 Task: Select the paste option in the right-click behavior.
Action: Mouse moved to (9, 580)
Screenshot: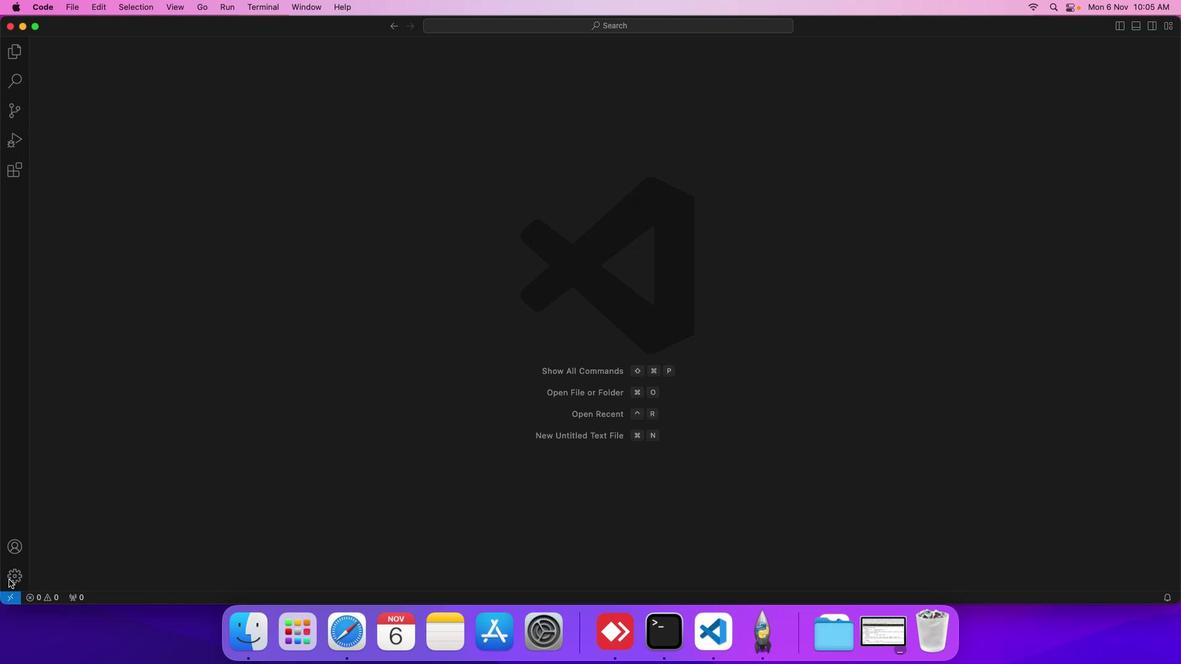 
Action: Mouse pressed left at (9, 580)
Screenshot: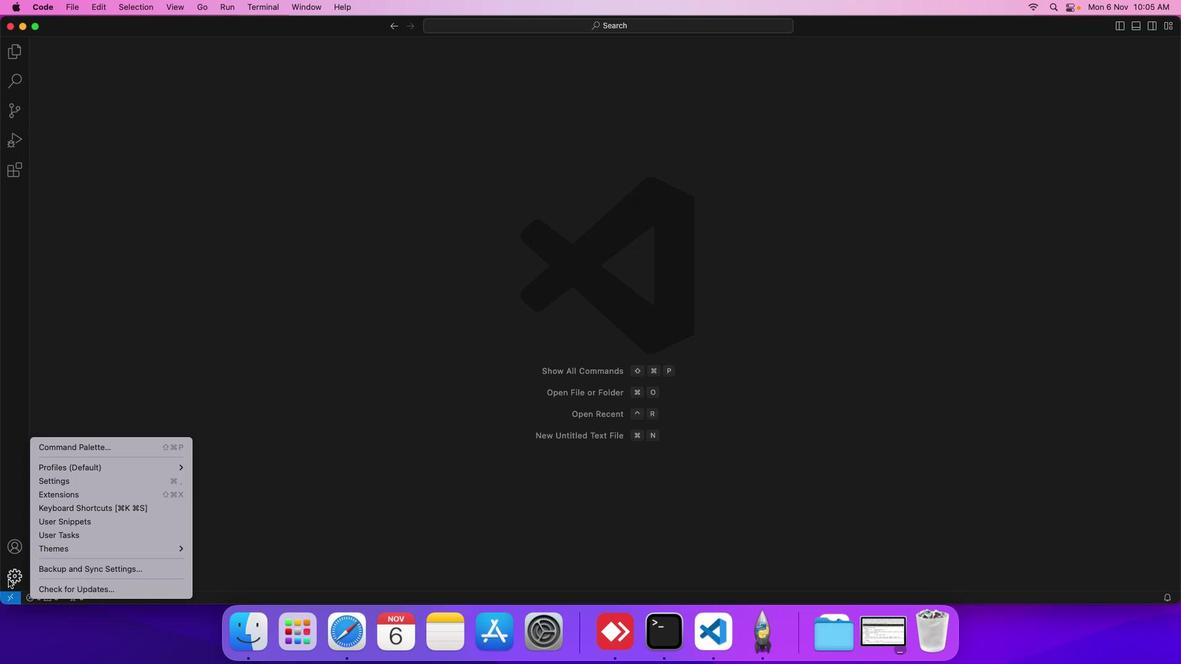 
Action: Mouse moved to (65, 485)
Screenshot: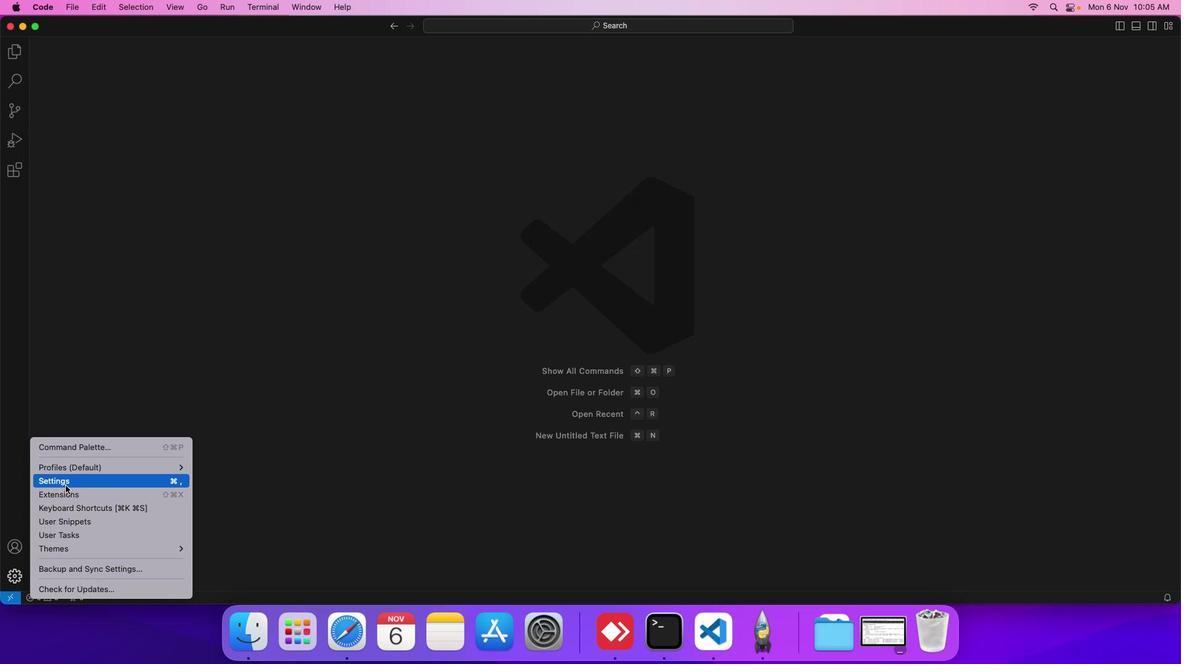 
Action: Mouse pressed left at (65, 485)
Screenshot: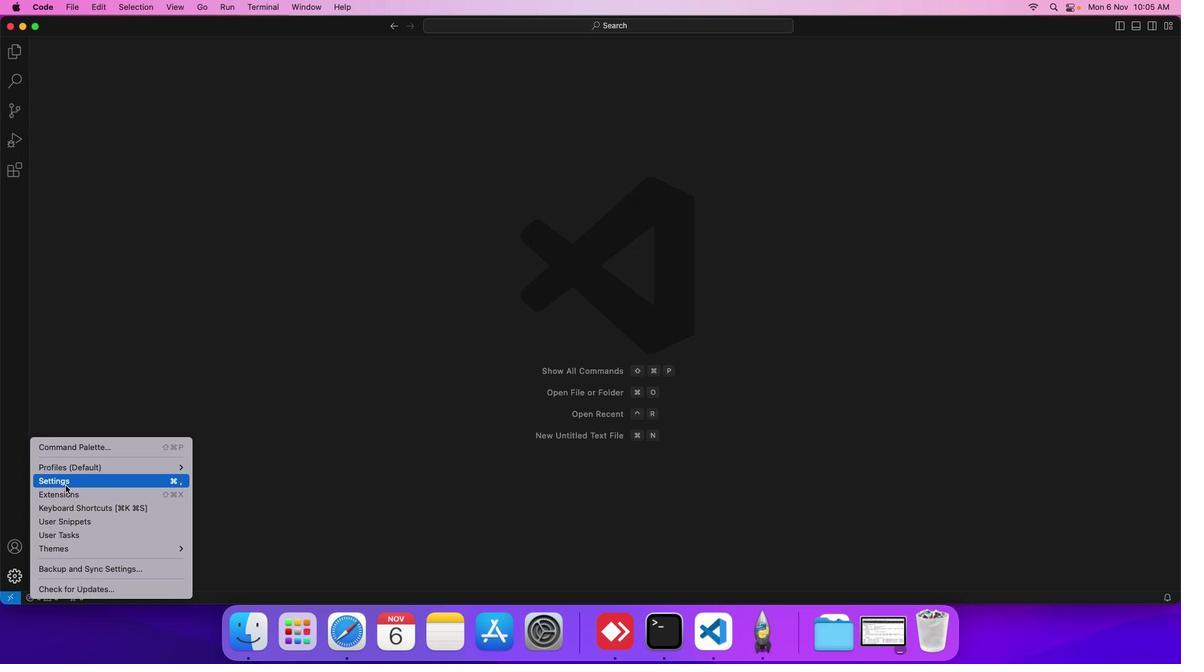 
Action: Mouse moved to (289, 180)
Screenshot: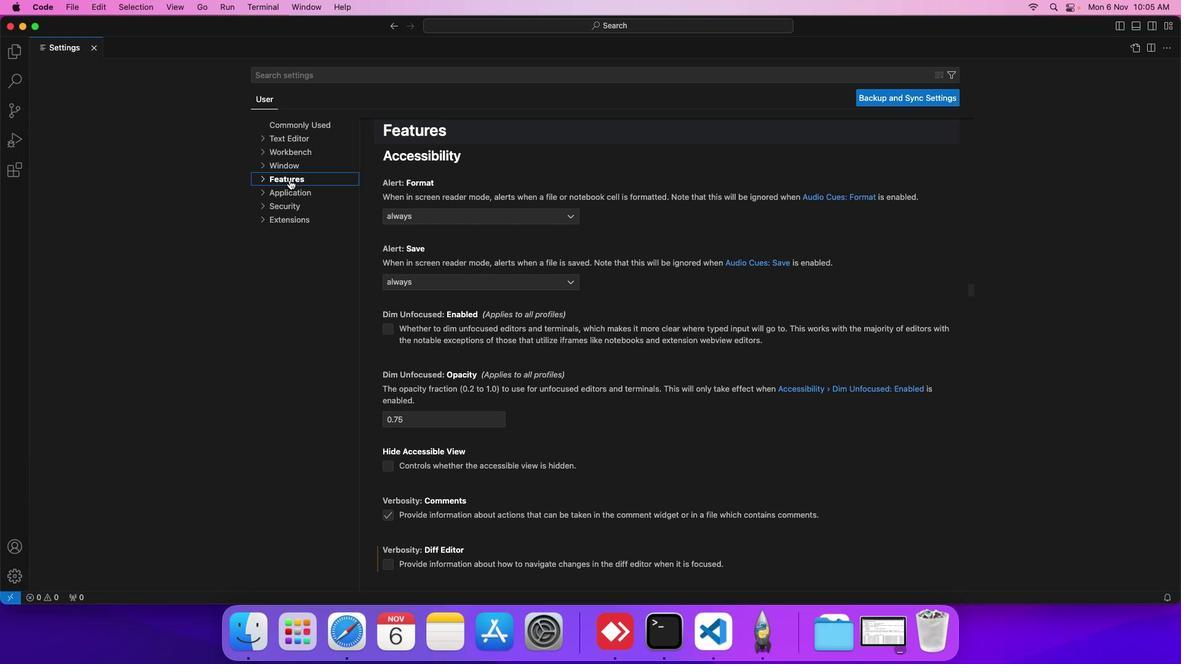 
Action: Mouse pressed left at (289, 180)
Screenshot: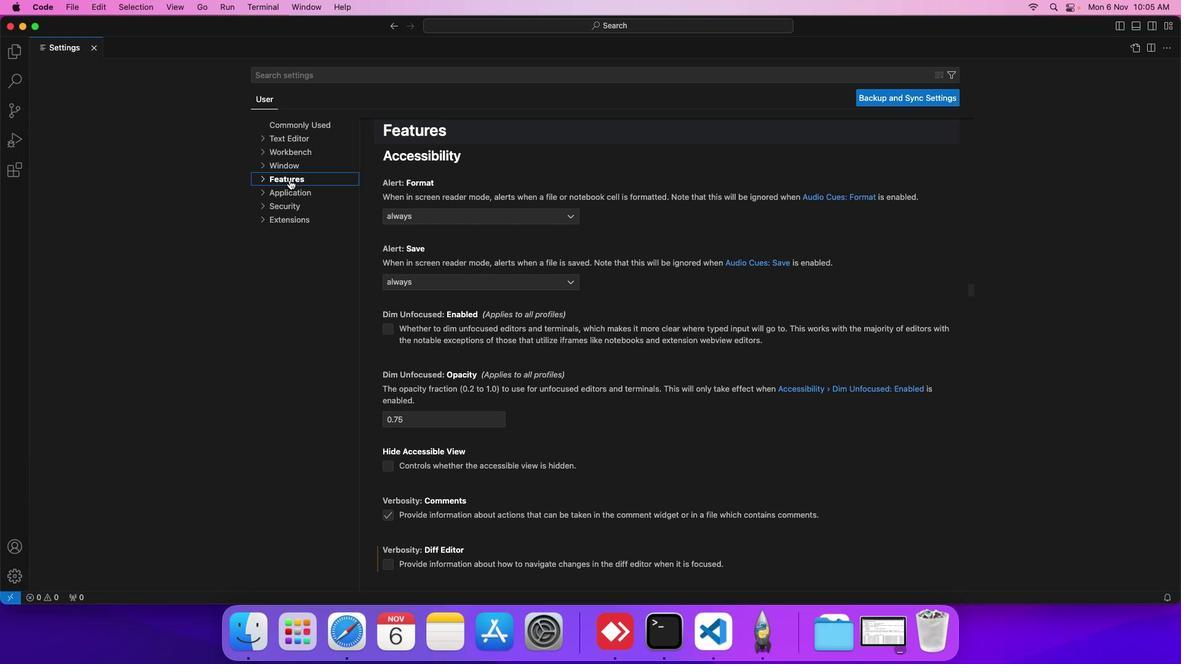 
Action: Mouse moved to (294, 282)
Screenshot: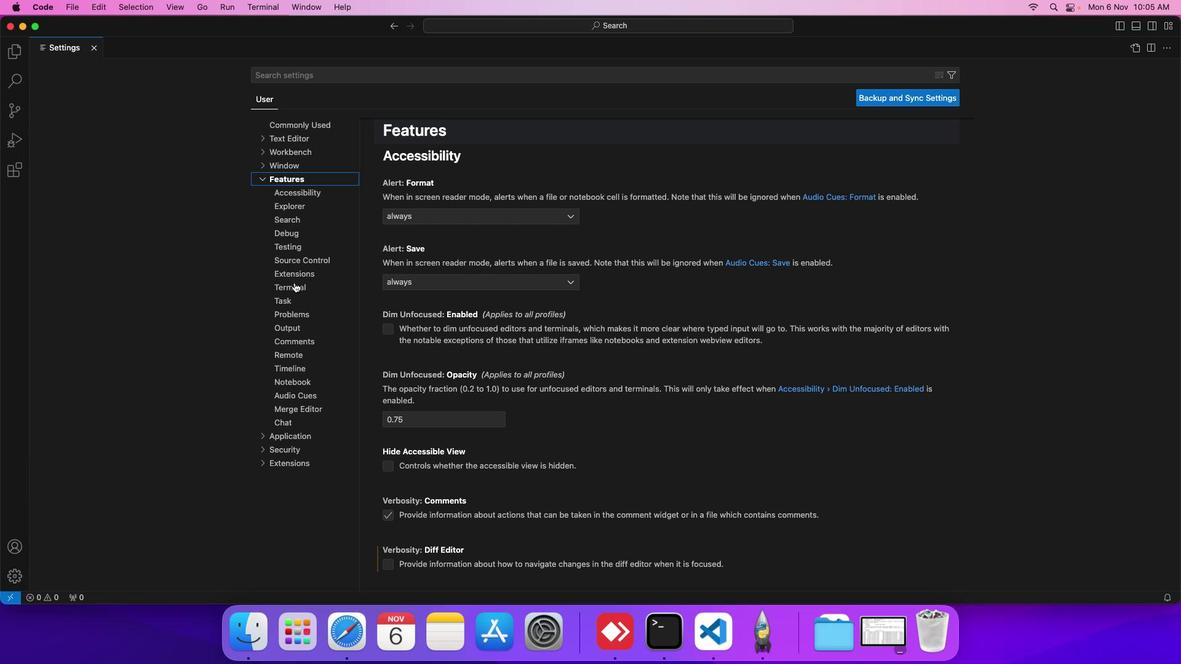 
Action: Mouse pressed left at (294, 282)
Screenshot: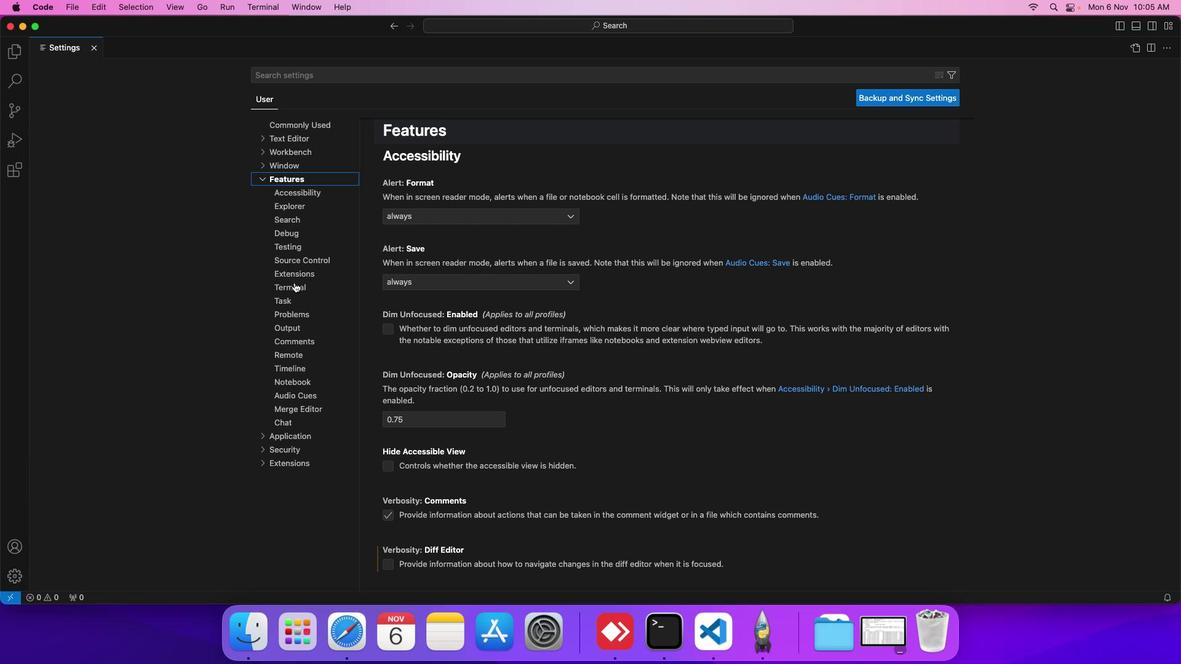 
Action: Mouse moved to (364, 395)
Screenshot: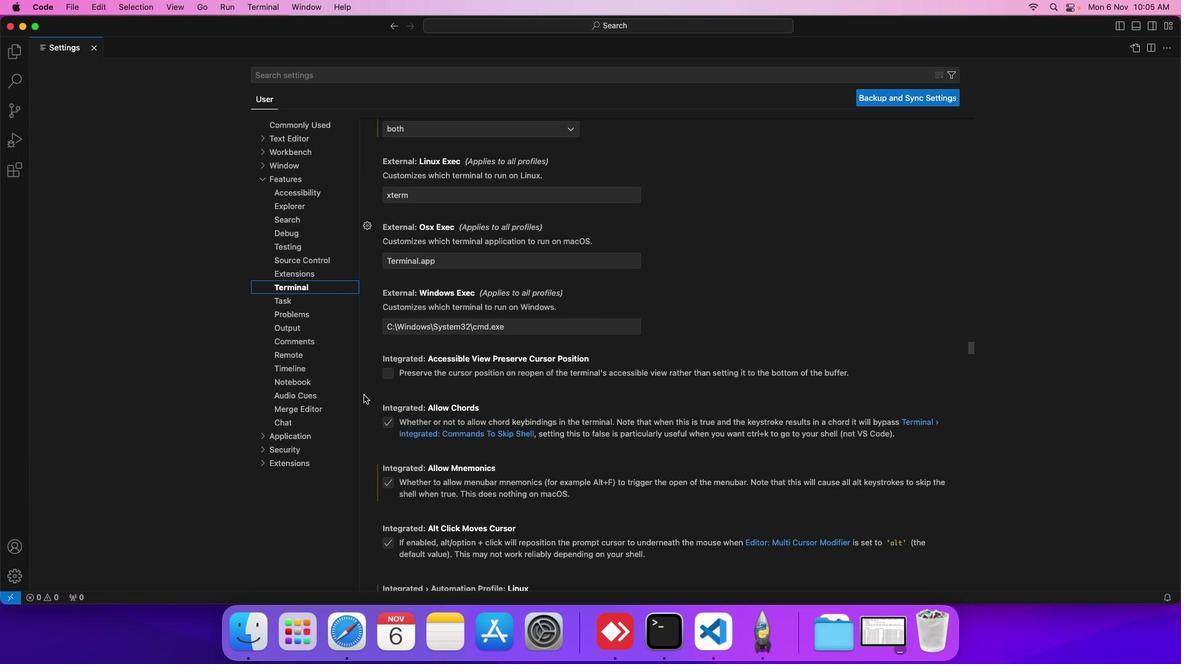 
Action: Mouse scrolled (364, 395) with delta (0, 0)
Screenshot: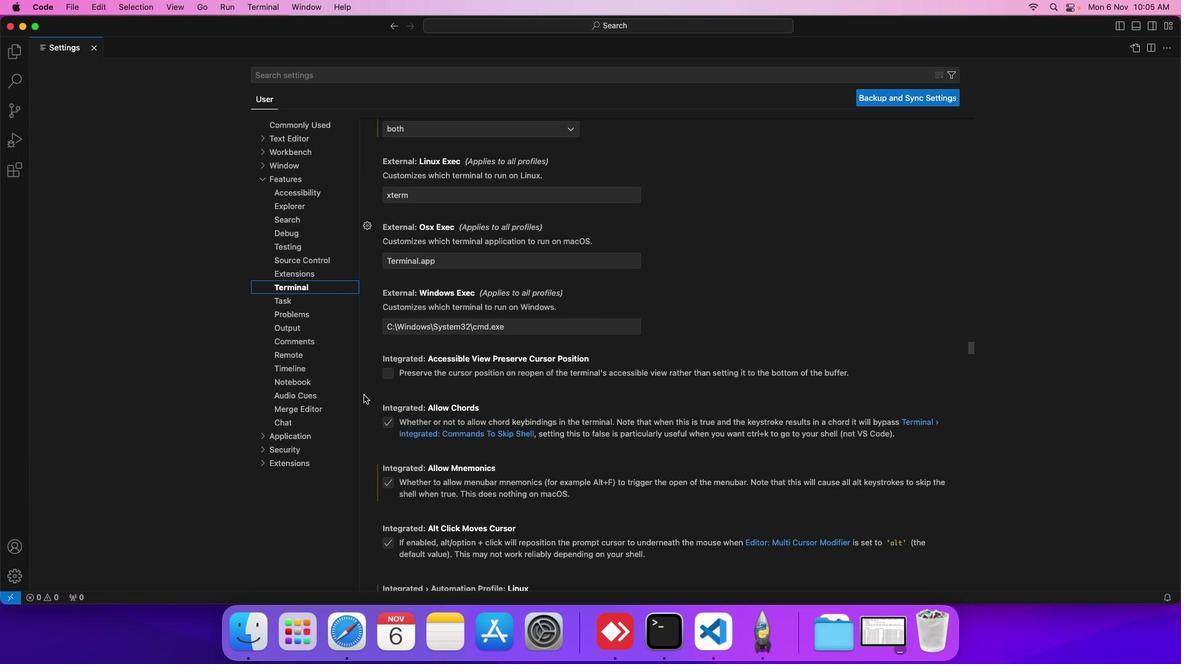 
Action: Mouse moved to (364, 395)
Screenshot: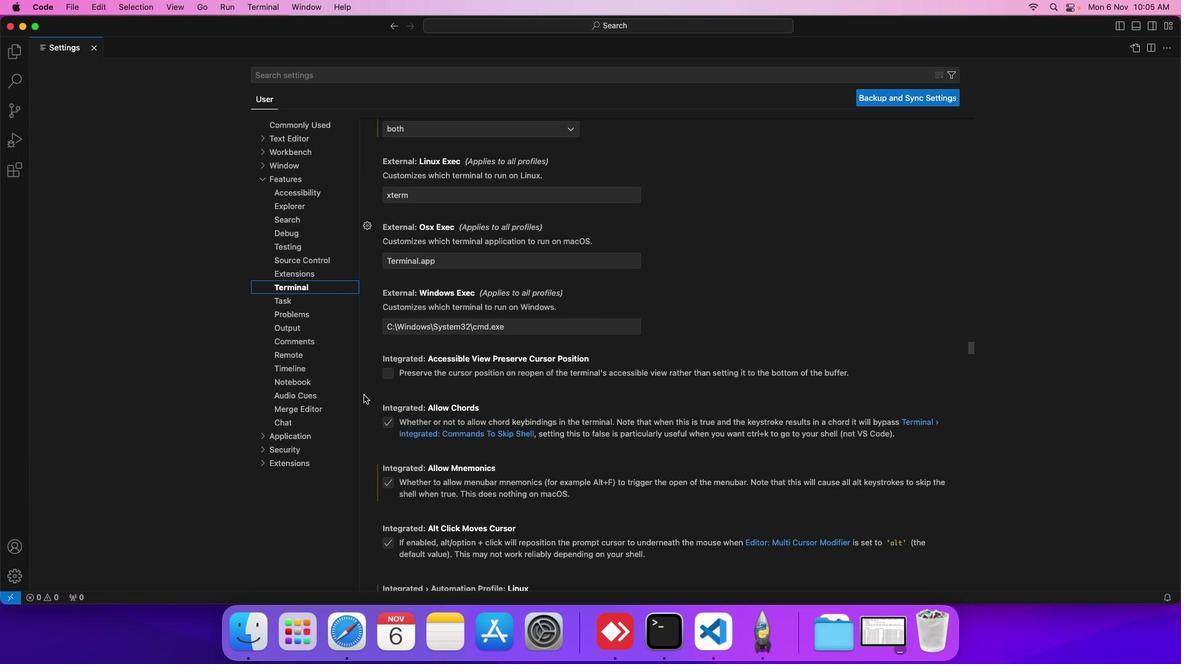 
Action: Mouse scrolled (364, 395) with delta (0, 0)
Screenshot: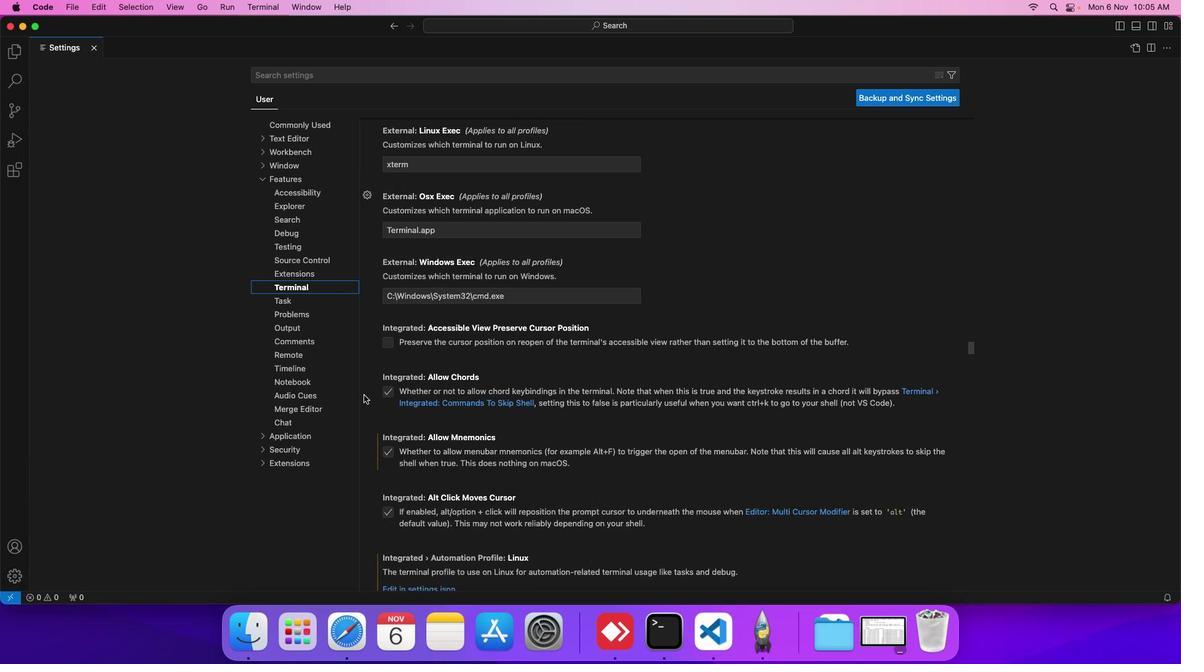 
Action: Mouse scrolled (364, 395) with delta (0, 0)
Screenshot: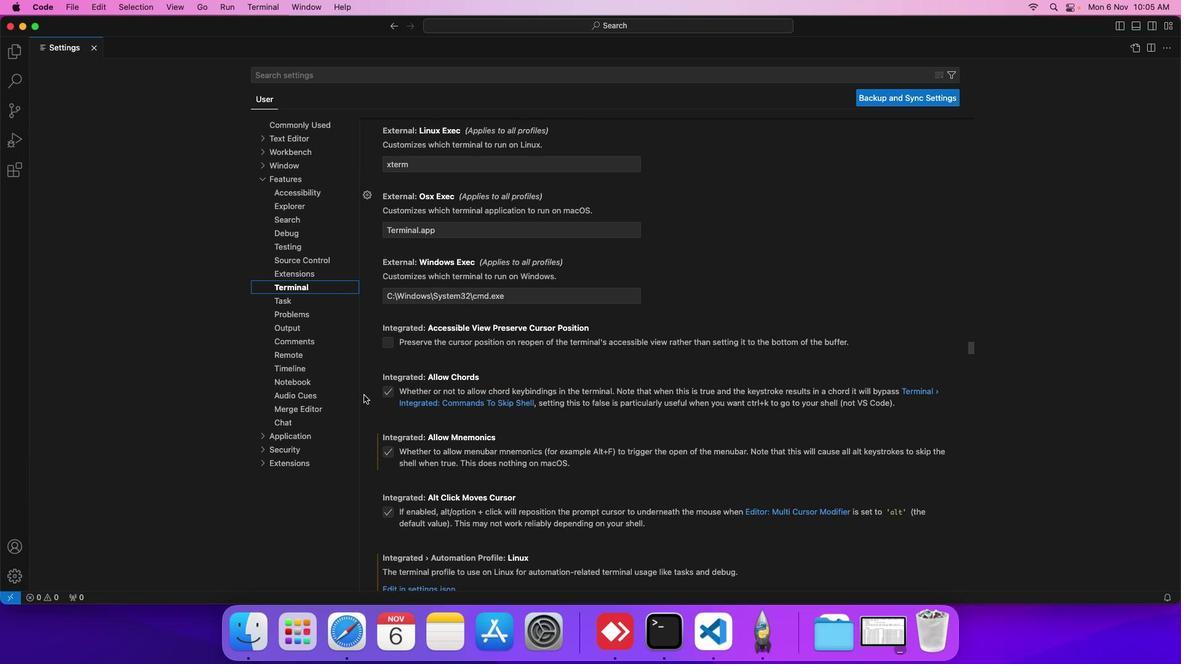 
Action: Mouse scrolled (364, 395) with delta (0, 0)
Screenshot: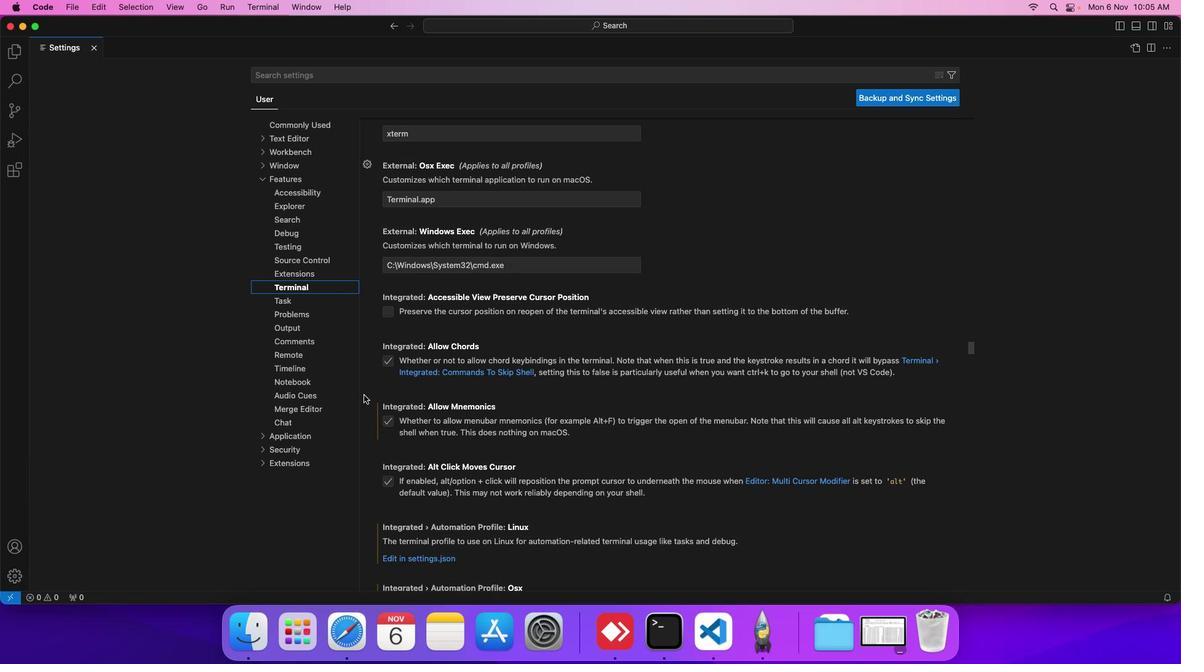 
Action: Mouse scrolled (364, 395) with delta (0, 0)
Screenshot: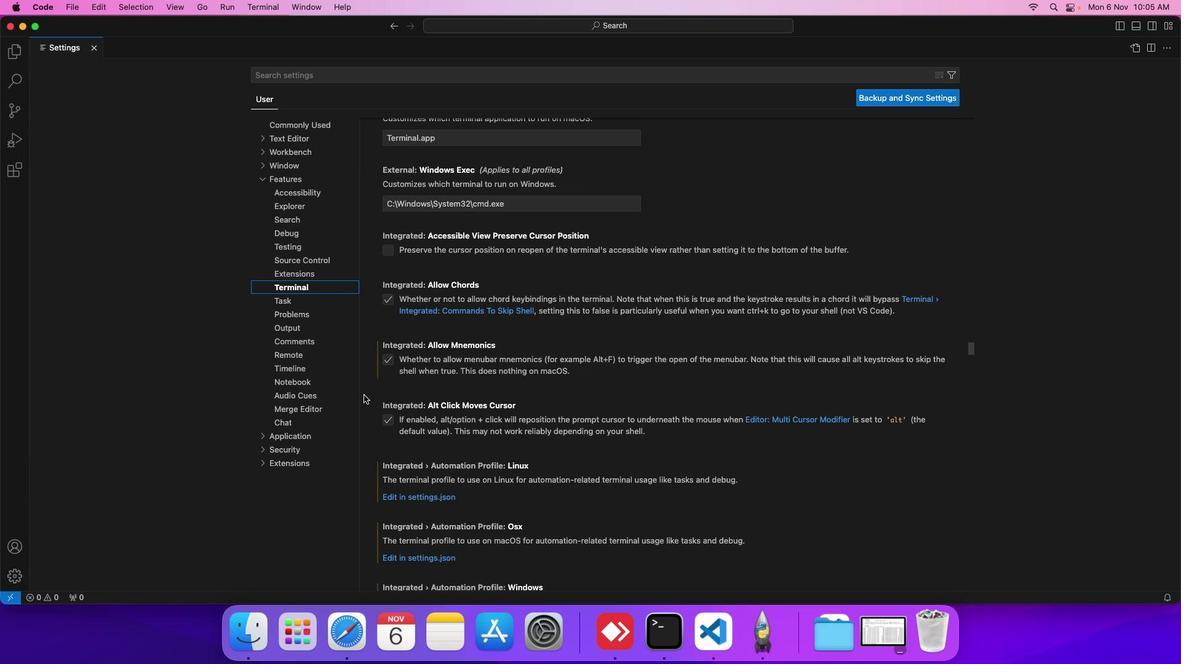 
Action: Mouse scrolled (364, 395) with delta (0, 0)
Screenshot: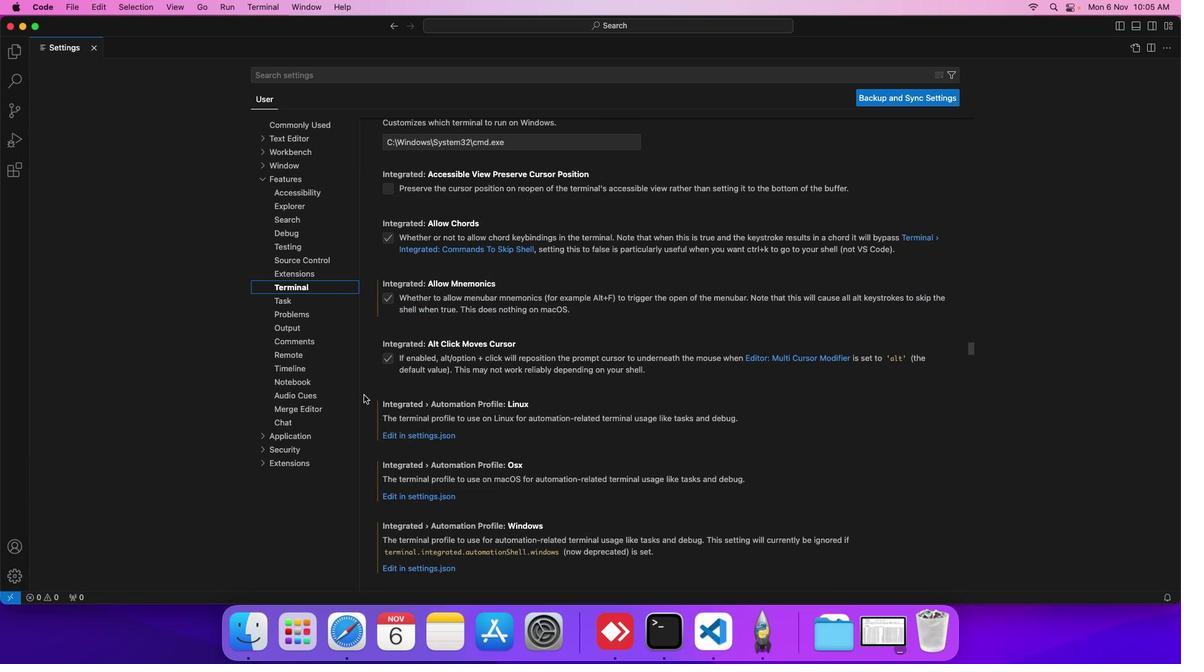 
Action: Mouse scrolled (364, 395) with delta (0, -1)
Screenshot: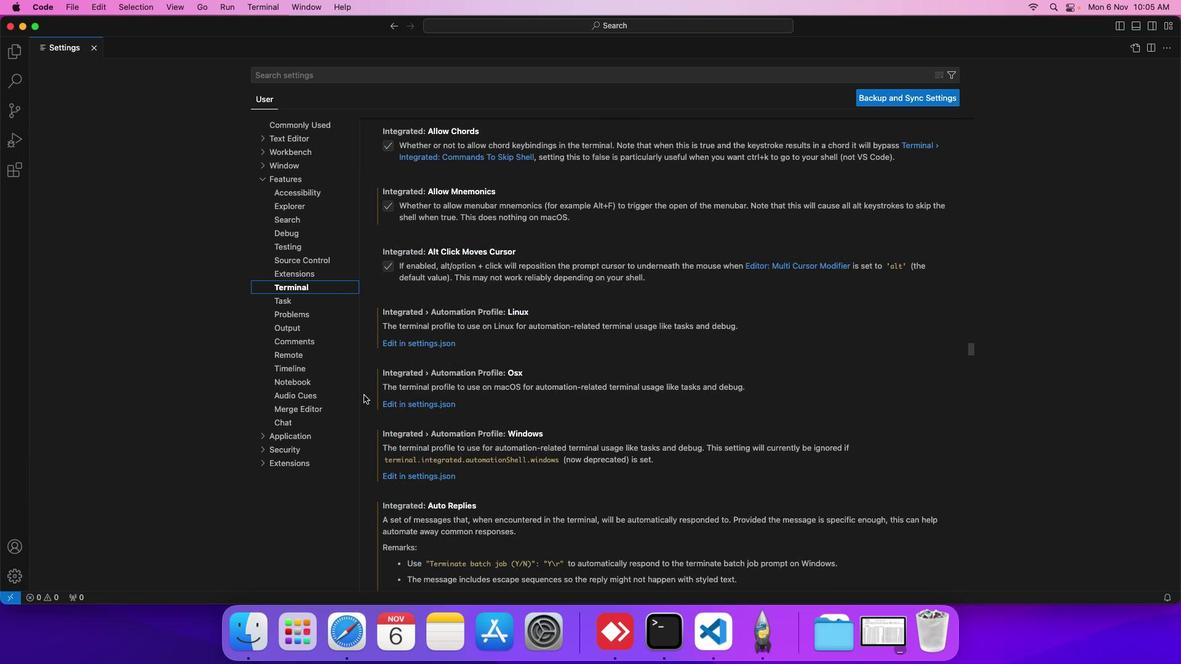 
Action: Mouse scrolled (364, 395) with delta (0, -1)
Screenshot: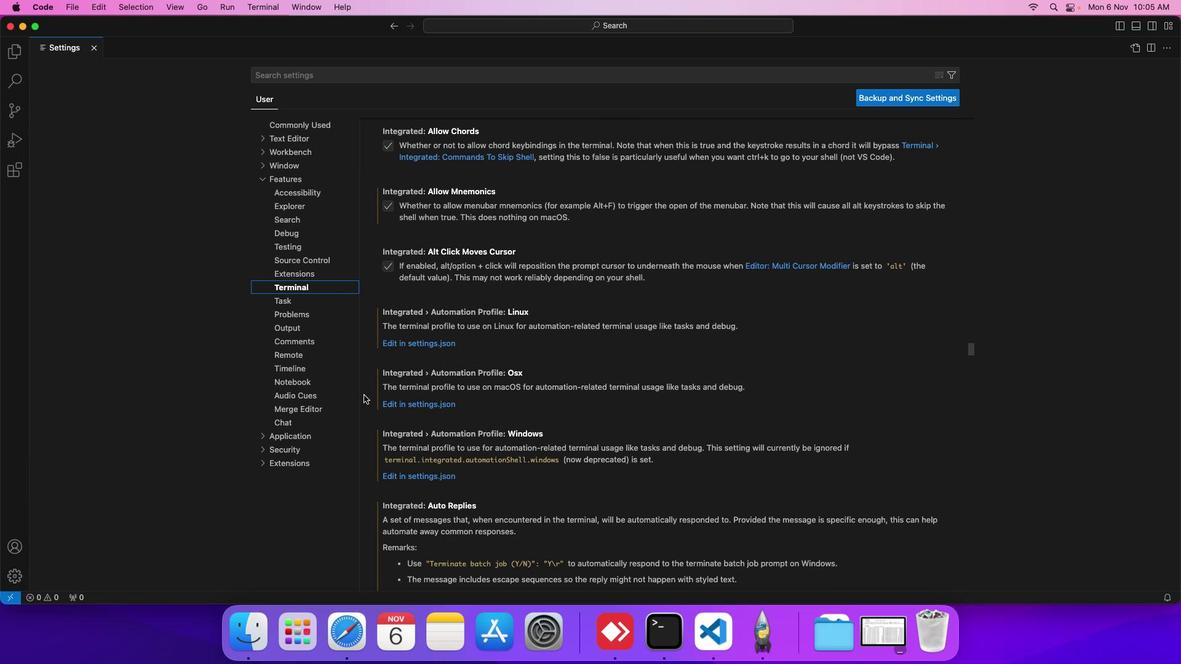 
Action: Mouse scrolled (364, 395) with delta (0, -1)
Screenshot: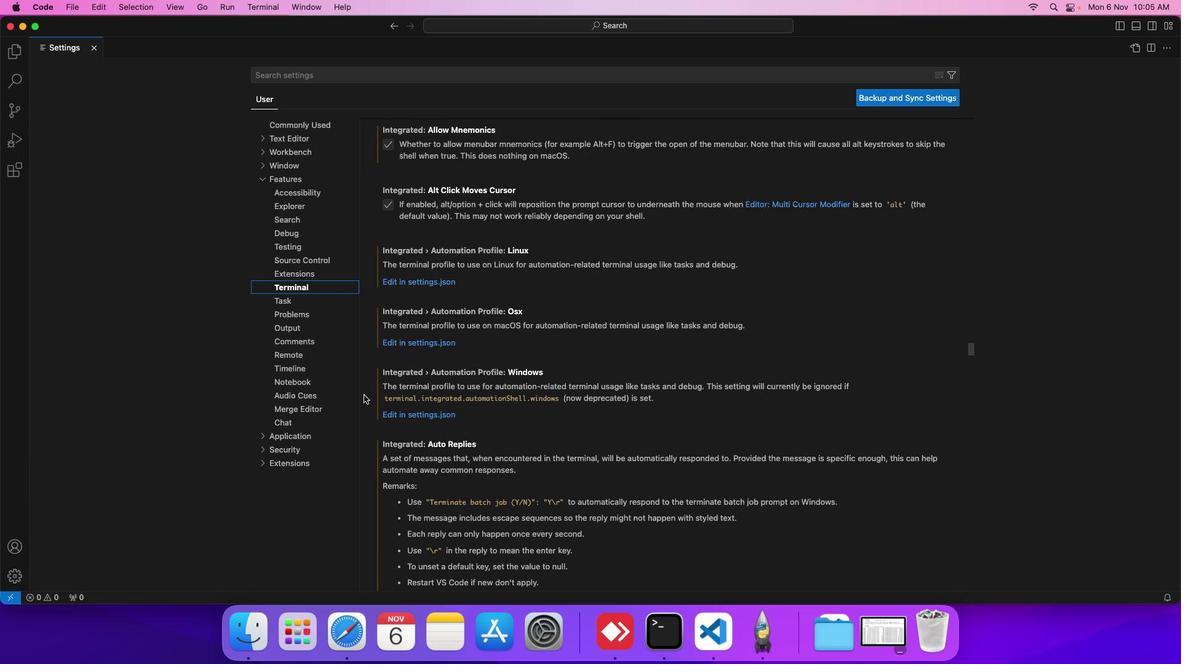 
Action: Mouse moved to (364, 396)
Screenshot: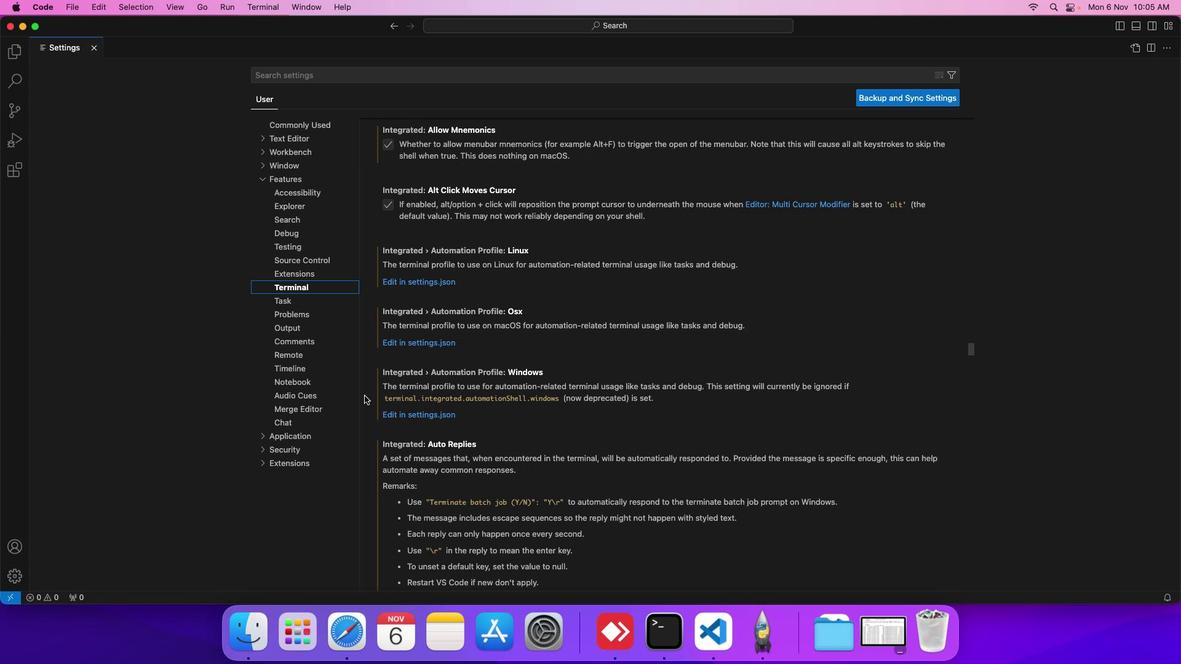 
Action: Mouse scrolled (364, 396) with delta (0, 0)
Screenshot: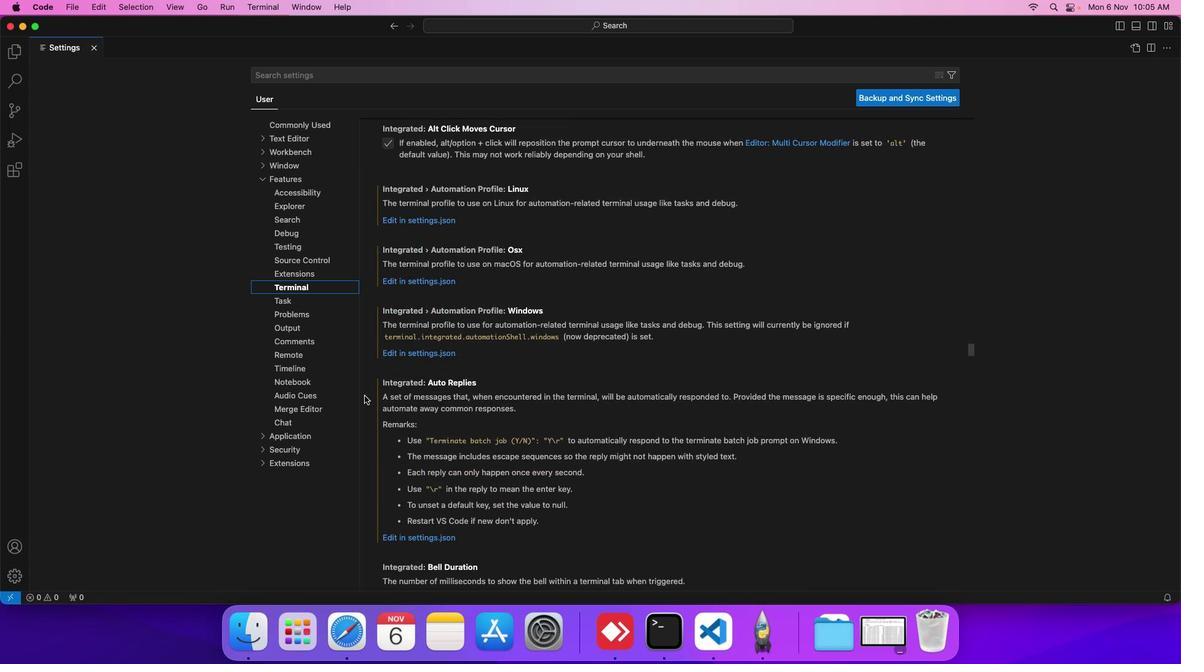 
Action: Mouse scrolled (364, 396) with delta (0, 0)
Screenshot: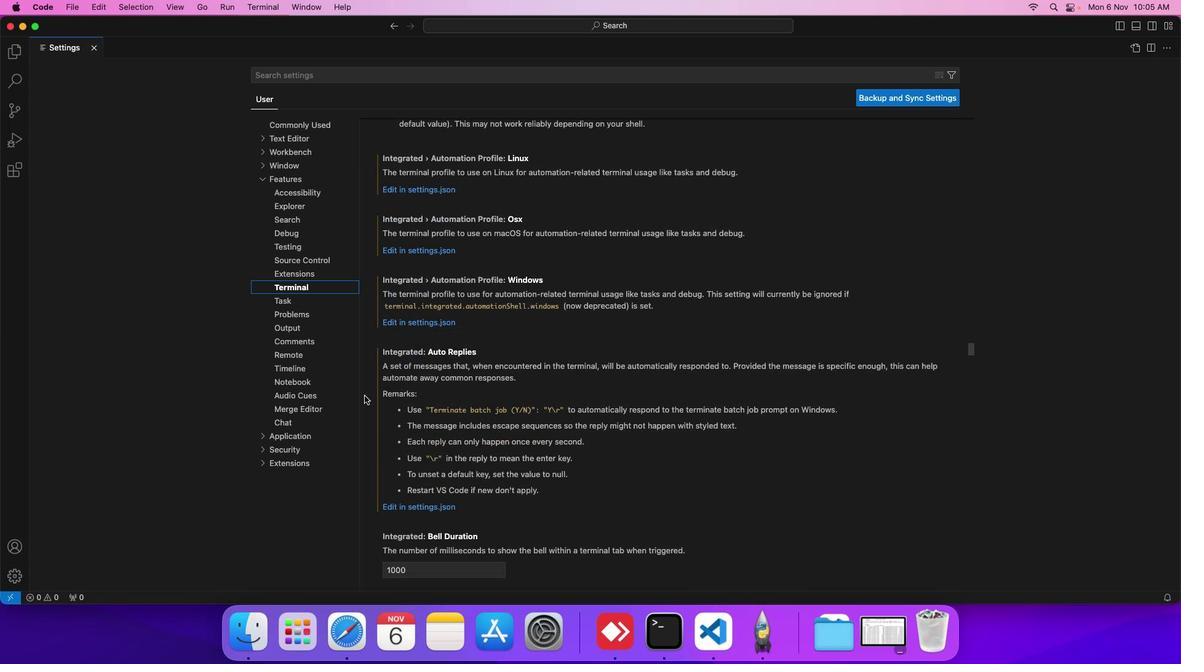 
Action: Mouse scrolled (364, 396) with delta (0, 0)
Screenshot: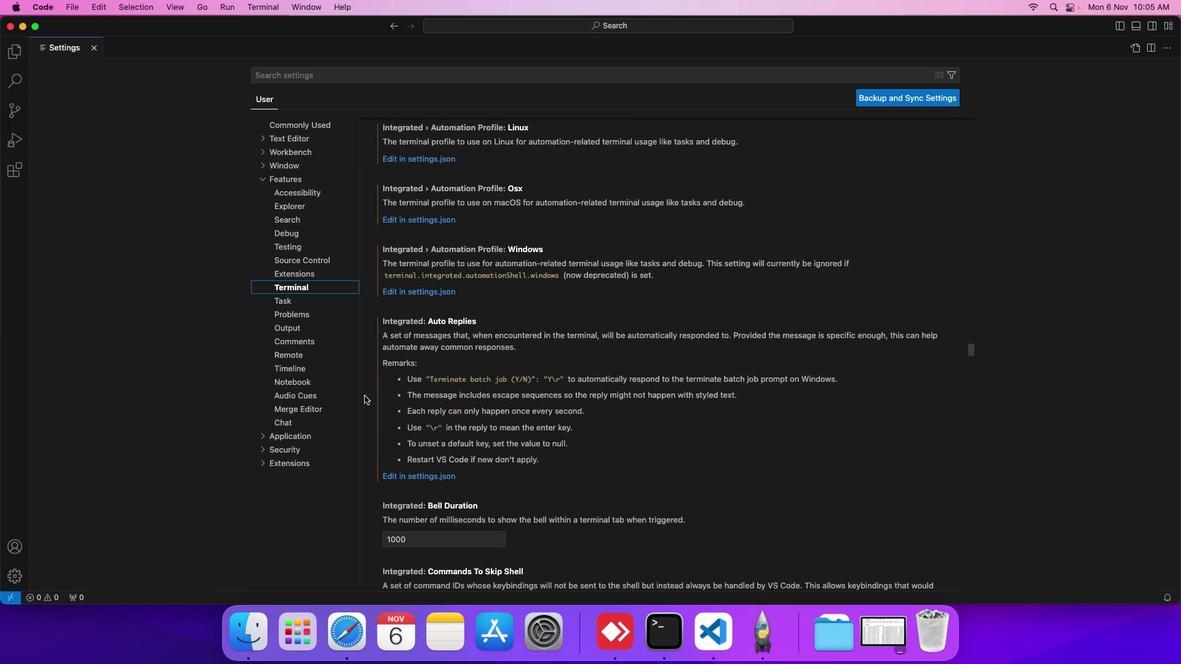 
Action: Mouse scrolled (364, 396) with delta (0, 0)
Screenshot: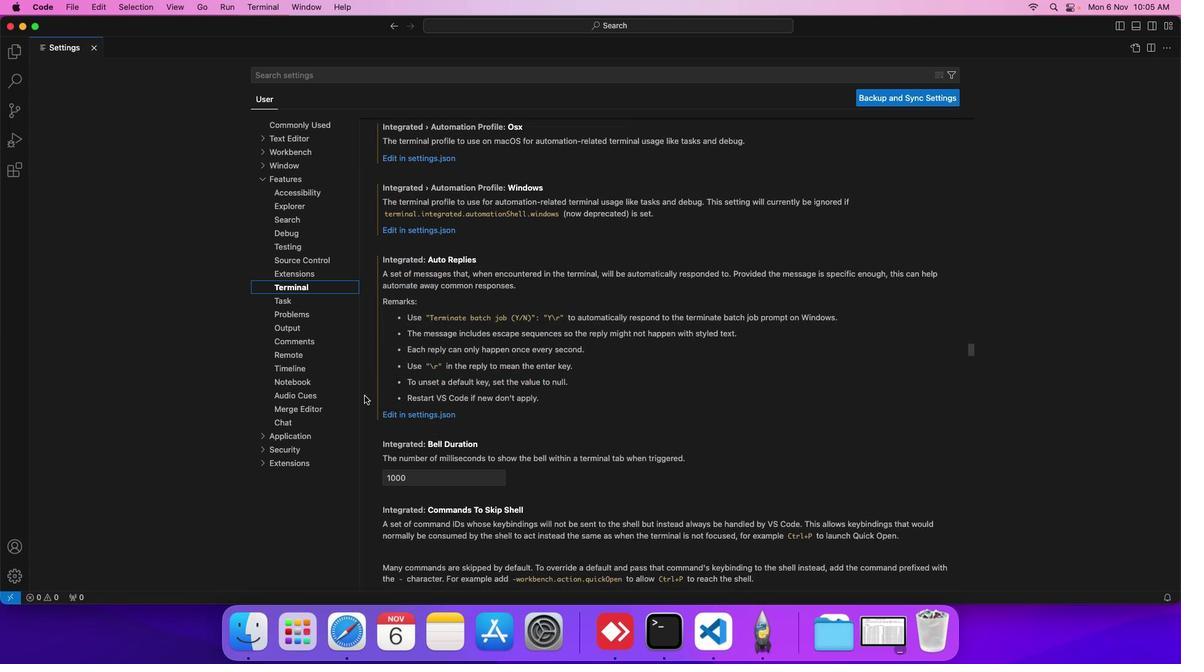 
Action: Mouse scrolled (364, 396) with delta (0, -1)
Screenshot: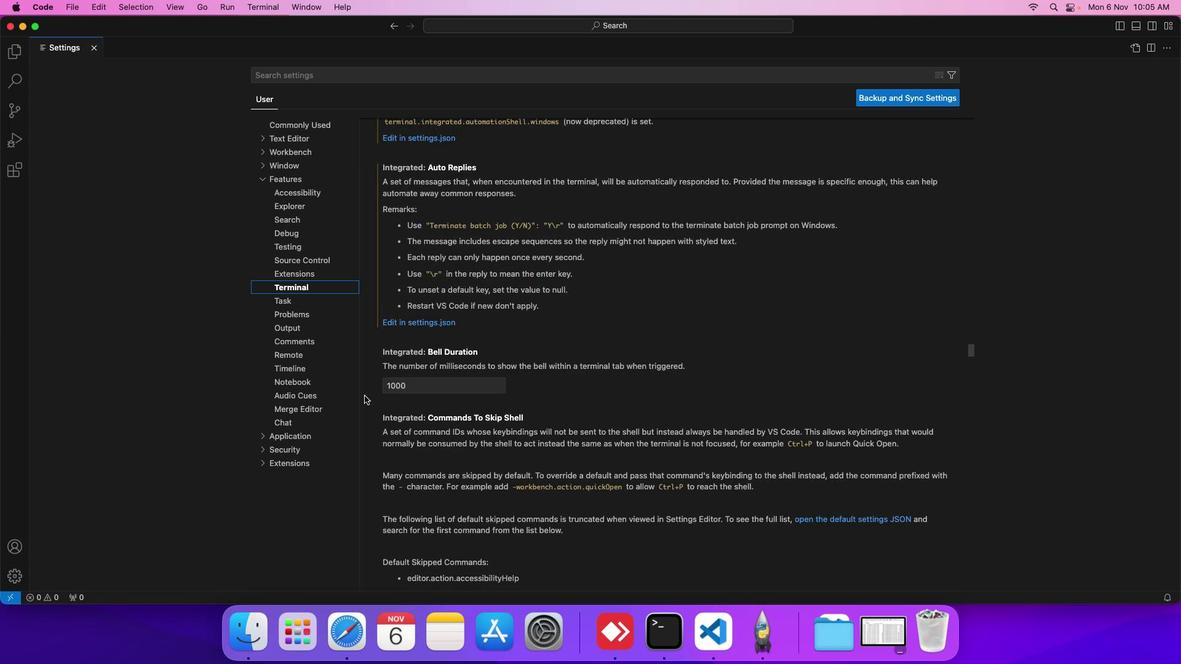 
Action: Mouse scrolled (364, 396) with delta (0, -1)
Screenshot: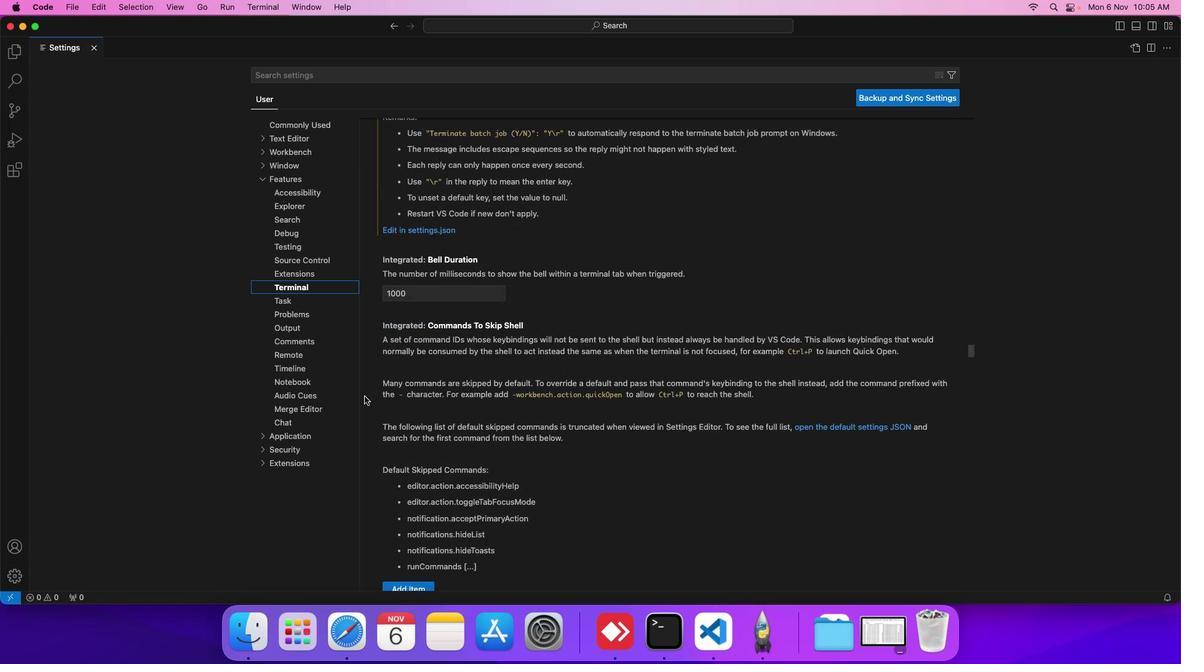 
Action: Mouse scrolled (364, 396) with delta (0, -1)
Screenshot: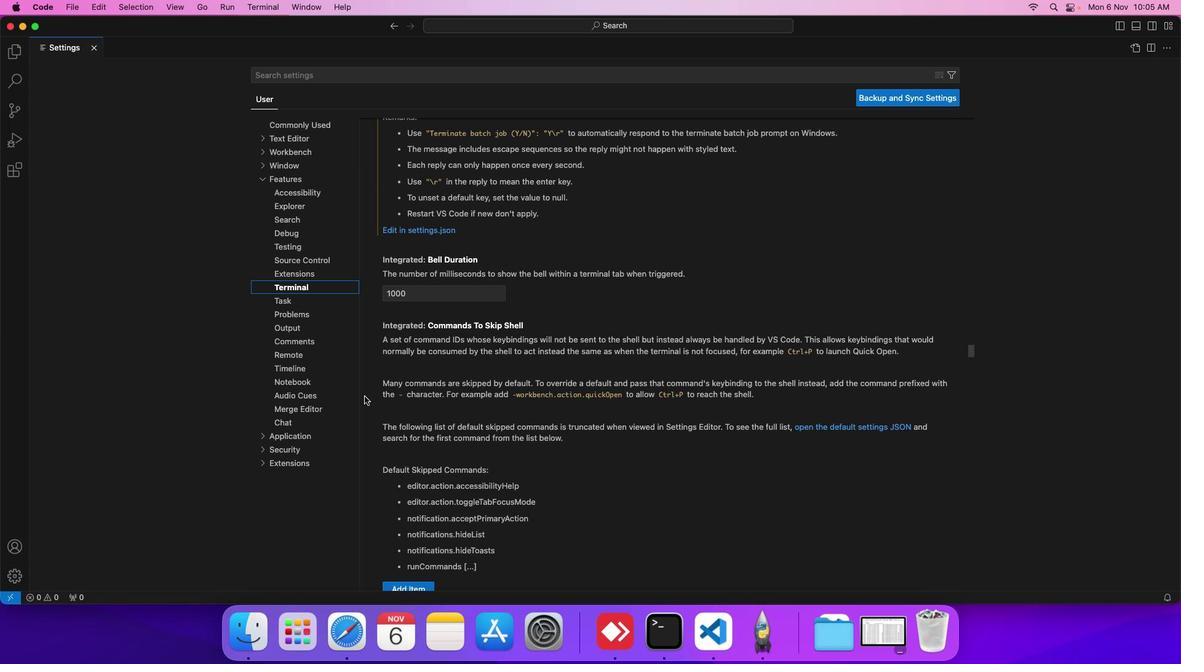 
Action: Mouse moved to (364, 396)
Screenshot: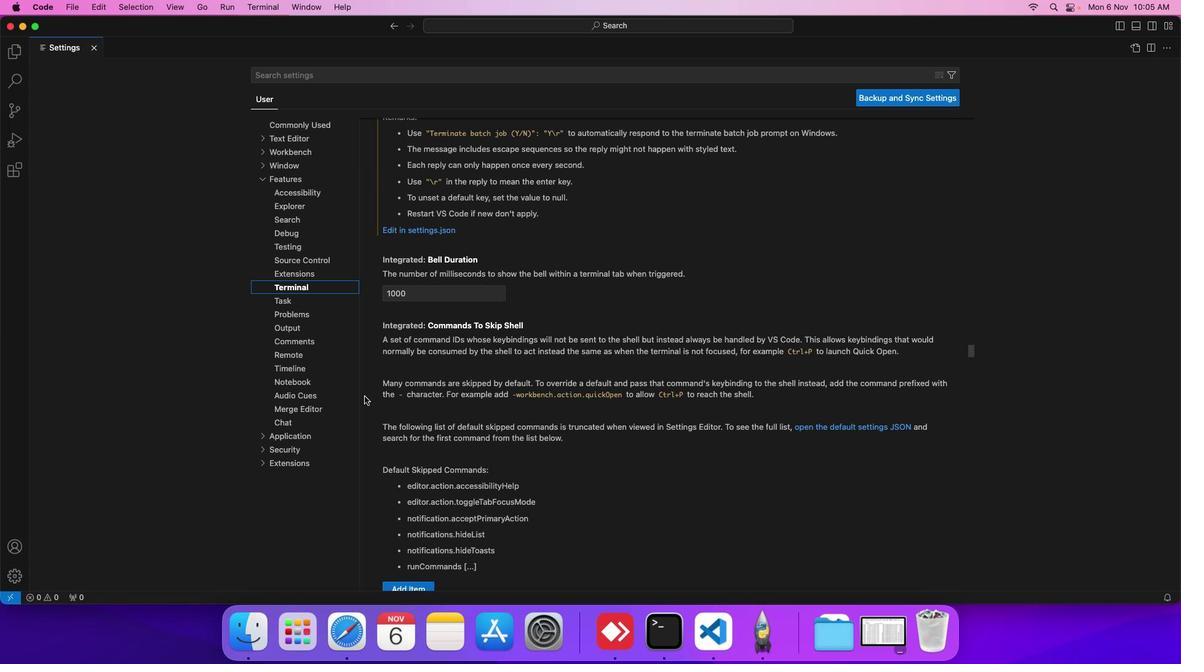 
Action: Mouse scrolled (364, 396) with delta (0, 0)
Screenshot: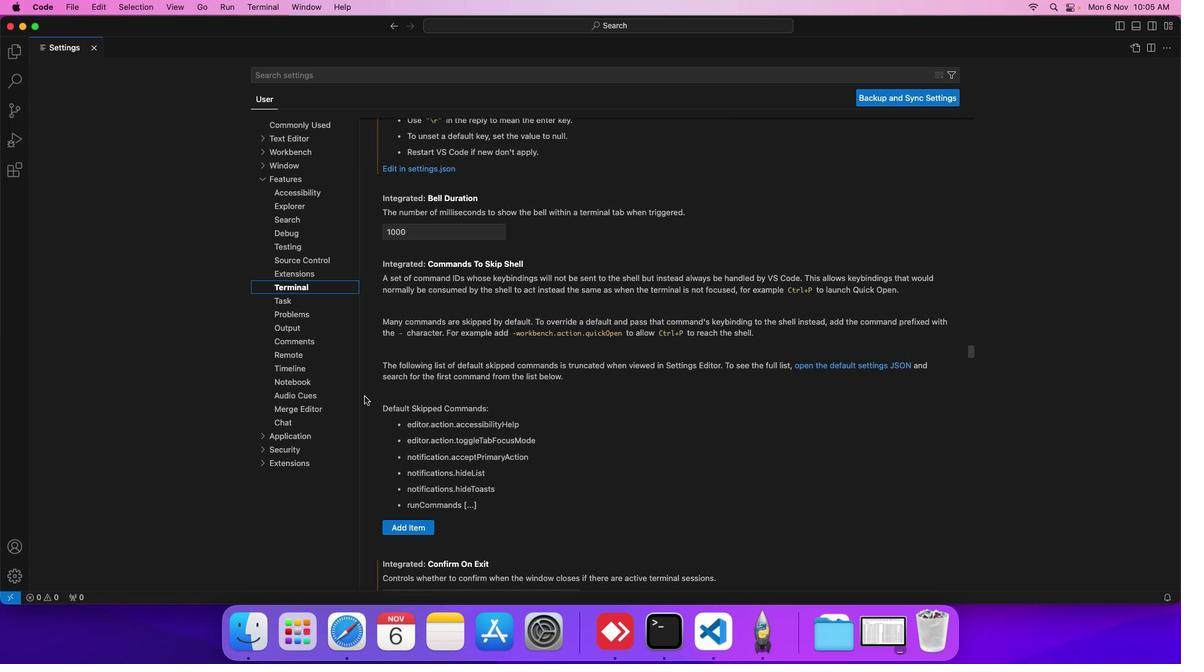 
Action: Mouse scrolled (364, 396) with delta (0, 0)
Screenshot: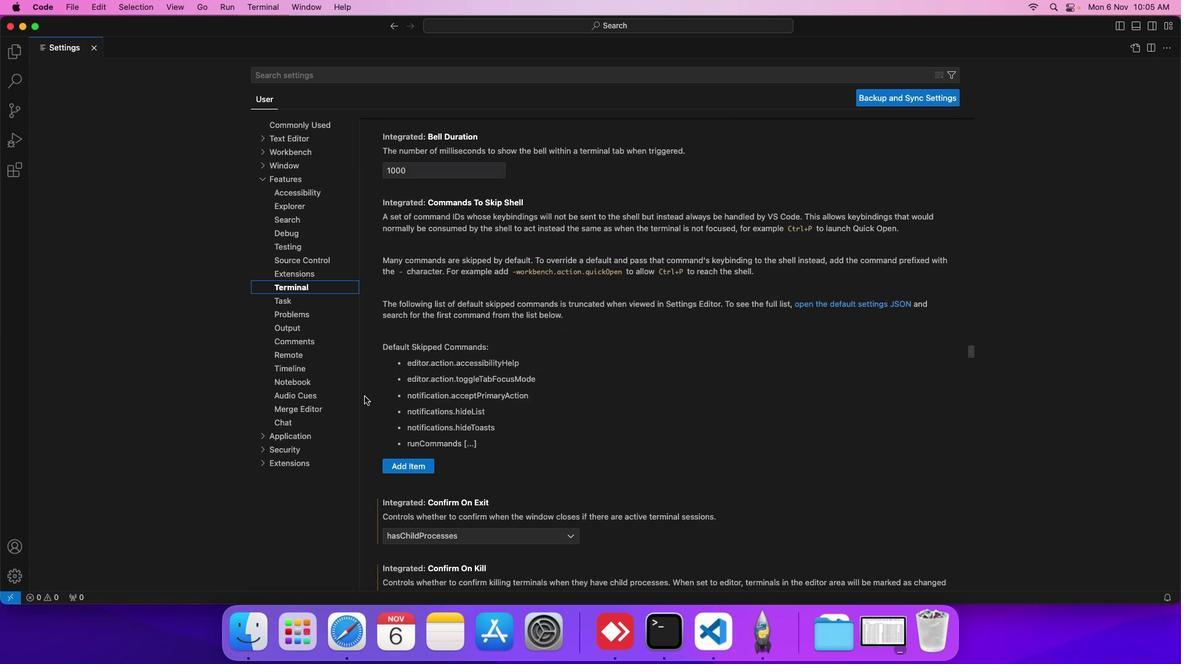 
Action: Mouse scrolled (364, 396) with delta (0, -1)
Screenshot: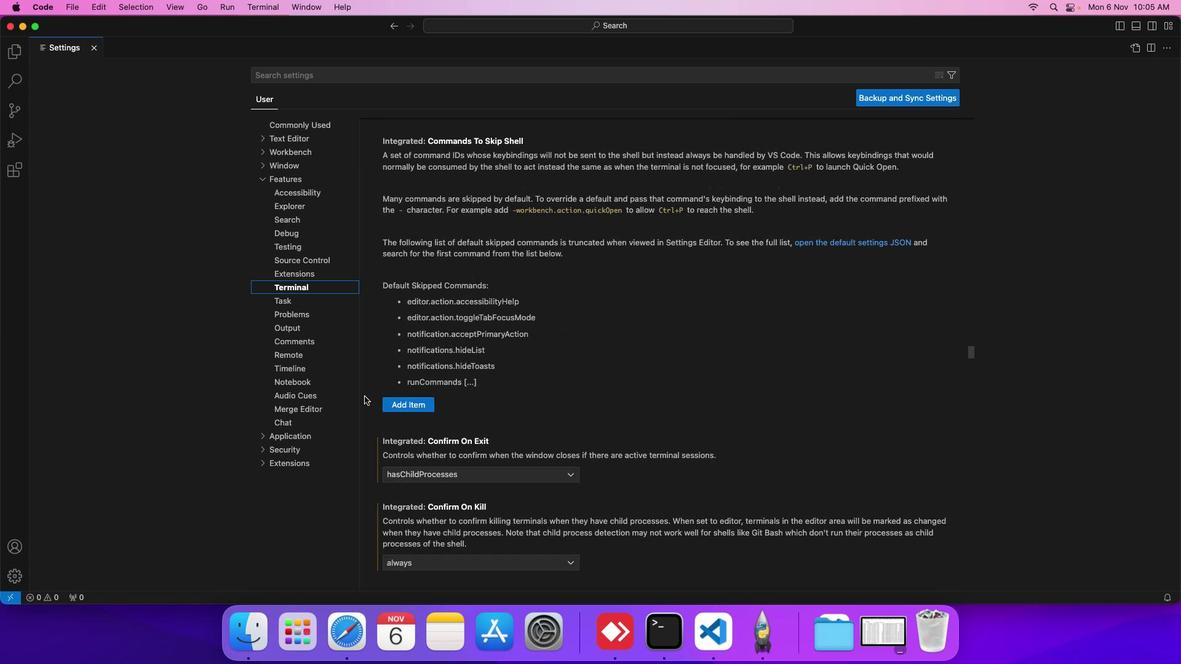 
Action: Mouse scrolled (364, 396) with delta (0, -1)
Screenshot: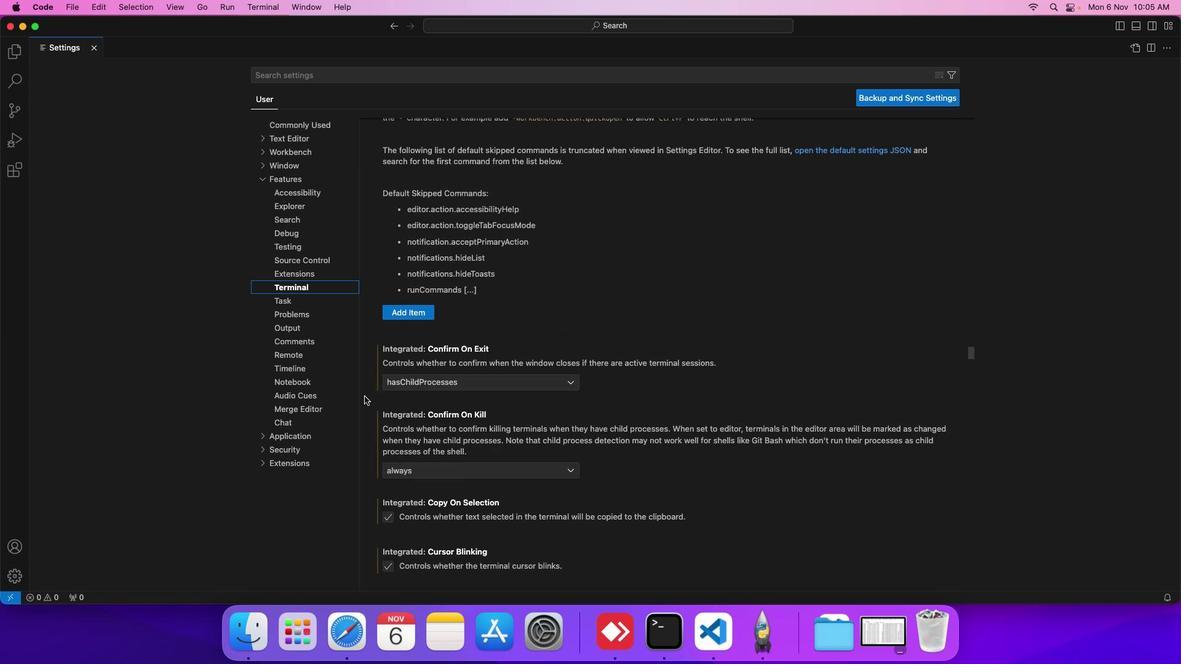 
Action: Mouse scrolled (364, 396) with delta (0, -1)
Screenshot: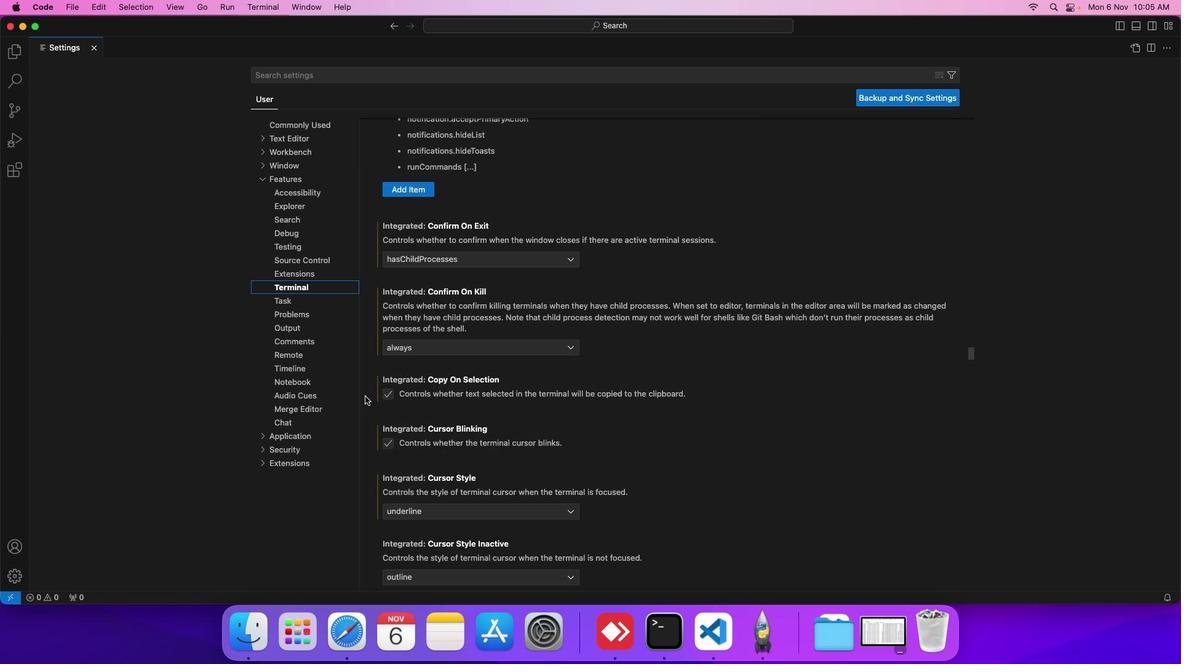 
Action: Mouse scrolled (364, 396) with delta (0, -2)
Screenshot: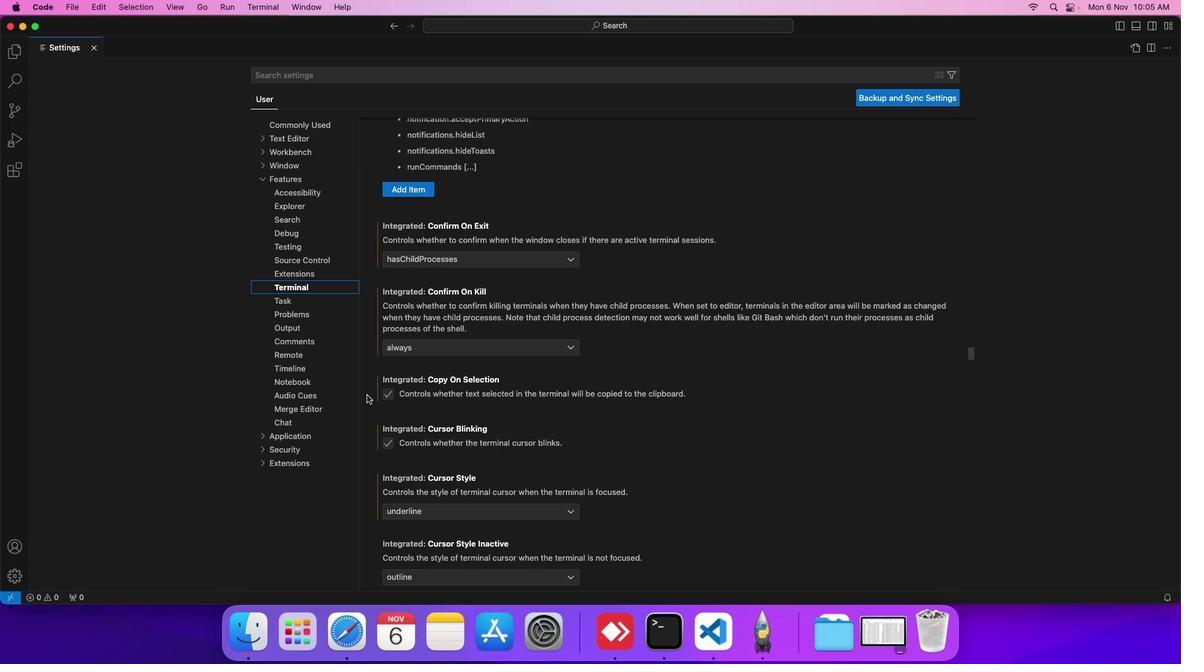 
Action: Mouse moved to (367, 394)
Screenshot: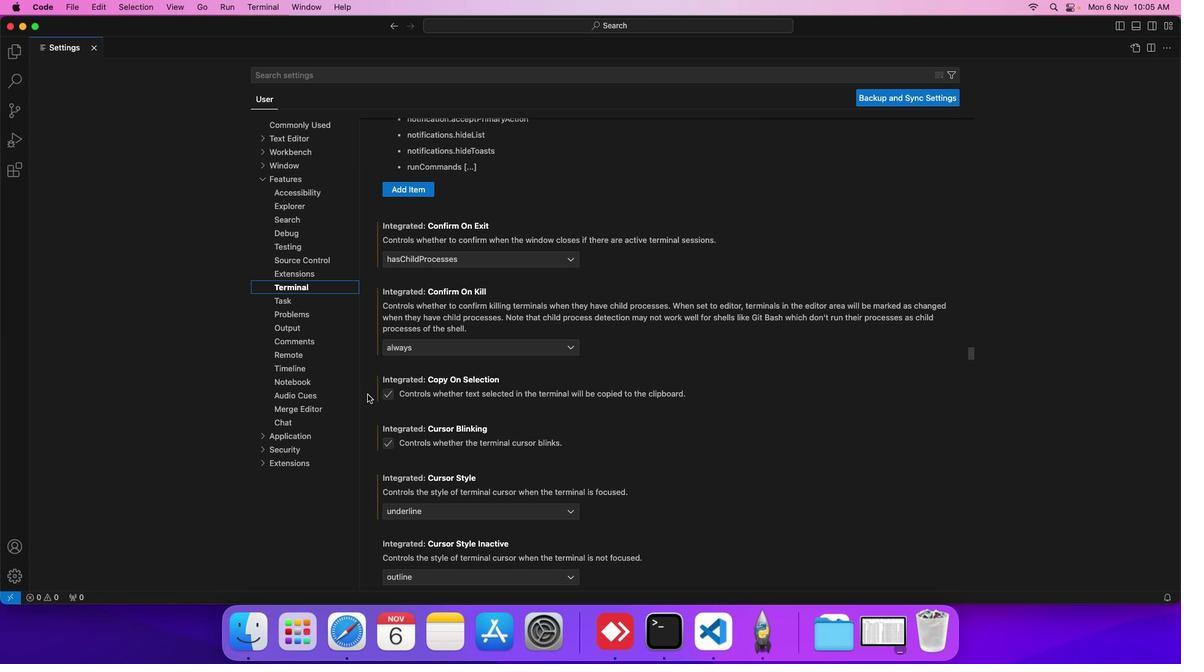 
Action: Mouse scrolled (367, 394) with delta (0, 0)
Screenshot: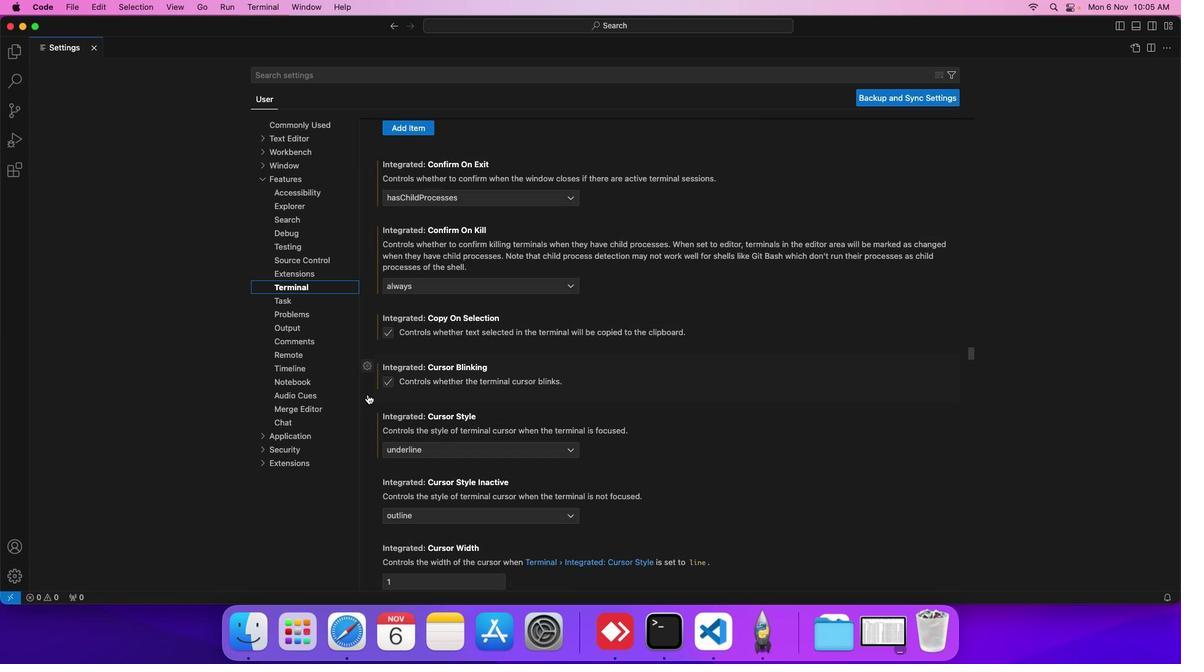 
Action: Mouse scrolled (367, 394) with delta (0, 0)
Screenshot: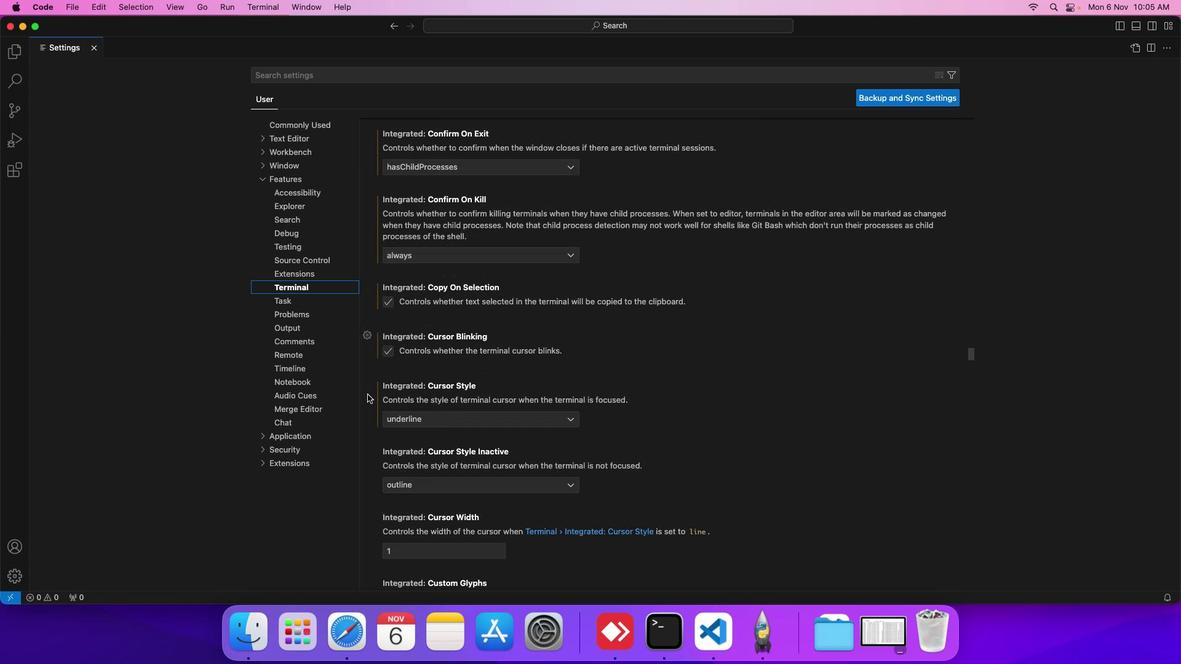
Action: Mouse scrolled (367, 394) with delta (0, 0)
Screenshot: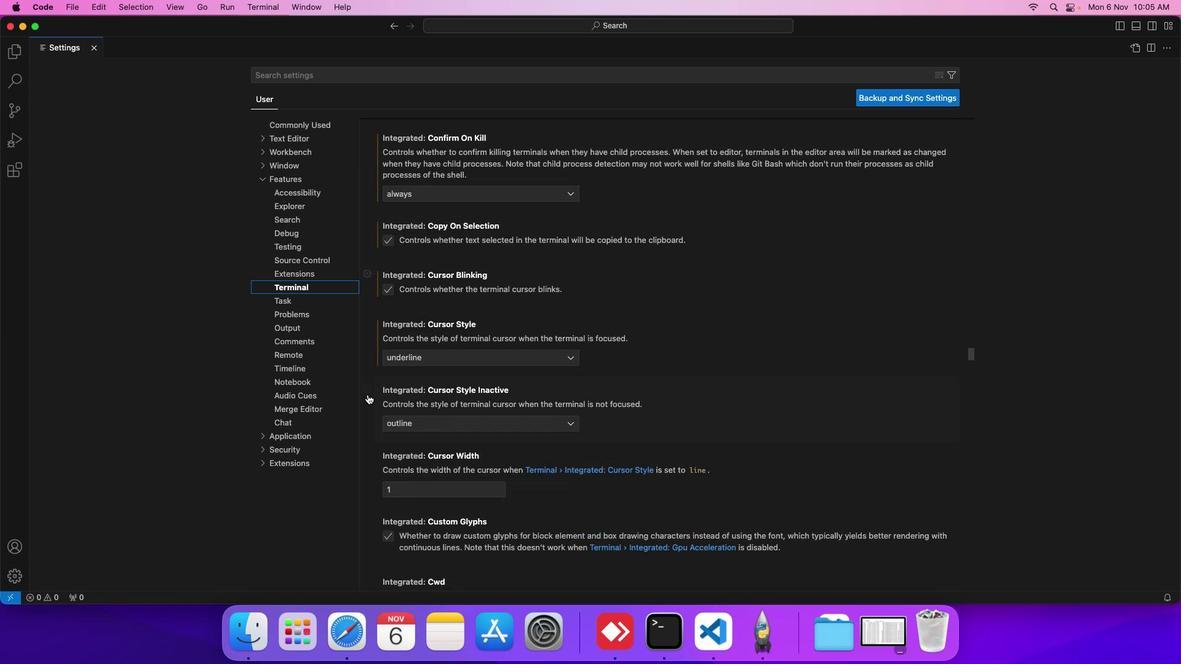 
Action: Mouse scrolled (367, 394) with delta (0, -1)
Screenshot: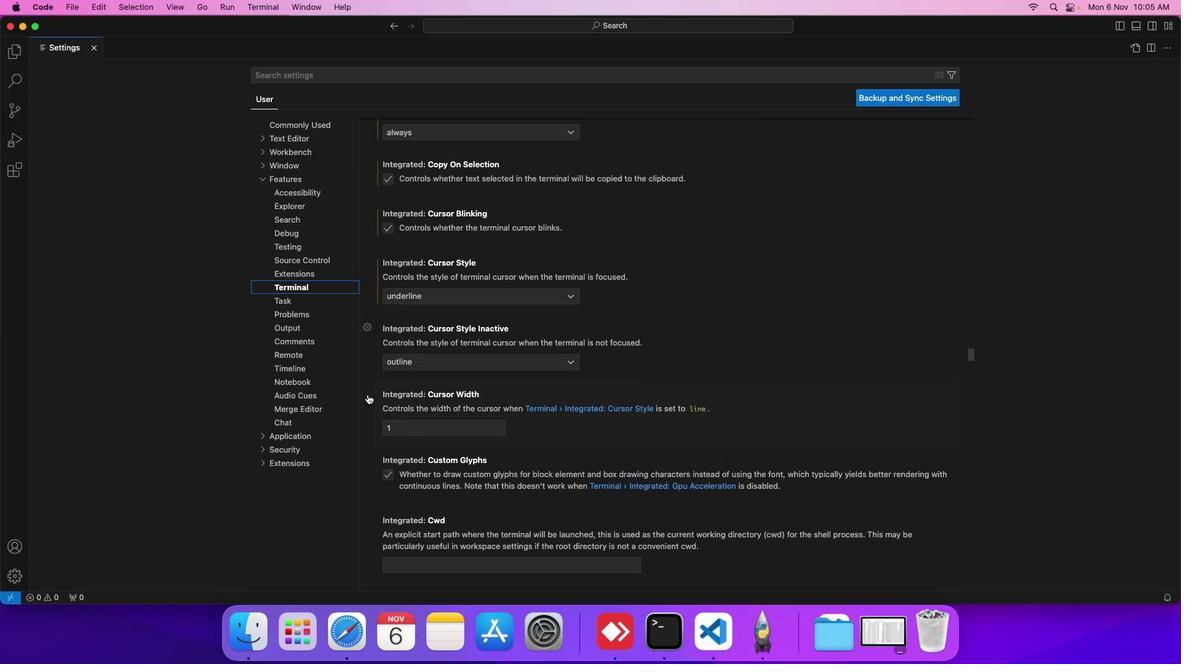 
Action: Mouse scrolled (367, 394) with delta (0, -1)
Screenshot: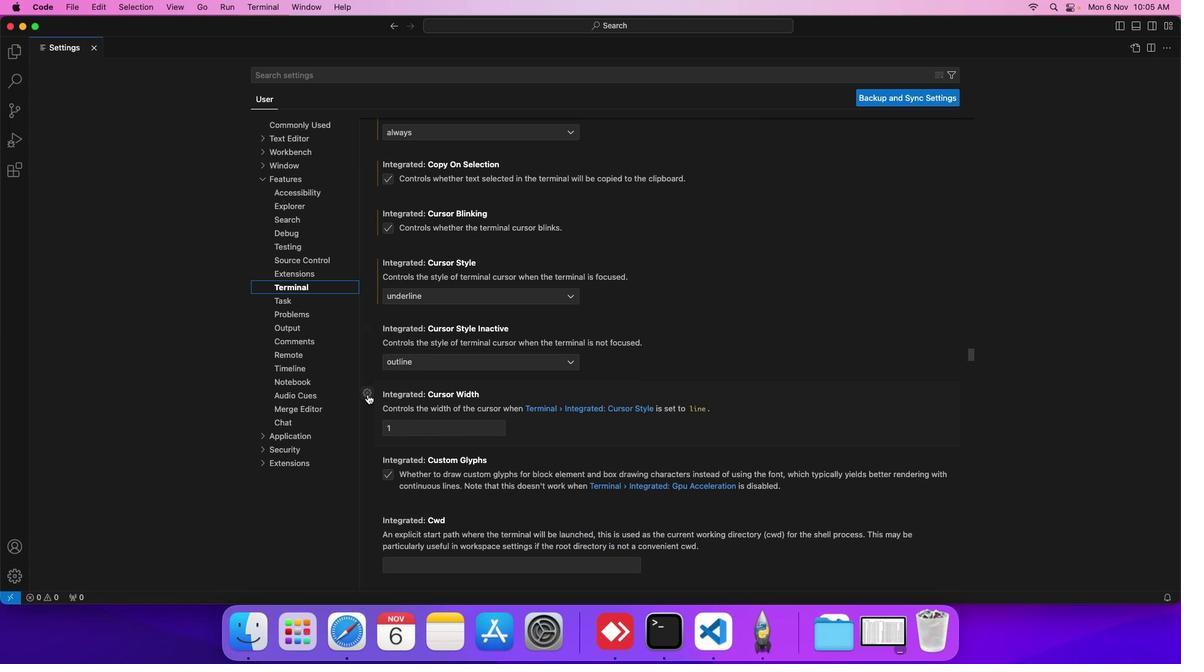 
Action: Mouse scrolled (367, 394) with delta (0, 0)
Screenshot: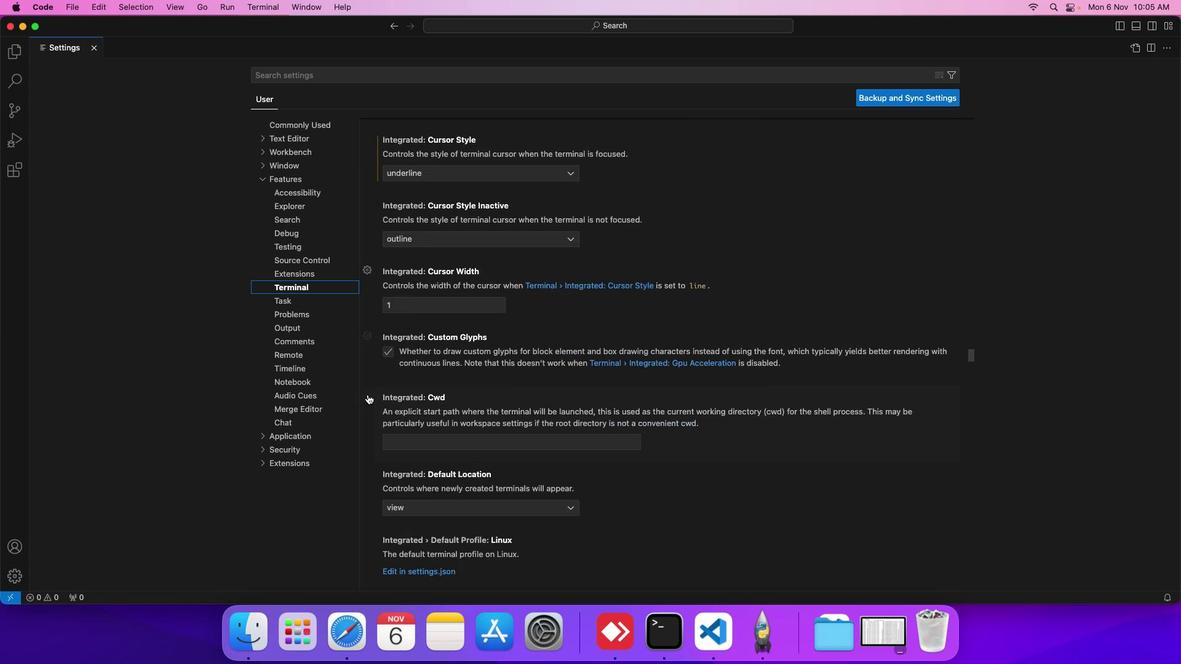 
Action: Mouse scrolled (367, 394) with delta (0, 0)
Screenshot: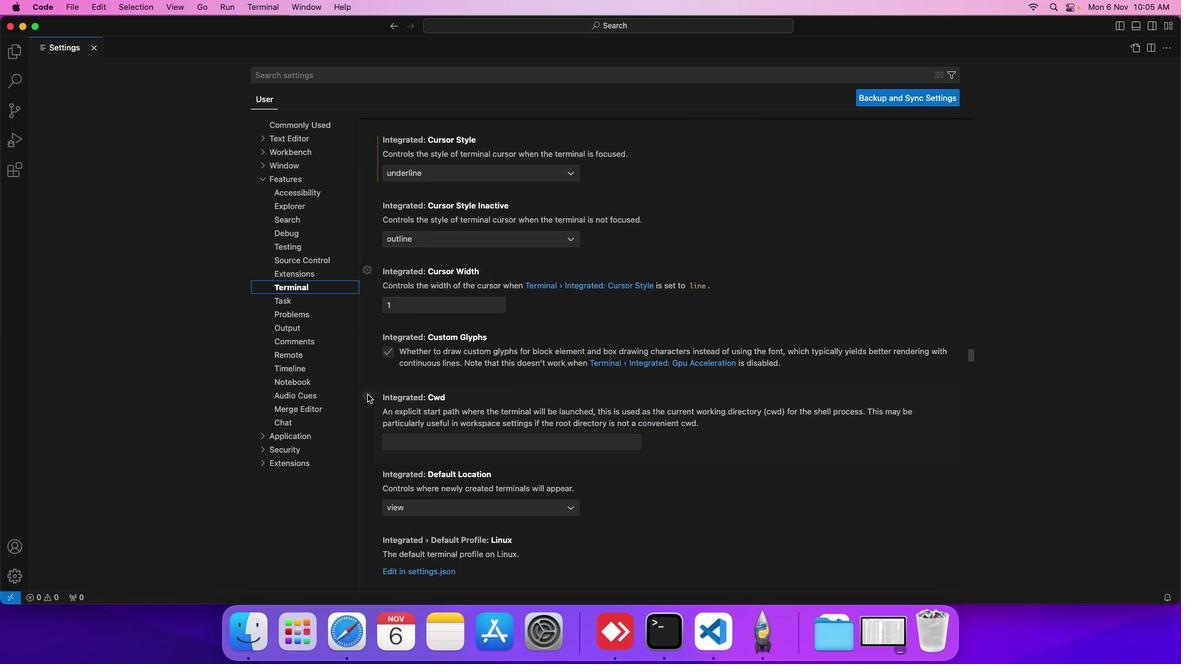 
Action: Mouse scrolled (367, 394) with delta (0, -1)
Screenshot: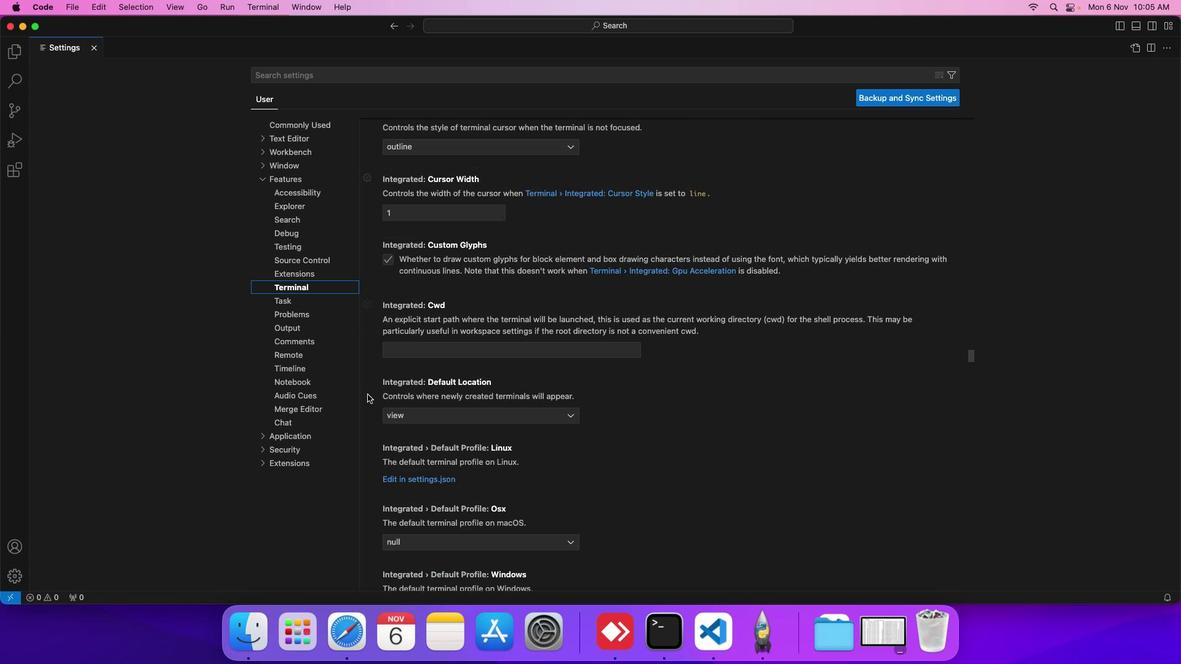 
Action: Mouse scrolled (367, 394) with delta (0, -1)
Screenshot: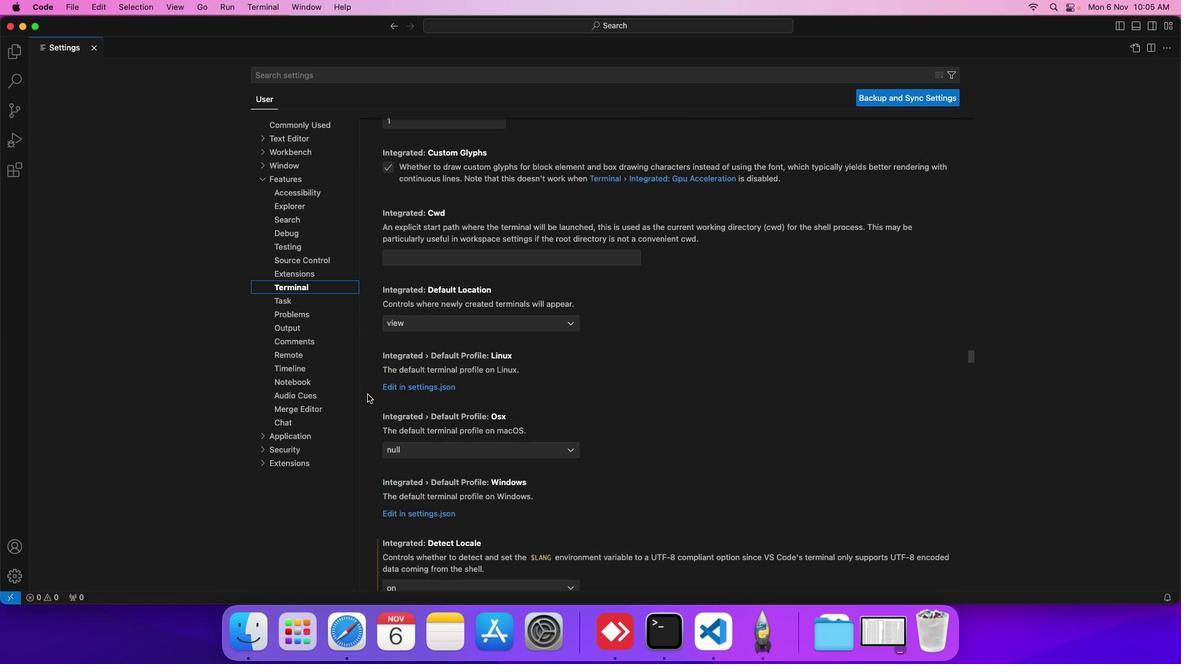 
Action: Mouse scrolled (367, 394) with delta (0, -1)
Screenshot: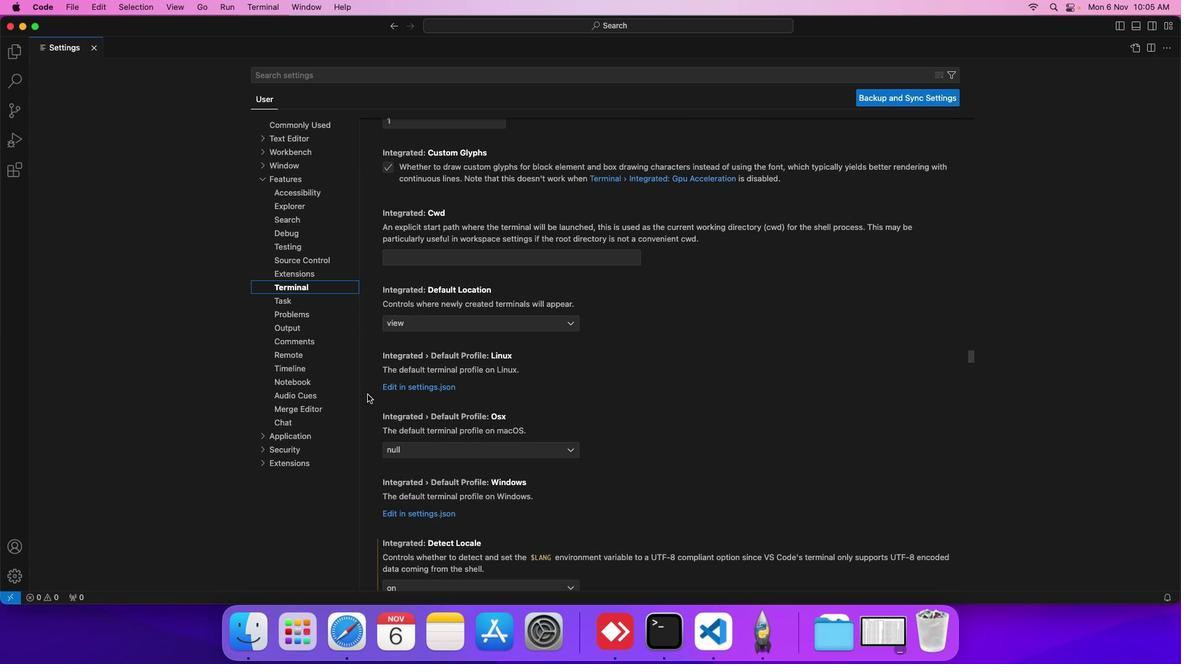 
Action: Mouse scrolled (367, 394) with delta (0, 0)
Screenshot: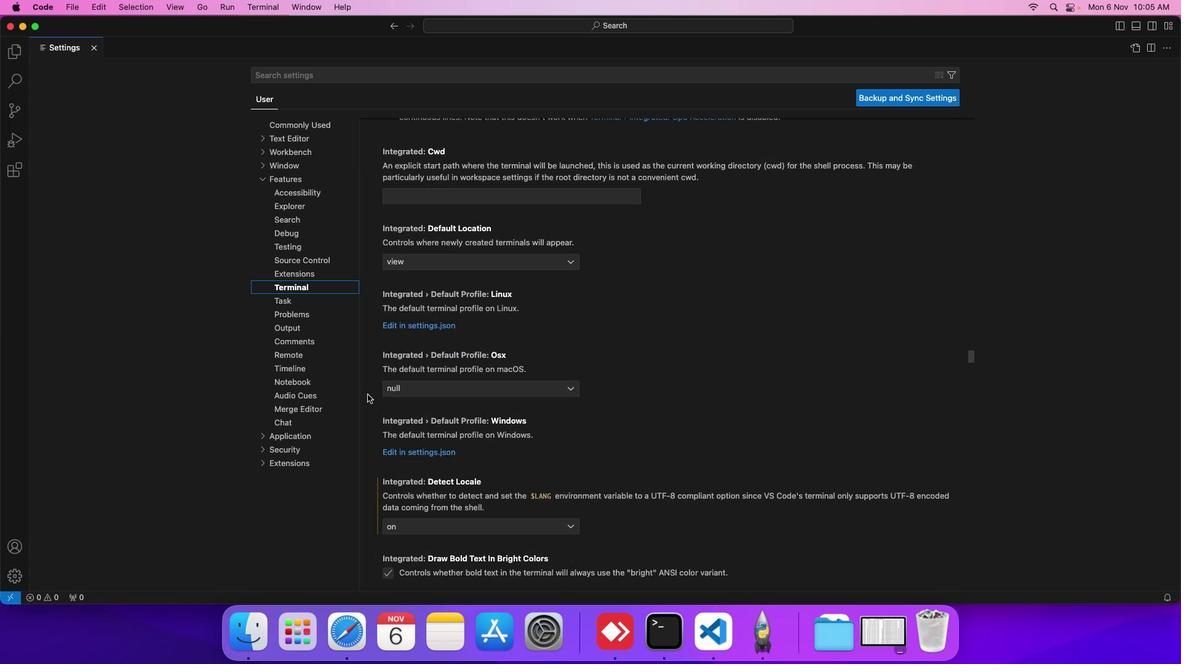 
Action: Mouse scrolled (367, 394) with delta (0, 0)
Screenshot: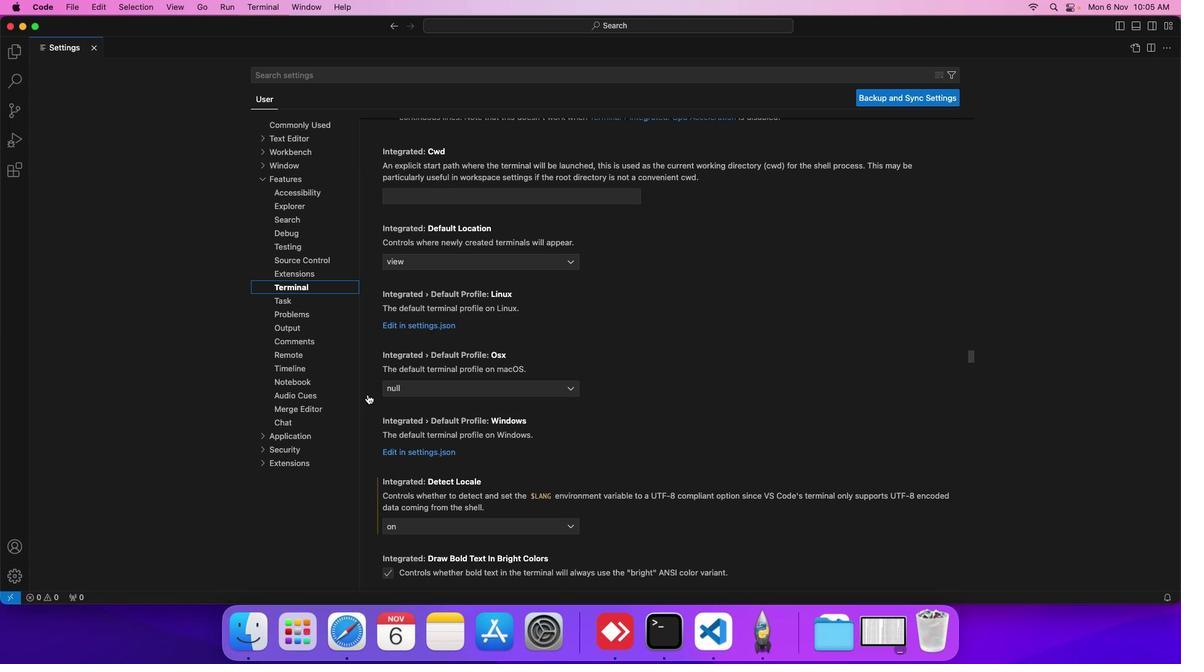 
Action: Mouse scrolled (367, 394) with delta (0, 0)
Screenshot: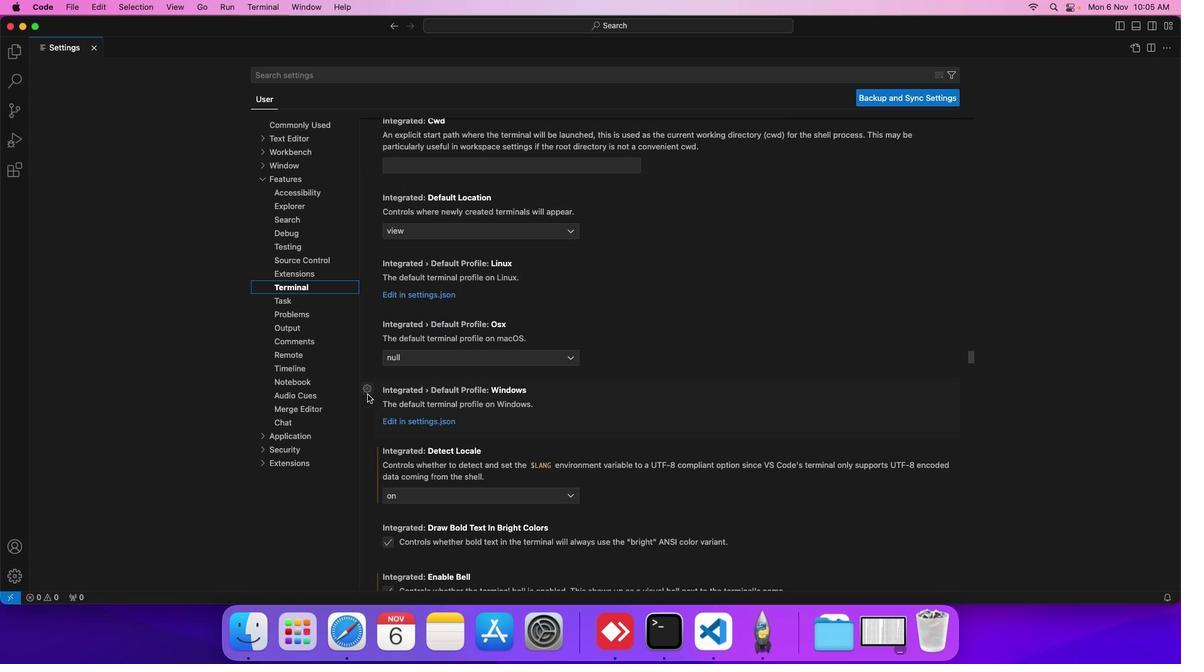 
Action: Mouse scrolled (367, 394) with delta (0, 0)
Screenshot: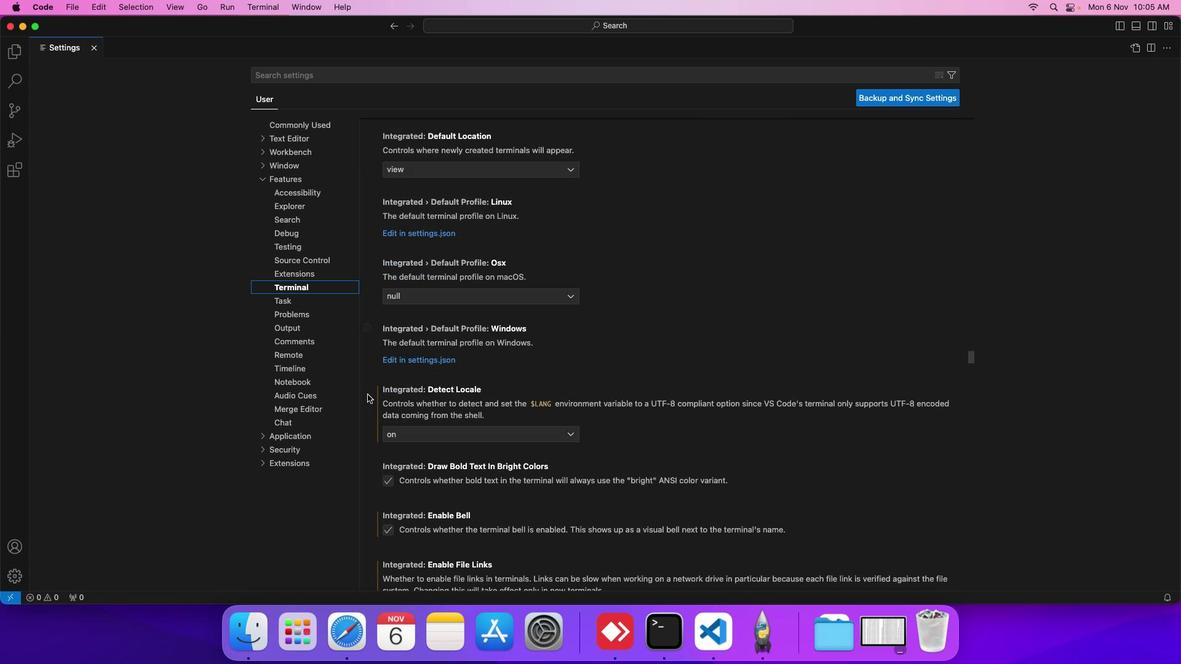 
Action: Mouse scrolled (367, 394) with delta (0, 0)
Screenshot: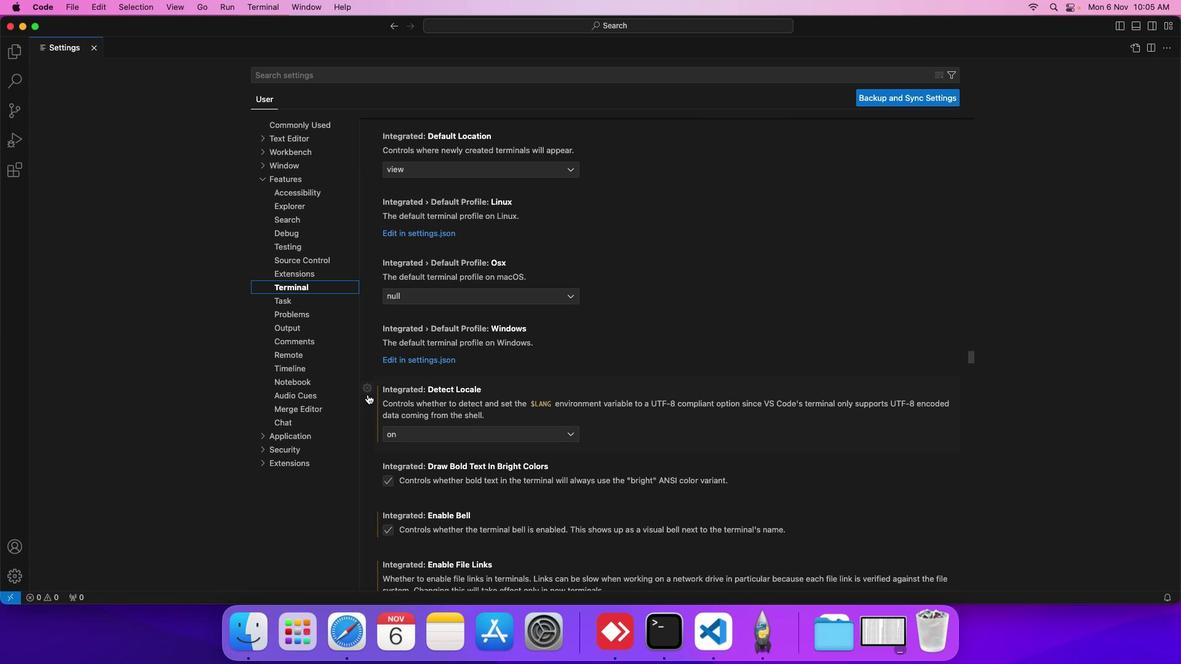 
Action: Mouse scrolled (367, 394) with delta (0, 0)
Screenshot: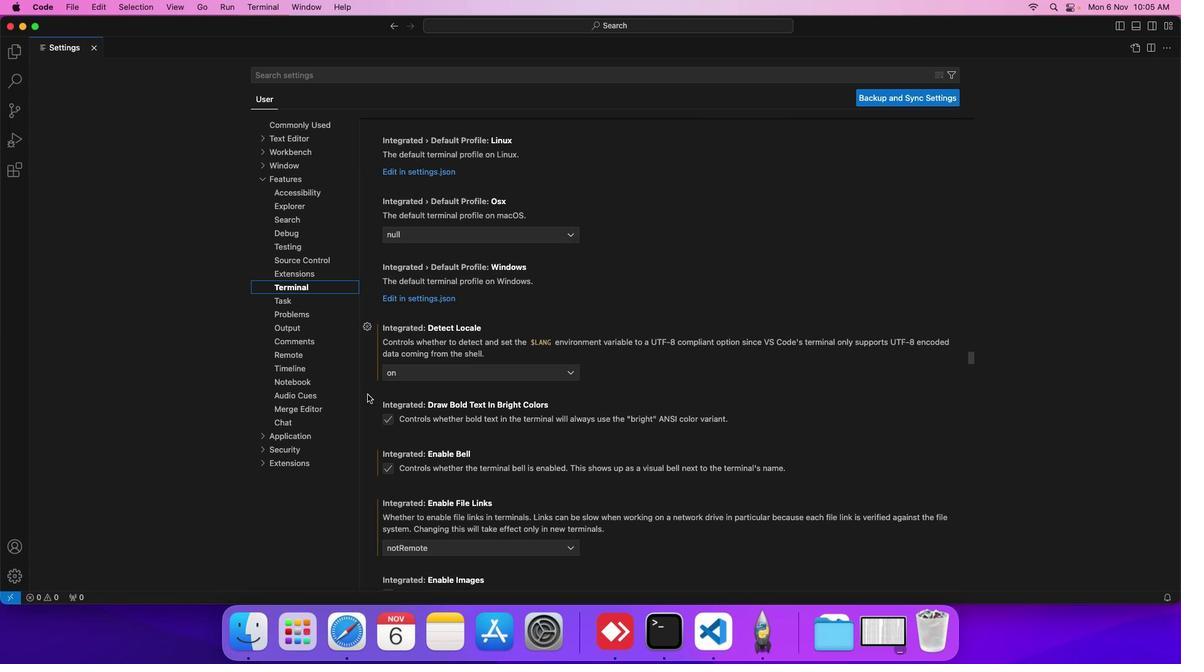 
Action: Mouse scrolled (367, 394) with delta (0, 0)
Screenshot: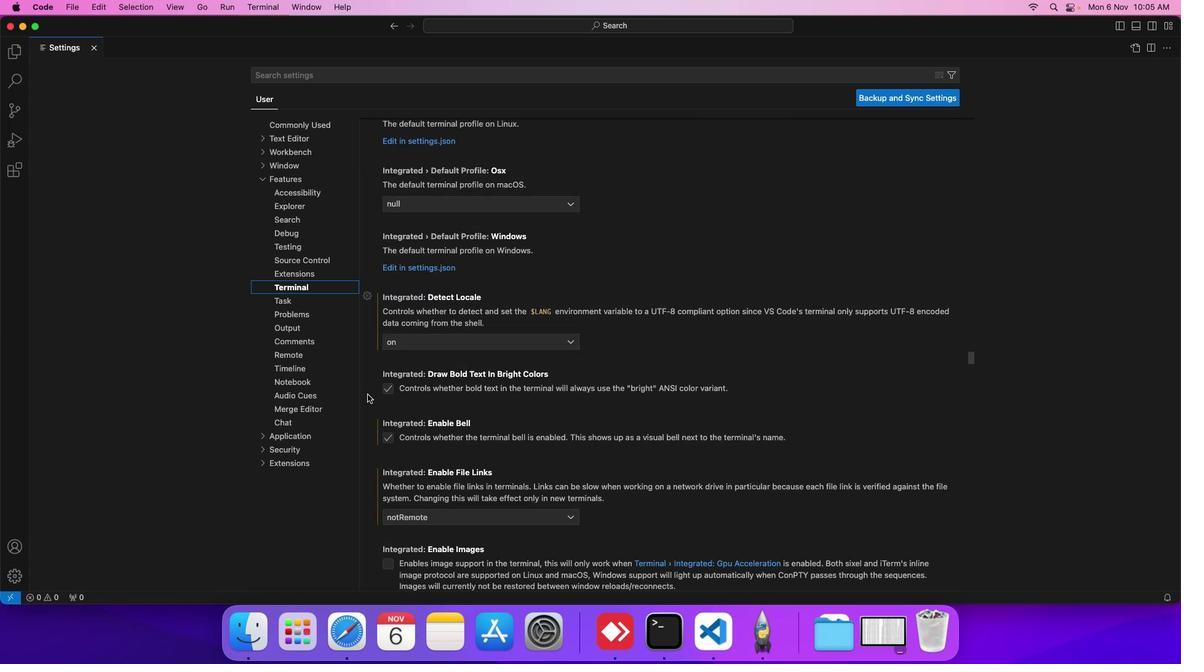 
Action: Mouse scrolled (367, 394) with delta (0, 0)
Screenshot: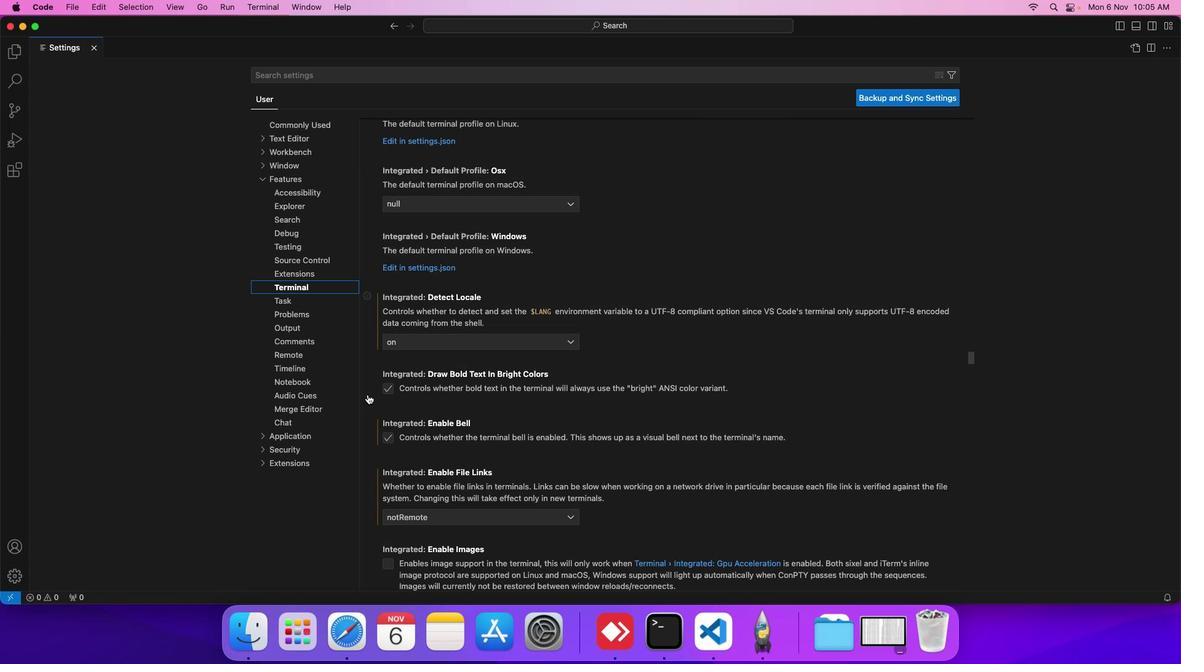 
Action: Mouse scrolled (367, 394) with delta (0, 0)
Screenshot: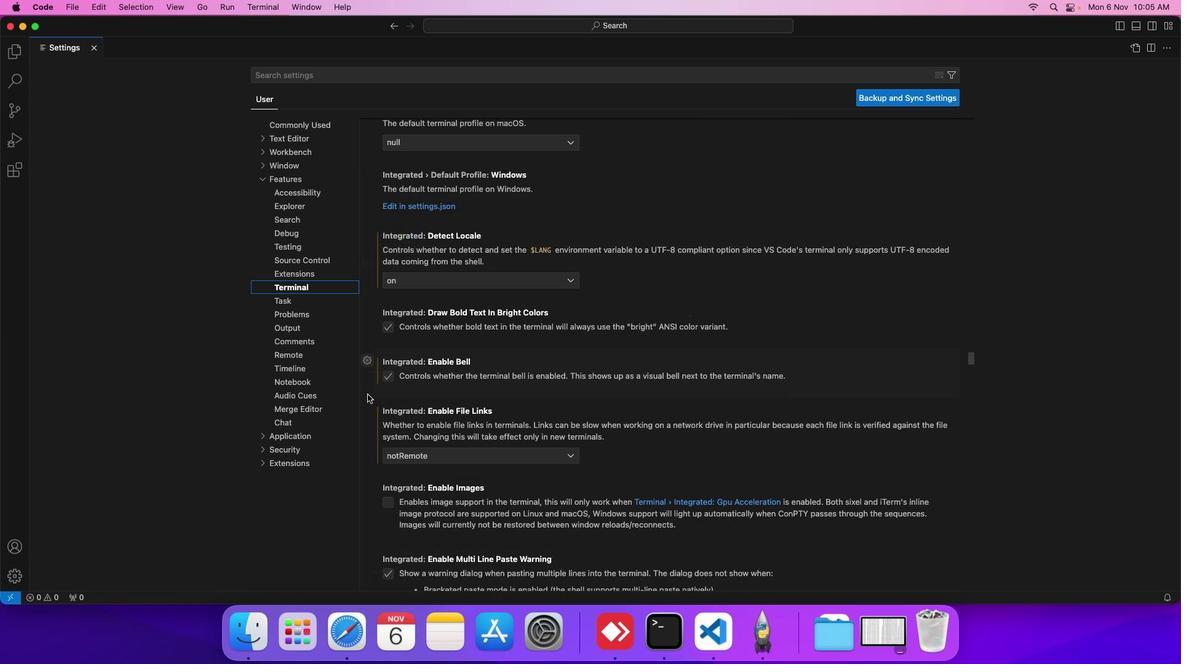 
Action: Mouse scrolled (367, 394) with delta (0, 0)
Screenshot: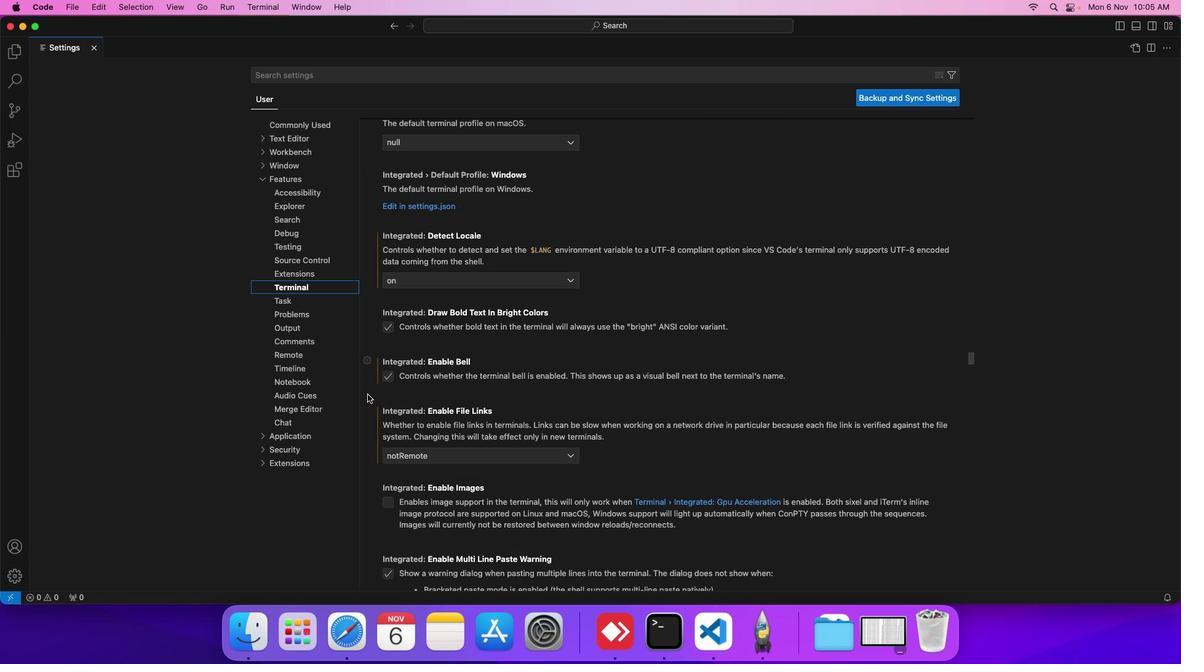 
Action: Mouse scrolled (367, 394) with delta (0, 0)
Screenshot: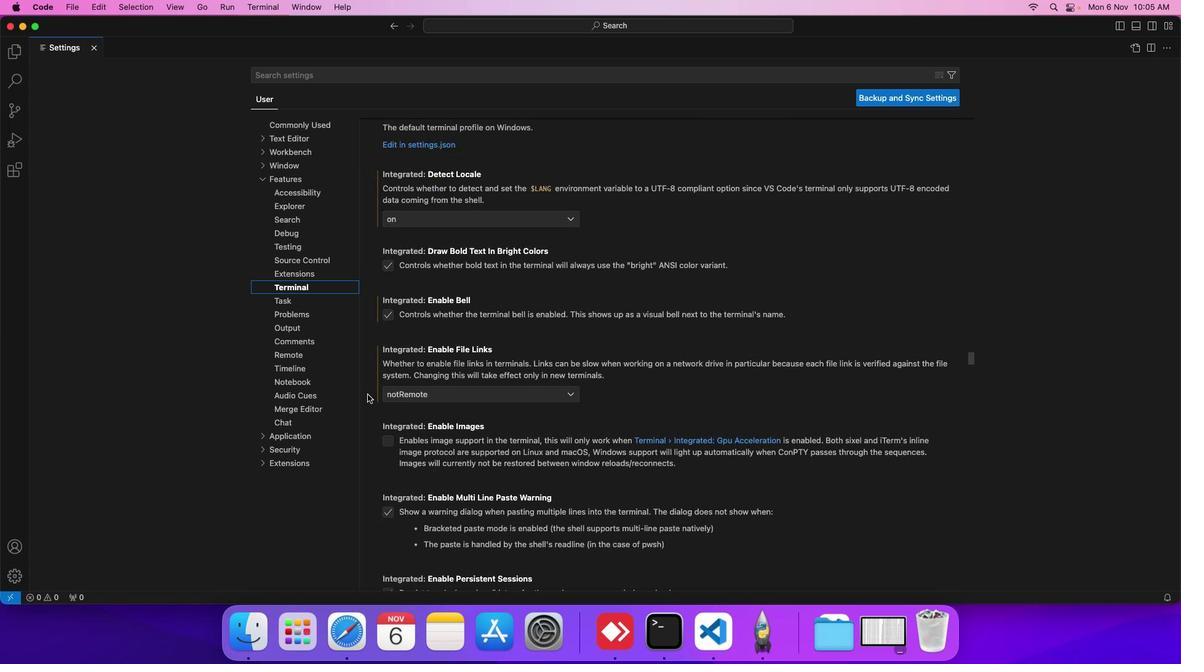 
Action: Mouse scrolled (367, 394) with delta (0, 0)
Screenshot: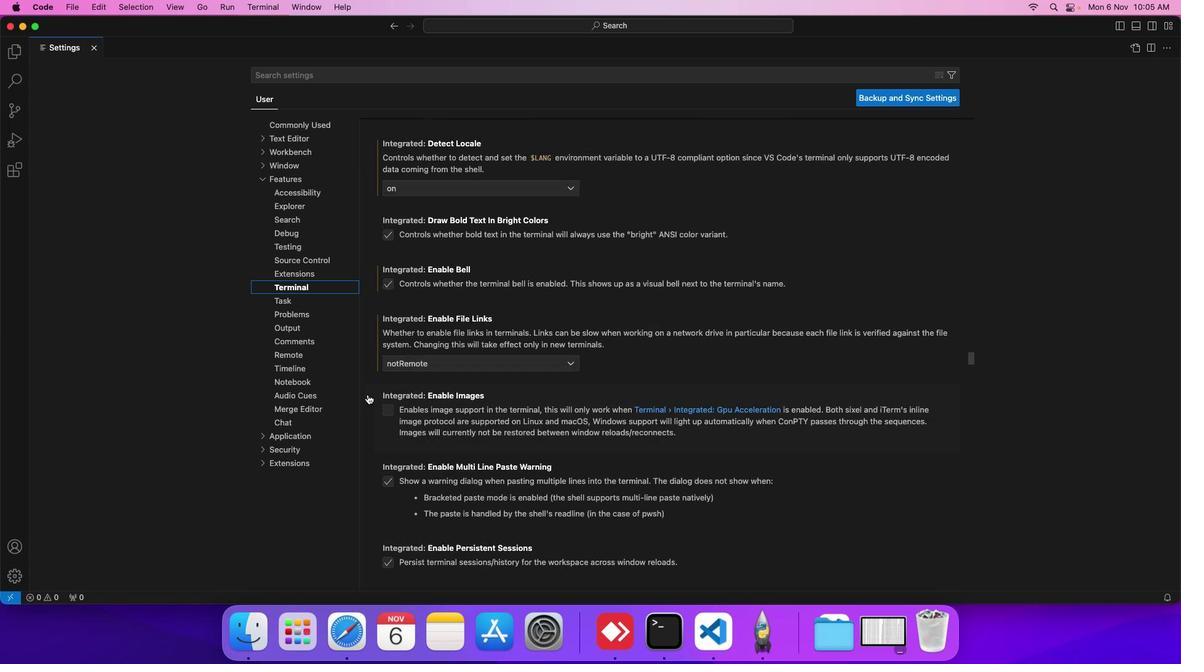 
Action: Mouse scrolled (367, 394) with delta (0, 0)
Screenshot: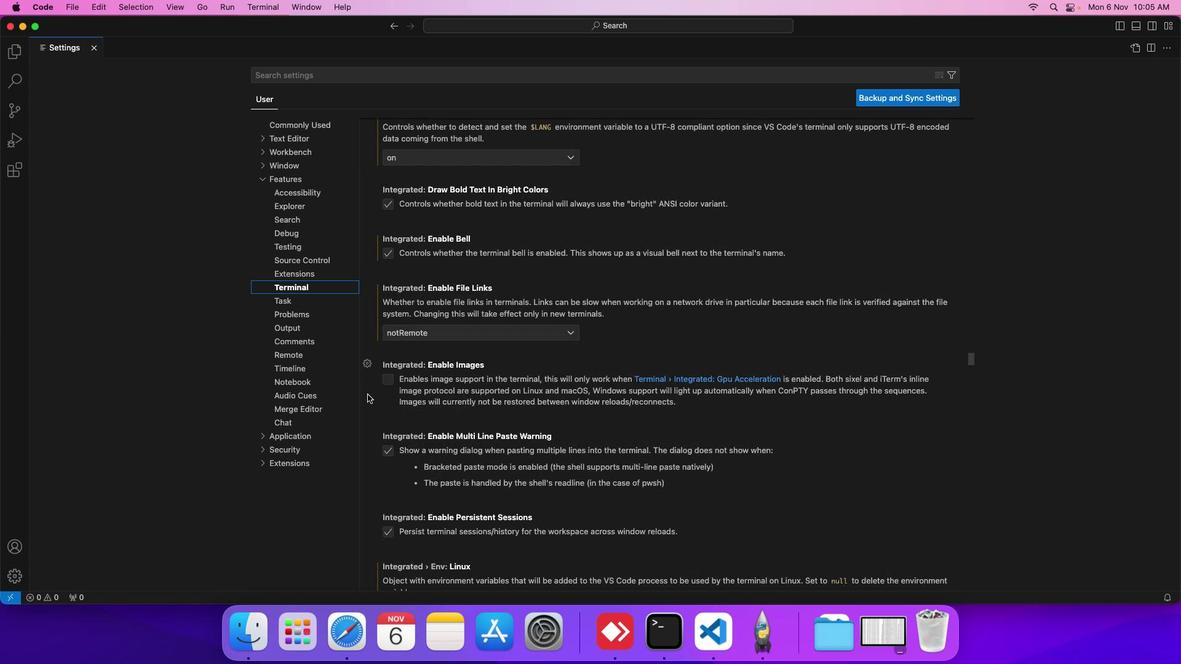
Action: Mouse scrolled (367, 394) with delta (0, 0)
Screenshot: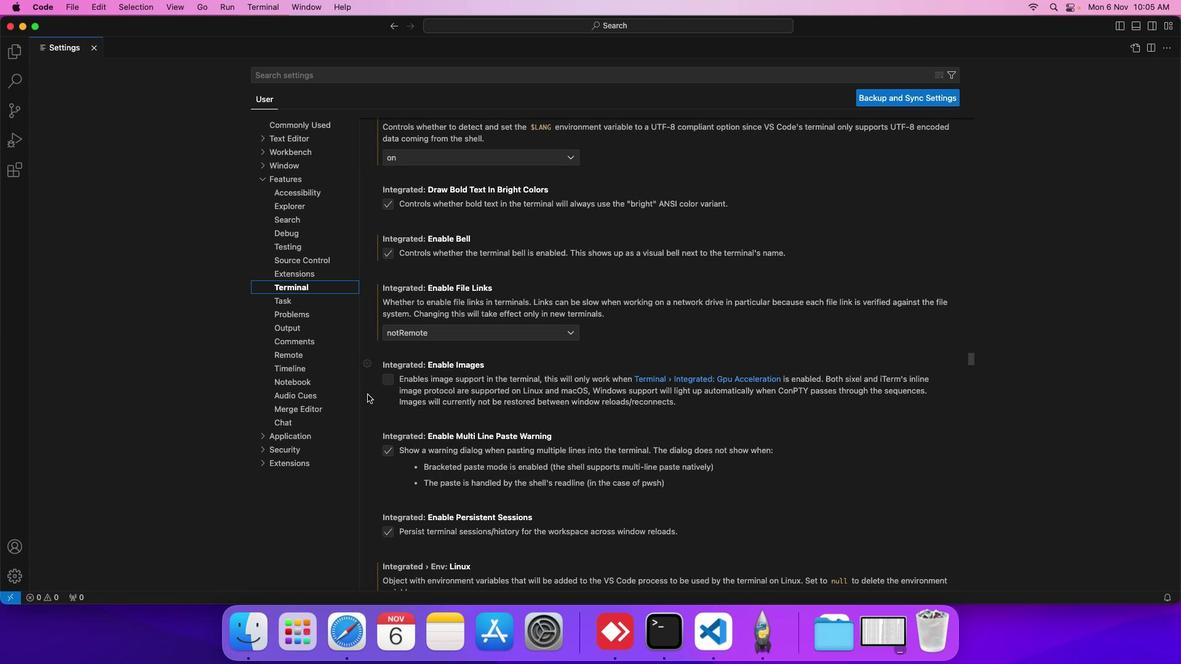 
Action: Mouse scrolled (367, 394) with delta (0, 0)
Screenshot: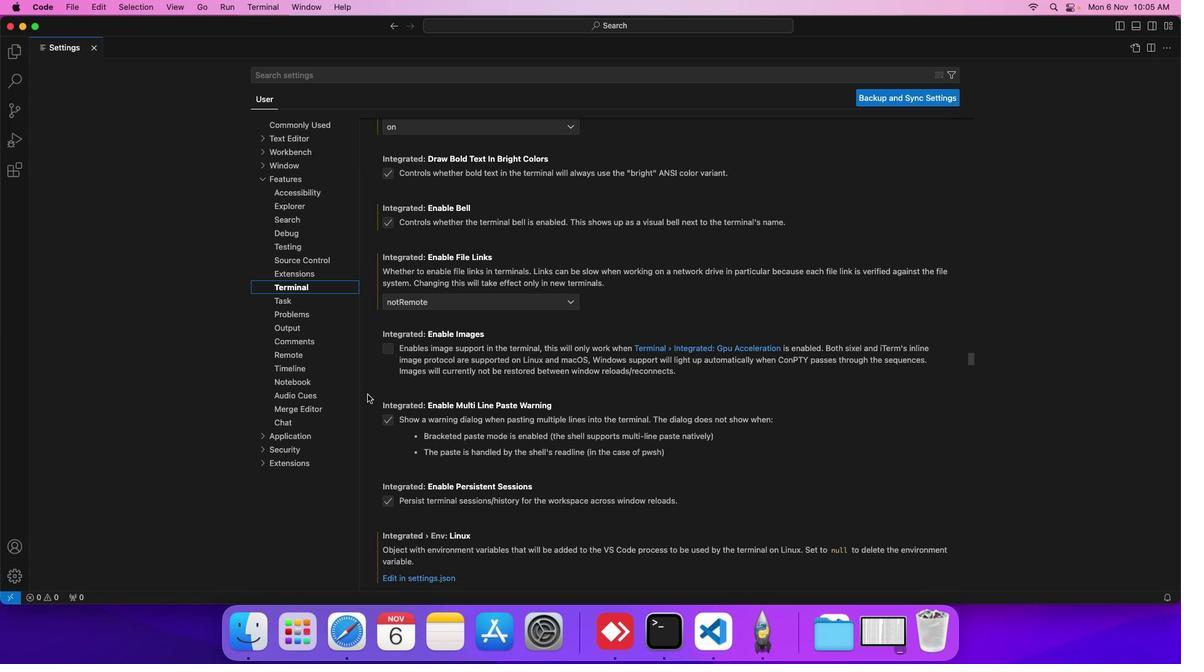 
Action: Mouse scrolled (367, 394) with delta (0, 0)
Screenshot: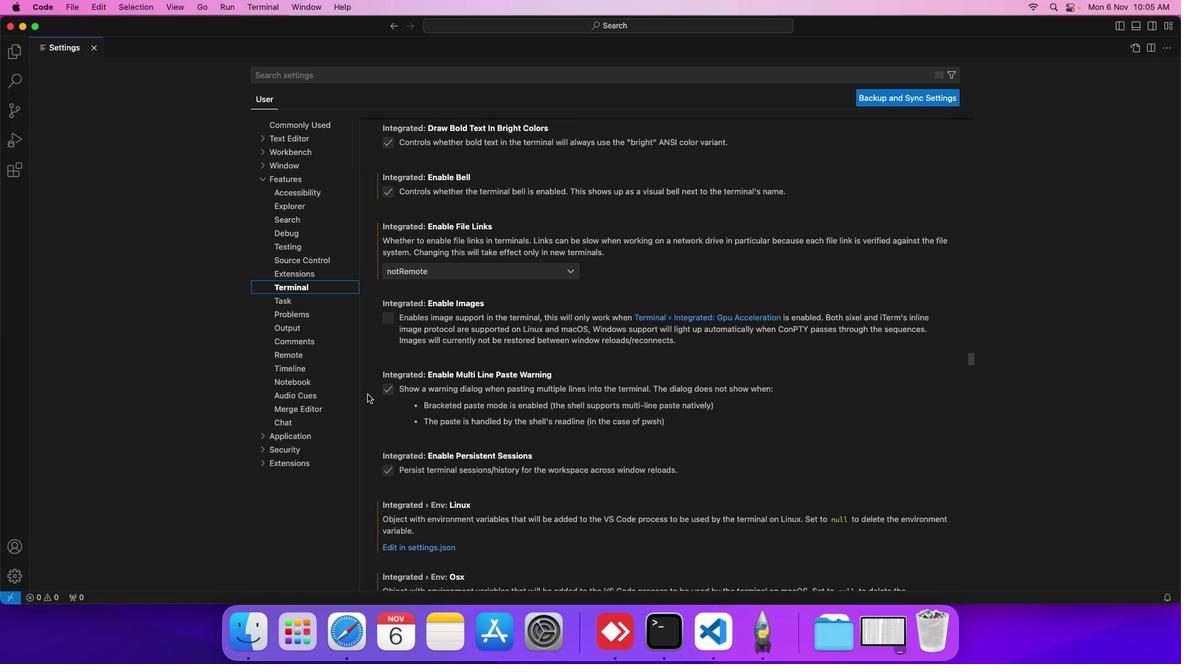 
Action: Mouse scrolled (367, 394) with delta (0, 0)
Screenshot: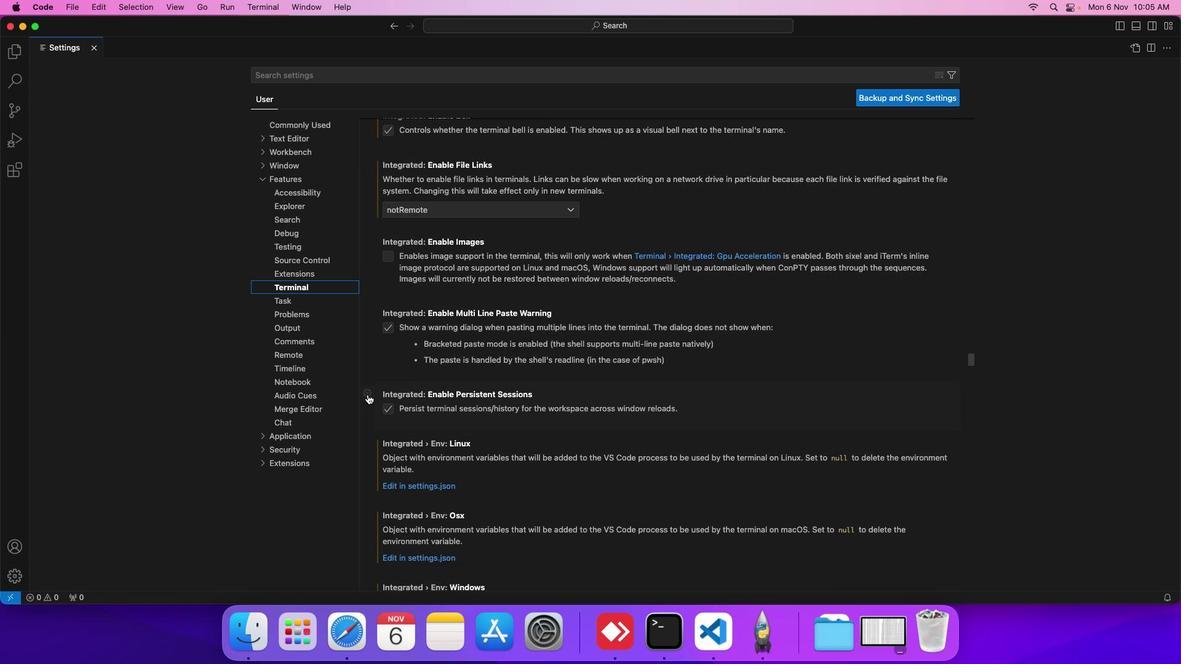 
Action: Mouse scrolled (367, 394) with delta (0, 0)
Screenshot: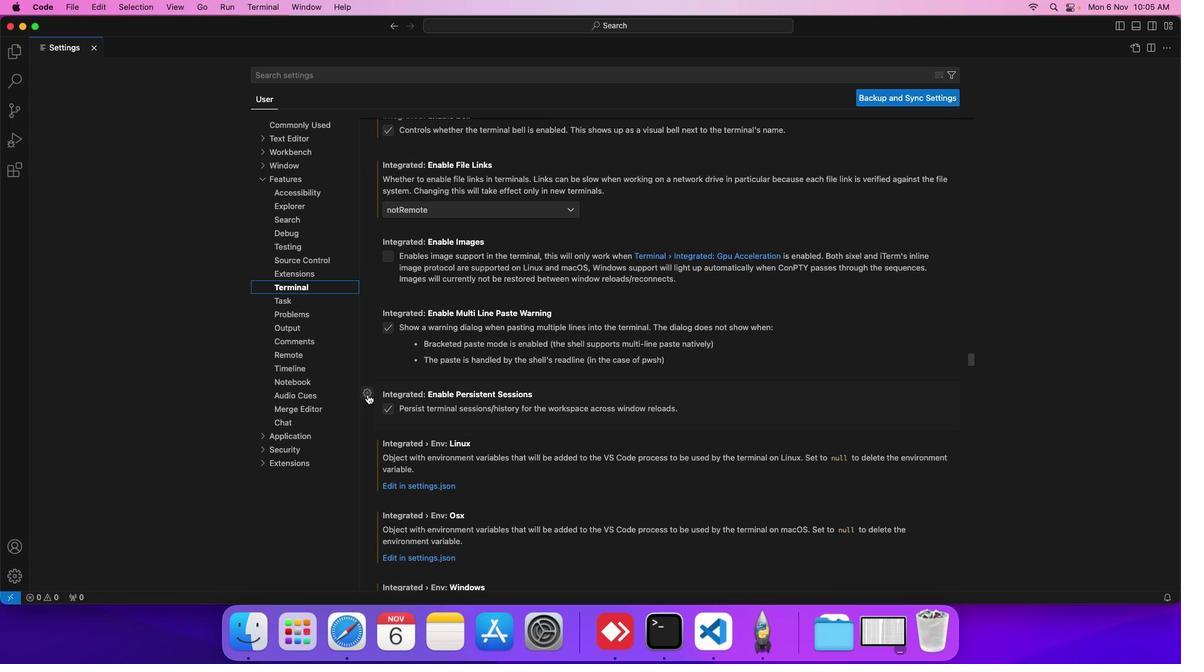 
Action: Mouse scrolled (367, 394) with delta (0, 0)
Screenshot: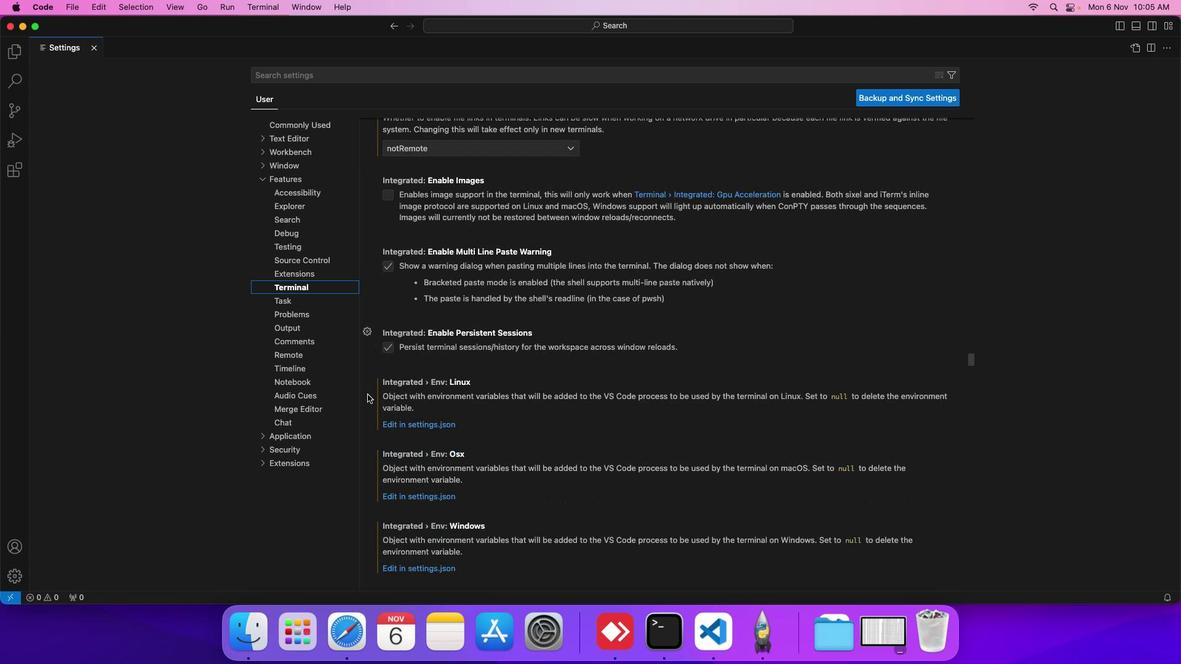 
Action: Mouse scrolled (367, 394) with delta (0, 0)
Screenshot: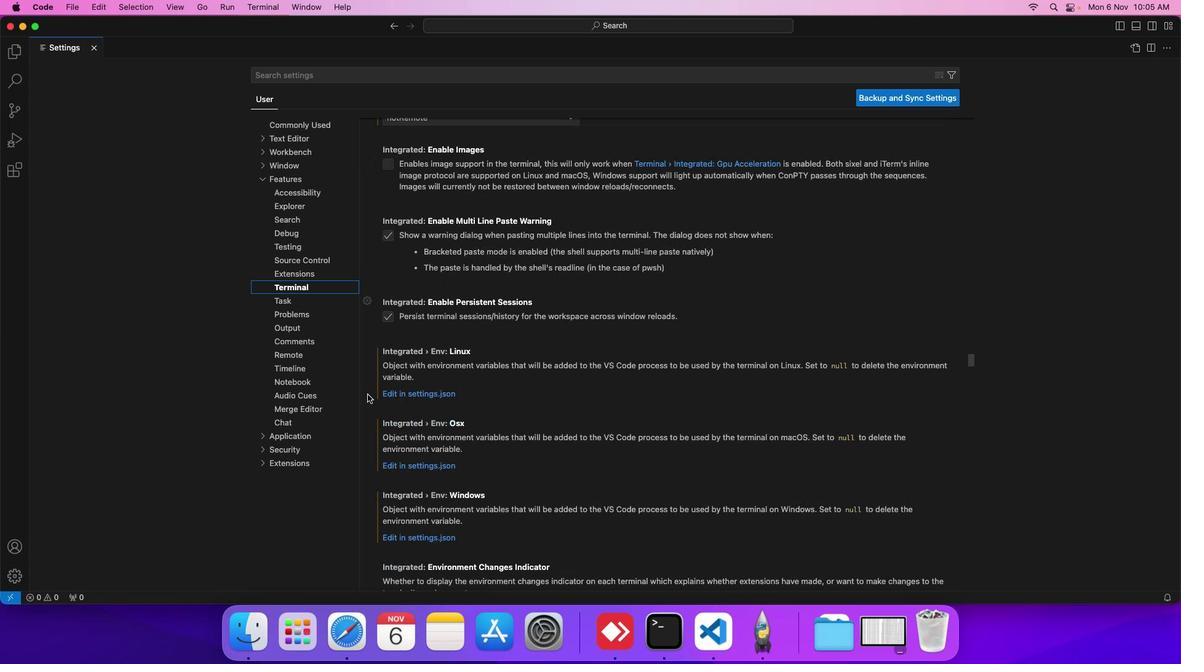 
Action: Mouse scrolled (367, 394) with delta (0, 0)
Screenshot: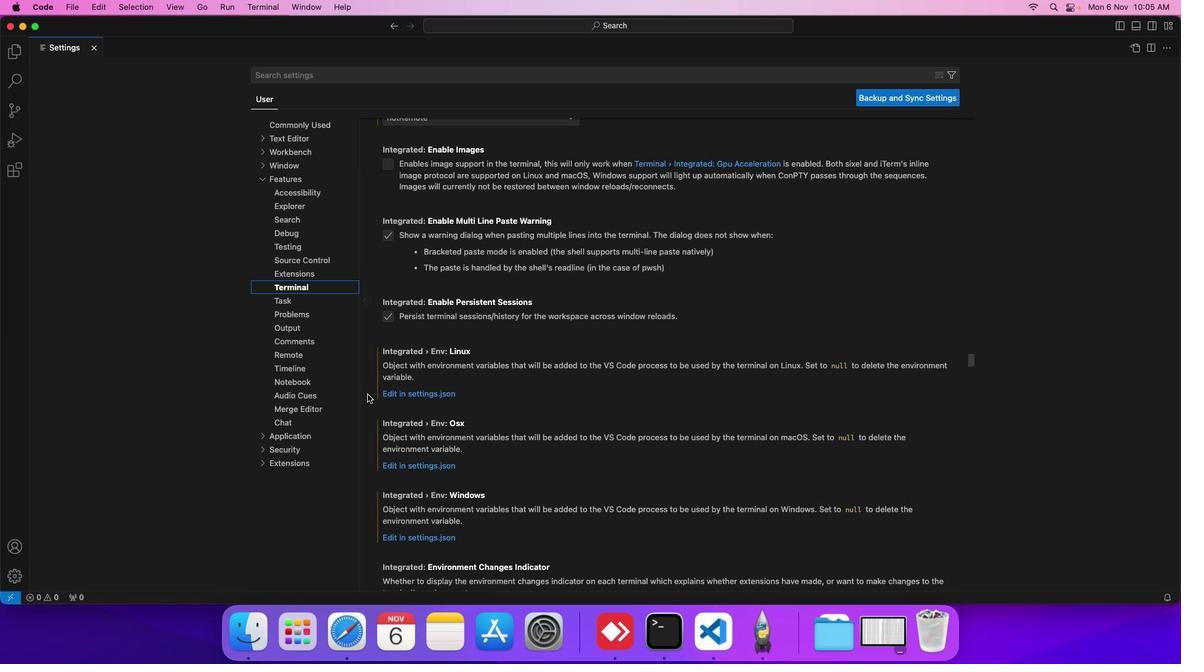 
Action: Mouse scrolled (367, 394) with delta (0, 0)
Screenshot: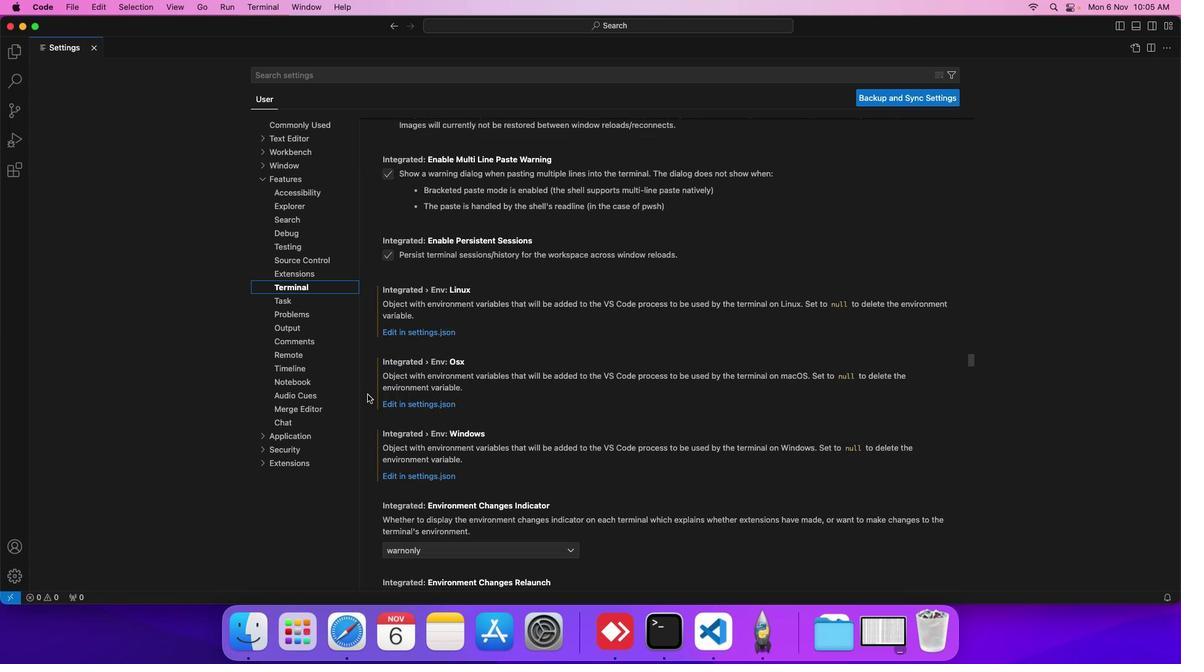 
Action: Mouse scrolled (367, 394) with delta (0, 0)
Screenshot: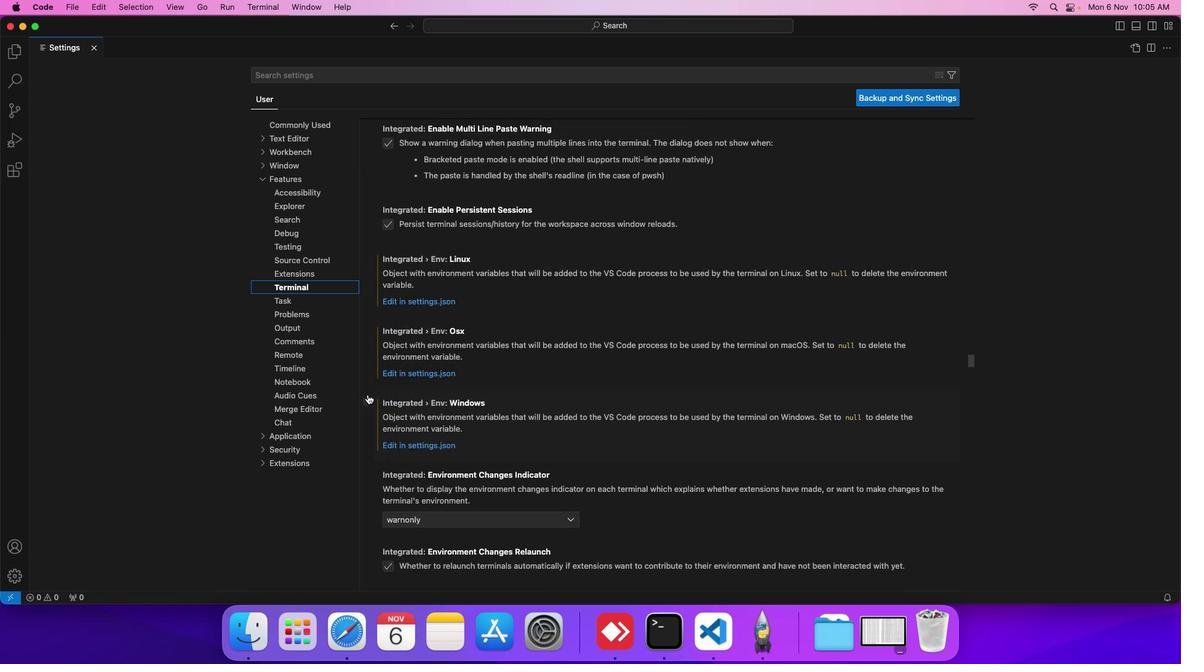 
Action: Mouse scrolled (367, 394) with delta (0, 0)
Screenshot: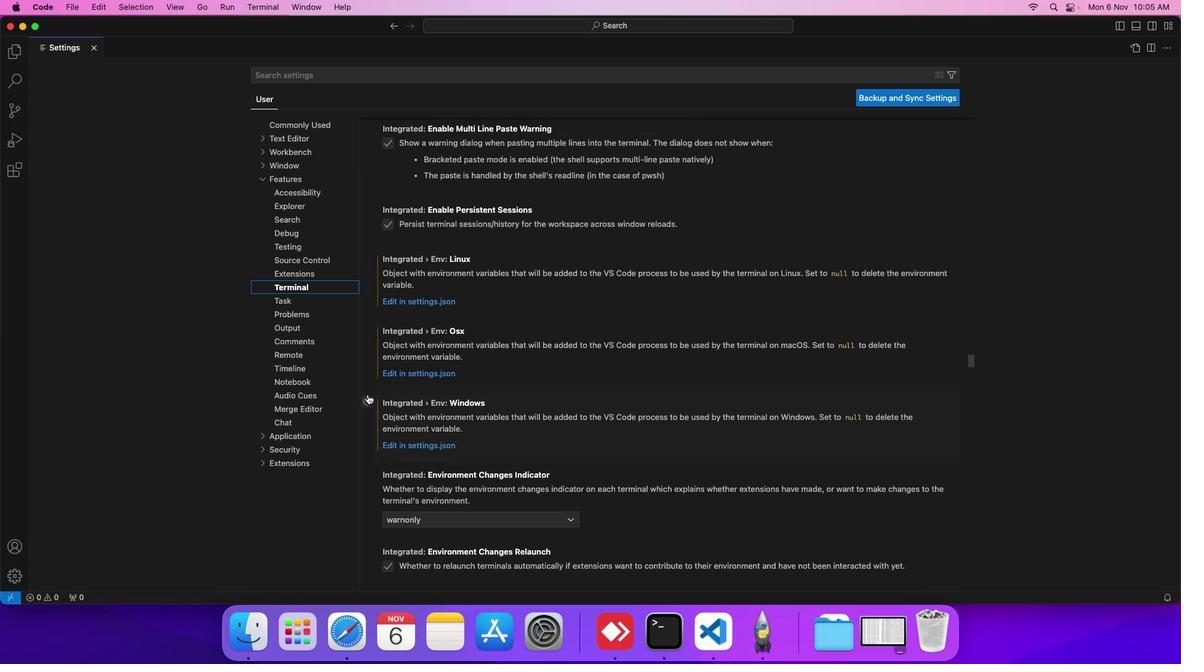 
Action: Mouse scrolled (367, 394) with delta (0, 0)
Screenshot: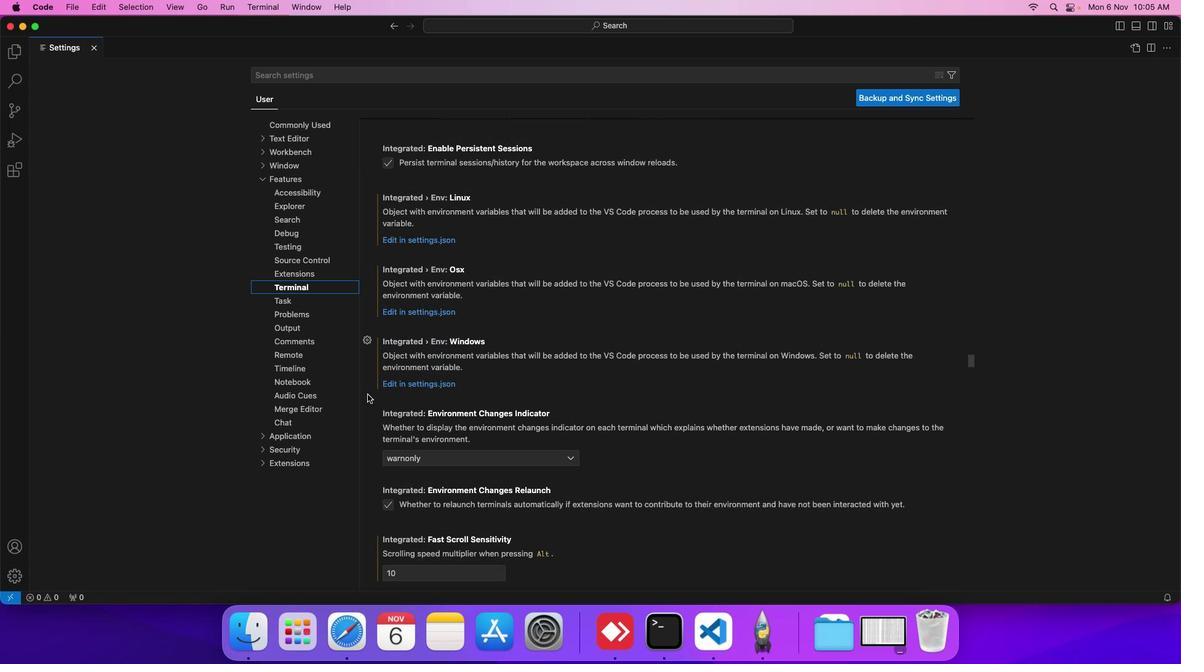 
Action: Mouse scrolled (367, 394) with delta (0, 0)
Screenshot: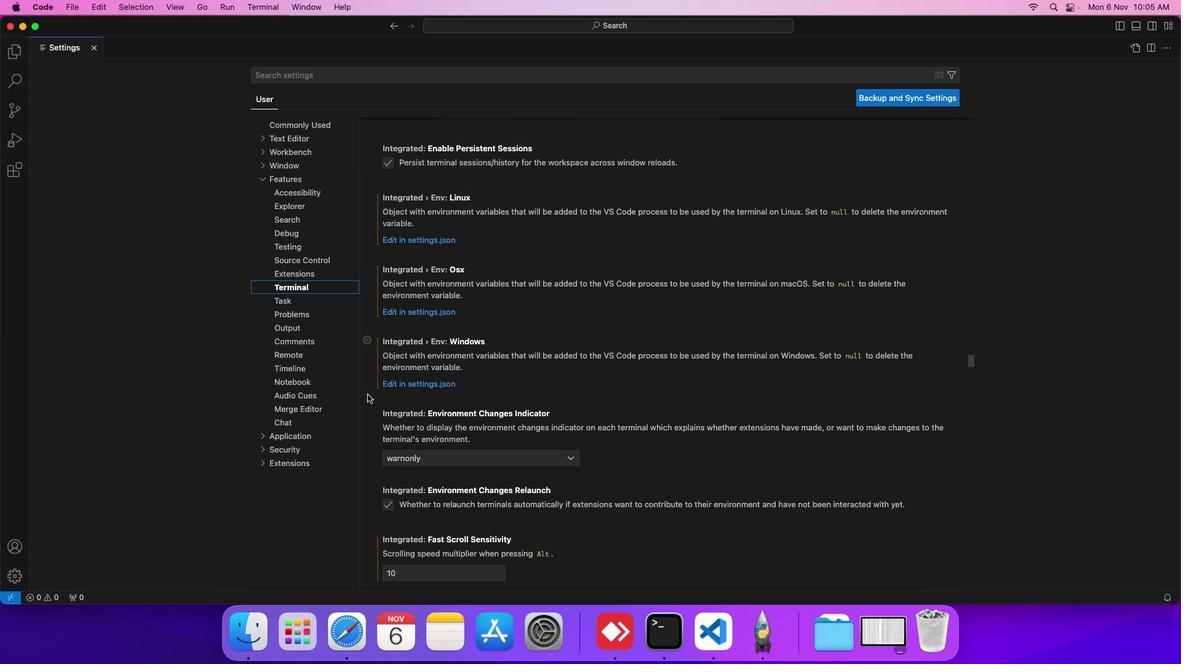
Action: Mouse scrolled (367, 394) with delta (0, 0)
Screenshot: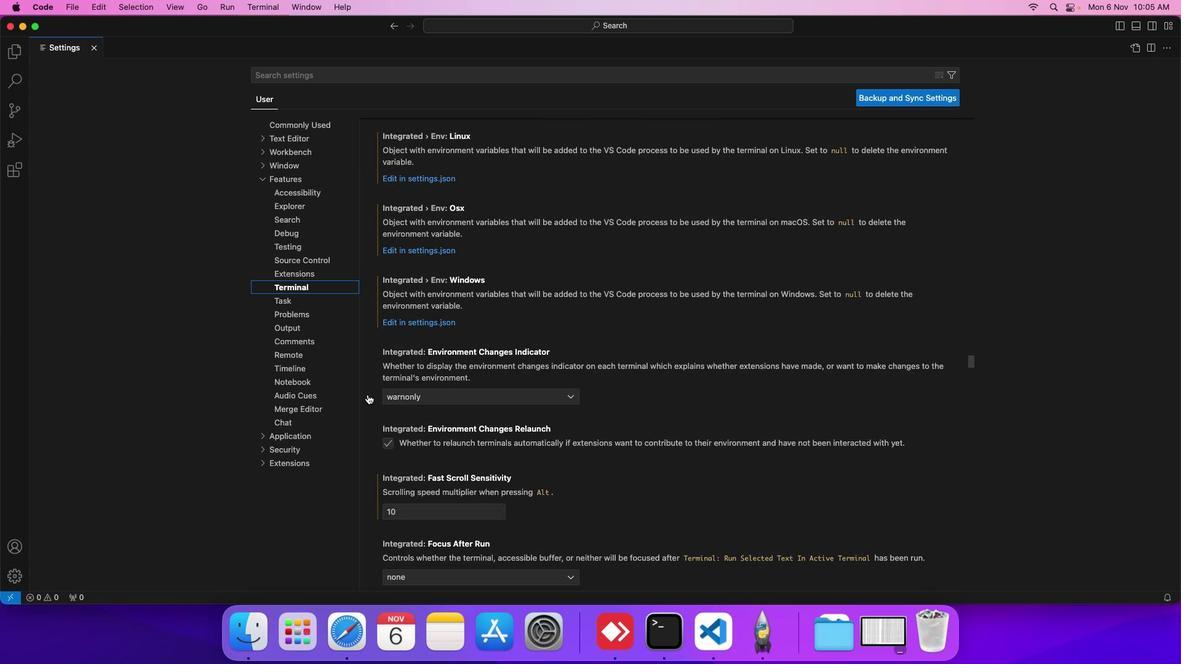 
Action: Mouse scrolled (367, 394) with delta (0, 0)
Screenshot: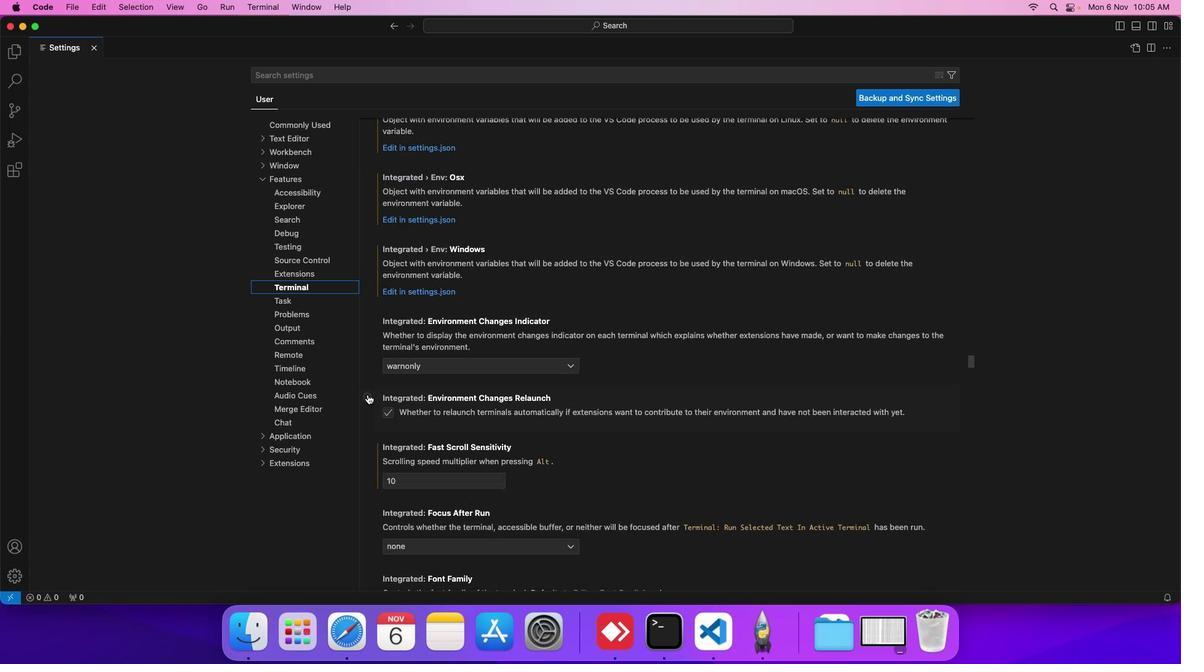 
Action: Mouse scrolled (367, 394) with delta (0, 0)
Screenshot: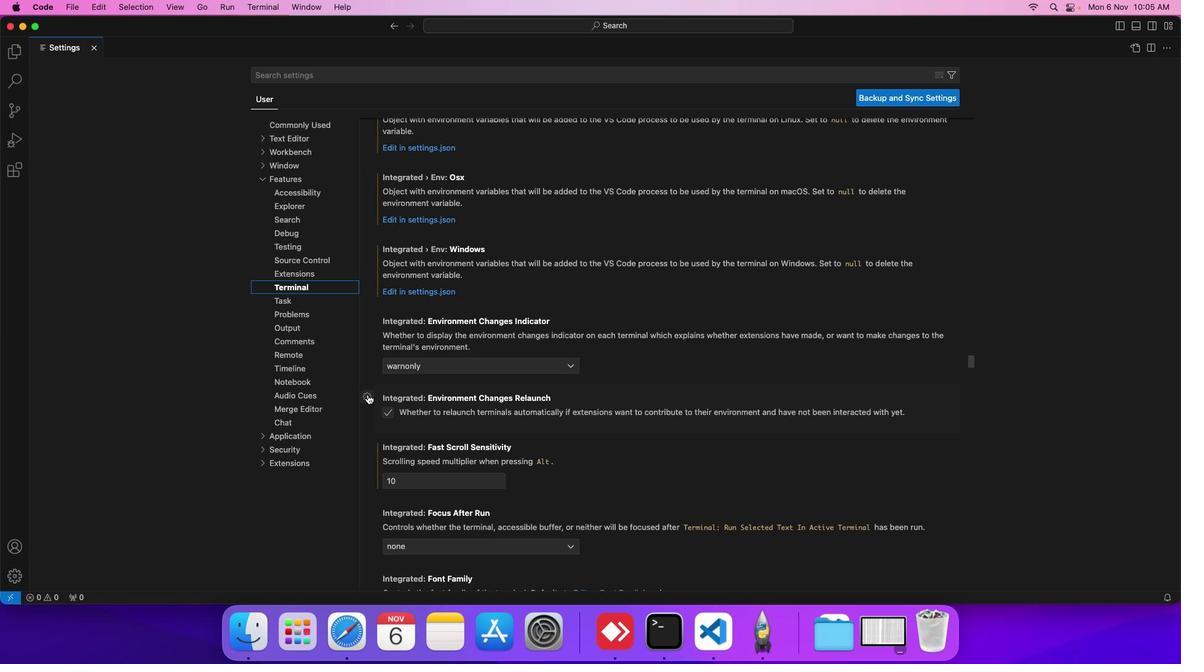 
Action: Mouse scrolled (367, 394) with delta (0, 0)
Screenshot: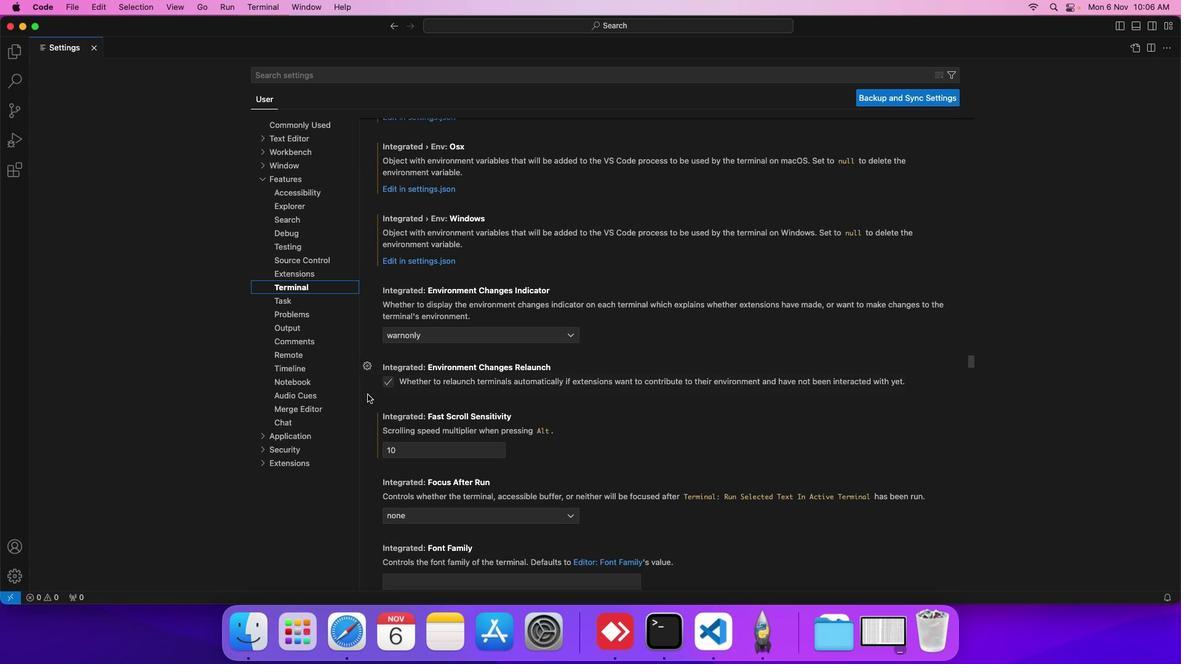 
Action: Mouse scrolled (367, 394) with delta (0, 0)
Screenshot: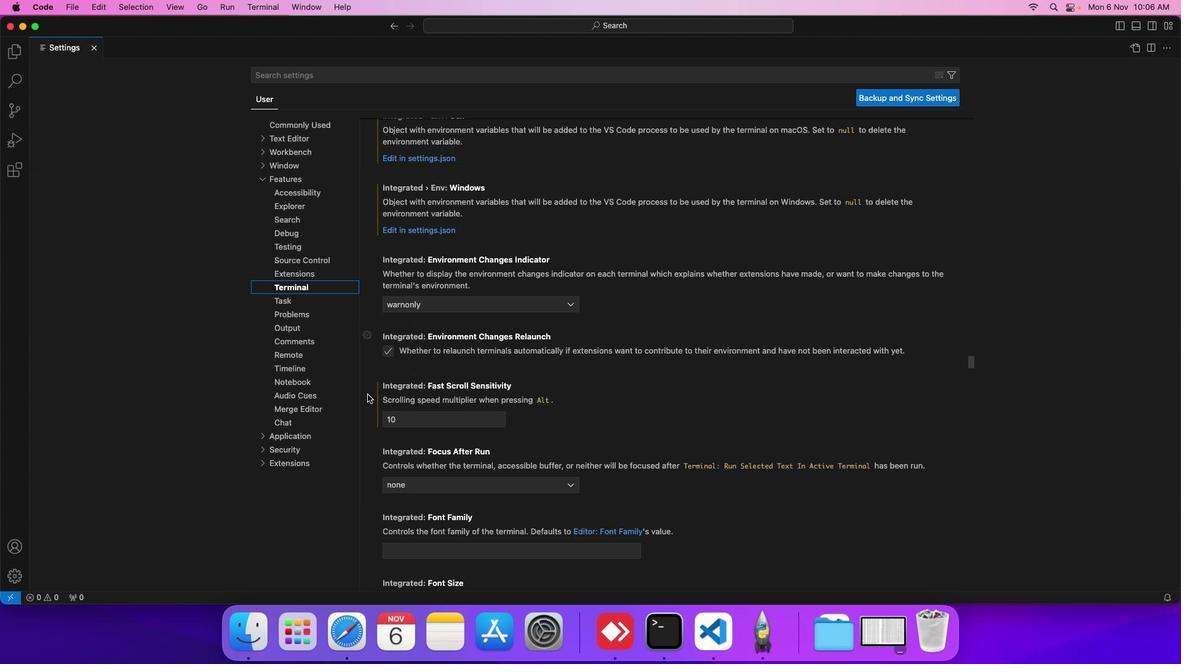
Action: Mouse scrolled (367, 394) with delta (0, 0)
Screenshot: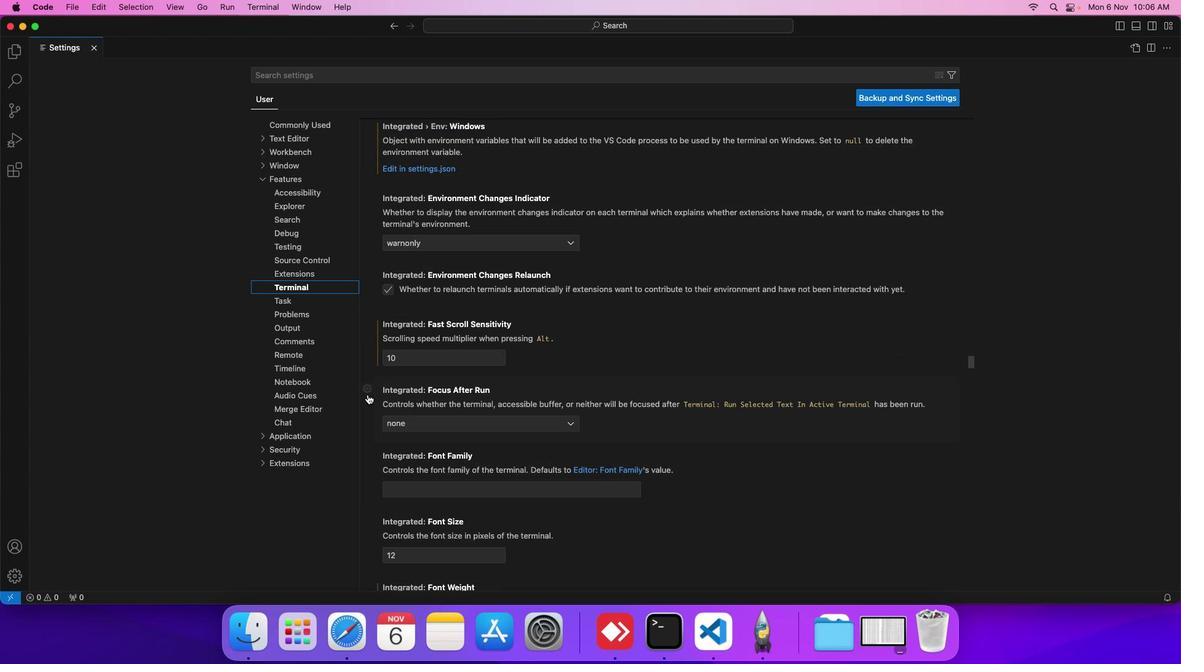 
Action: Mouse scrolled (367, 394) with delta (0, 0)
Screenshot: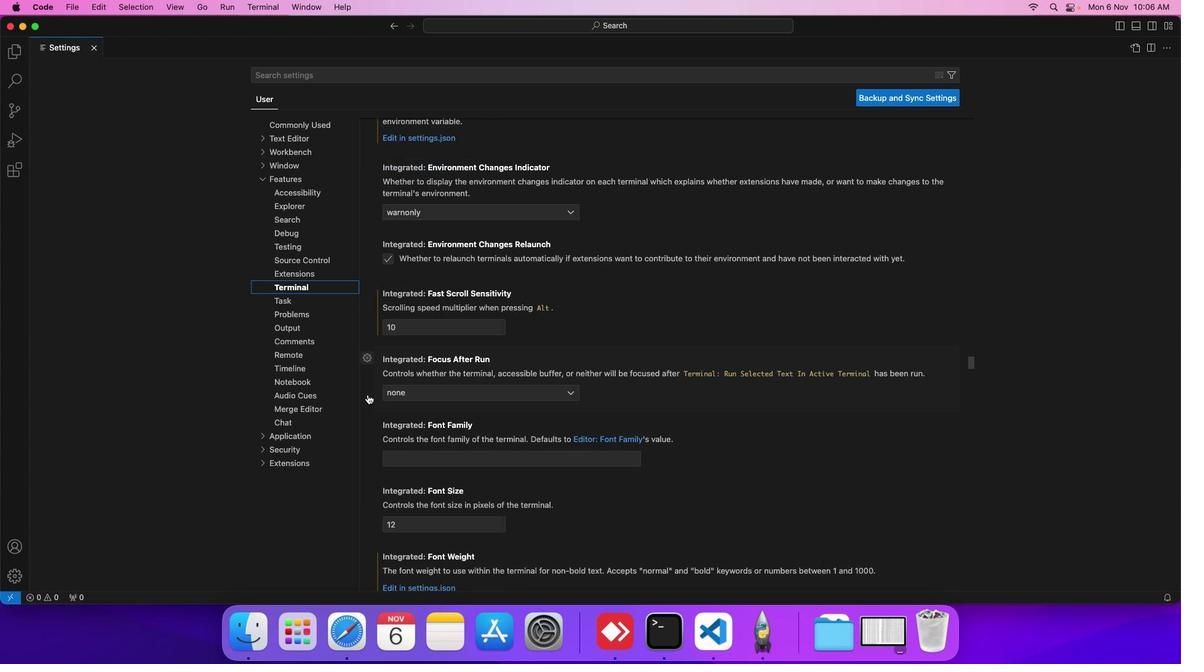 
Action: Mouse scrolled (367, 394) with delta (0, 0)
Screenshot: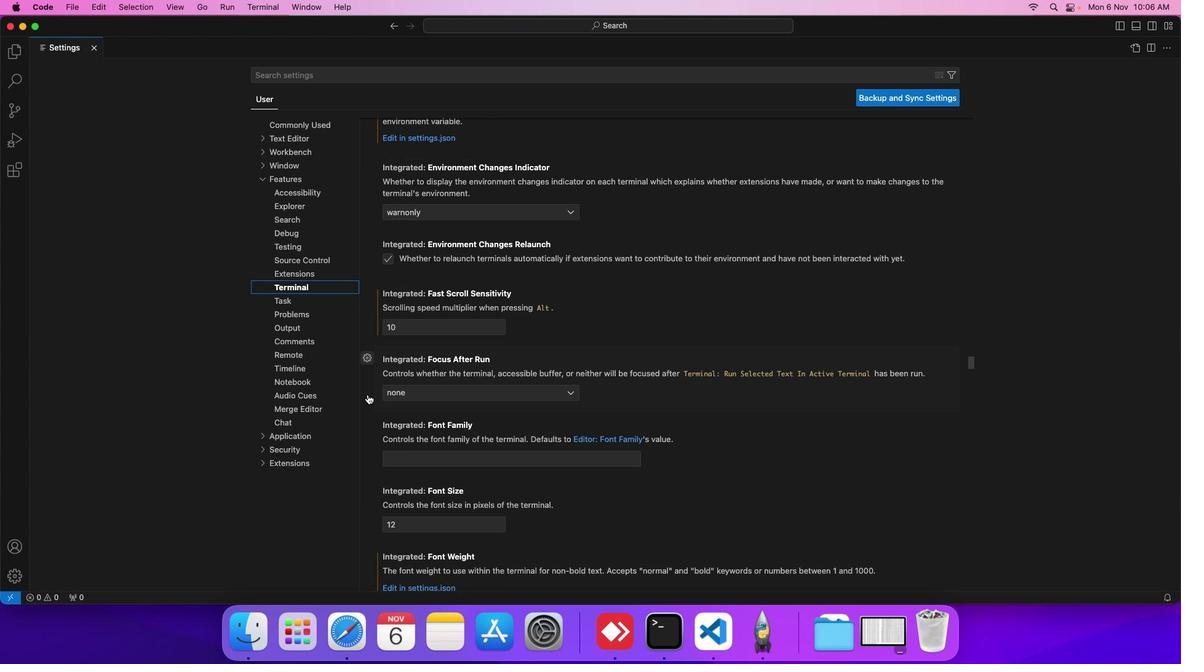 
Action: Mouse scrolled (367, 394) with delta (0, 0)
Screenshot: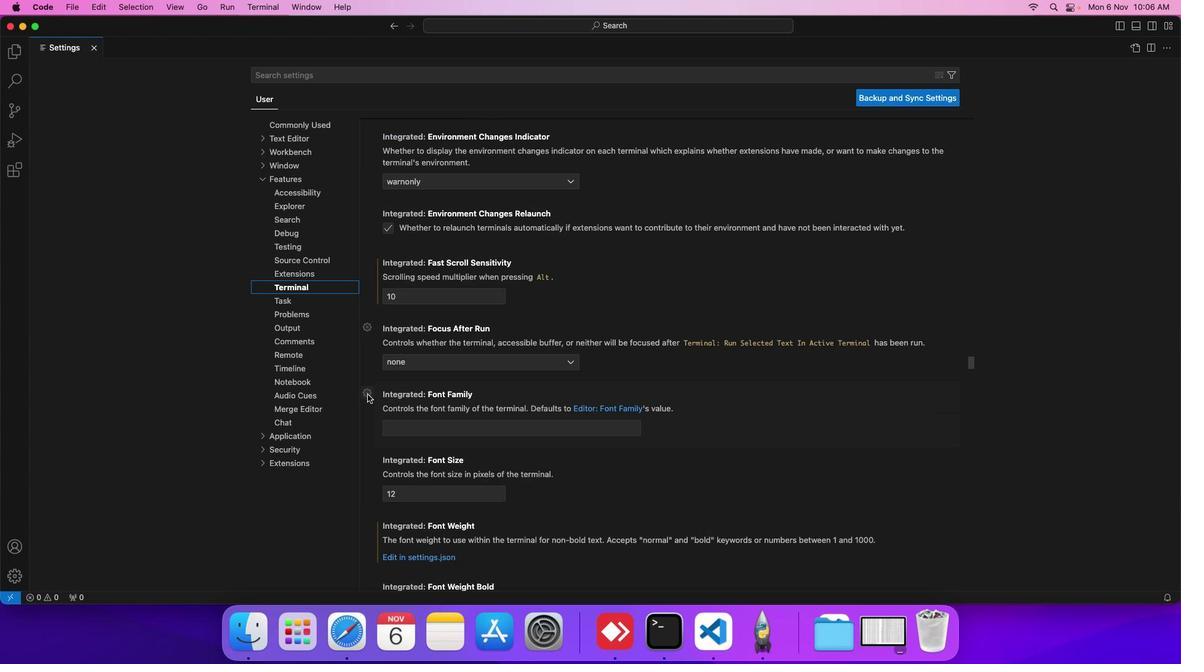 
Action: Mouse scrolled (367, 394) with delta (0, 0)
Screenshot: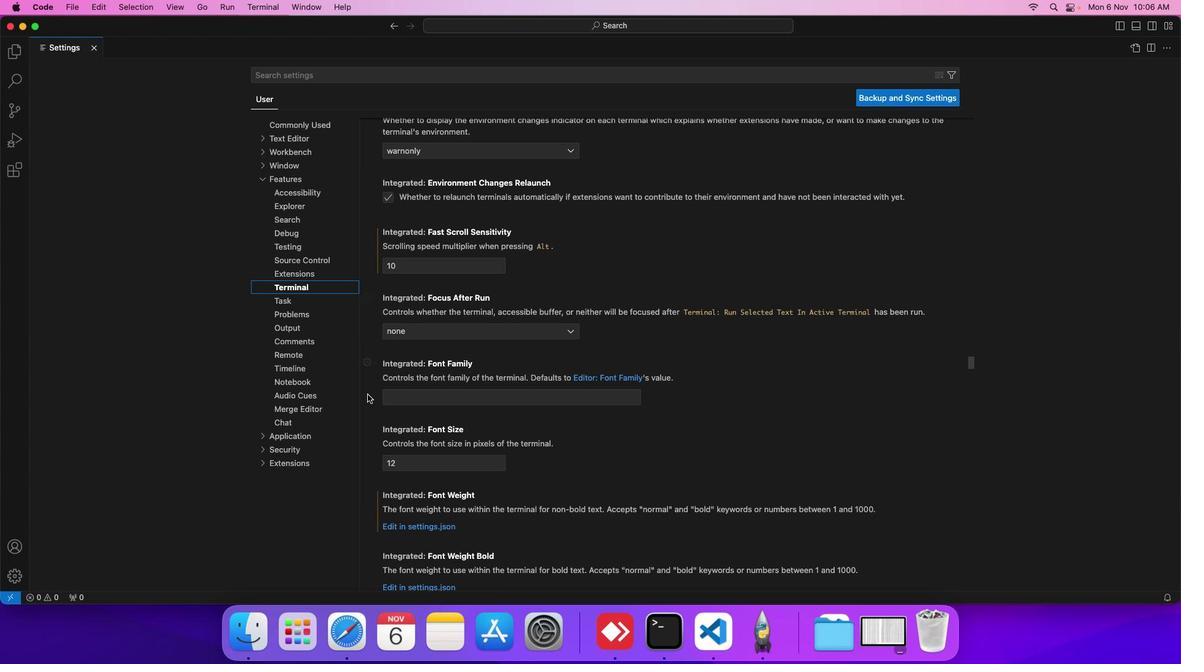 
Action: Mouse scrolled (367, 394) with delta (0, 0)
Screenshot: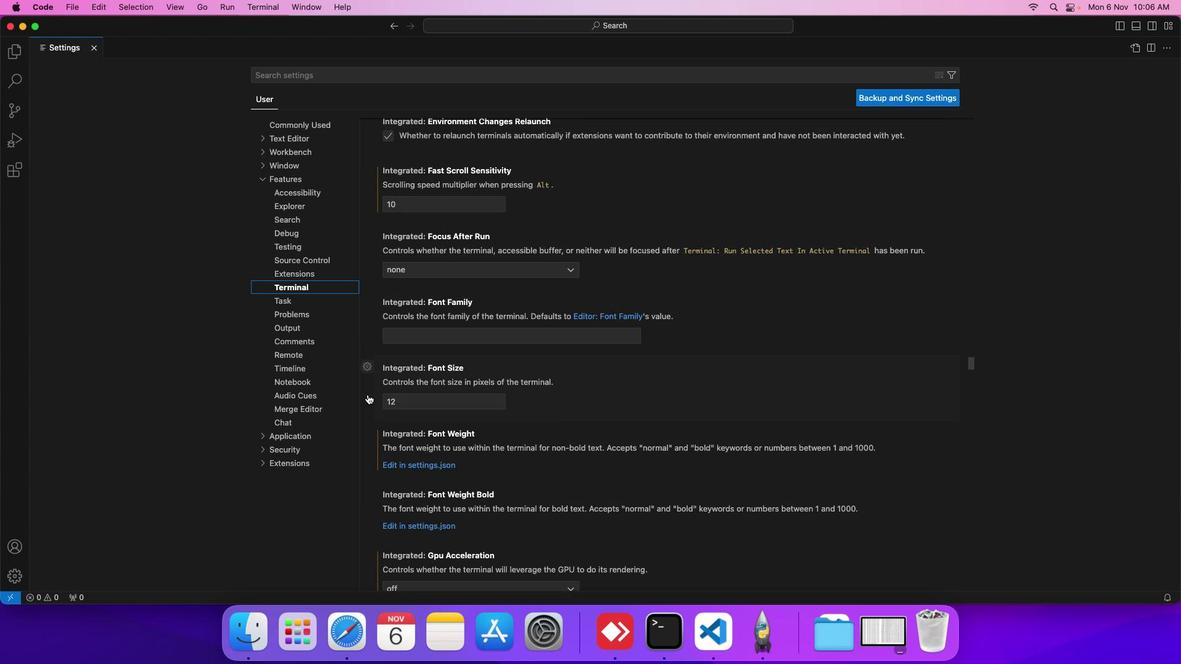 
Action: Mouse scrolled (367, 394) with delta (0, 0)
Screenshot: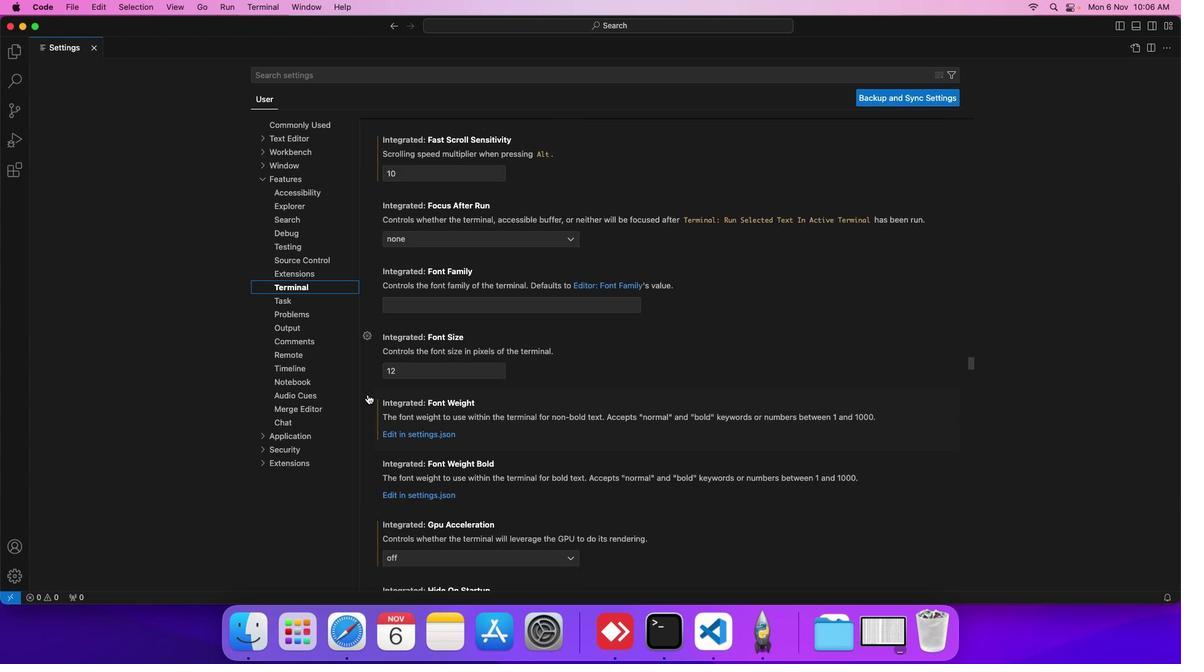 
Action: Mouse scrolled (367, 394) with delta (0, 0)
Screenshot: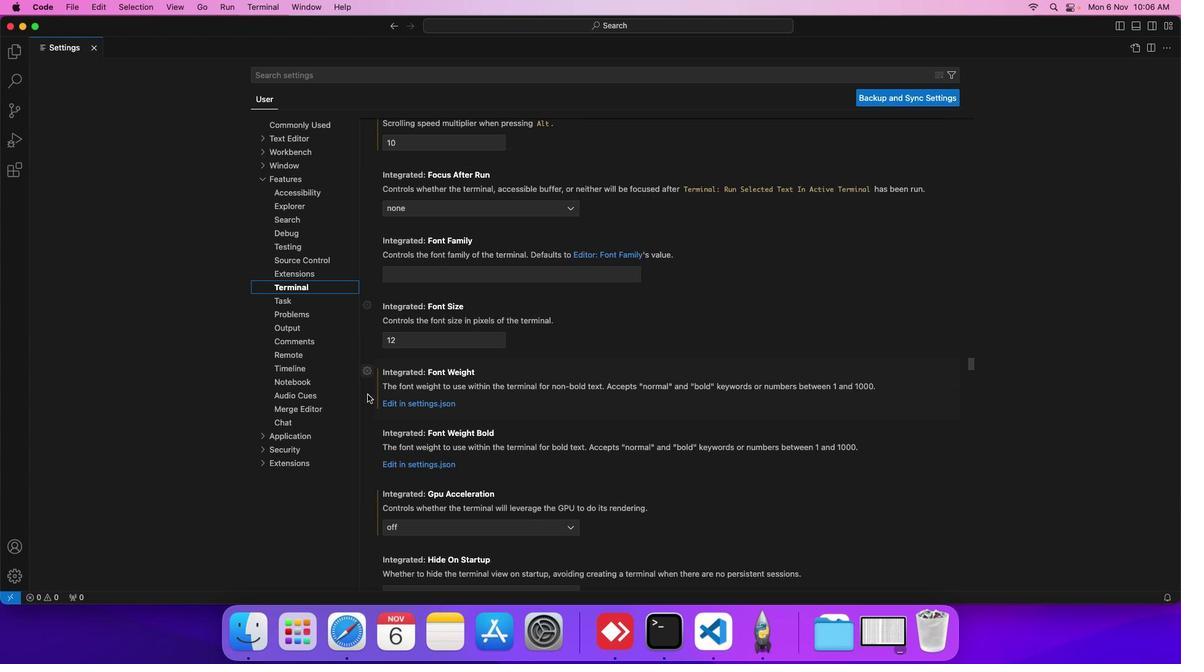 
Action: Mouse scrolled (367, 394) with delta (0, 0)
Screenshot: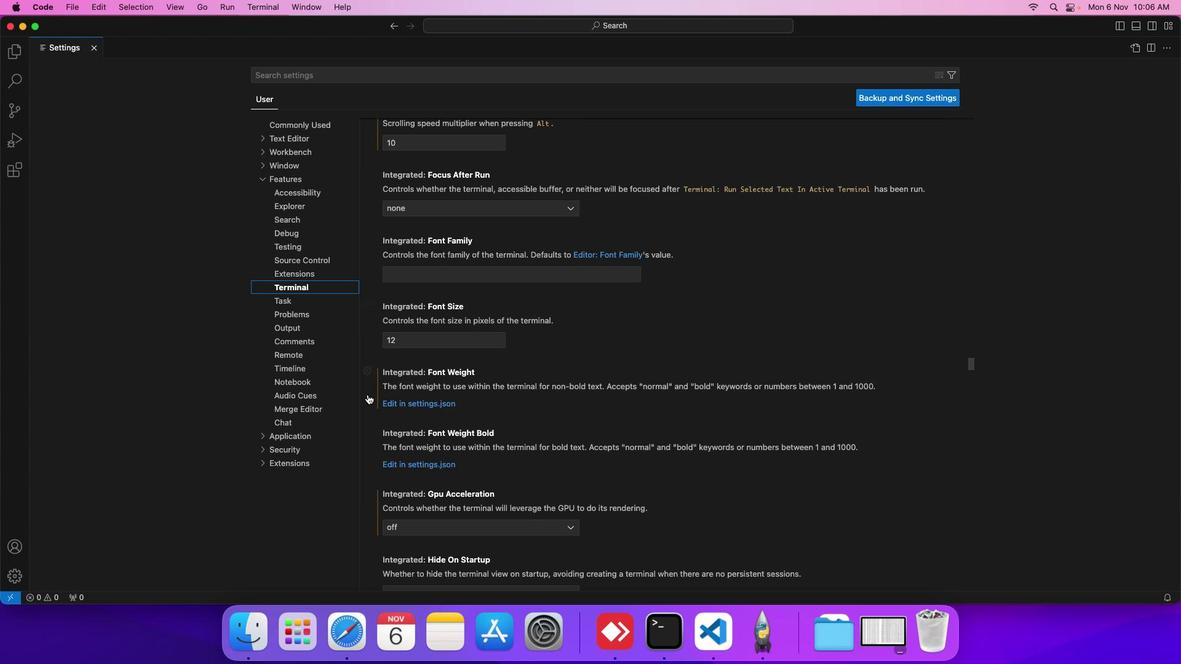 
Action: Mouse scrolled (367, 394) with delta (0, 0)
Screenshot: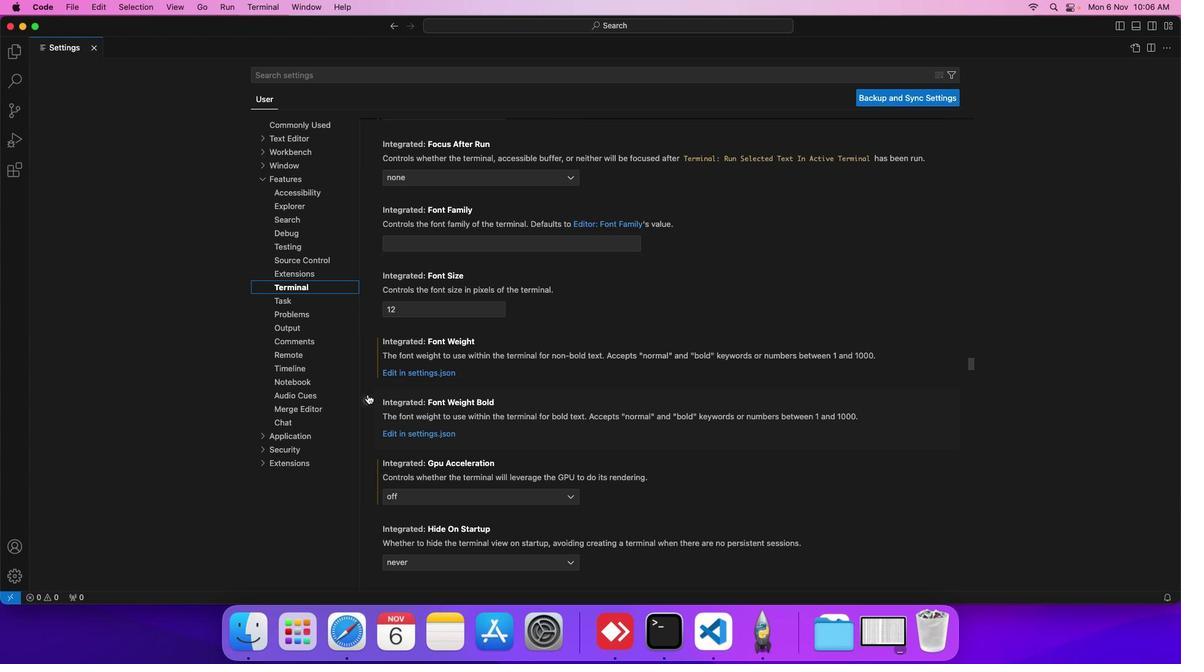 
Action: Mouse scrolled (367, 394) with delta (0, 0)
Screenshot: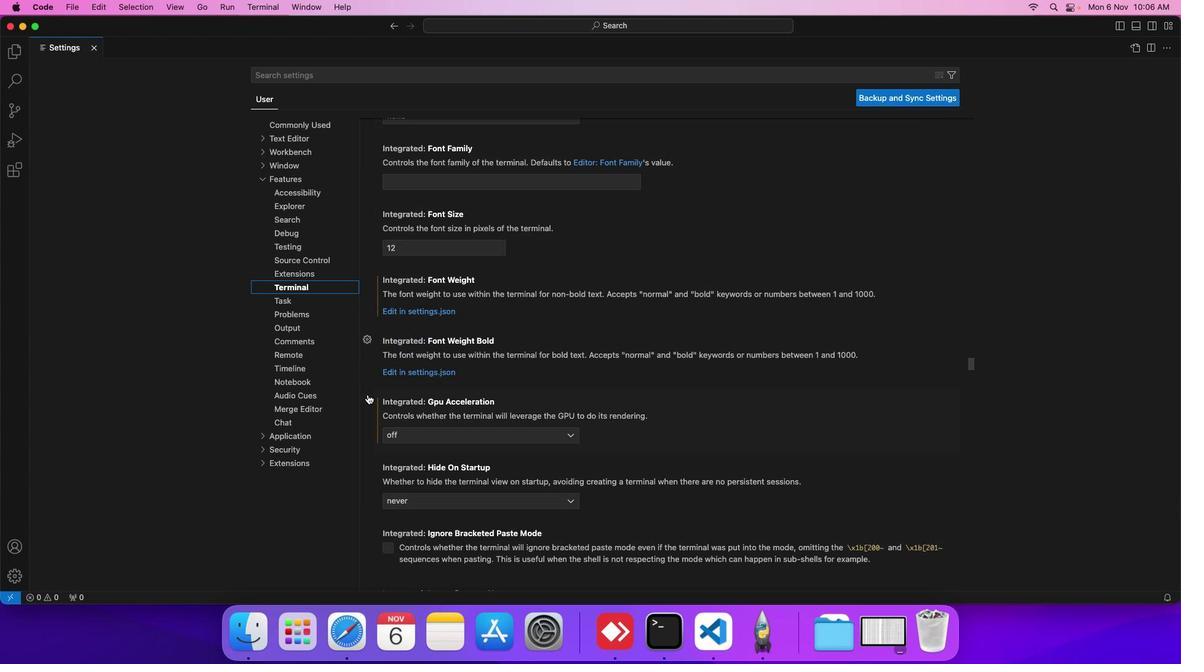 
Action: Mouse scrolled (367, 394) with delta (0, 0)
Screenshot: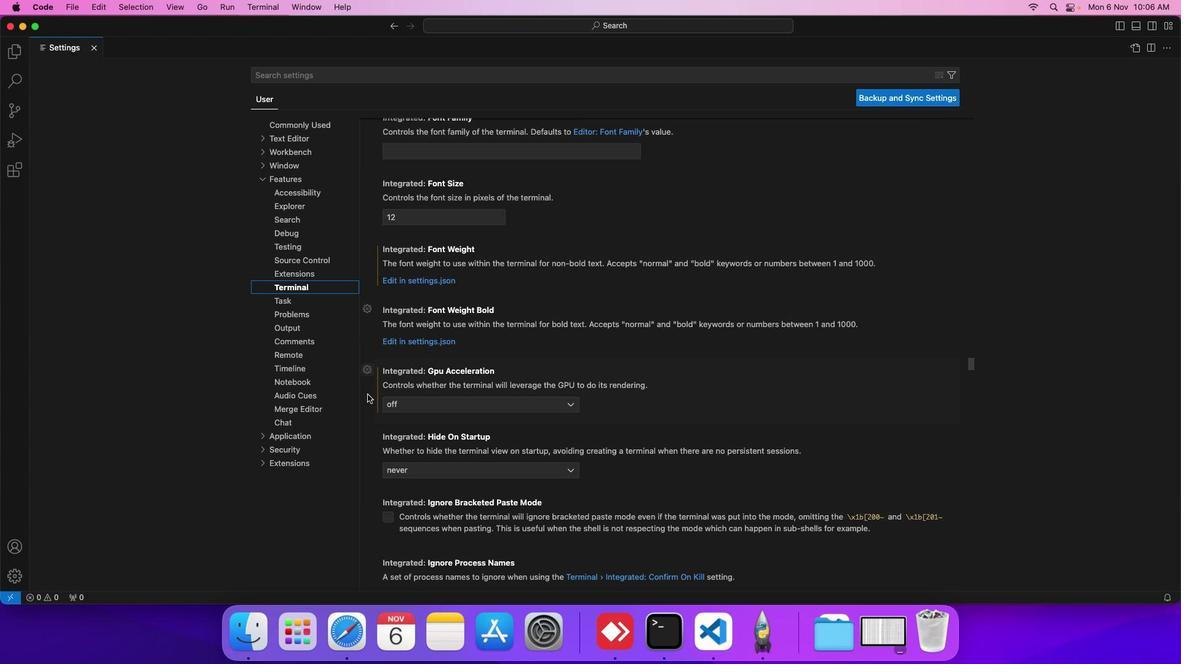
Action: Mouse scrolled (367, 394) with delta (0, 0)
Screenshot: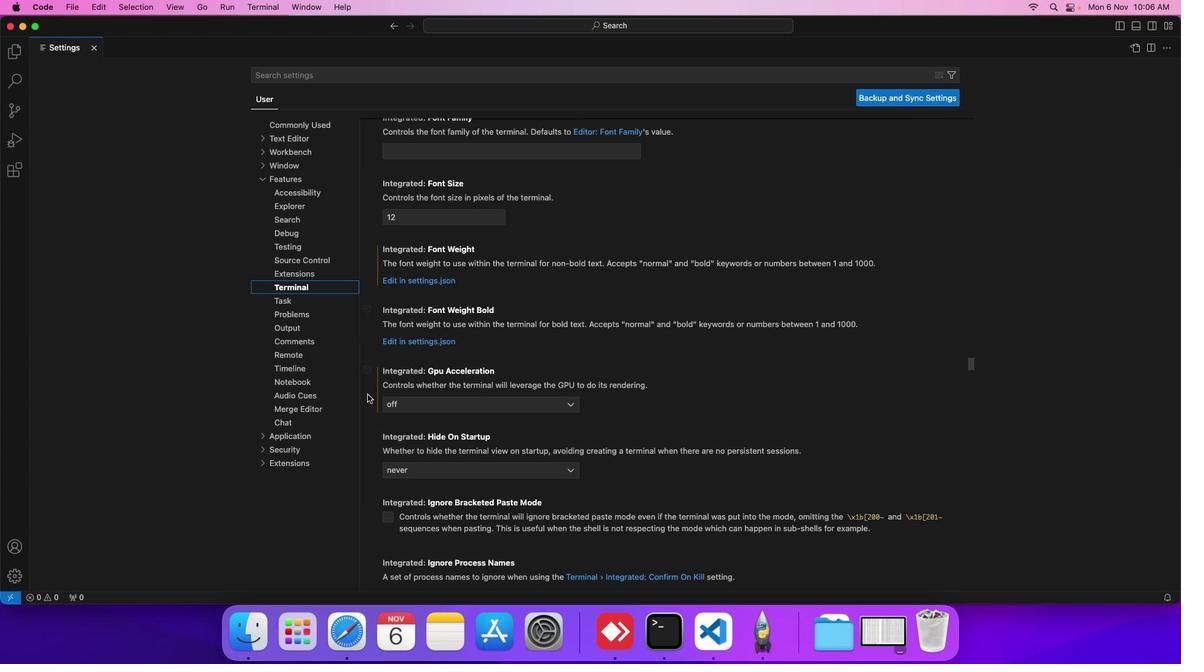 
Action: Mouse scrolled (367, 394) with delta (0, 0)
Screenshot: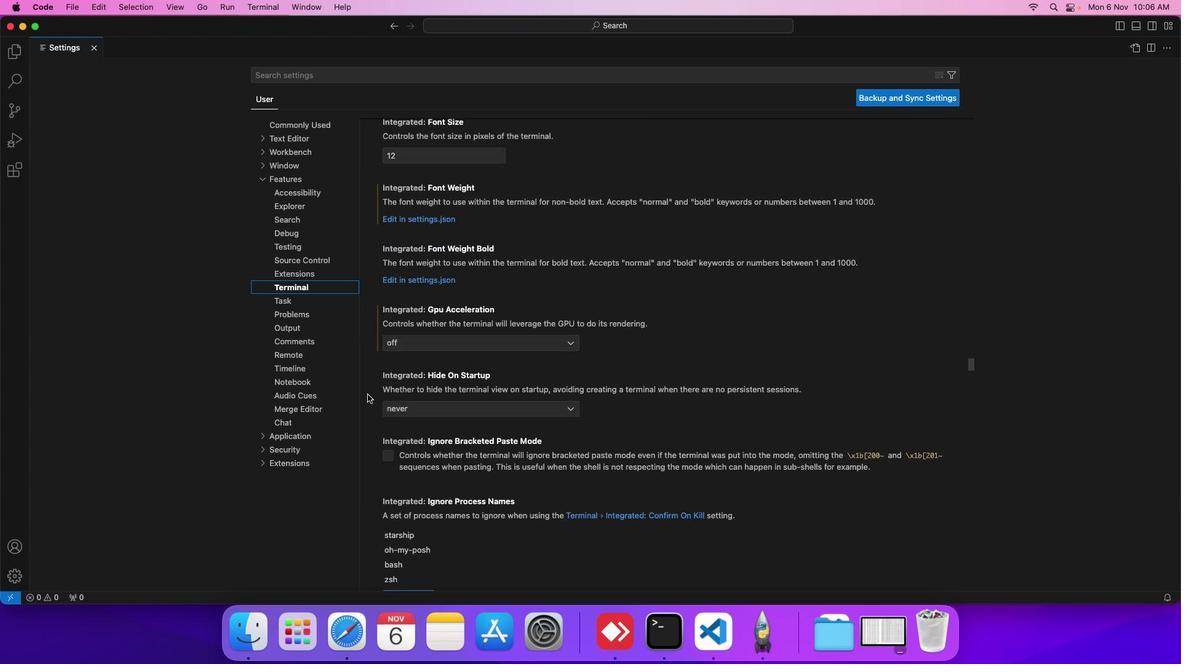
Action: Mouse scrolled (367, 394) with delta (0, 0)
Screenshot: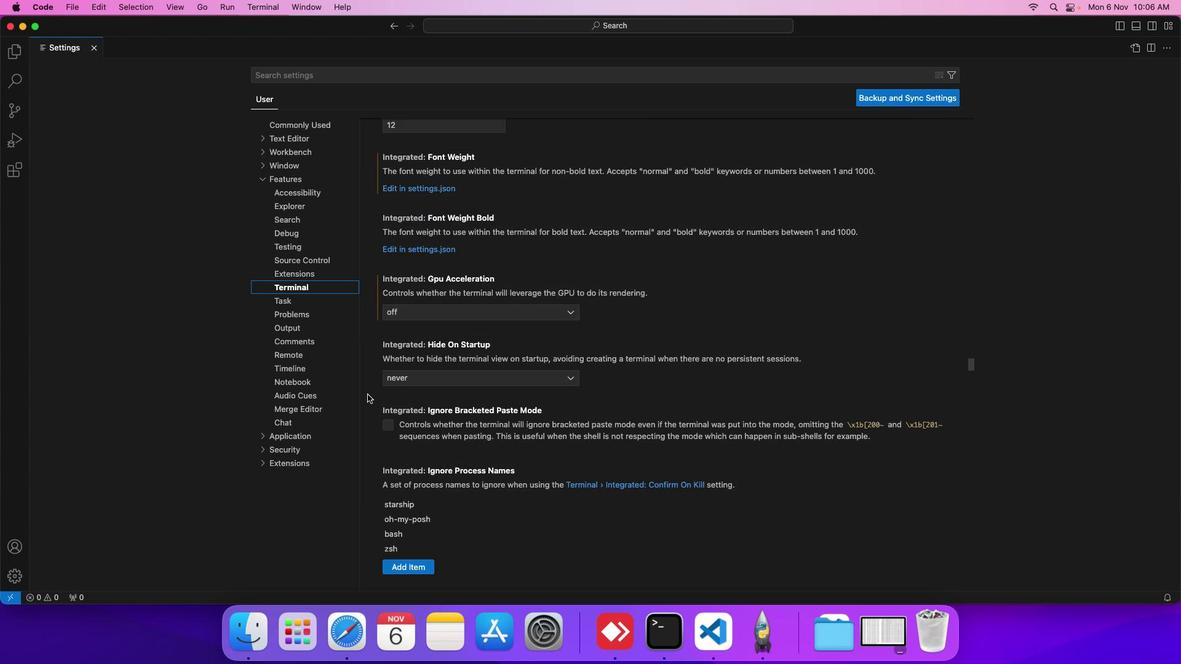 
Action: Mouse scrolled (367, 394) with delta (0, 0)
Screenshot: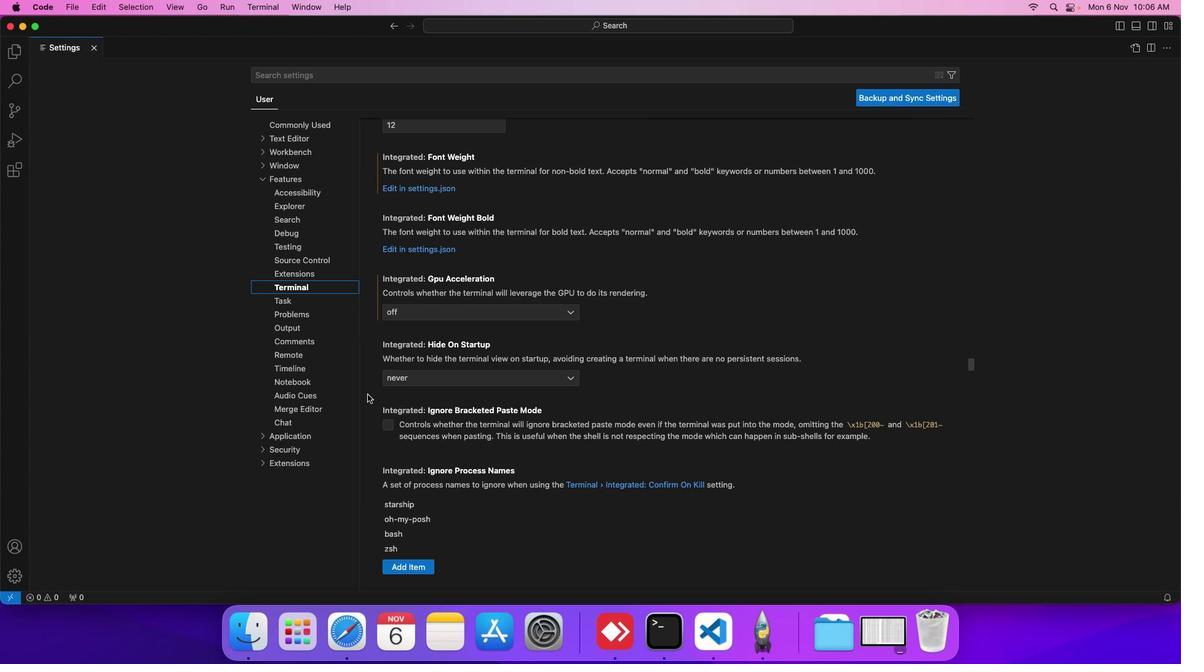 
Action: Mouse scrolled (367, 394) with delta (0, 0)
Screenshot: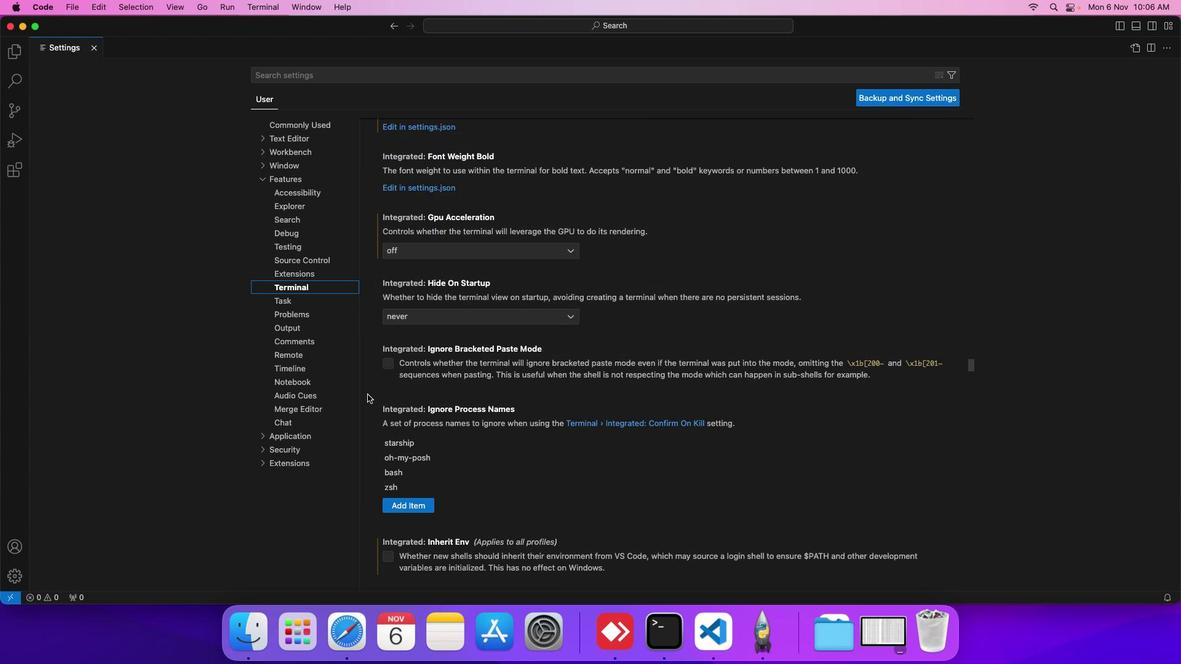 
Action: Mouse scrolled (367, 394) with delta (0, 0)
Screenshot: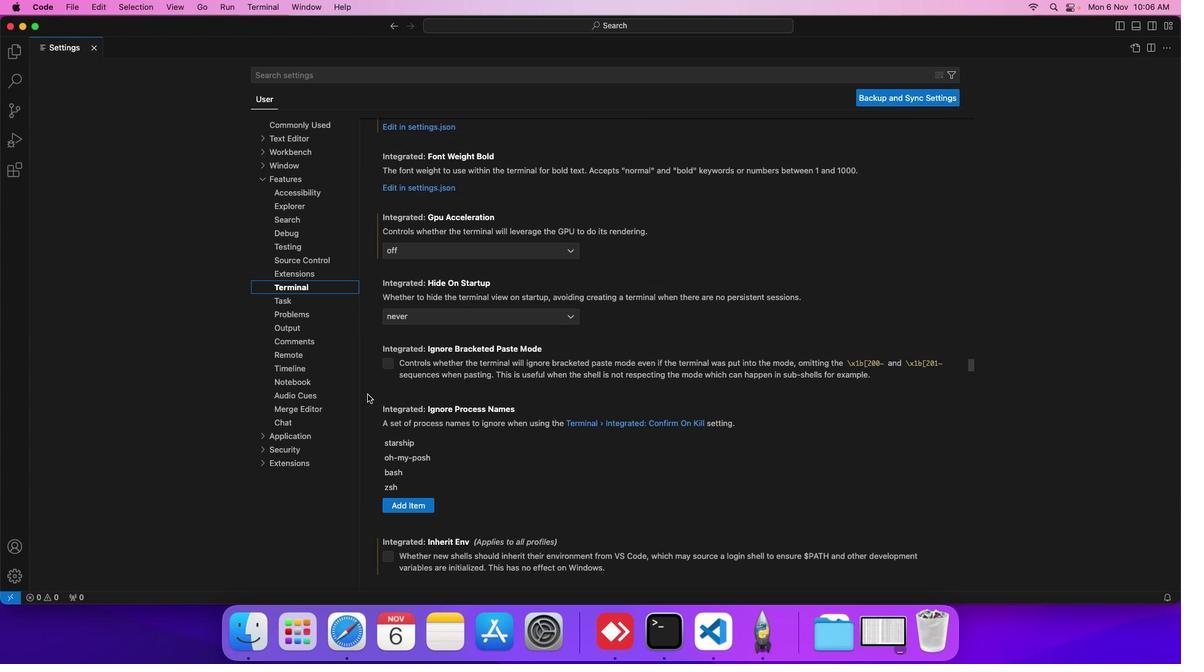 
Action: Mouse scrolled (367, 394) with delta (0, 0)
Screenshot: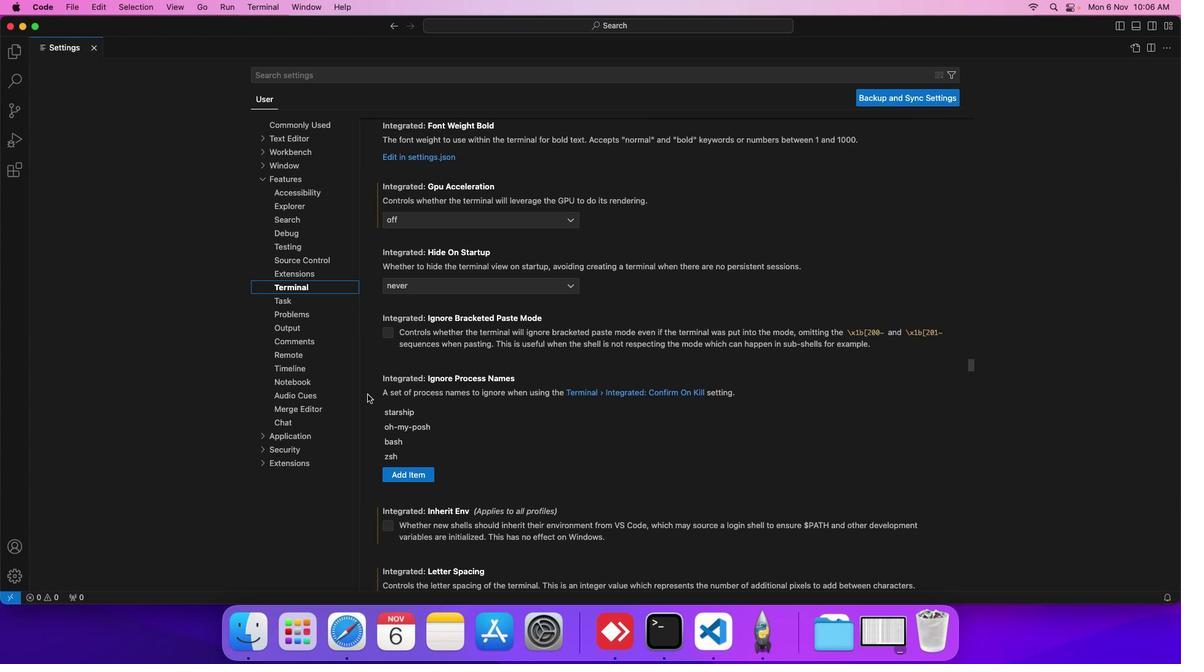 
Action: Mouse scrolled (367, 394) with delta (0, 0)
Screenshot: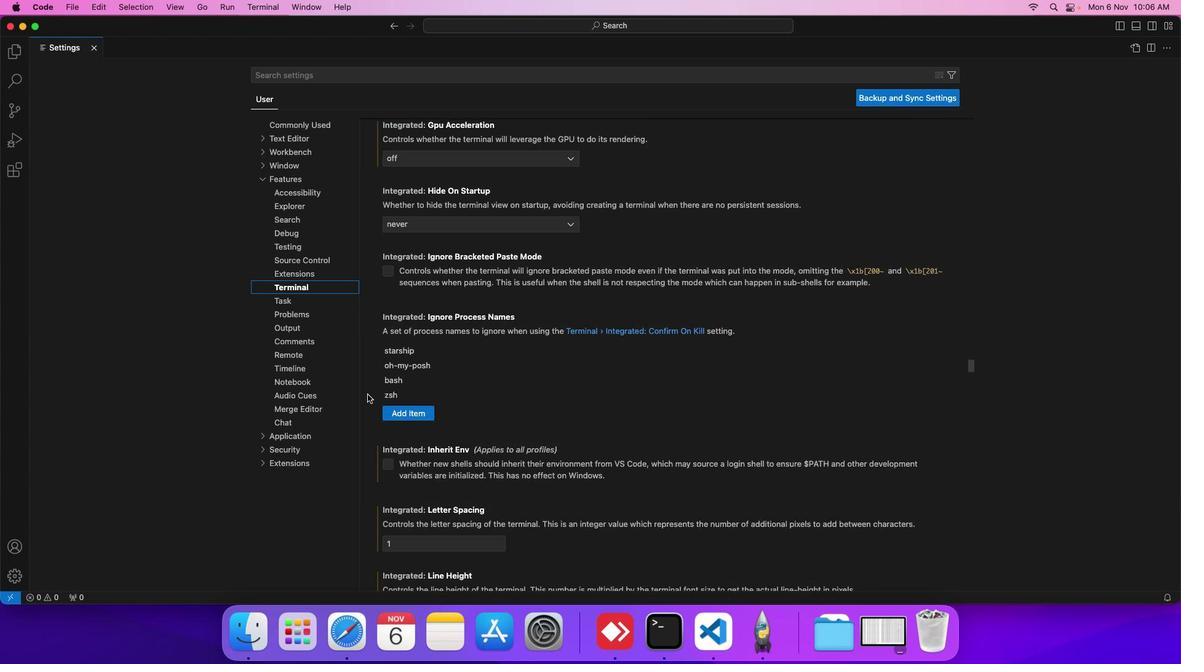 
Action: Mouse scrolled (367, 394) with delta (0, 0)
Screenshot: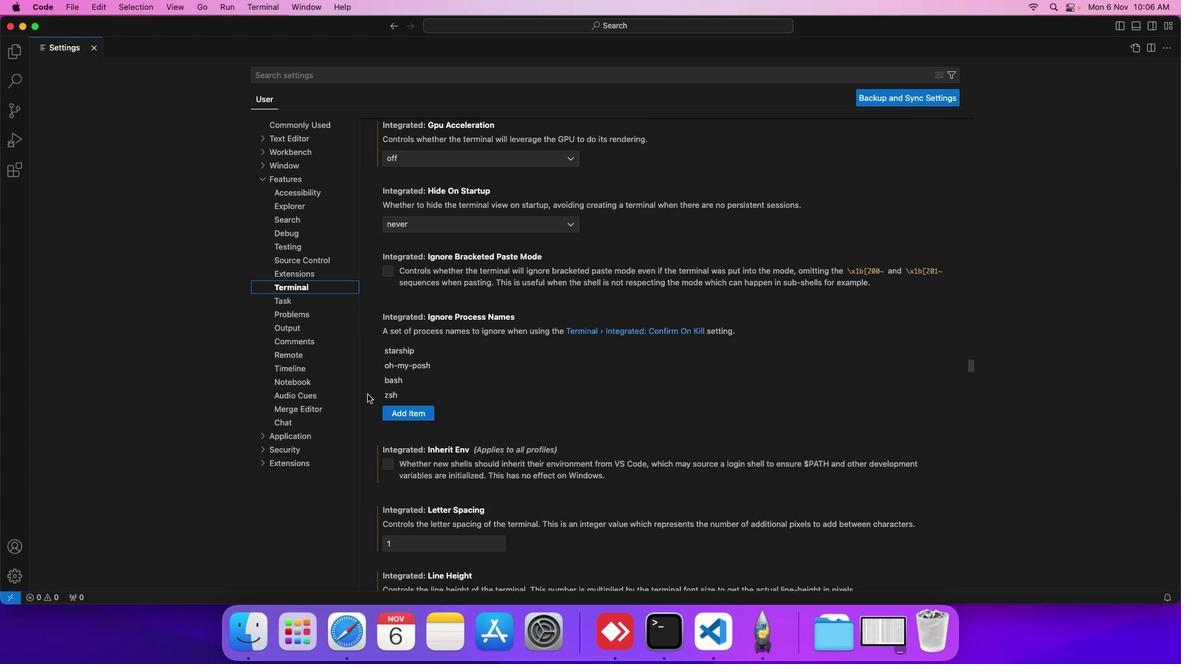 
Action: Mouse scrolled (367, 394) with delta (0, 0)
Screenshot: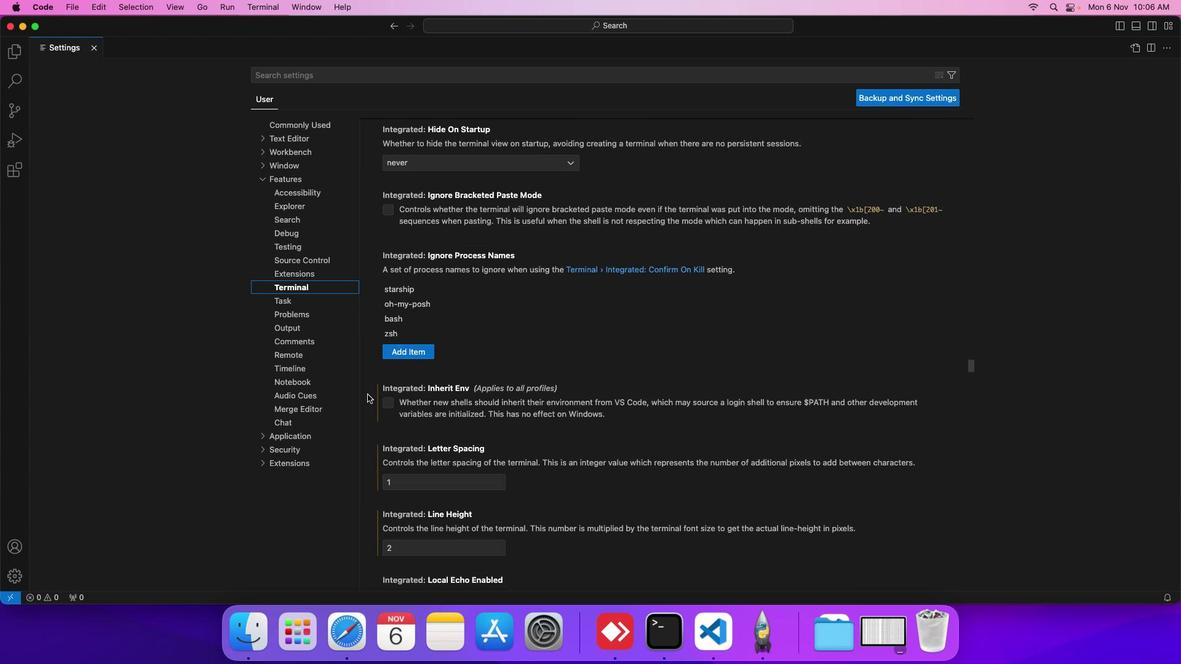 
Action: Mouse scrolled (367, 394) with delta (0, 0)
Screenshot: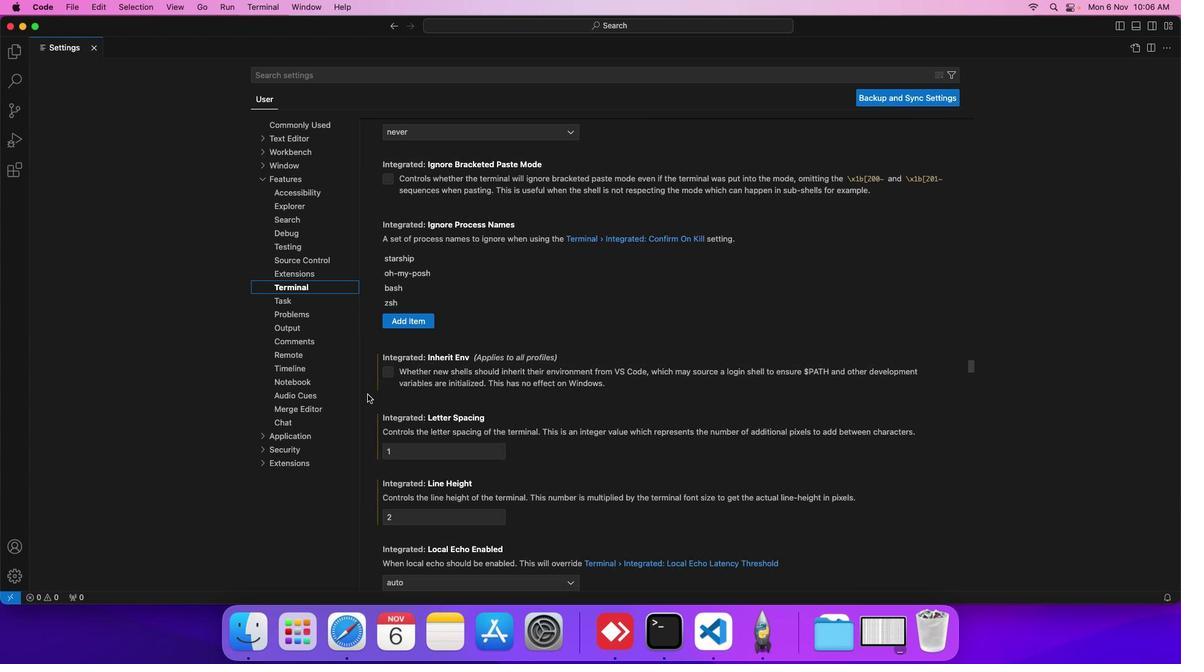 
Action: Mouse scrolled (367, 394) with delta (0, 0)
Screenshot: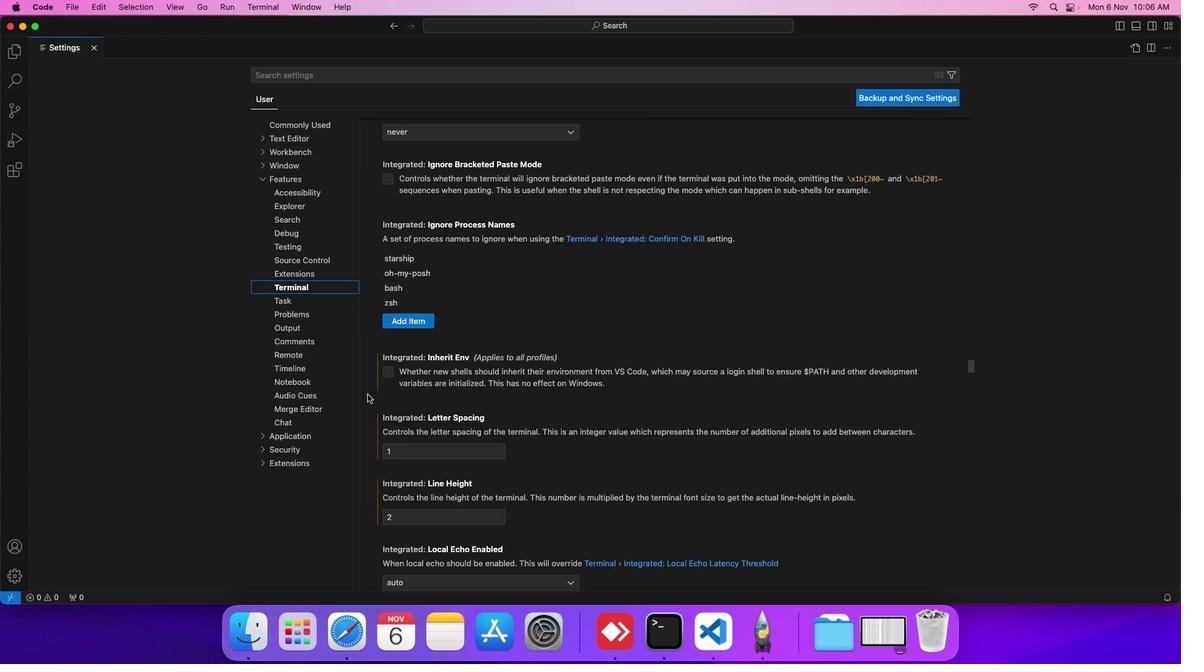 
Action: Mouse scrolled (367, 394) with delta (0, 0)
Screenshot: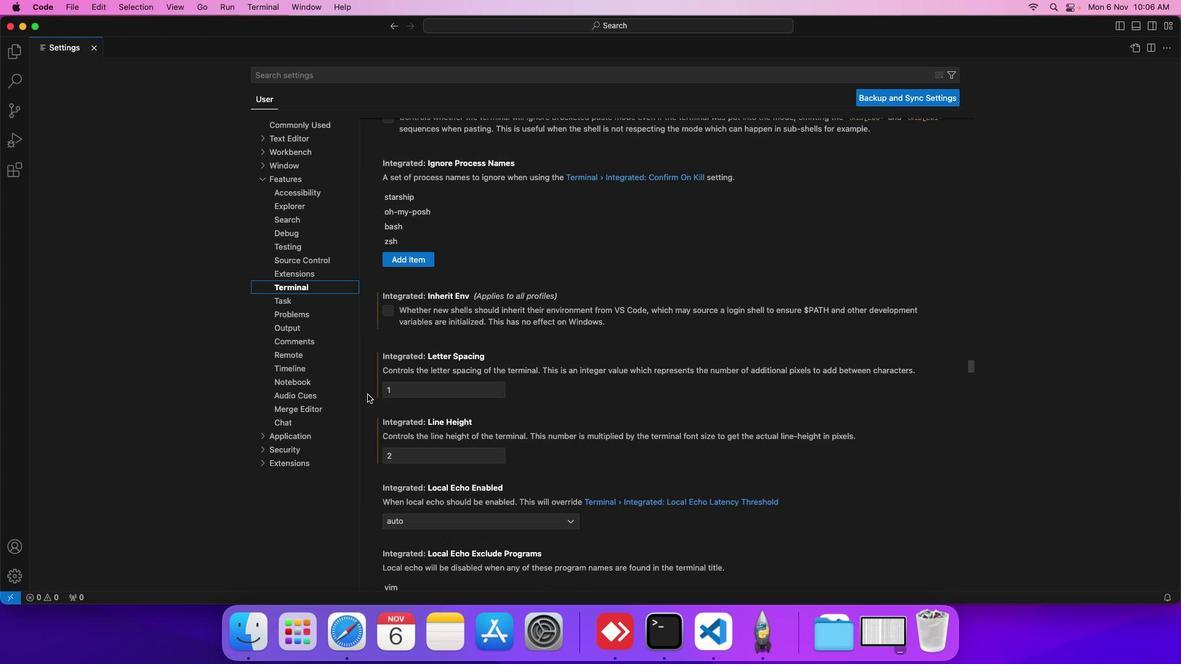 
Action: Mouse scrolled (367, 394) with delta (0, 0)
Screenshot: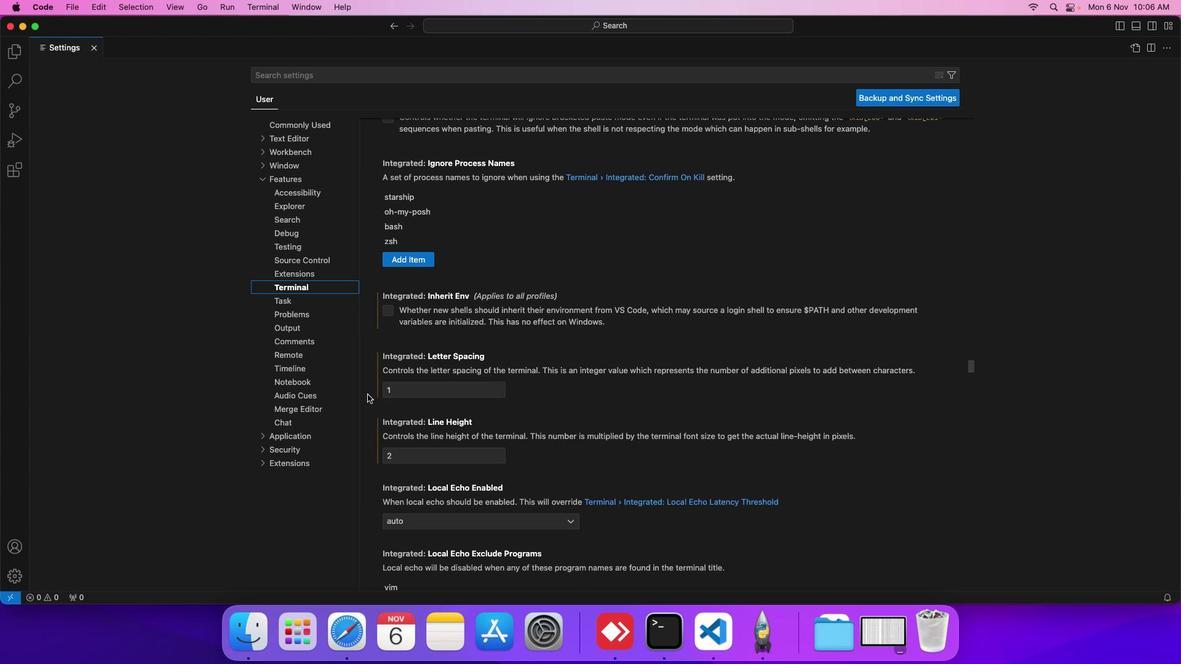 
Action: Mouse scrolled (367, 394) with delta (0, 0)
Screenshot: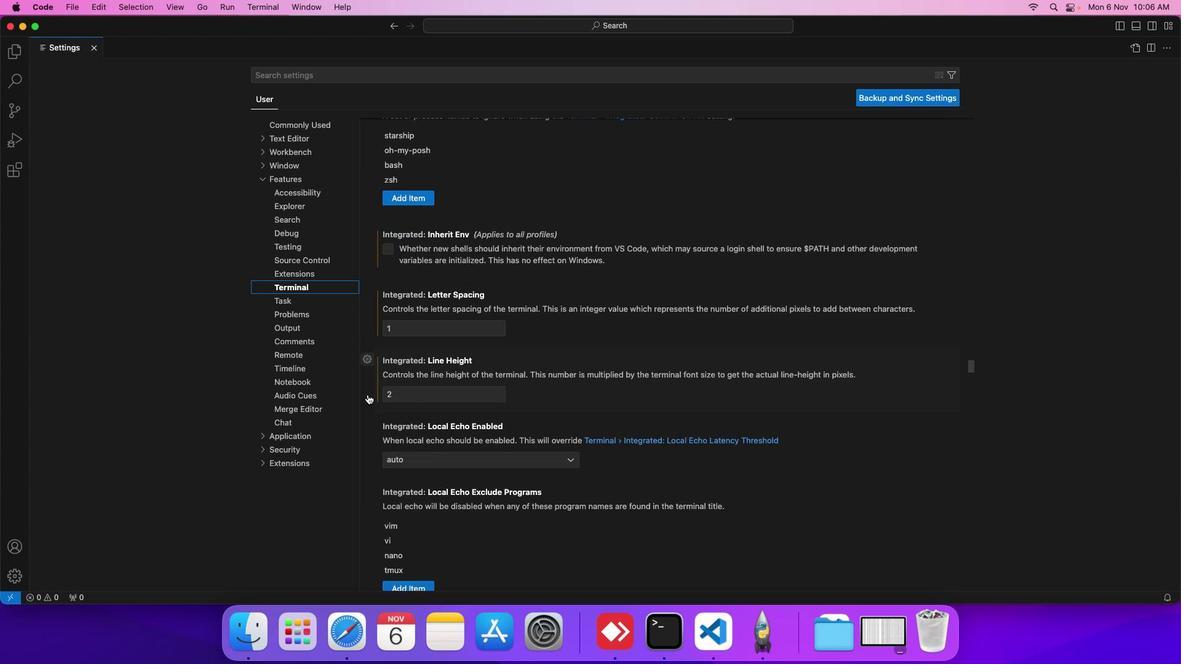 
Action: Mouse scrolled (367, 394) with delta (0, 0)
Screenshot: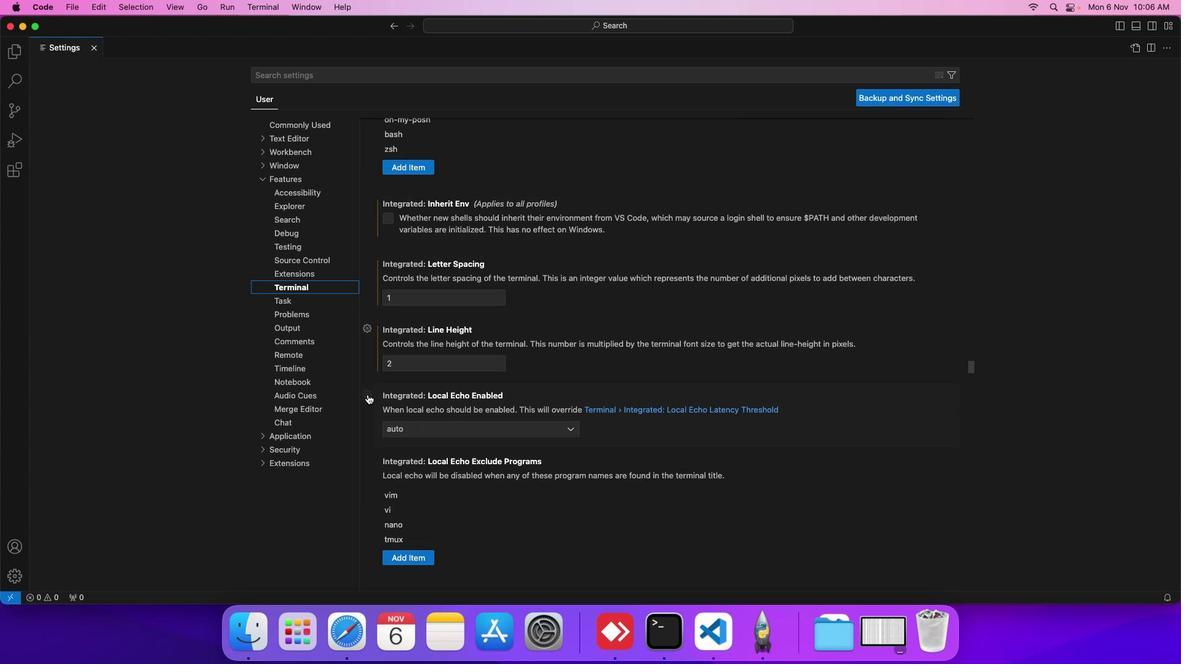 
Action: Mouse scrolled (367, 394) with delta (0, 0)
Screenshot: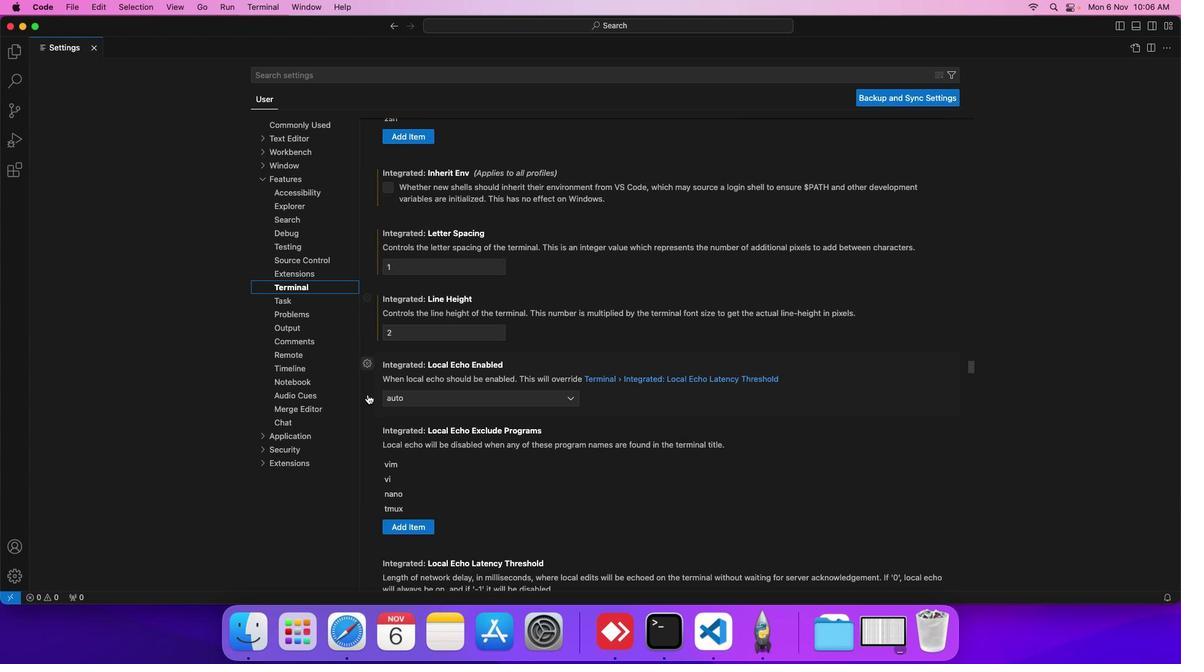 
Action: Mouse scrolled (367, 394) with delta (0, 0)
Screenshot: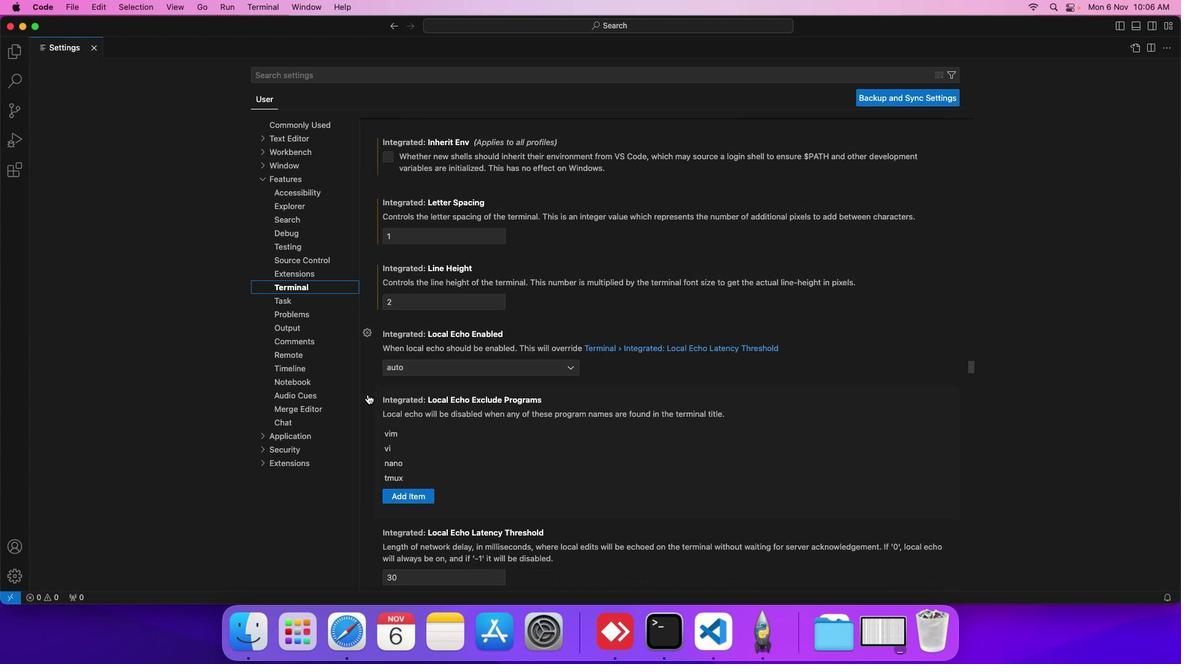 
Action: Mouse scrolled (367, 394) with delta (0, 0)
Screenshot: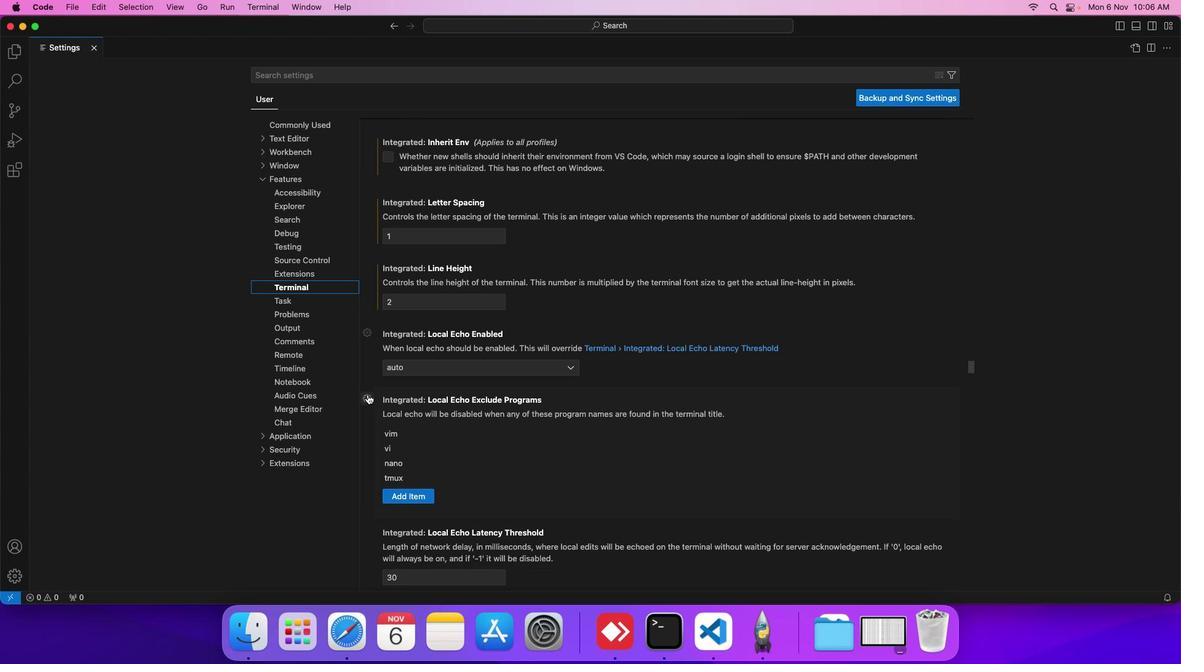 
Action: Mouse scrolled (367, 394) with delta (0, 0)
Screenshot: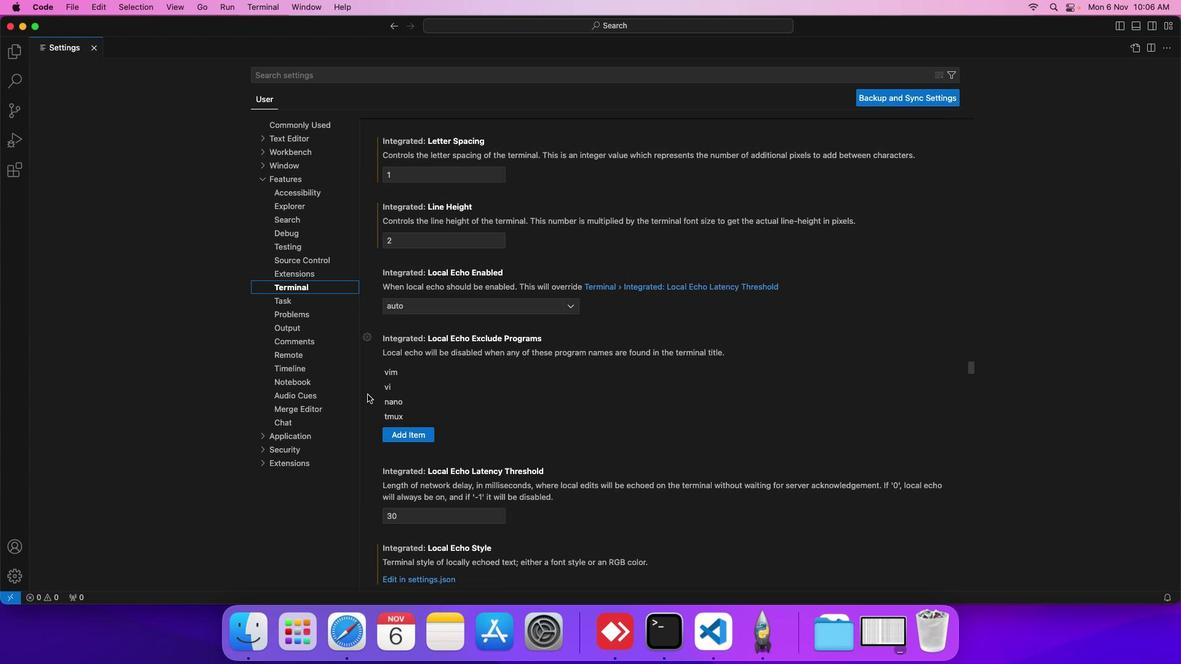 
Action: Mouse scrolled (367, 394) with delta (0, 0)
Screenshot: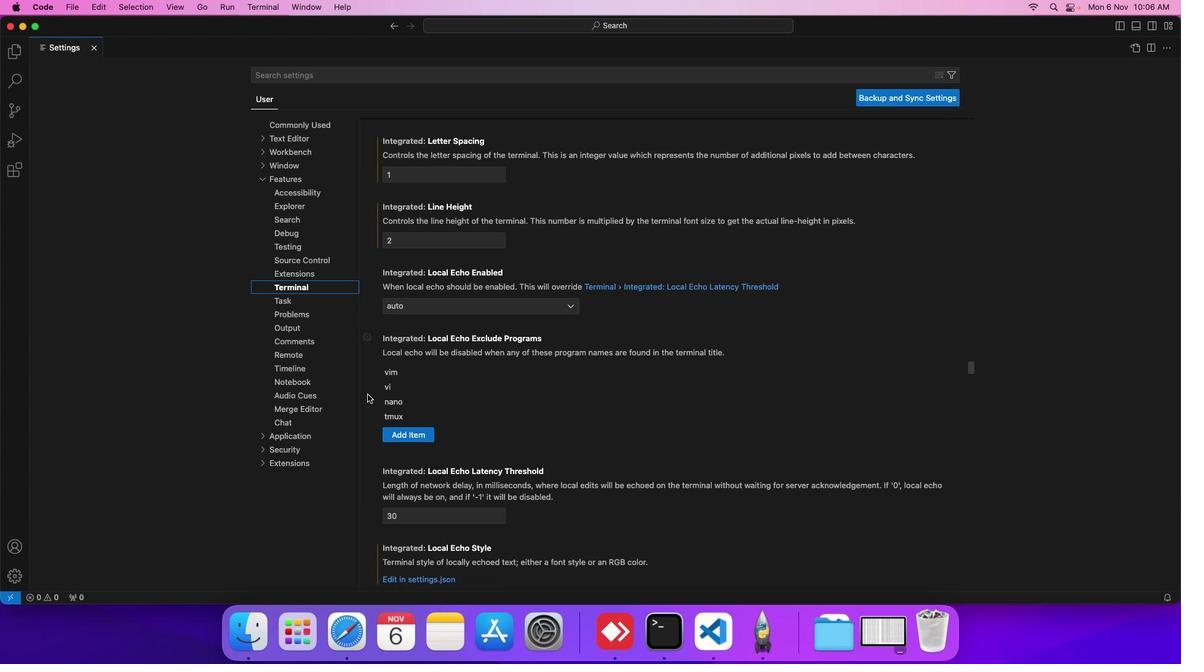 
Action: Mouse scrolled (367, 394) with delta (0, 0)
Screenshot: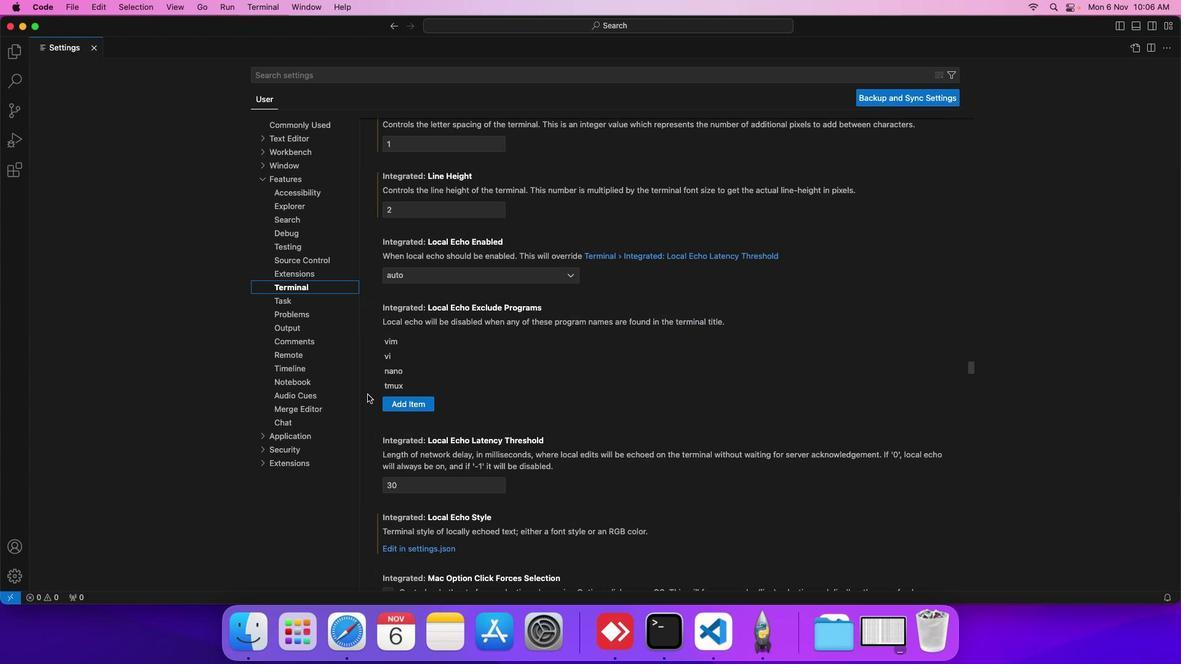 
Action: Mouse scrolled (367, 394) with delta (0, 0)
Screenshot: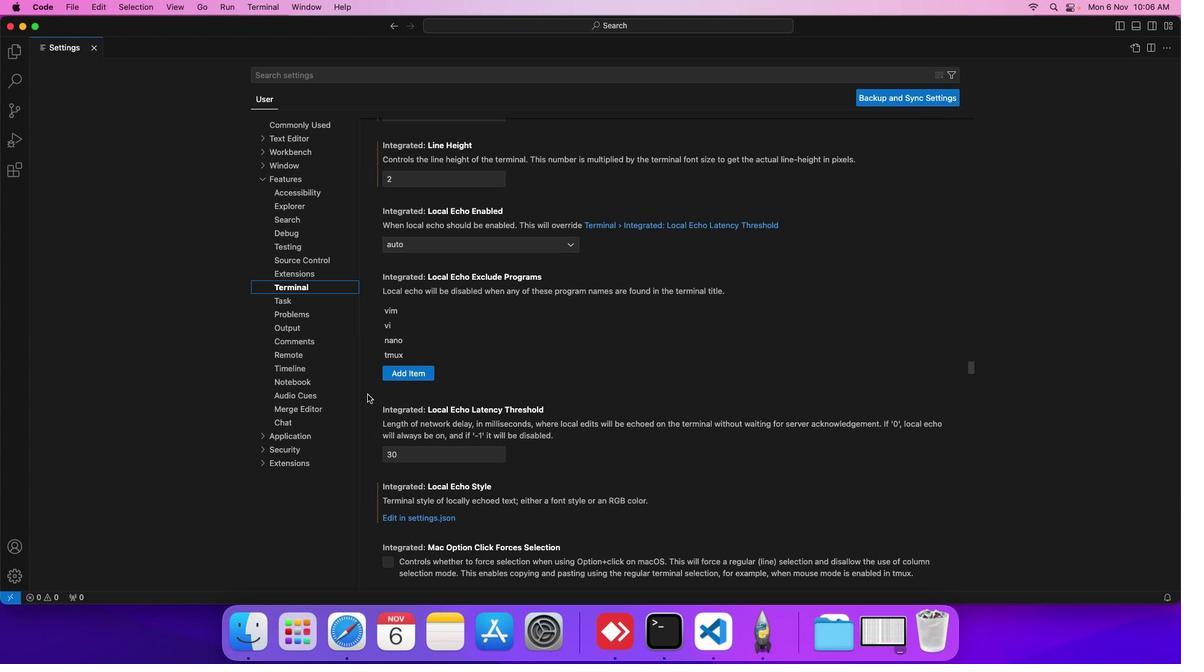 
Action: Mouse scrolled (367, 394) with delta (0, 0)
Screenshot: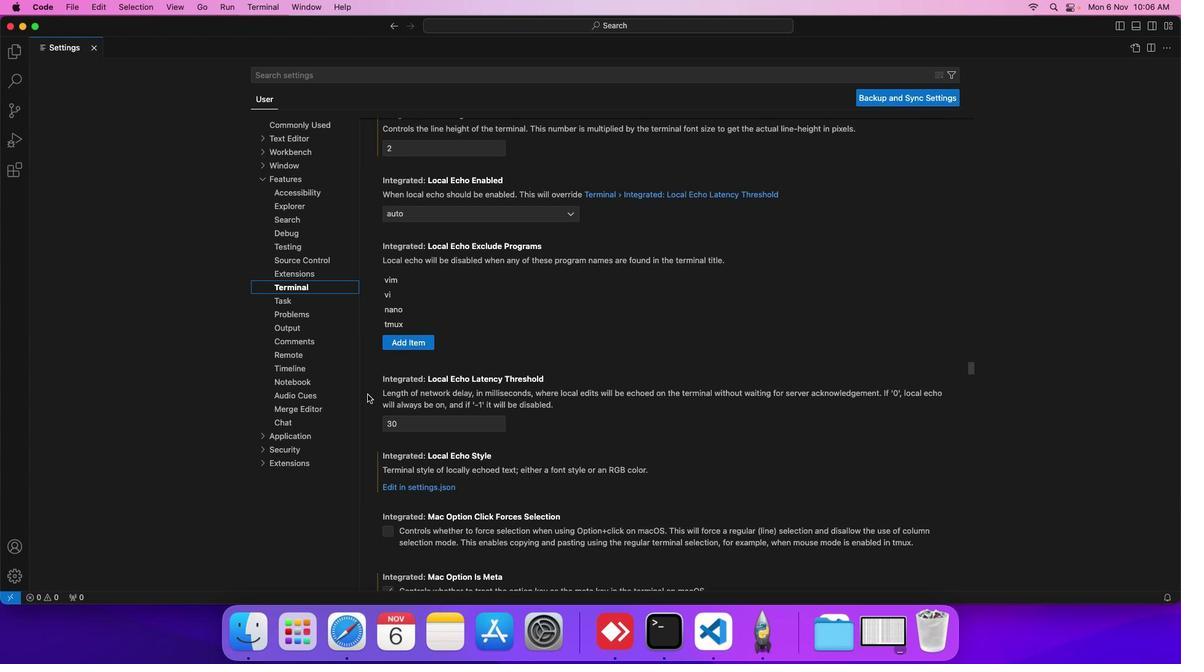 
Action: Mouse scrolled (367, 394) with delta (0, 0)
Screenshot: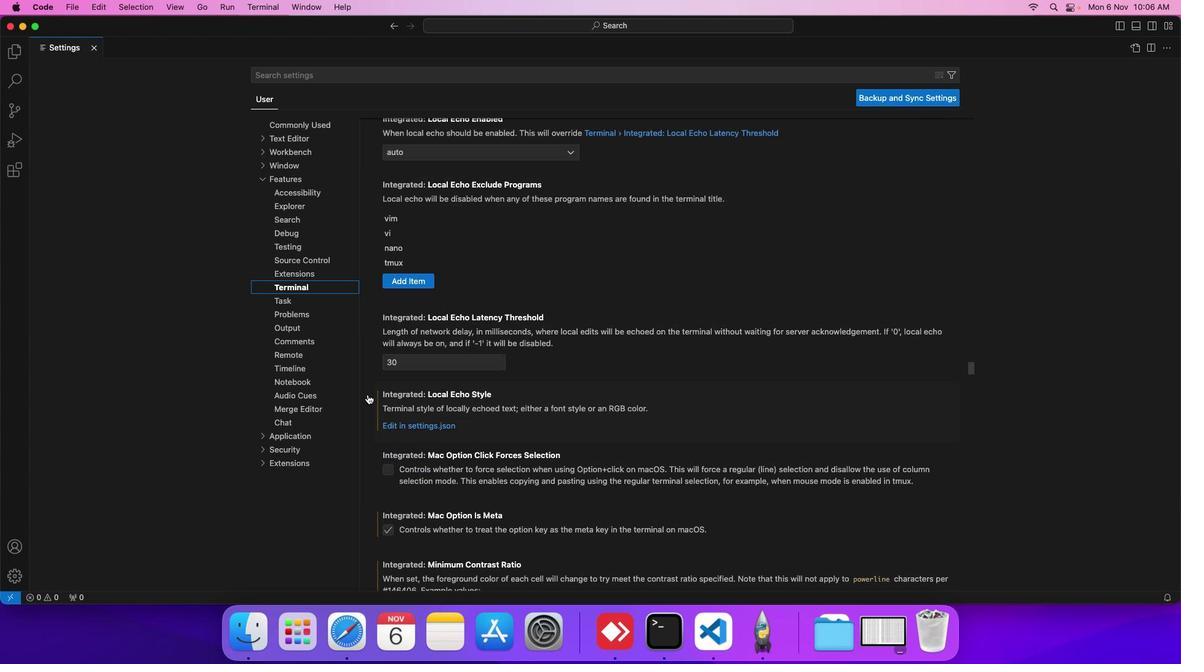 
Action: Mouse scrolled (367, 394) with delta (0, 0)
Screenshot: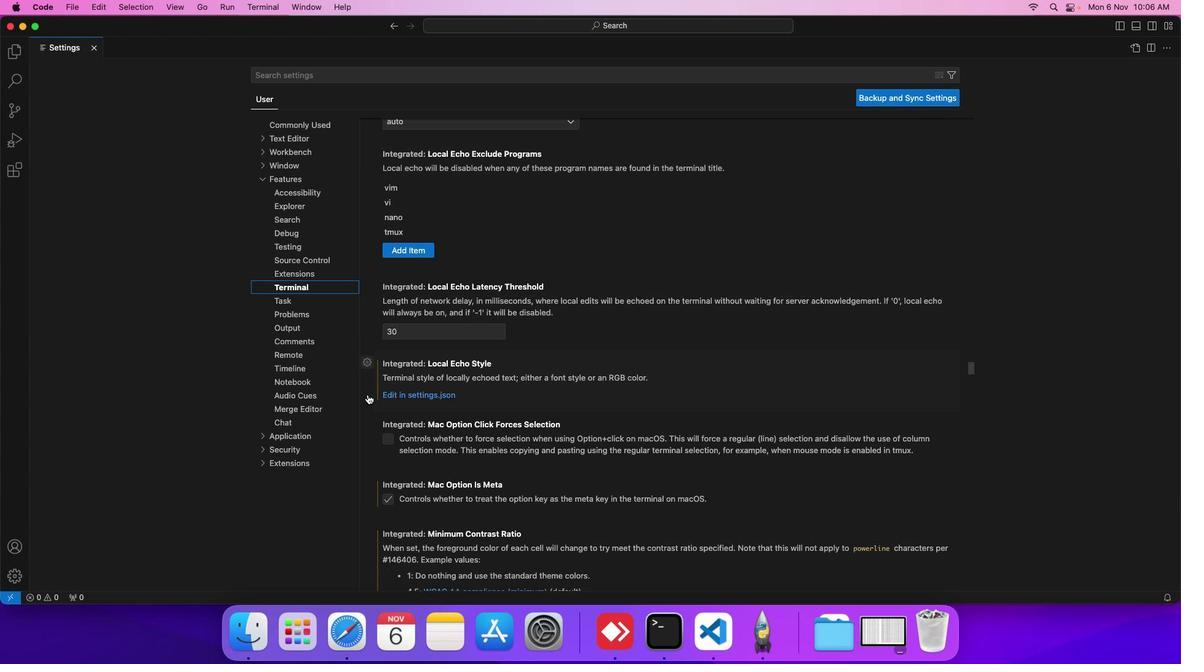 
Action: Mouse scrolled (367, 394) with delta (0, 0)
Screenshot: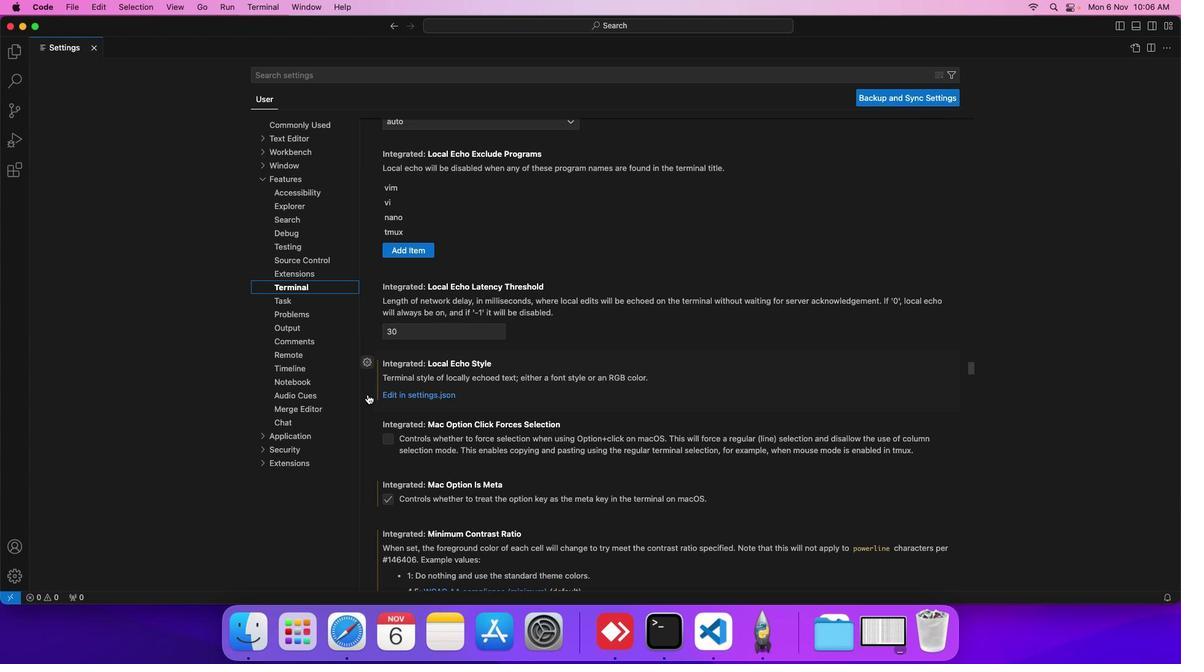 
Action: Mouse scrolled (367, 394) with delta (0, 0)
Screenshot: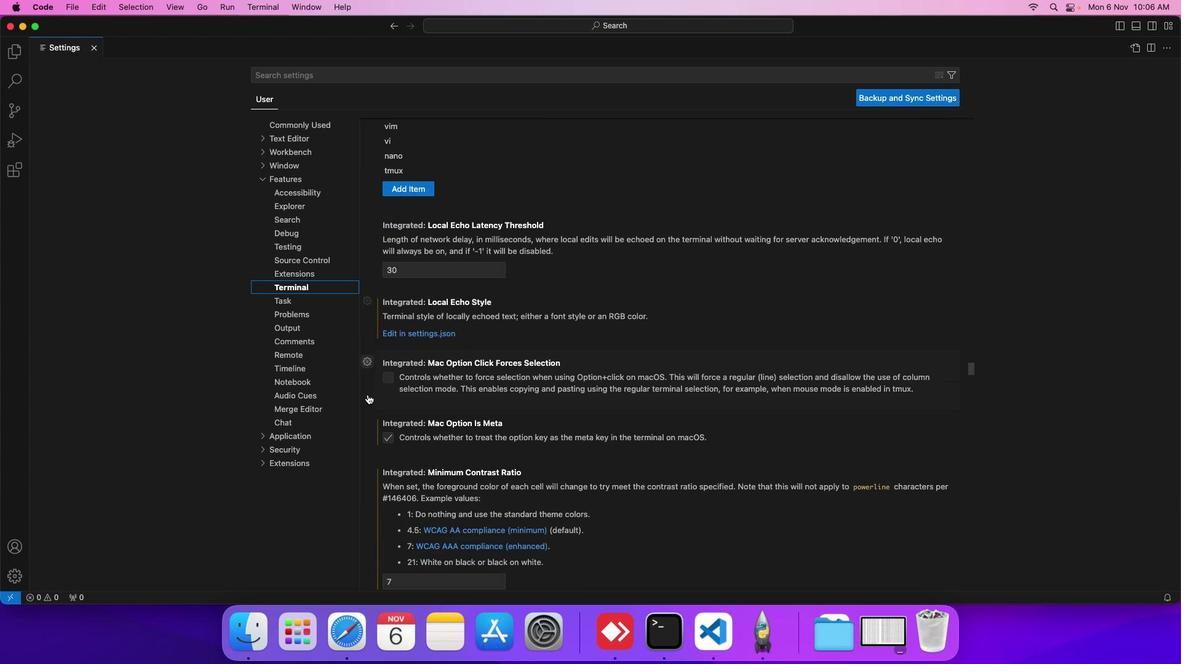 
Action: Mouse scrolled (367, 394) with delta (0, 0)
Screenshot: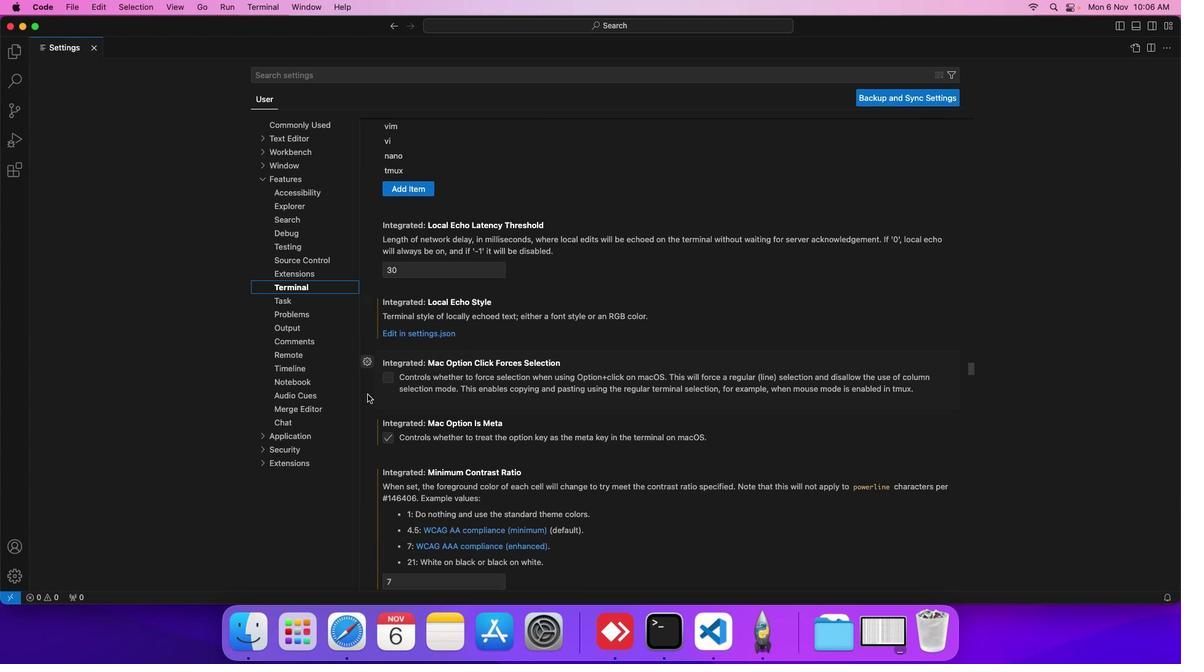
Action: Mouse scrolled (367, 394) with delta (0, 0)
Screenshot: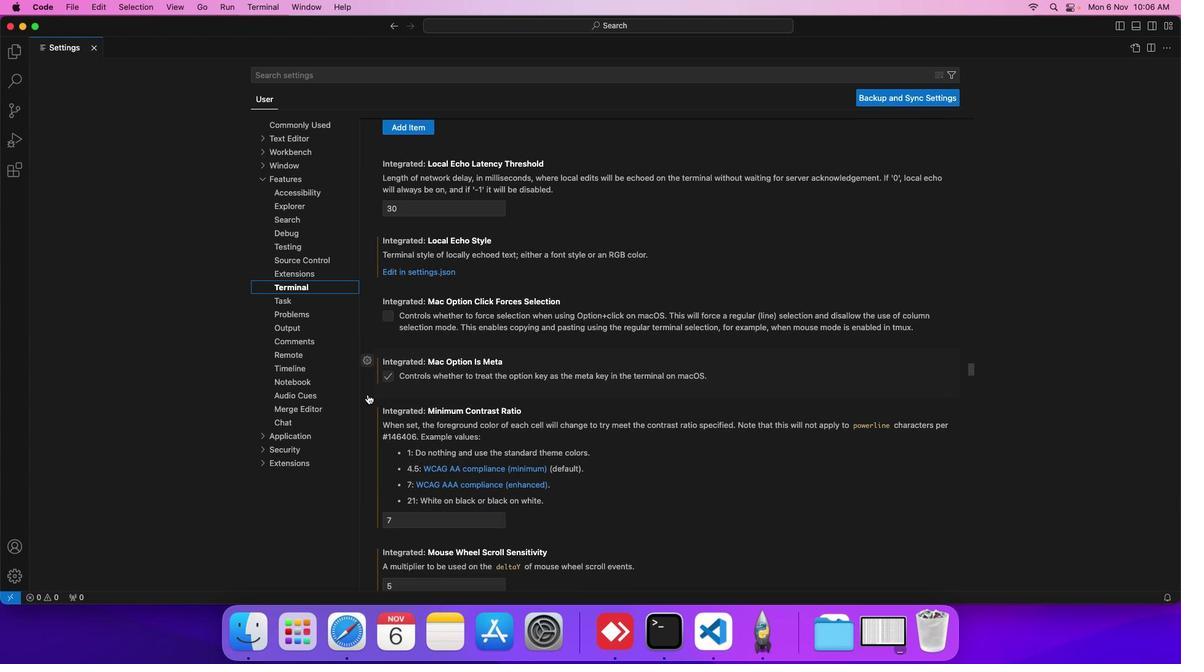 
Action: Mouse scrolled (367, 394) with delta (0, 0)
Screenshot: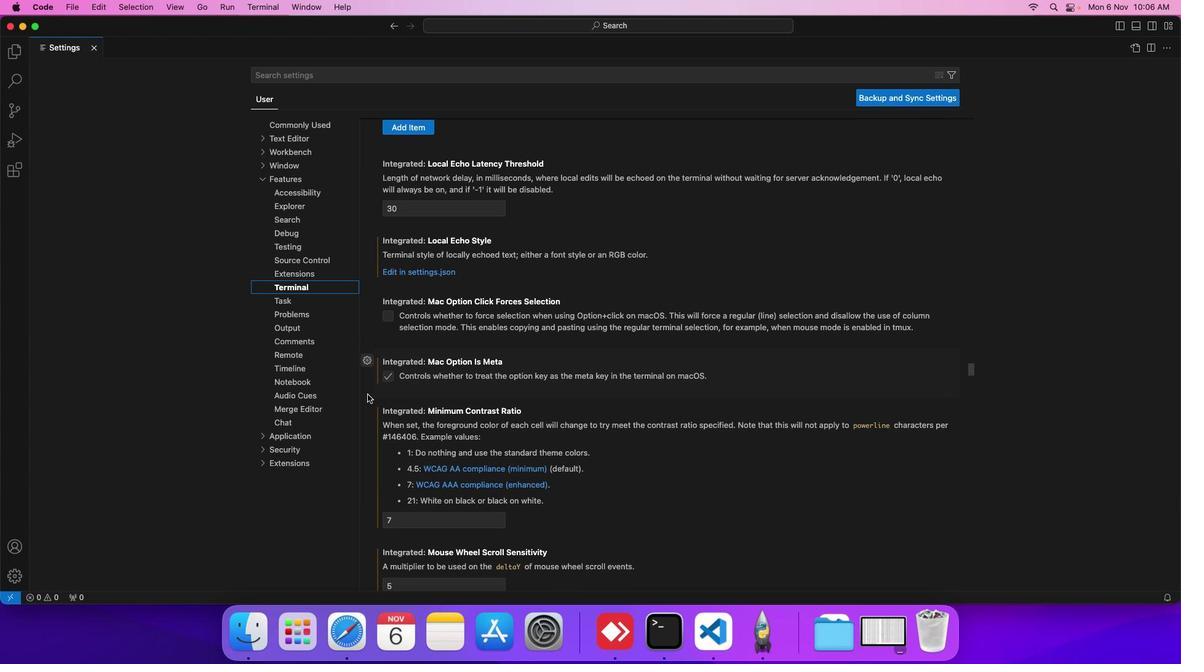 
Action: Mouse scrolled (367, 394) with delta (0, 0)
Screenshot: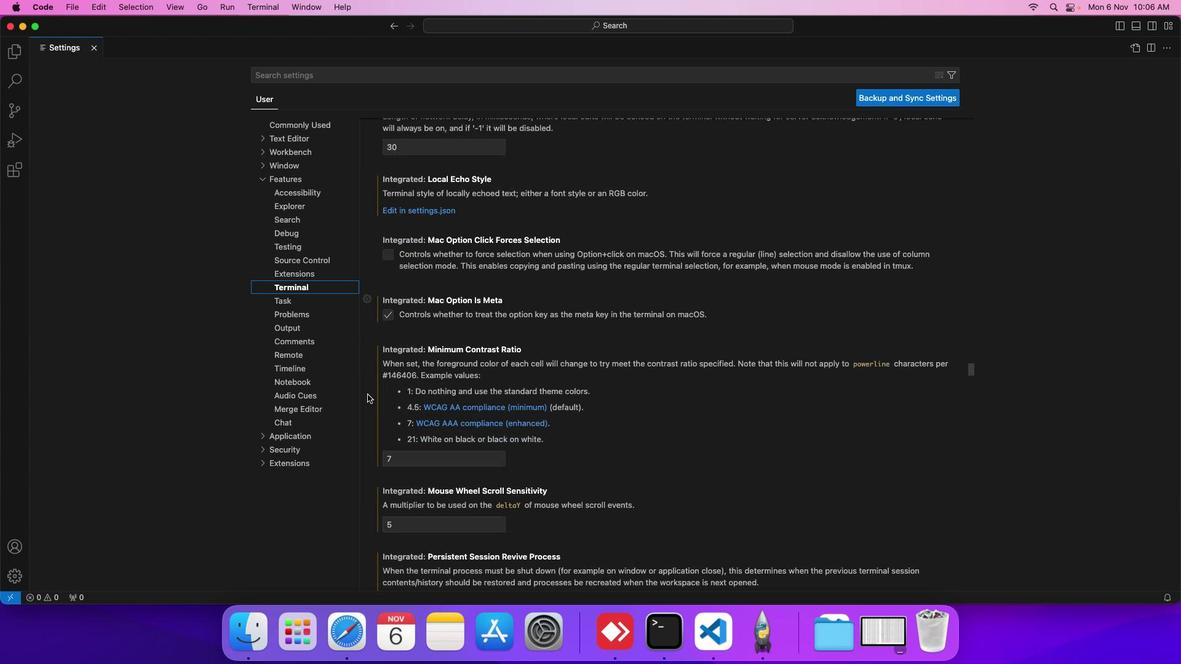 
Action: Mouse scrolled (367, 394) with delta (0, 0)
Screenshot: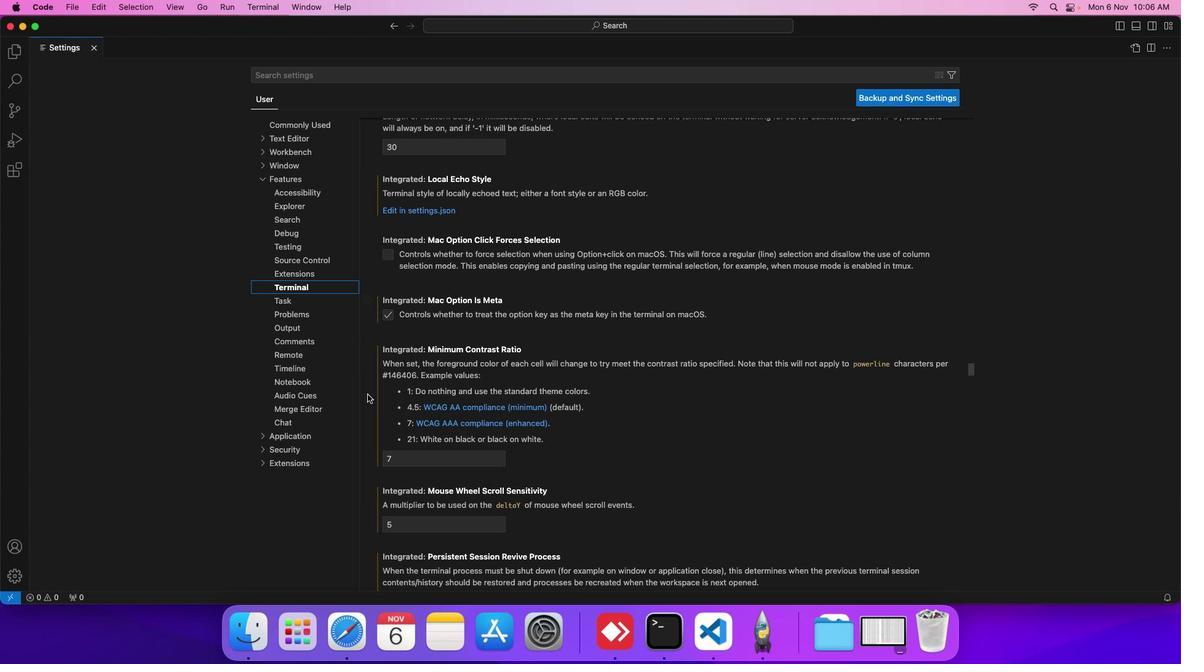 
Action: Mouse scrolled (367, 394) with delta (0, 0)
Screenshot: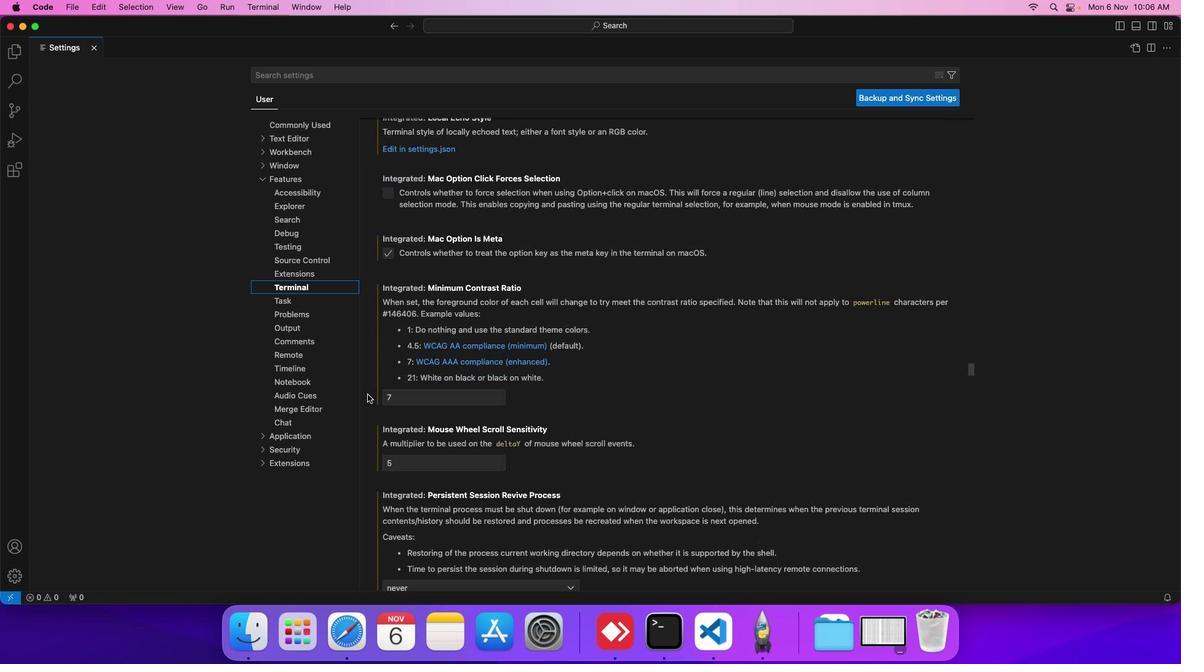 
Action: Mouse scrolled (367, 394) with delta (0, 0)
Screenshot: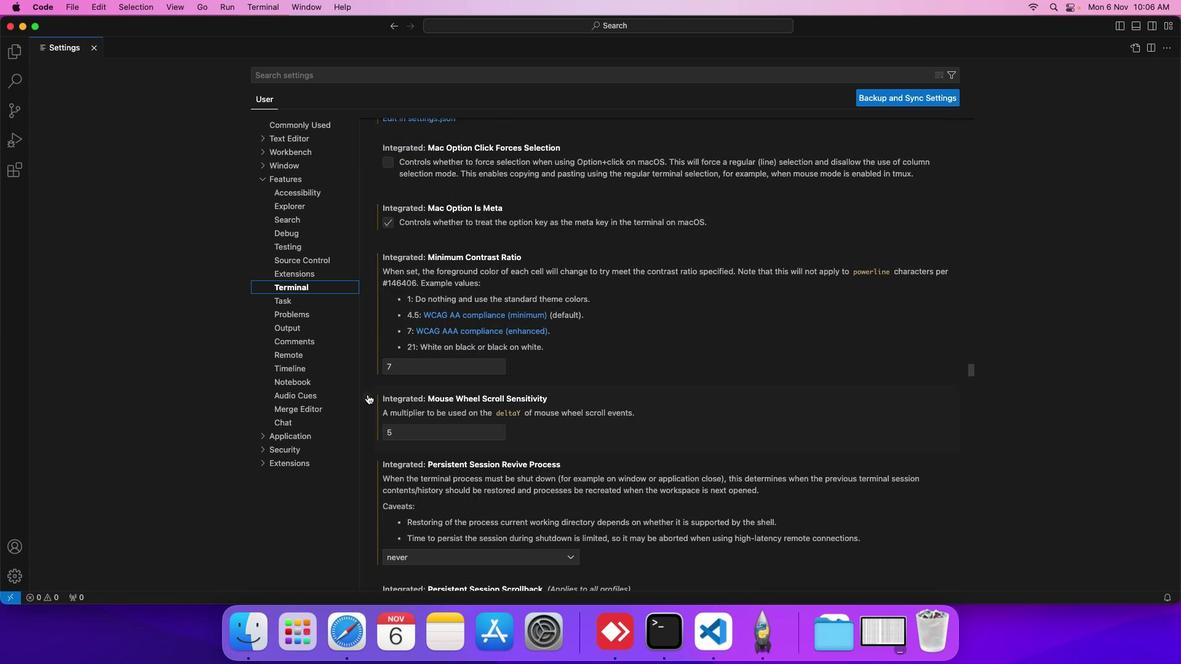 
Action: Mouse scrolled (367, 394) with delta (0, 0)
Screenshot: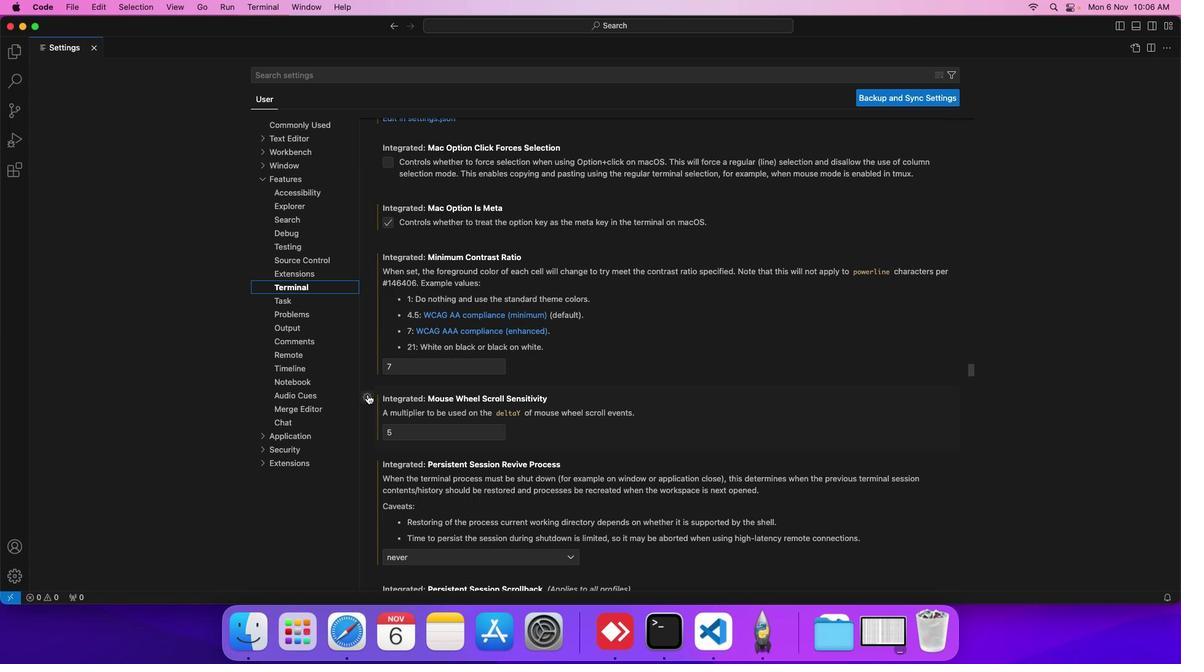 
Action: Mouse scrolled (367, 394) with delta (0, 0)
Screenshot: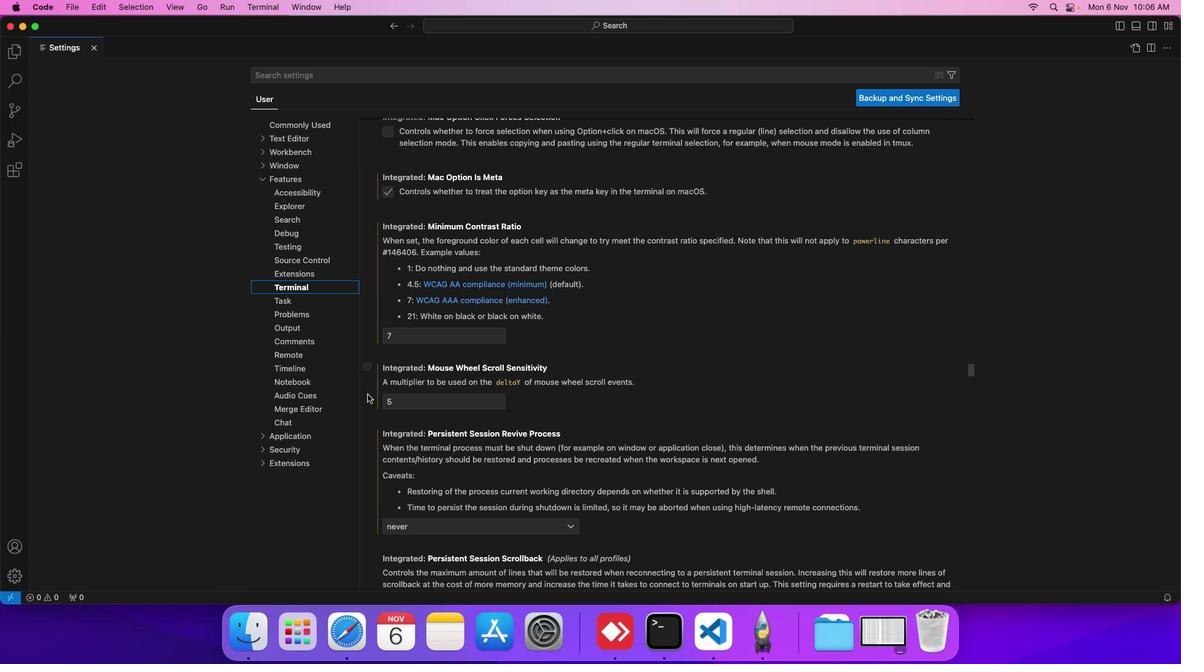 
Action: Mouse scrolled (367, 394) with delta (0, 0)
Screenshot: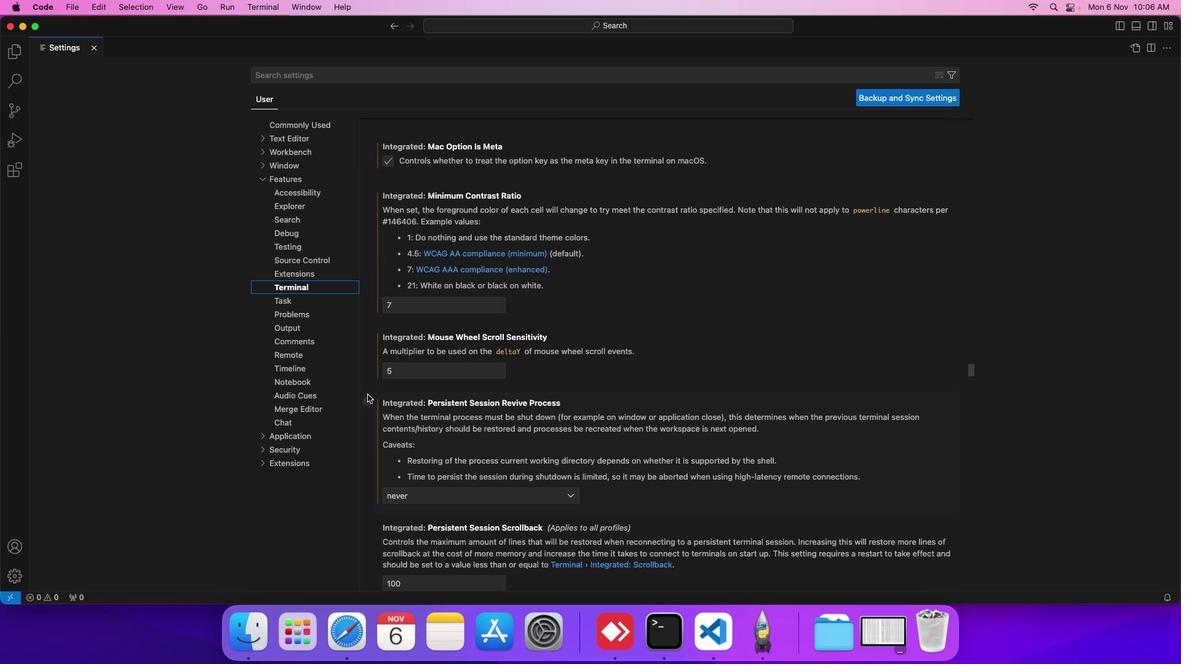 
Action: Mouse scrolled (367, 394) with delta (0, 0)
Screenshot: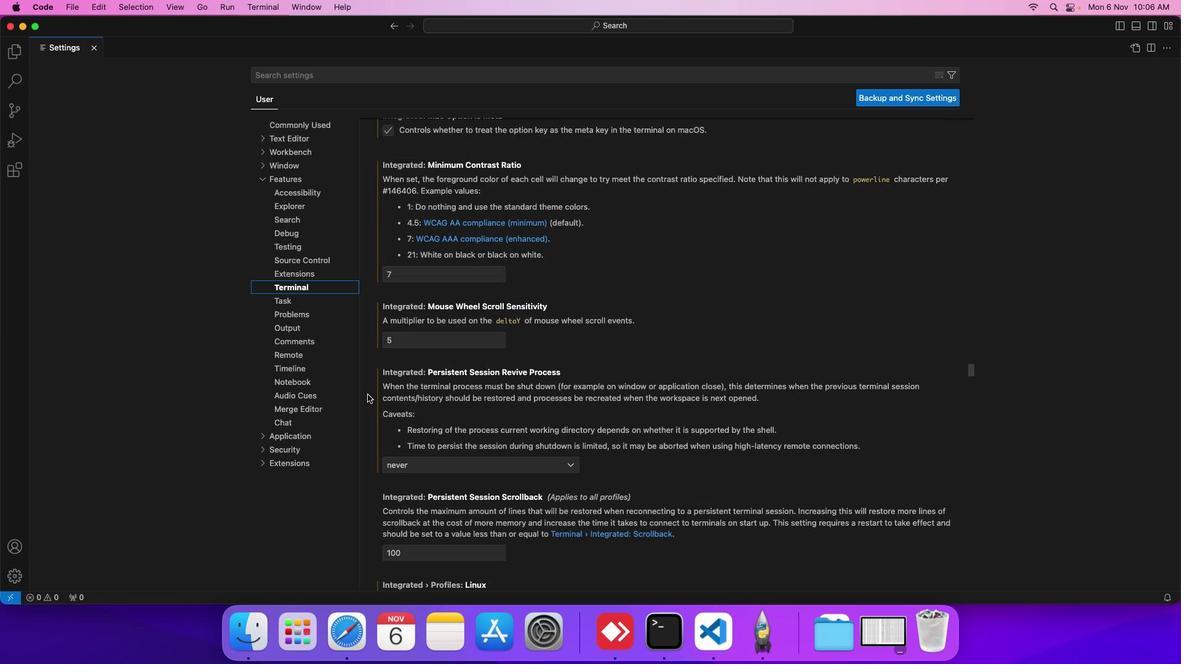 
Action: Mouse scrolled (367, 394) with delta (0, 0)
Screenshot: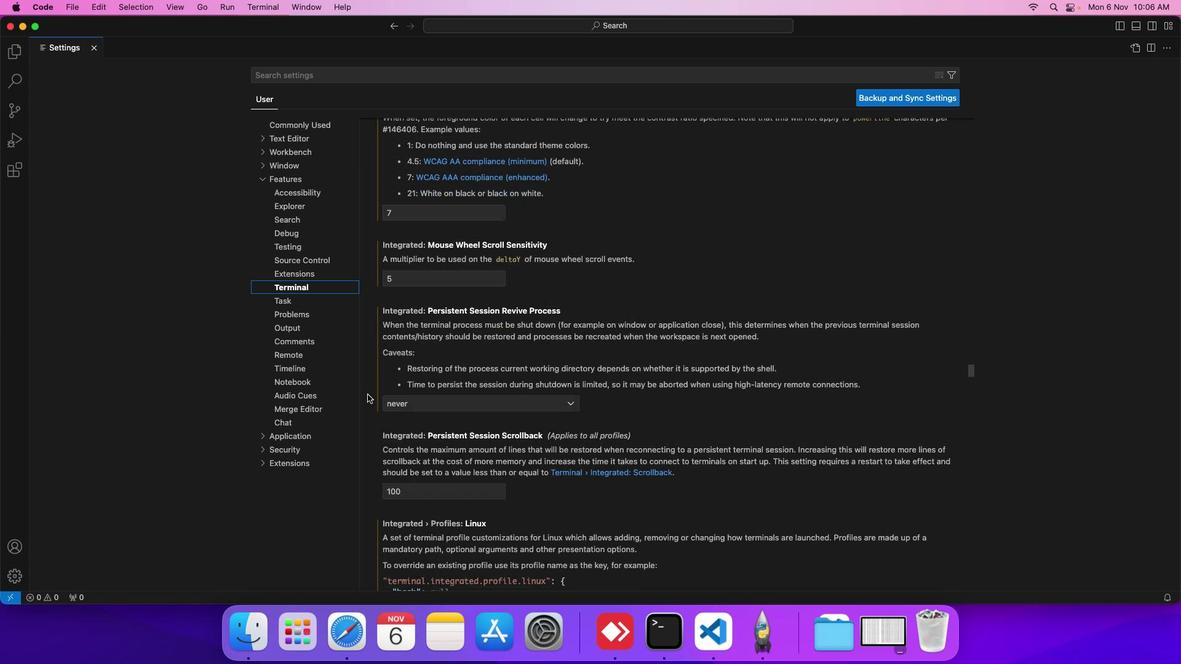 
Action: Mouse scrolled (367, 394) with delta (0, 0)
Screenshot: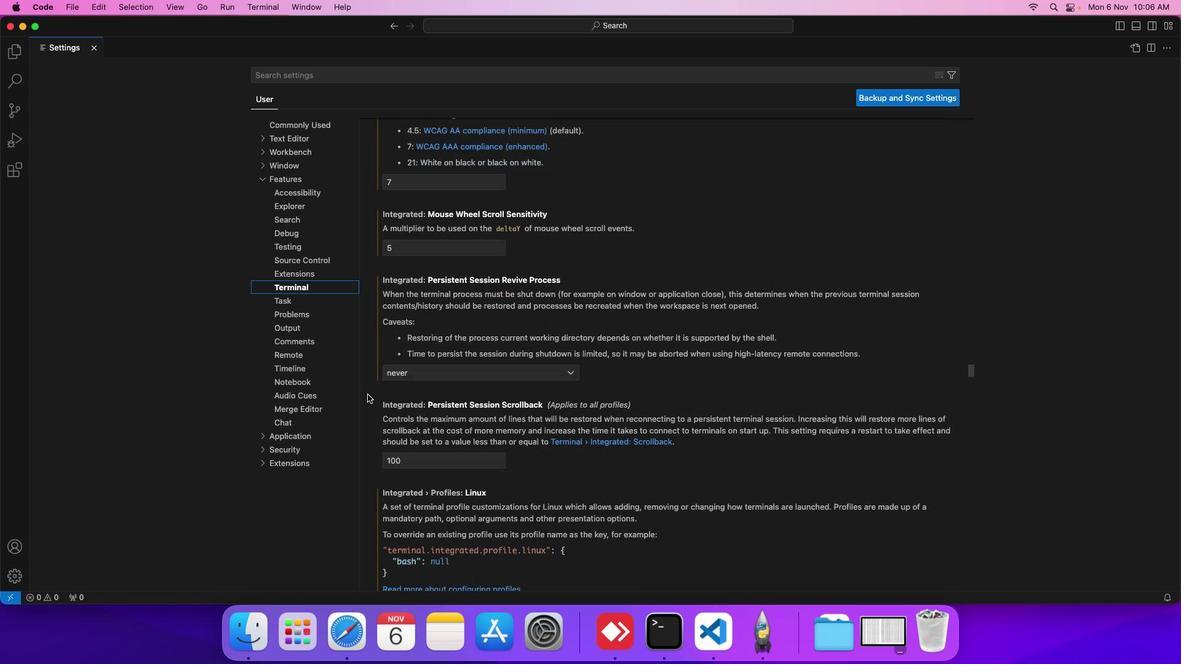 
Action: Mouse scrolled (367, 394) with delta (0, 0)
Screenshot: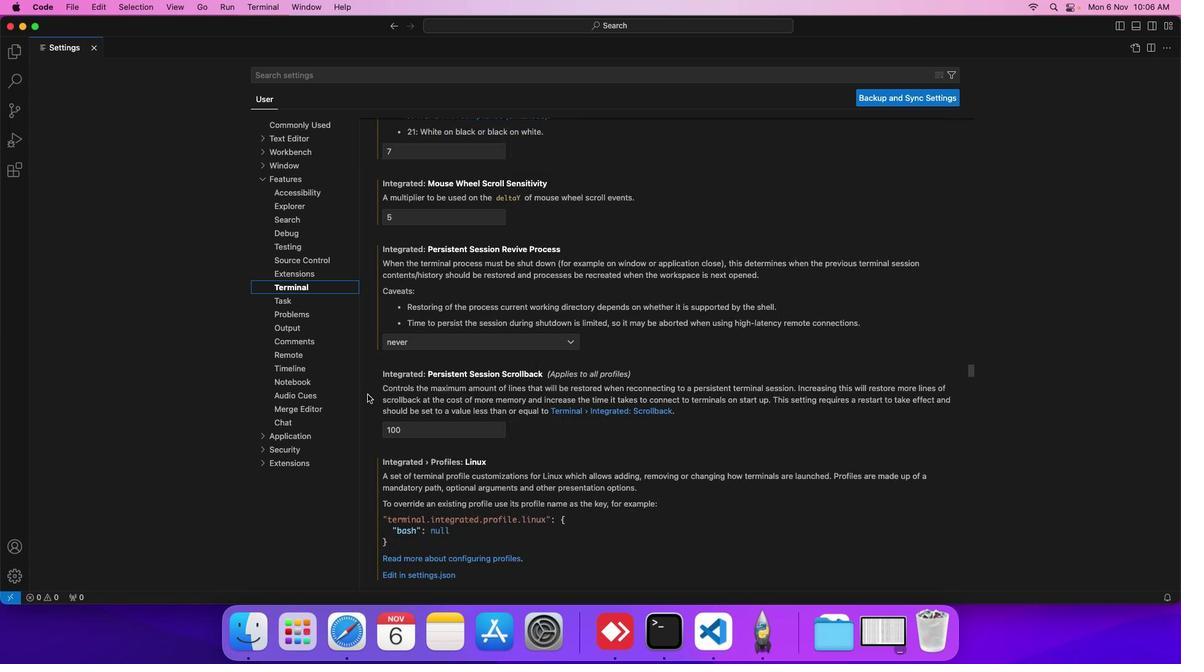 
Action: Mouse scrolled (367, 394) with delta (0, 0)
Screenshot: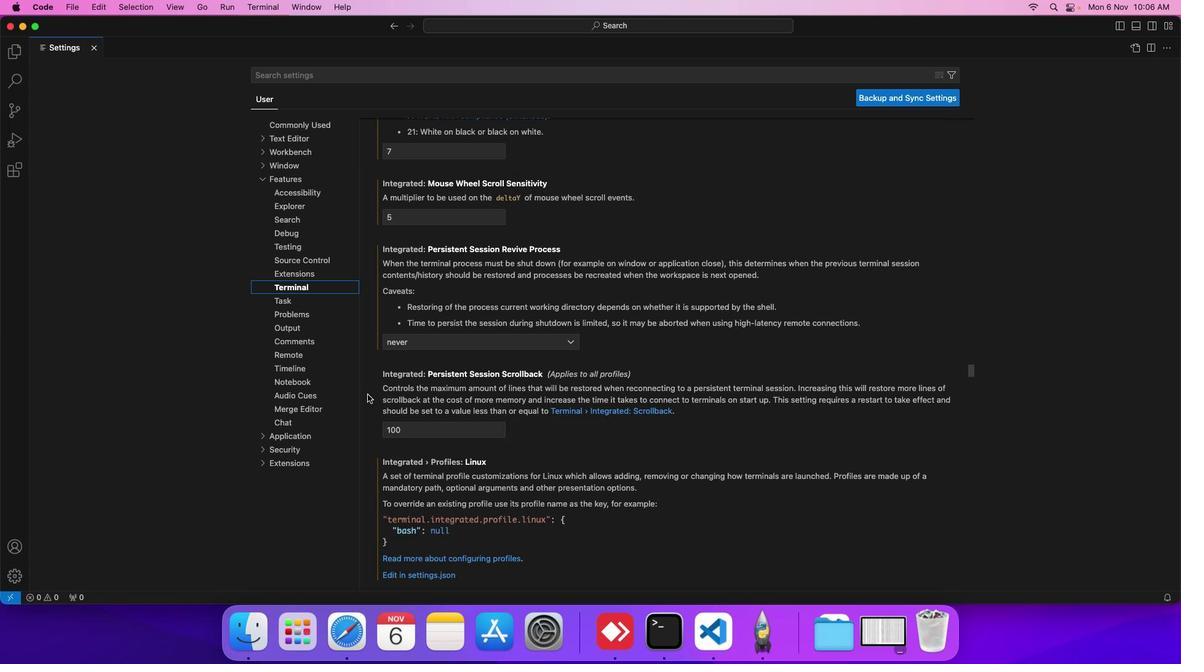 
Action: Mouse scrolled (367, 394) with delta (0, 0)
Screenshot: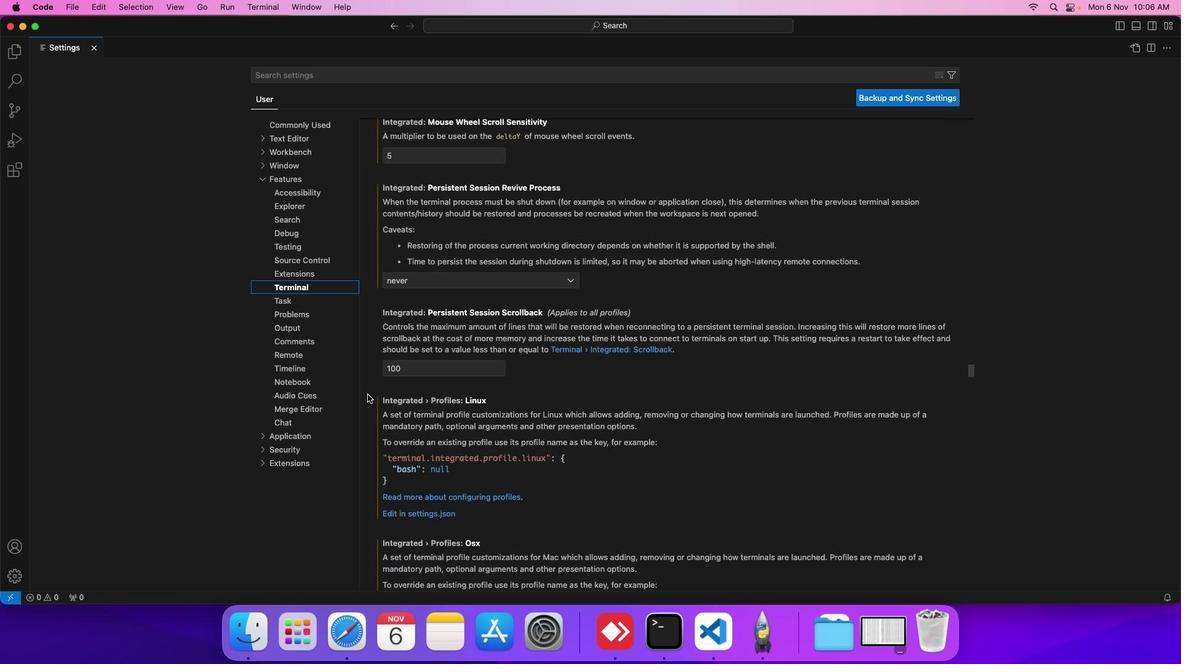 
Action: Mouse scrolled (367, 394) with delta (0, 0)
Screenshot: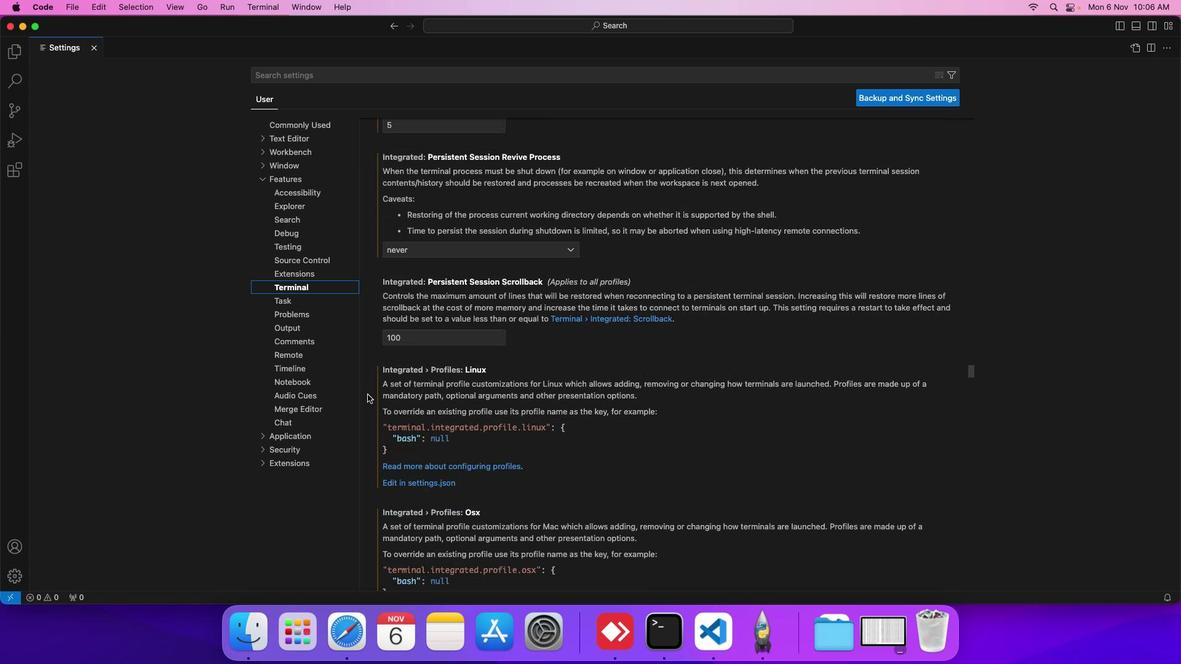 
Action: Mouse scrolled (367, 394) with delta (0, 0)
Screenshot: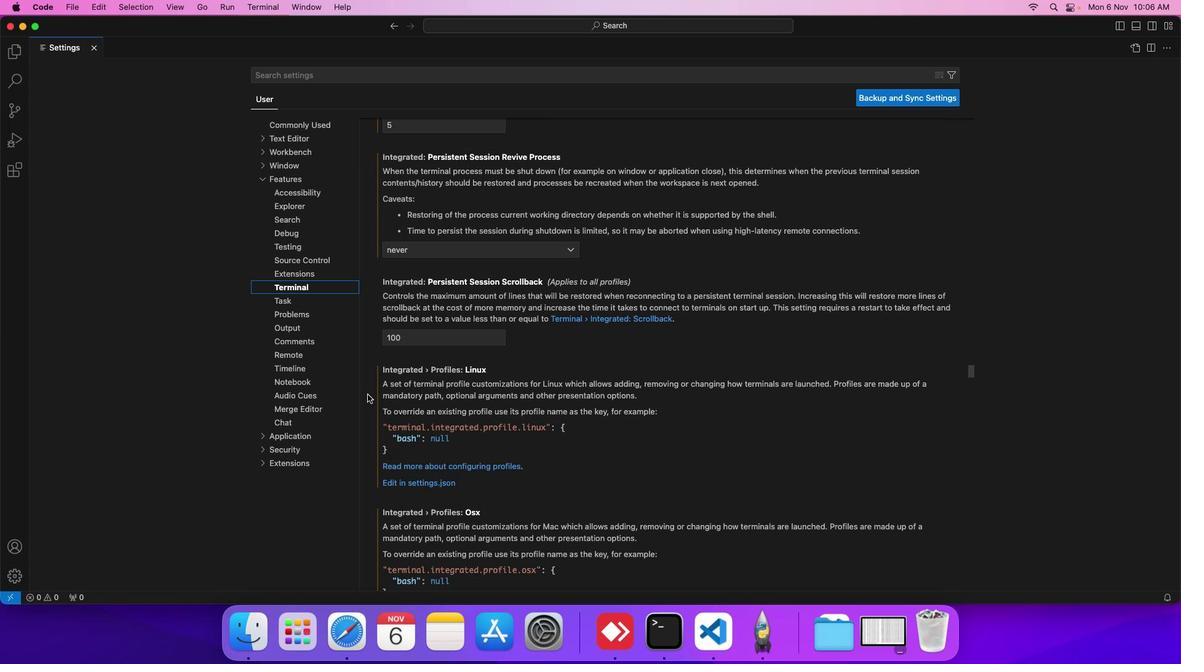 
Action: Mouse scrolled (367, 394) with delta (0, 0)
Screenshot: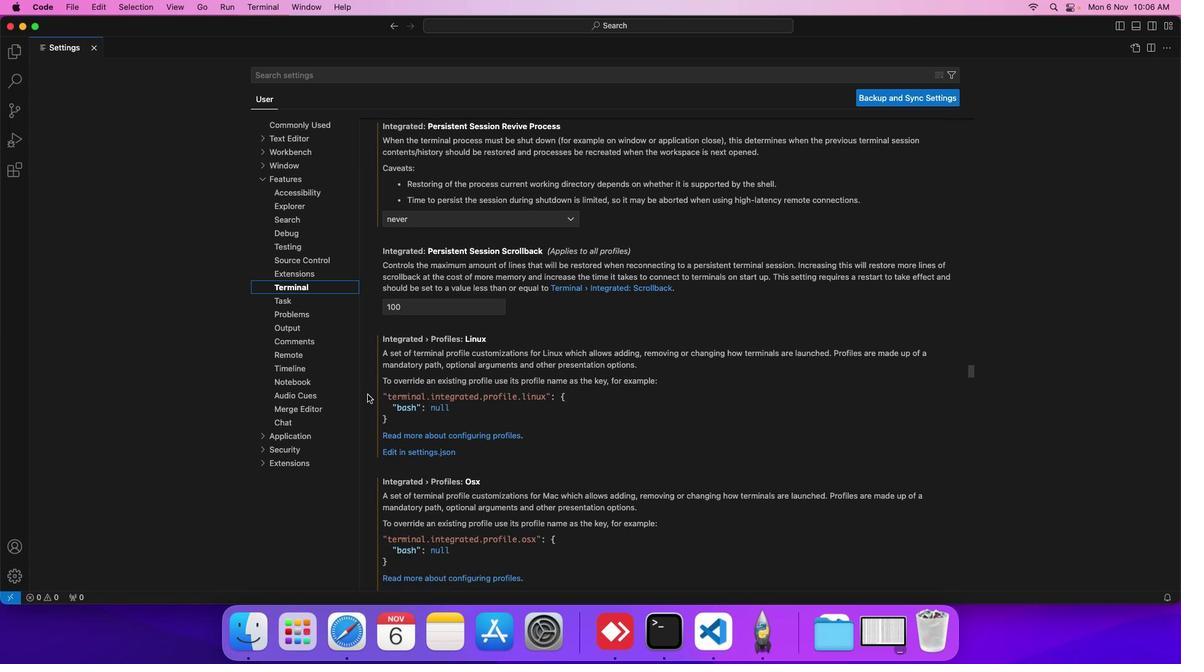 
Action: Mouse scrolled (367, 394) with delta (0, 0)
Screenshot: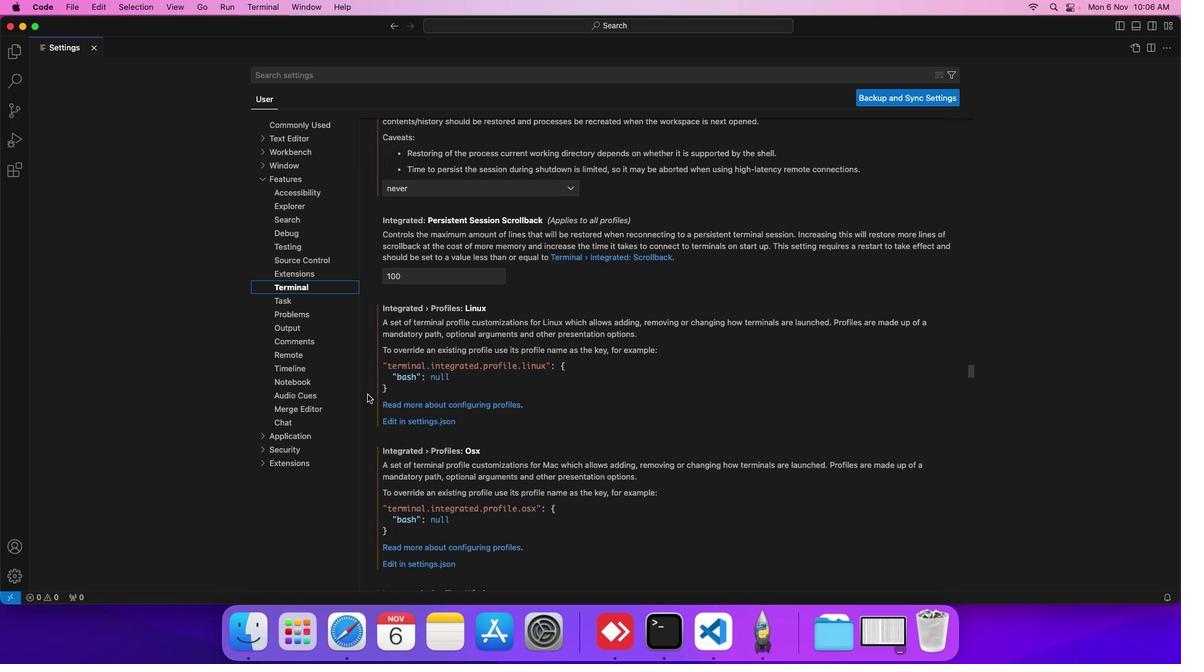 
Action: Mouse scrolled (367, 394) with delta (0, 0)
Screenshot: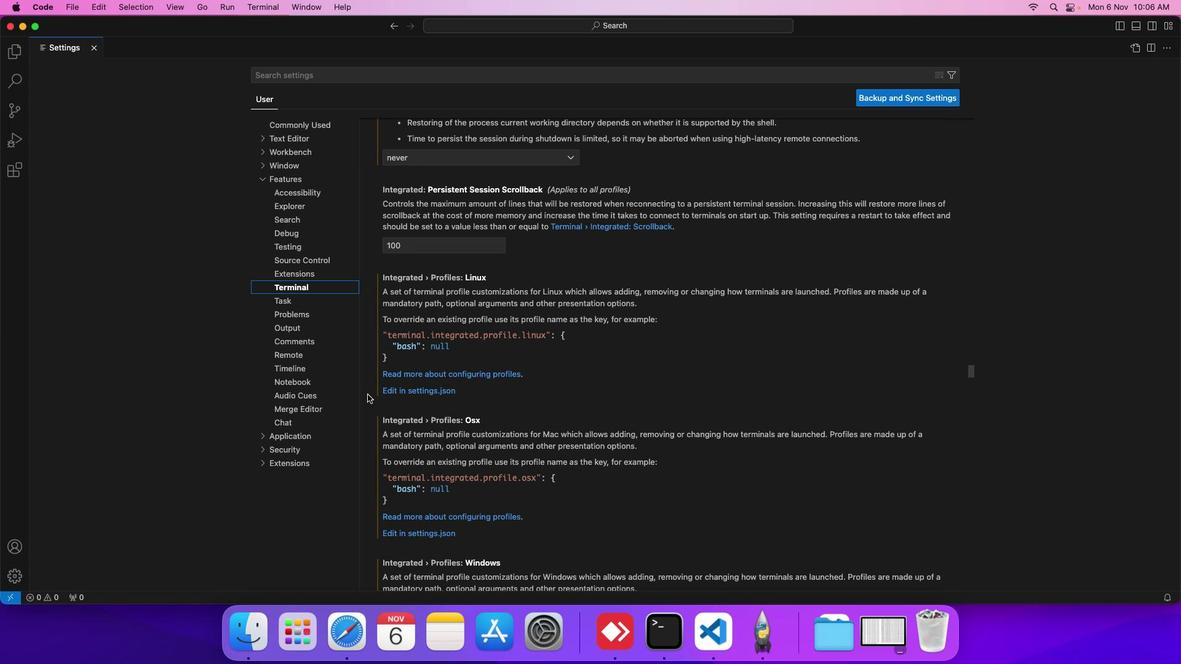 
Action: Mouse scrolled (367, 394) with delta (0, 0)
Screenshot: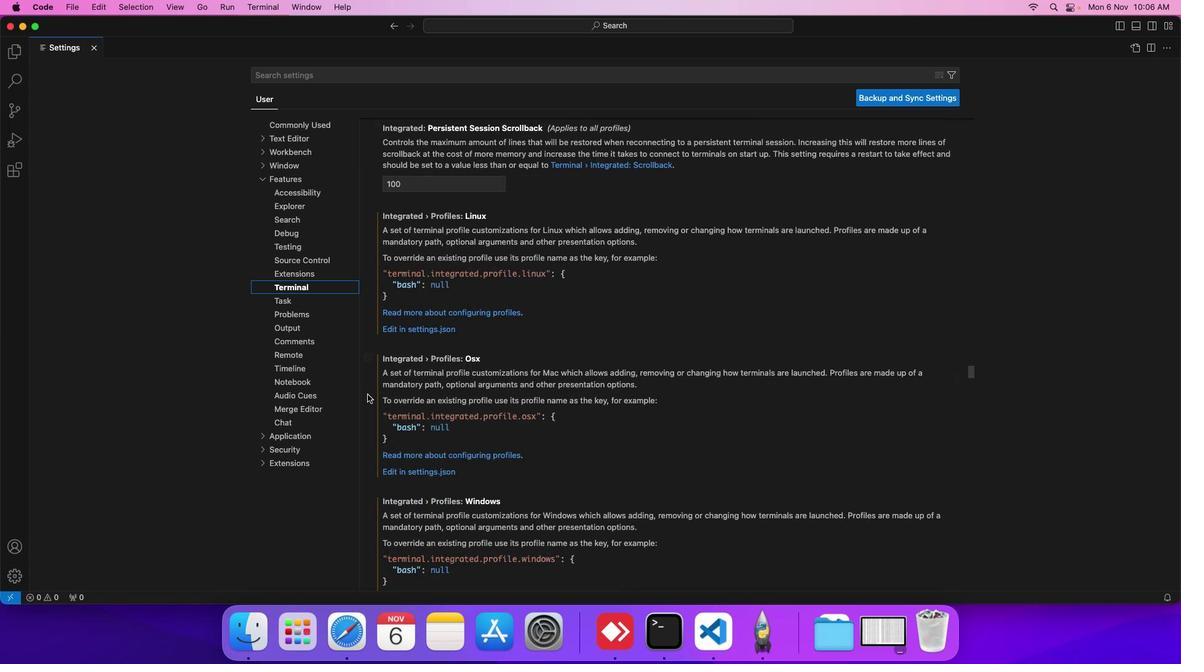 
Action: Mouse scrolled (367, 394) with delta (0, 0)
Screenshot: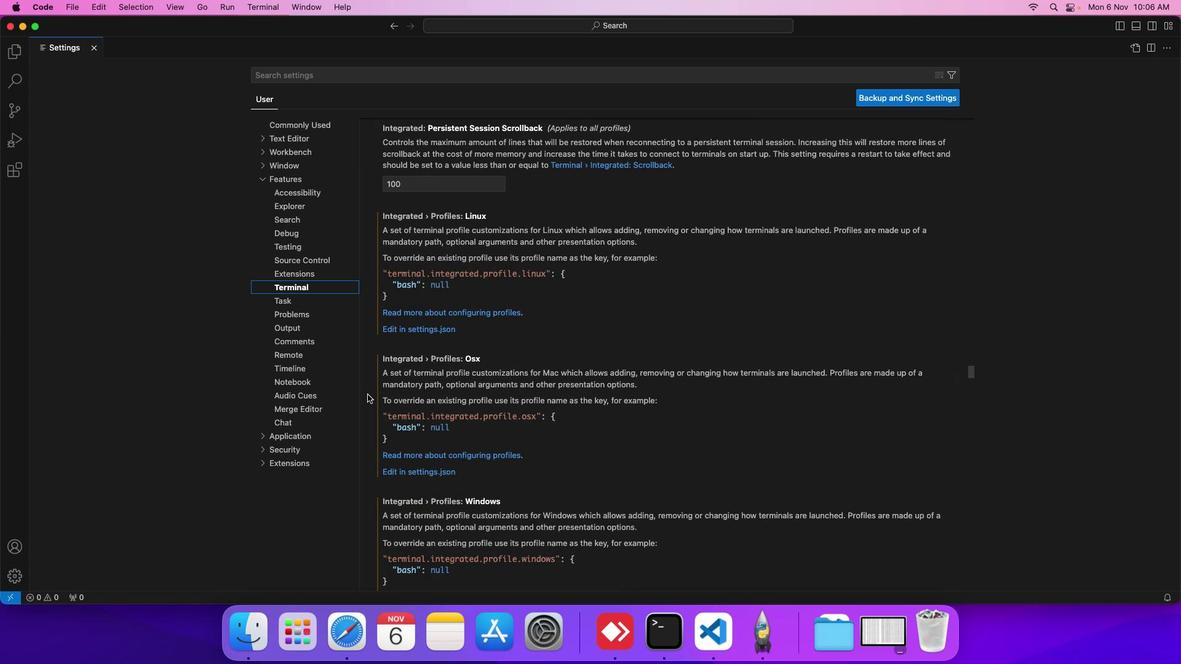 
Action: Mouse scrolled (367, 394) with delta (0, 0)
Screenshot: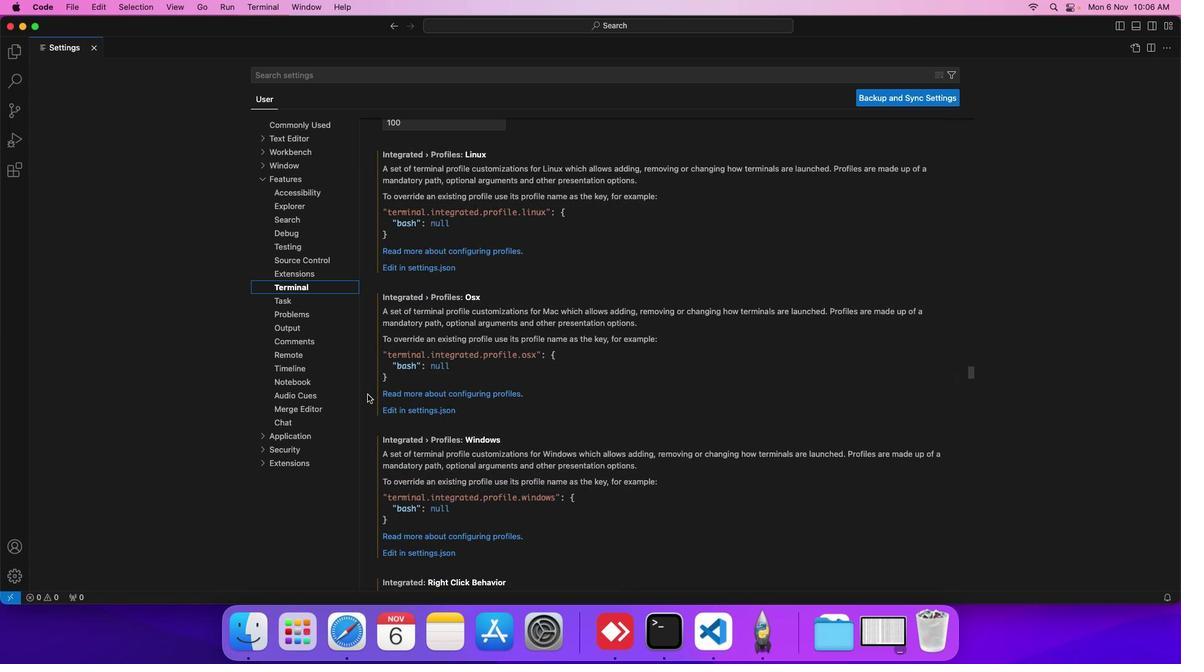 
Action: Mouse scrolled (367, 394) with delta (0, 0)
Screenshot: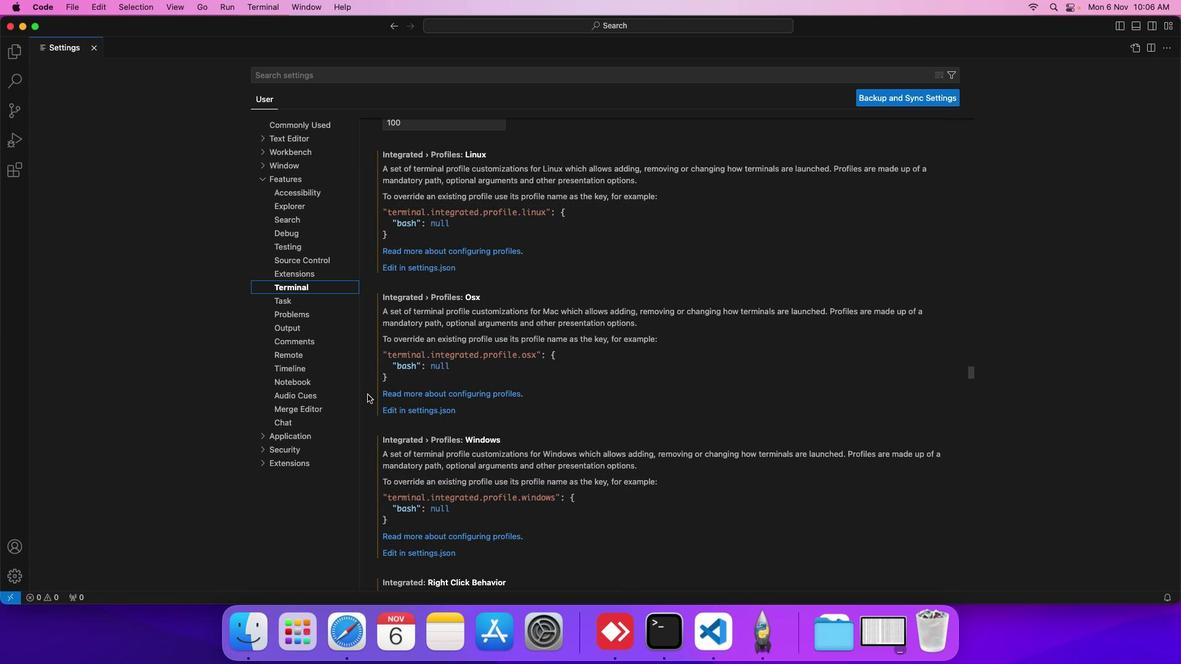 
Action: Mouse scrolled (367, 394) with delta (0, 0)
Screenshot: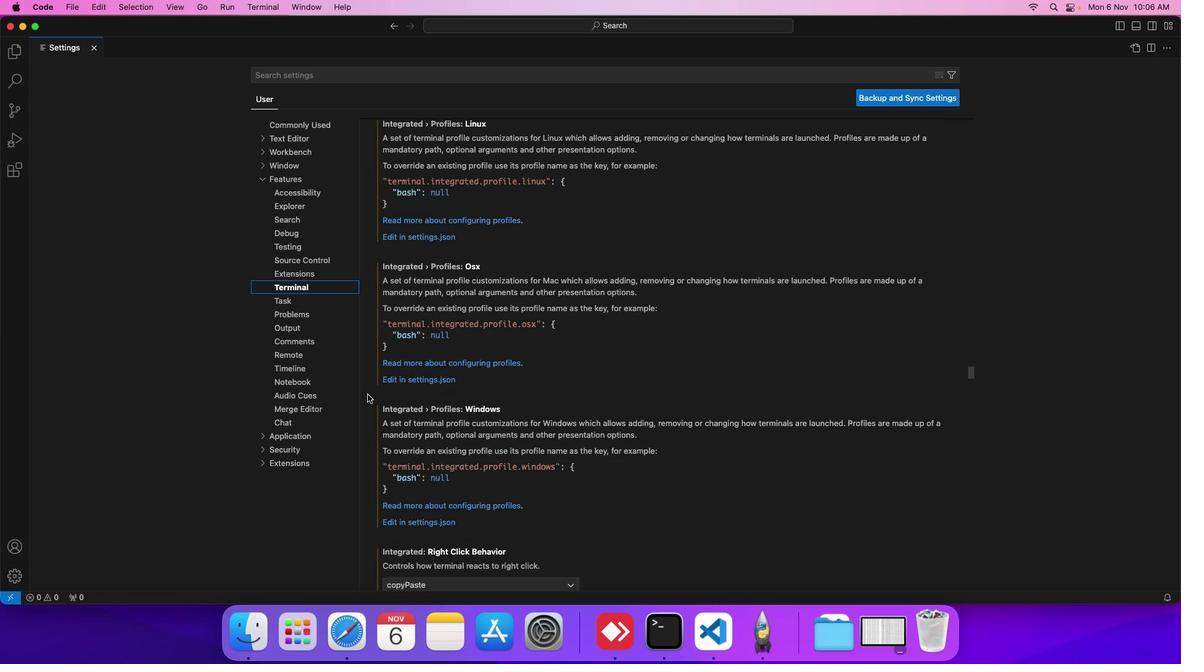 
Action: Mouse scrolled (367, 394) with delta (0, 0)
Screenshot: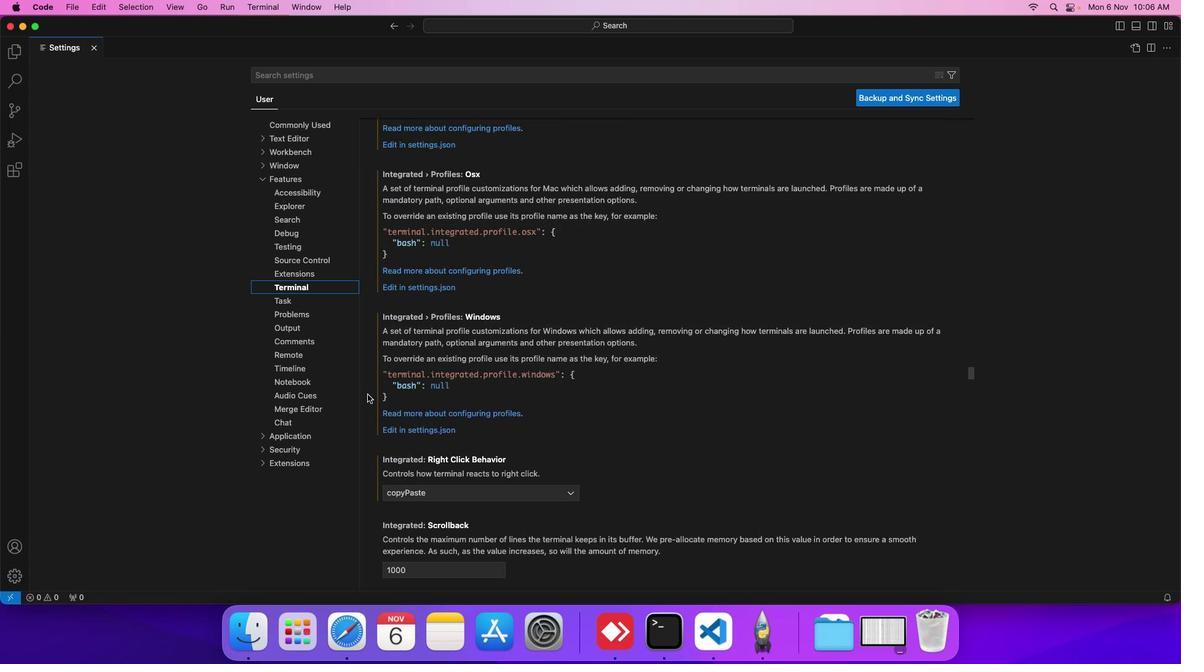 
Action: Mouse scrolled (367, 394) with delta (0, 0)
Screenshot: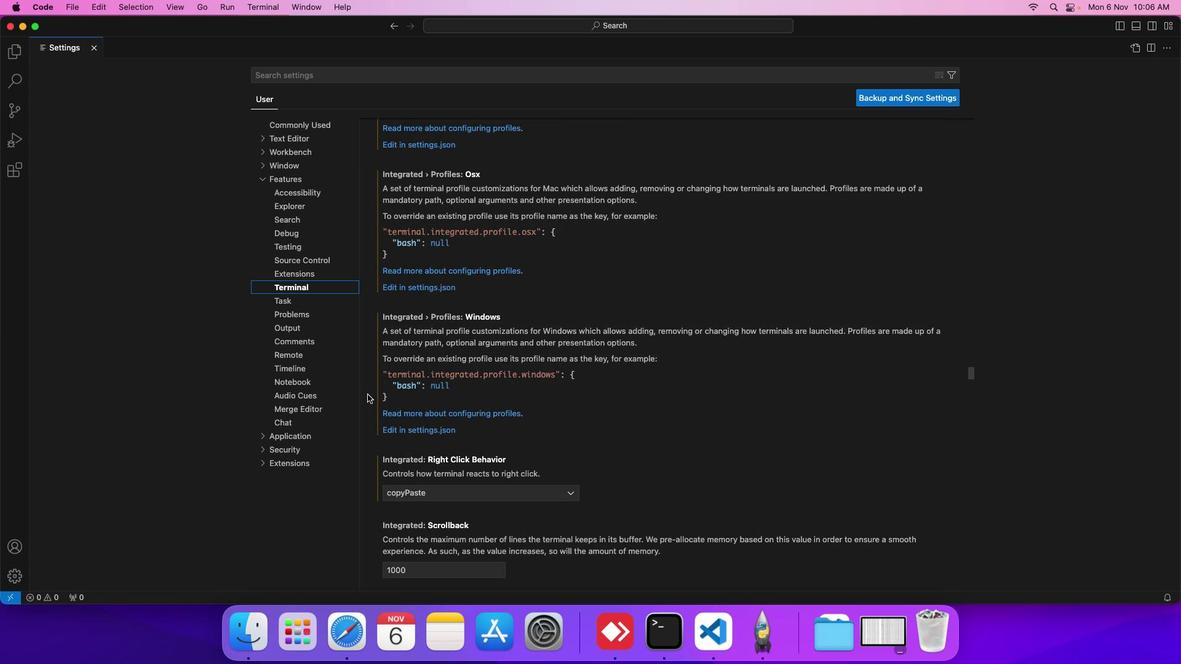 
Action: Mouse scrolled (367, 394) with delta (0, 0)
Screenshot: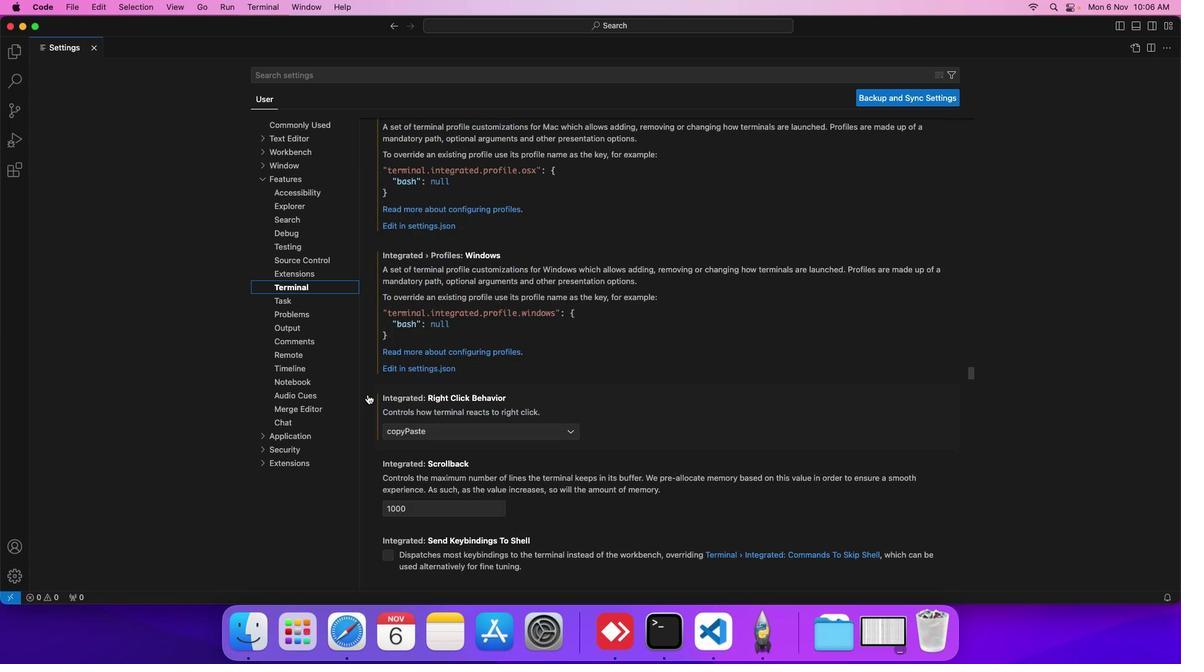 
Action: Mouse scrolled (367, 394) with delta (0, -1)
Screenshot: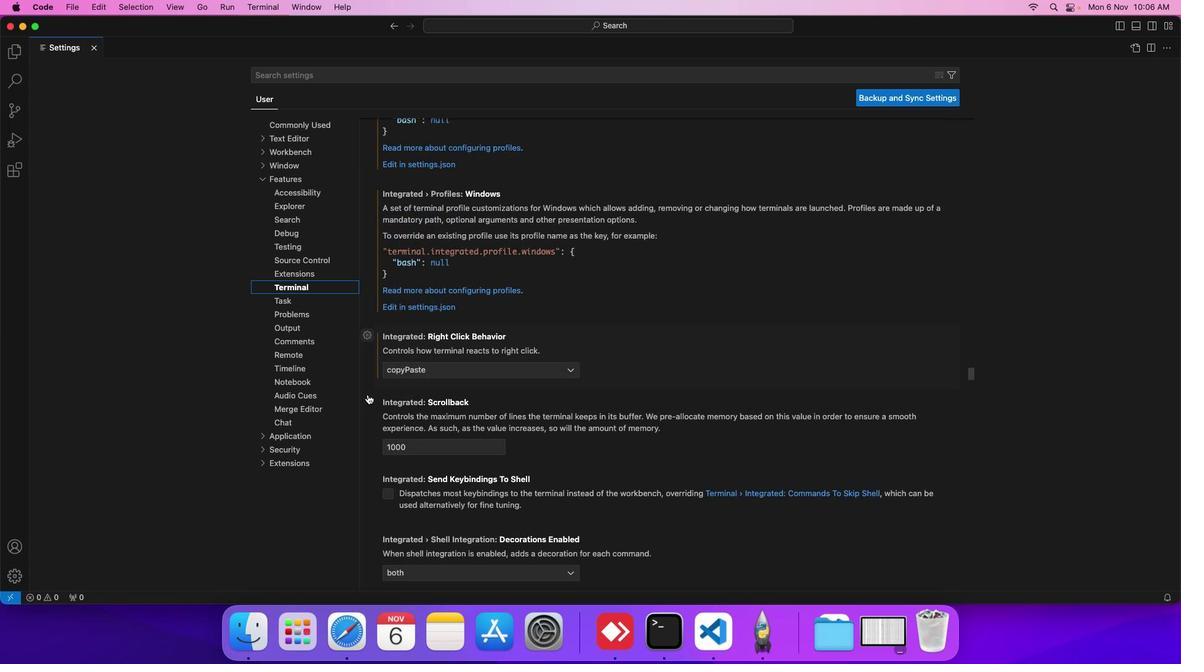 
Action: Mouse scrolled (367, 394) with delta (0, -1)
Screenshot: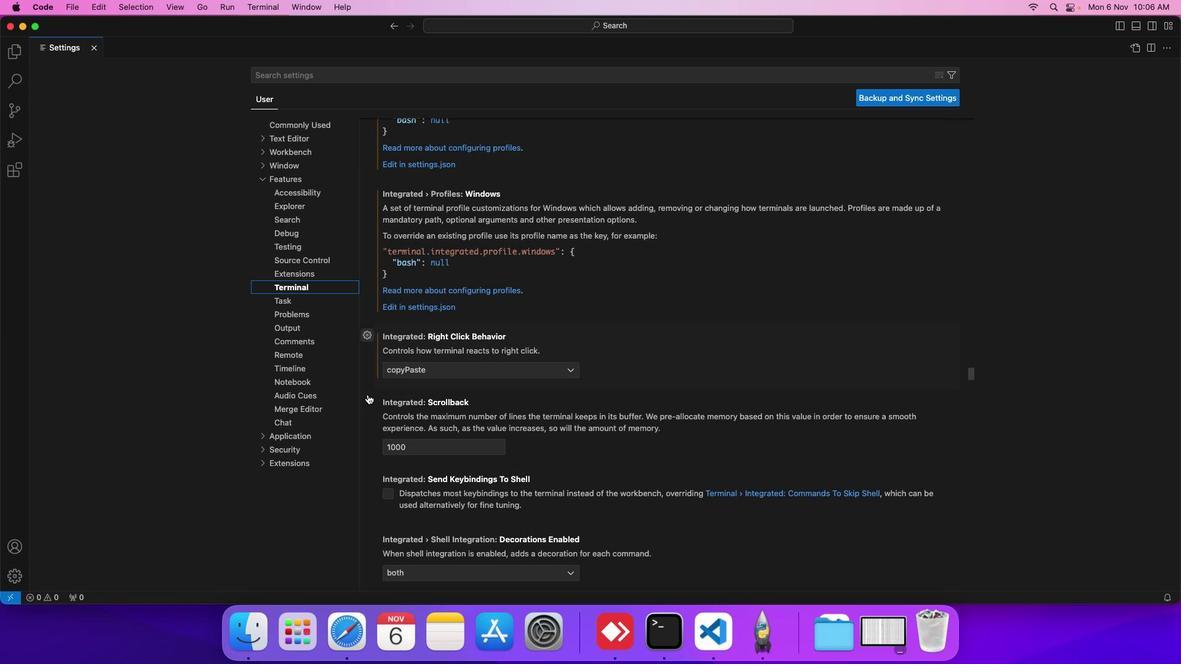 
Action: Mouse scrolled (367, 394) with delta (0, 0)
Screenshot: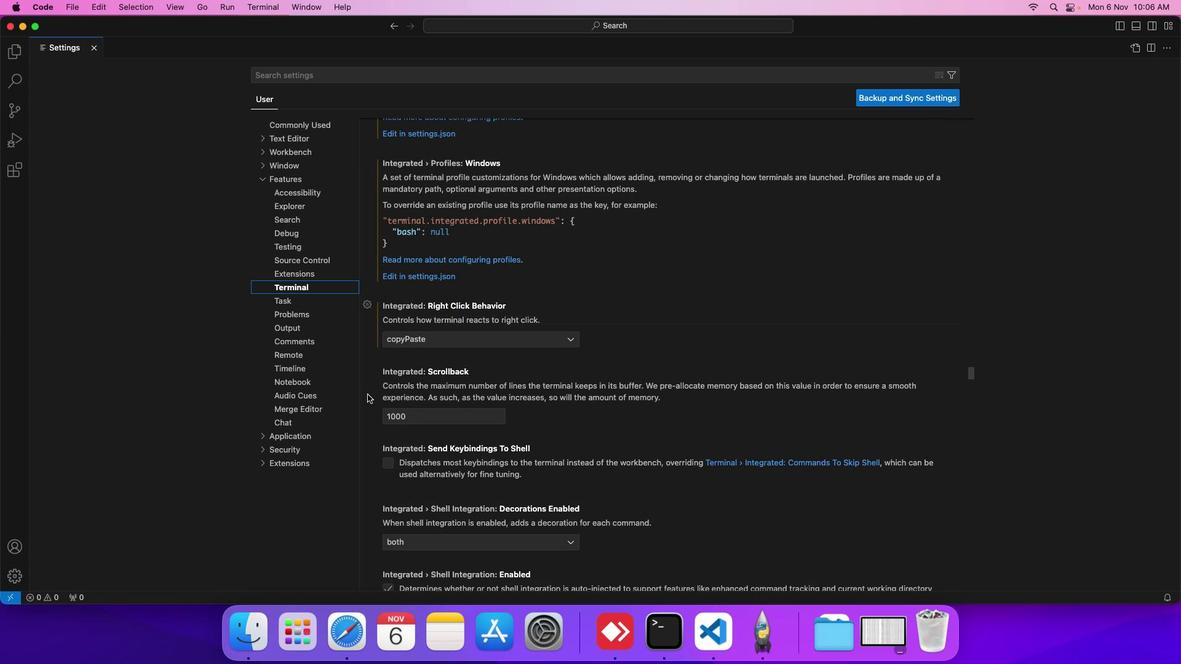 
Action: Mouse scrolled (367, 394) with delta (0, 0)
Screenshot: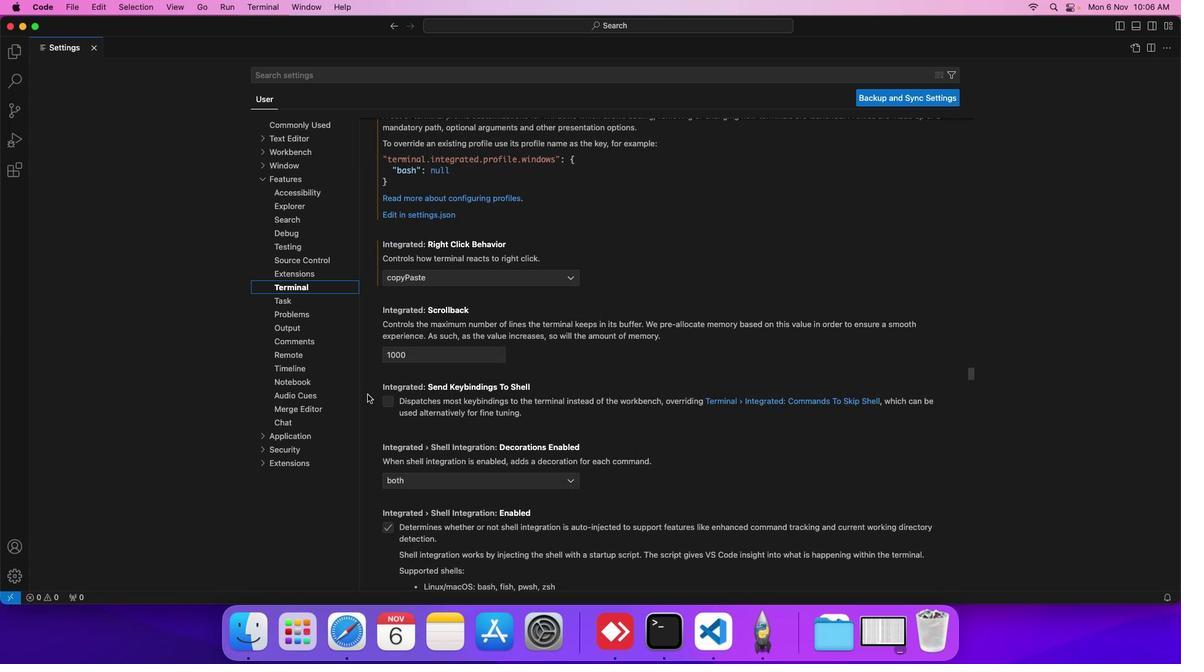 
Action: Mouse scrolled (367, 394) with delta (0, 0)
Screenshot: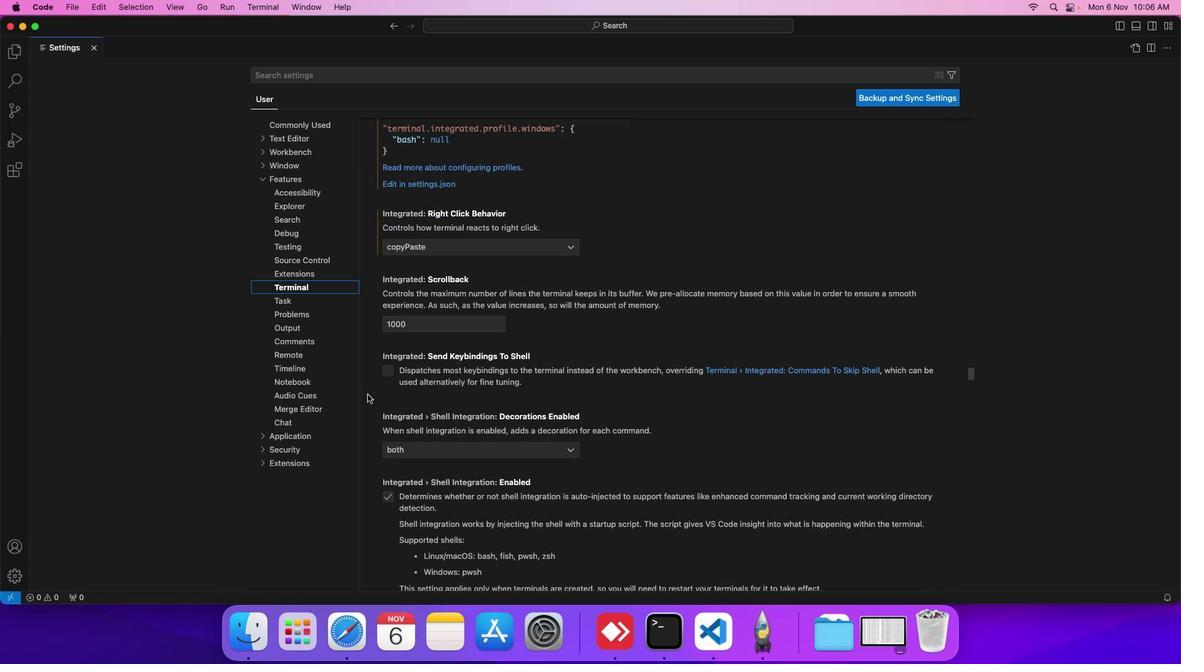 
Action: Mouse scrolled (367, 394) with delta (0, 0)
Screenshot: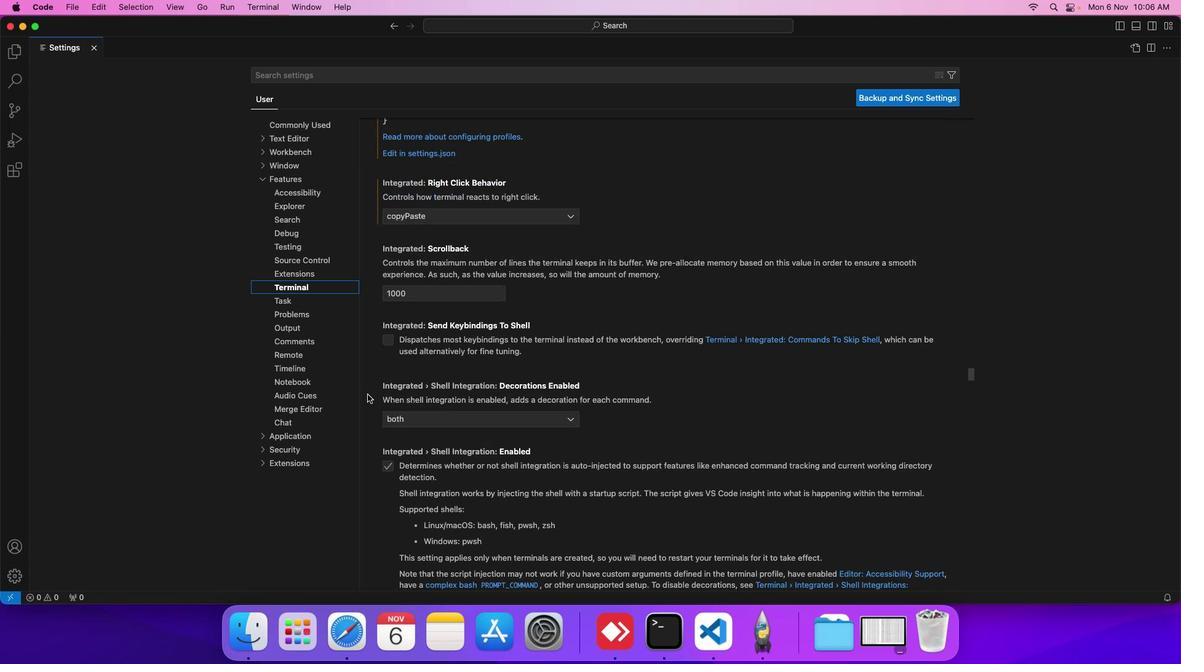
Action: Mouse scrolled (367, 394) with delta (0, 0)
Screenshot: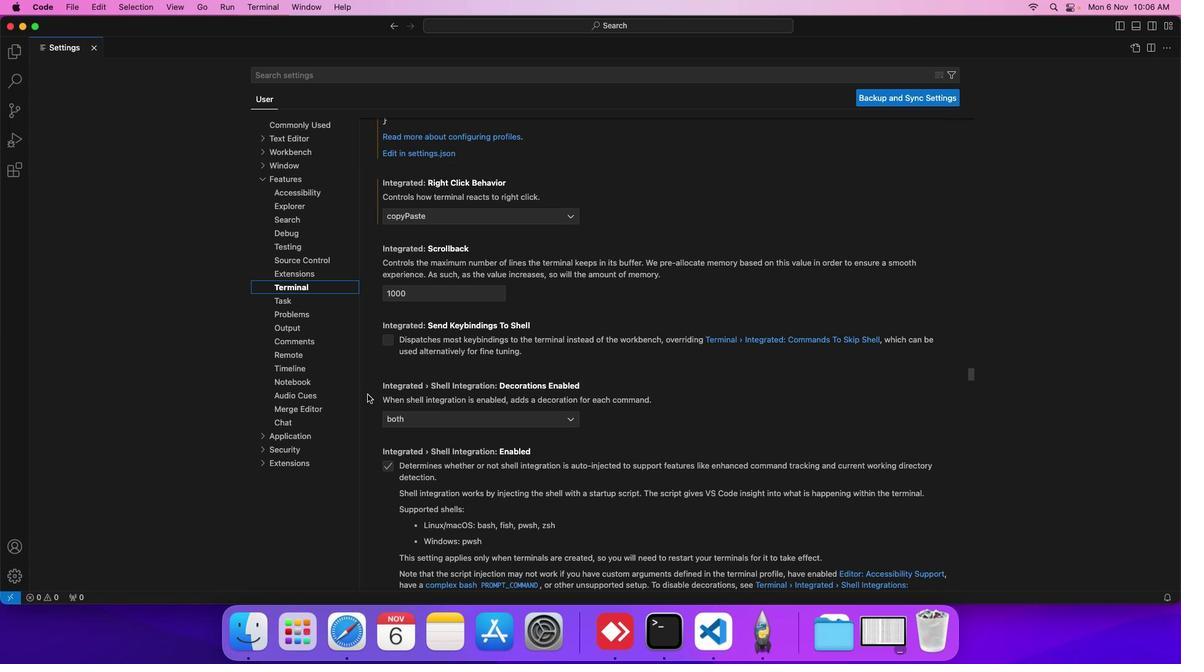 
Action: Mouse scrolled (367, 394) with delta (0, 0)
Screenshot: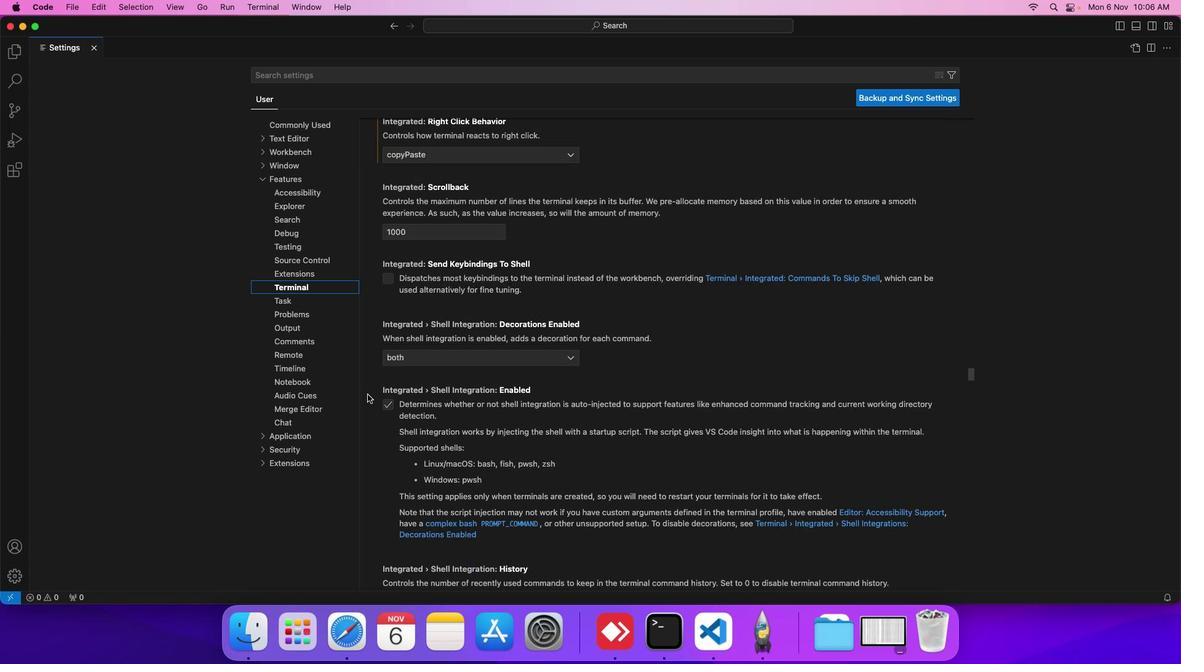 
Action: Mouse scrolled (367, 394) with delta (0, 0)
Screenshot: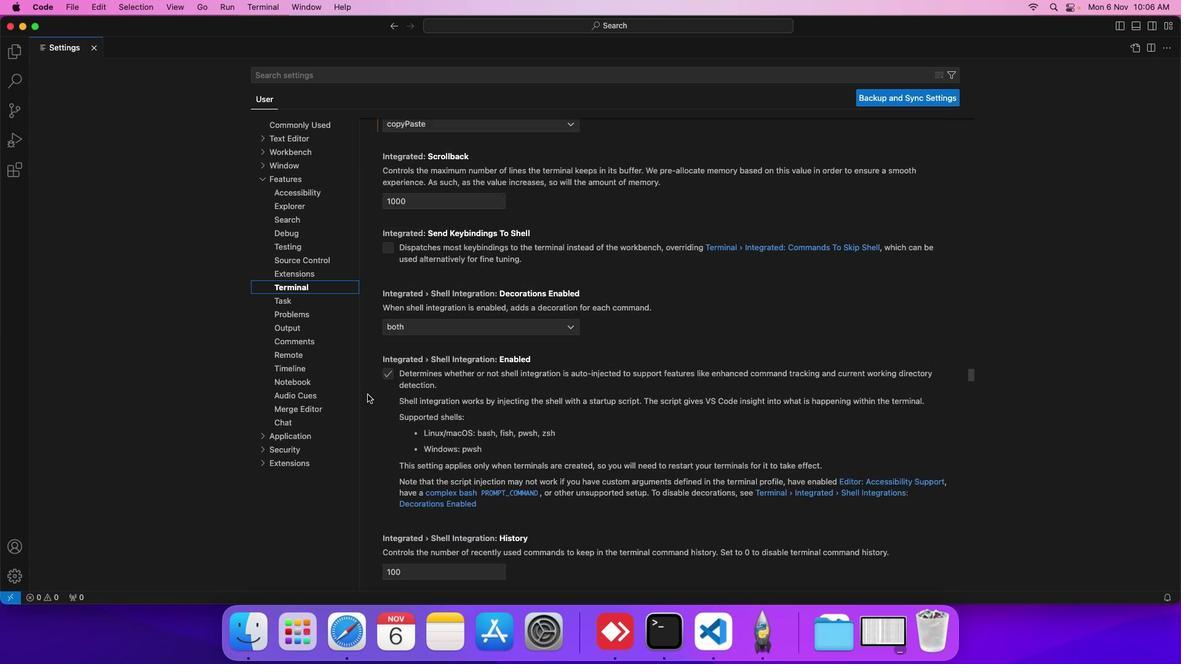 
Action: Mouse scrolled (367, 394) with delta (0, 0)
Screenshot: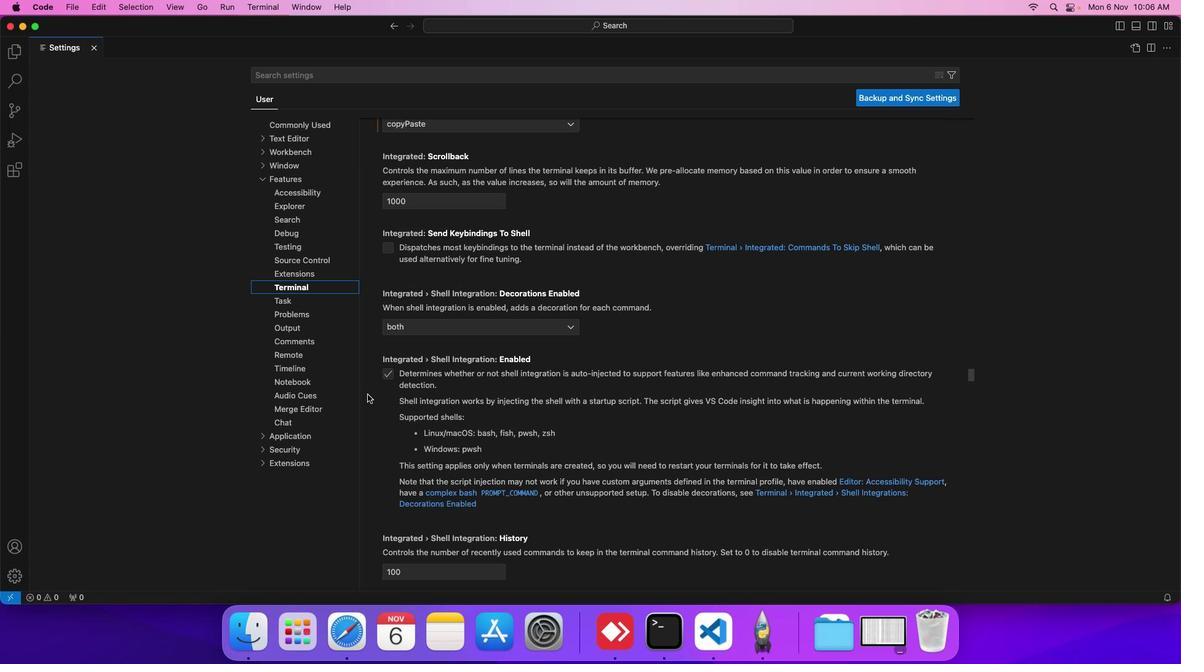 
Action: Mouse scrolled (367, 394) with delta (0, 0)
Screenshot: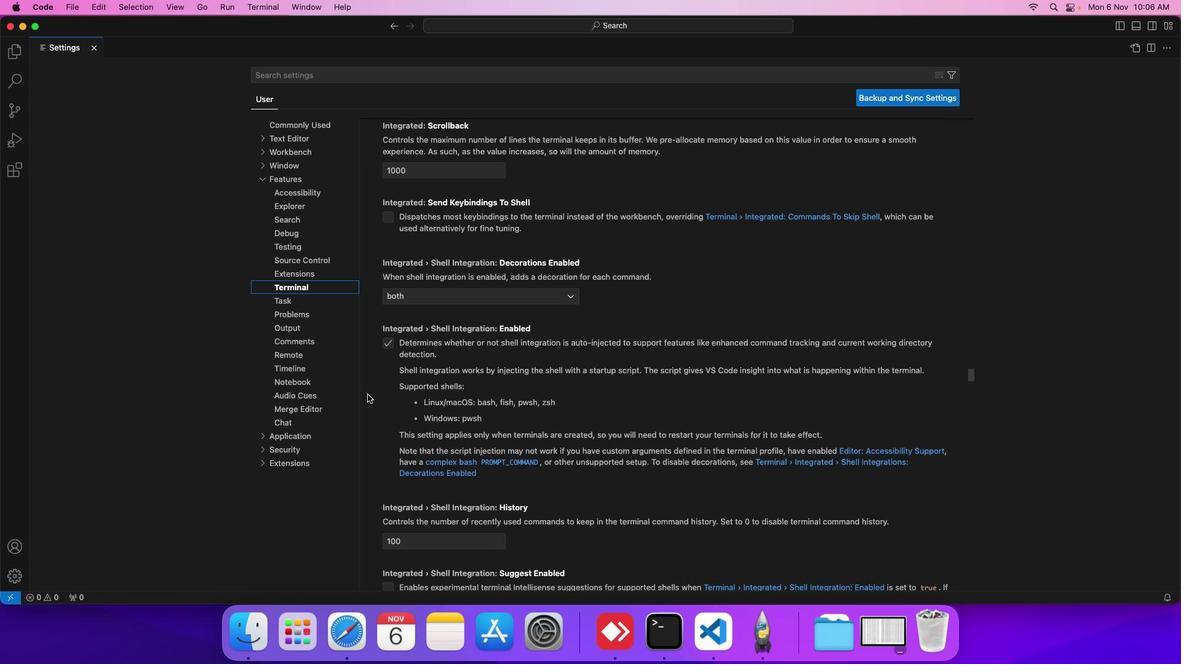 
Action: Mouse scrolled (367, 394) with delta (0, 0)
Screenshot: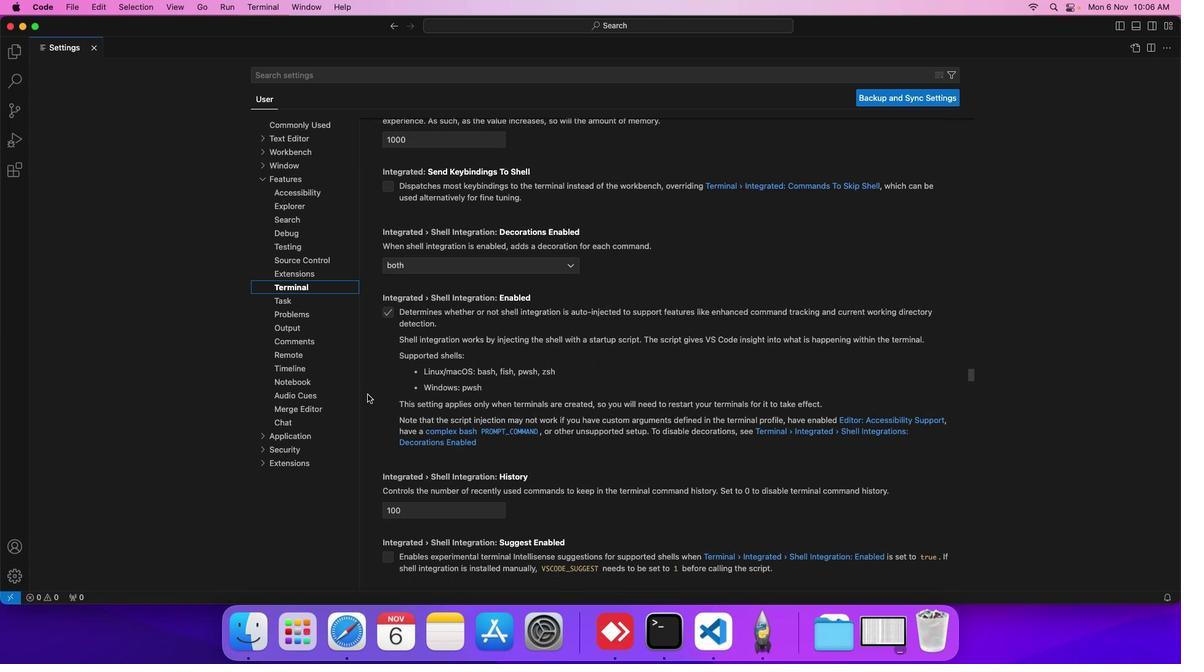 
Action: Mouse scrolled (367, 394) with delta (0, 0)
Screenshot: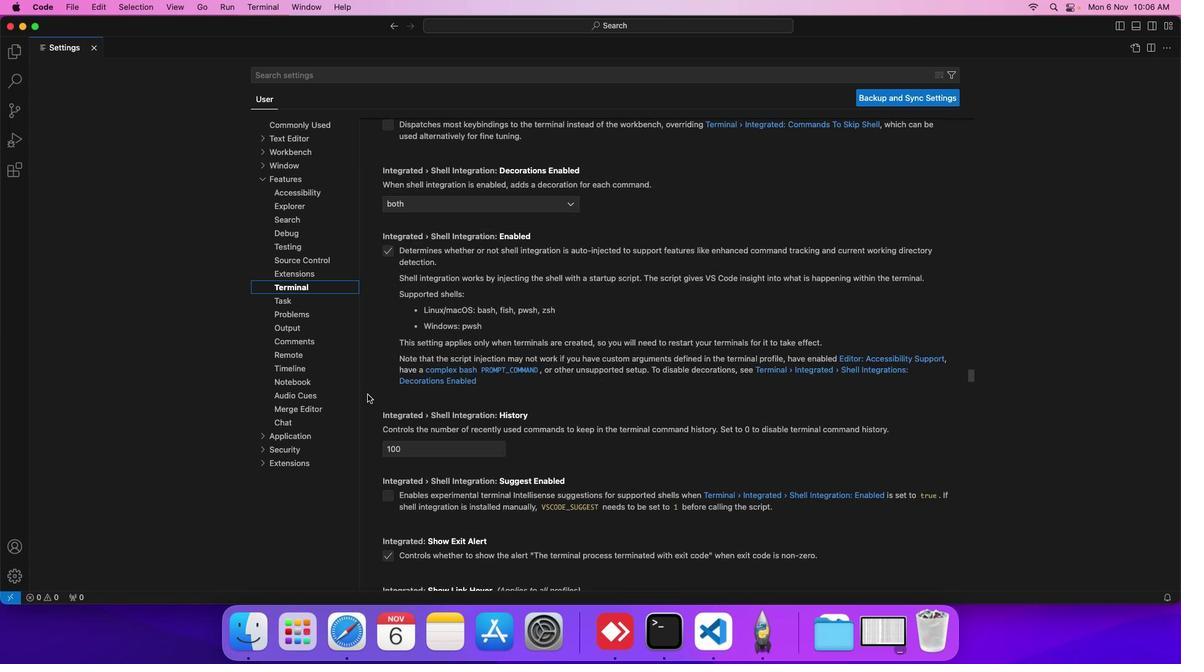 
Action: Mouse scrolled (367, 394) with delta (0, 0)
Screenshot: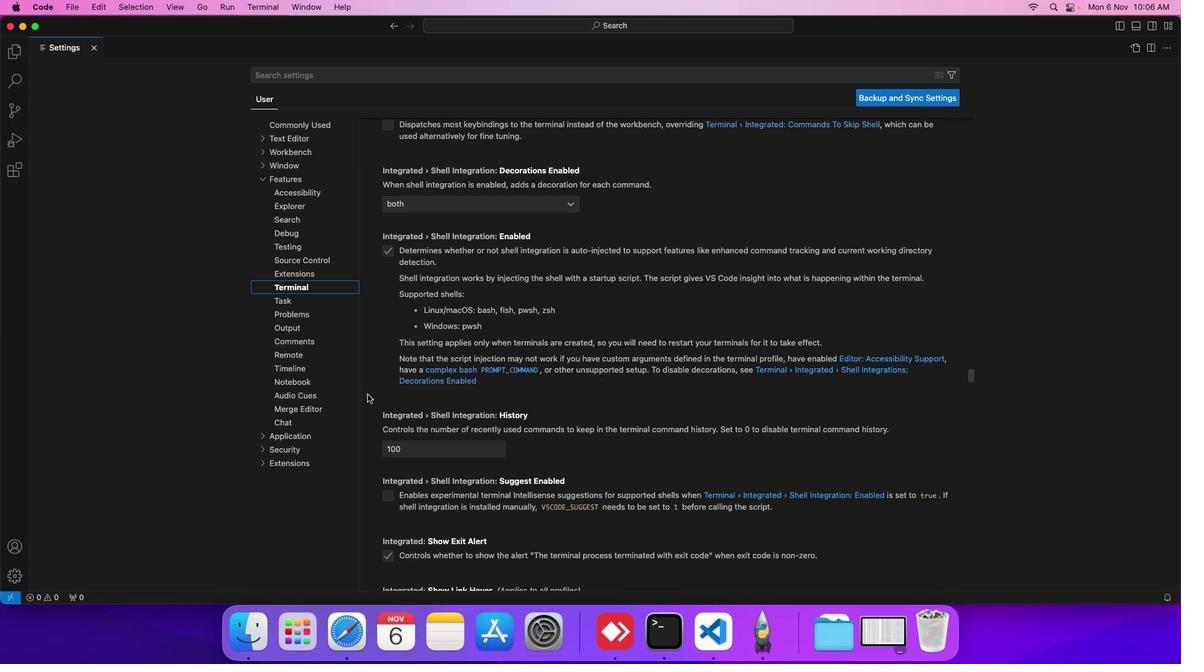 
Action: Mouse scrolled (367, 394) with delta (0, 0)
Screenshot: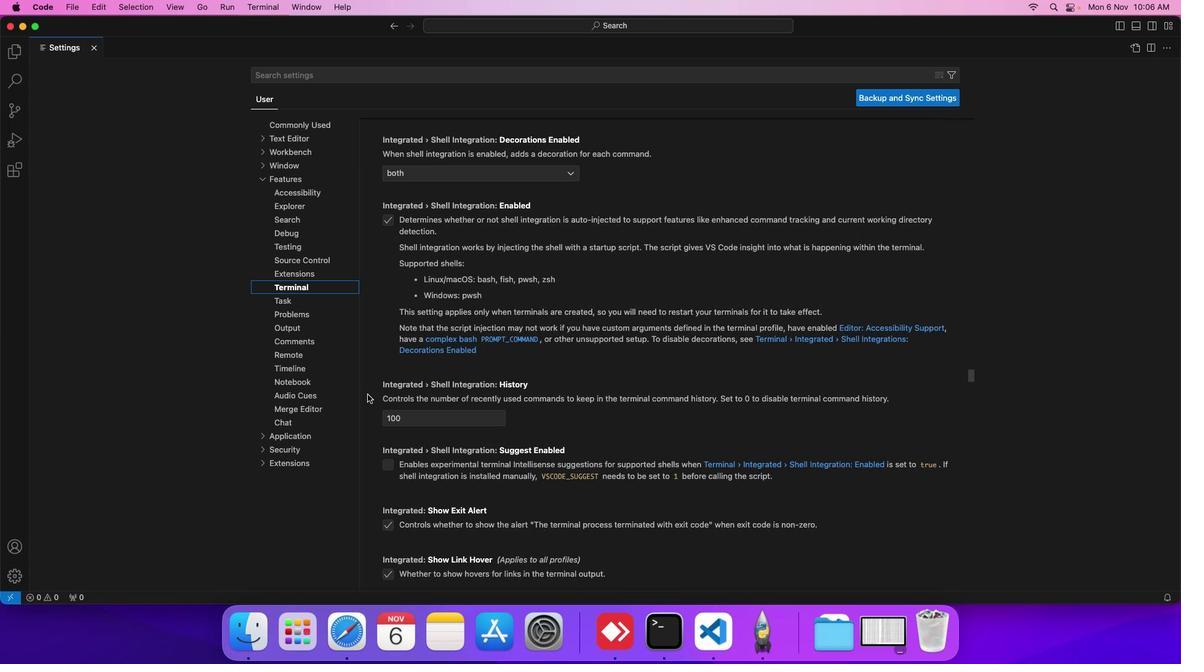 
Action: Mouse scrolled (367, 394) with delta (0, 0)
Screenshot: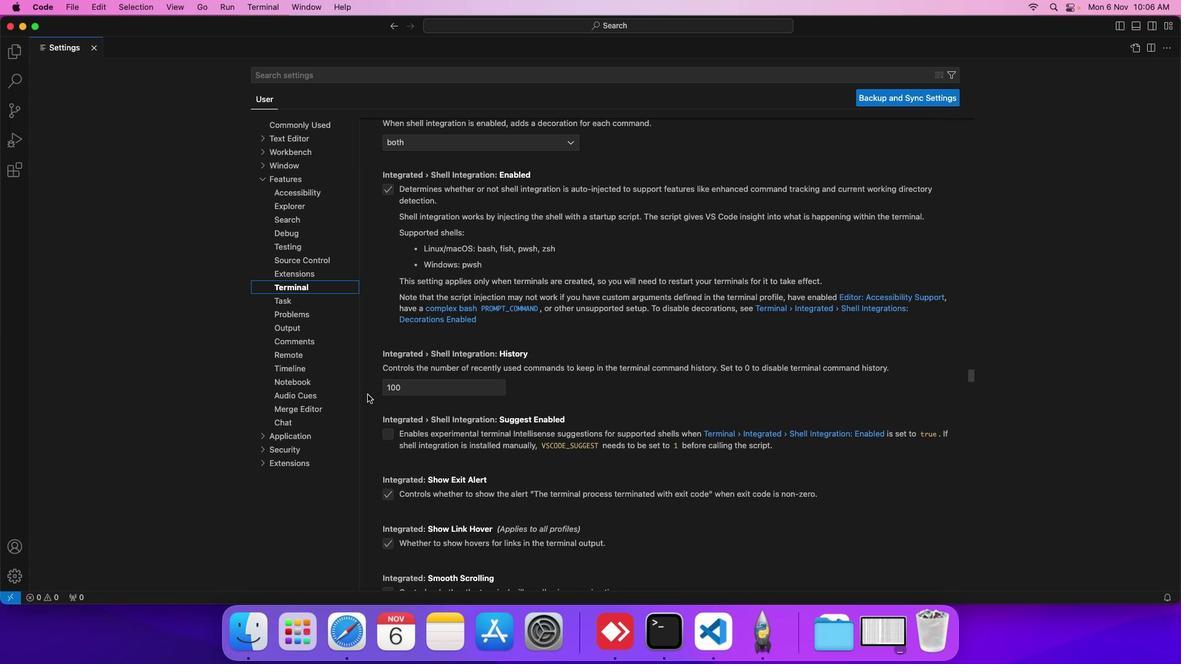 
Action: Mouse scrolled (367, 394) with delta (0, 0)
Screenshot: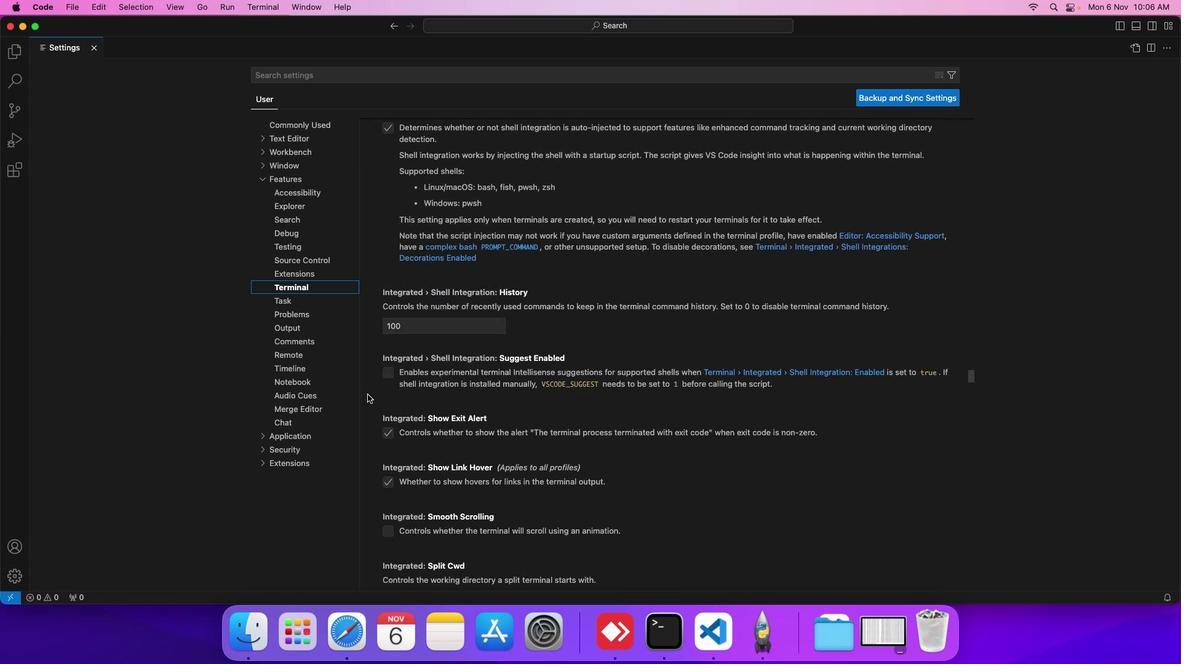
Action: Mouse scrolled (367, 394) with delta (0, 0)
Screenshot: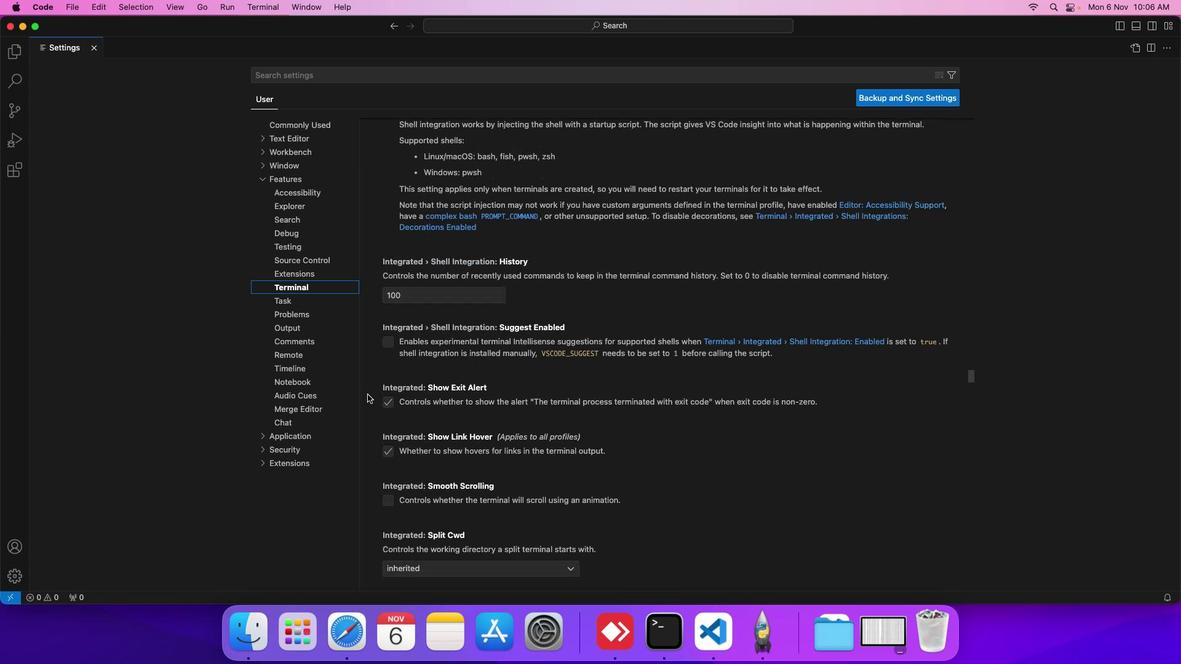 
Action: Mouse scrolled (367, 394) with delta (0, 0)
Screenshot: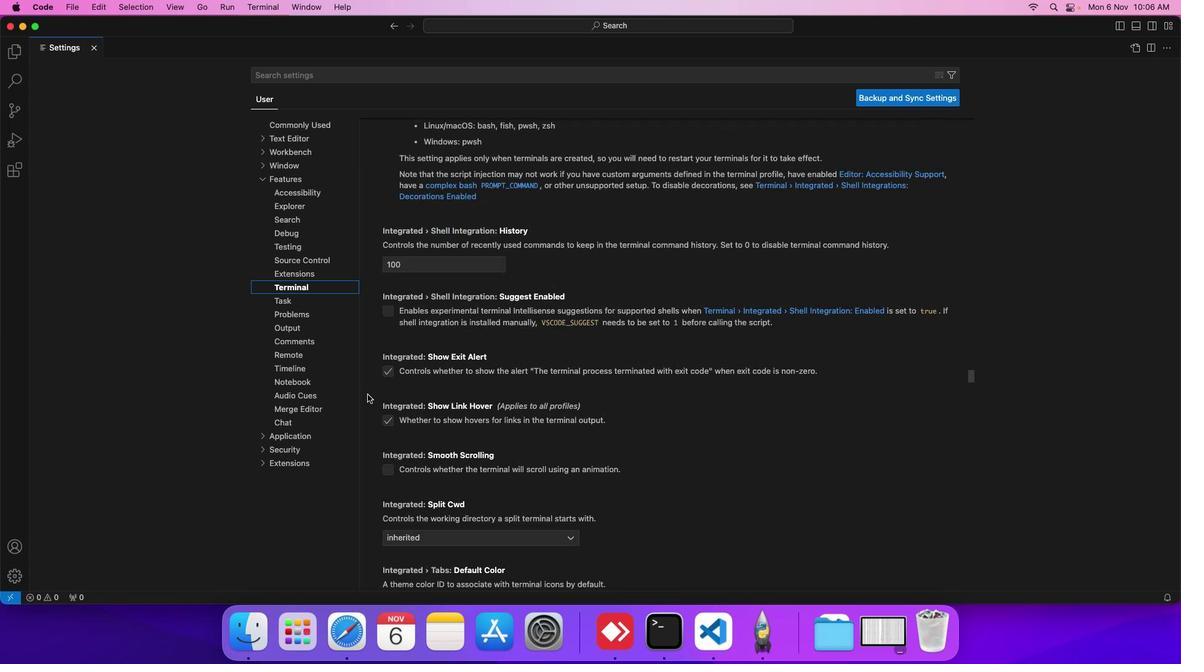 
Action: Mouse scrolled (367, 394) with delta (0, 0)
Screenshot: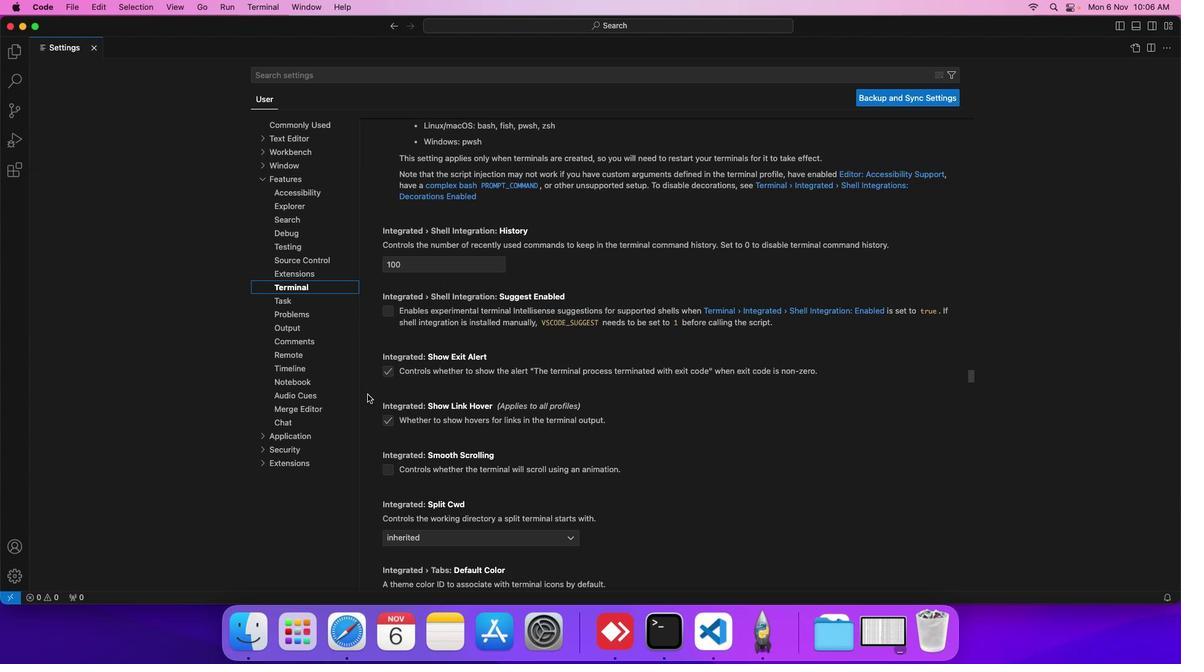 
Action: Mouse scrolled (367, 394) with delta (0, 0)
Screenshot: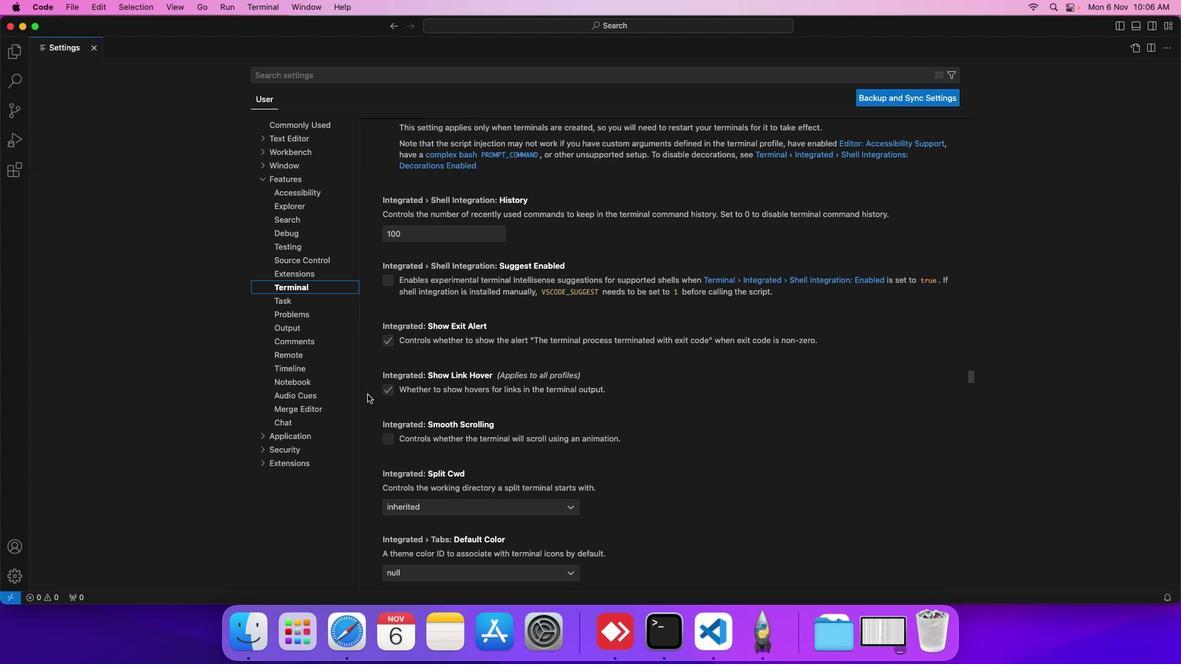 
Action: Mouse scrolled (367, 394) with delta (0, 0)
Screenshot: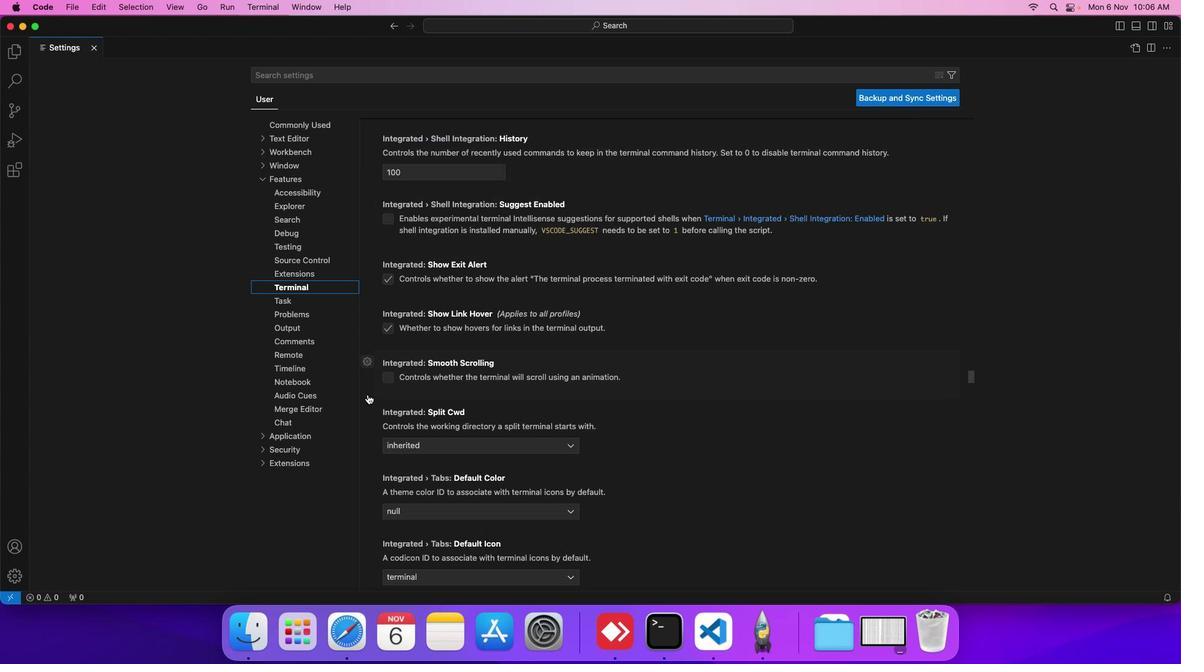 
Action: Mouse scrolled (367, 394) with delta (0, 0)
Screenshot: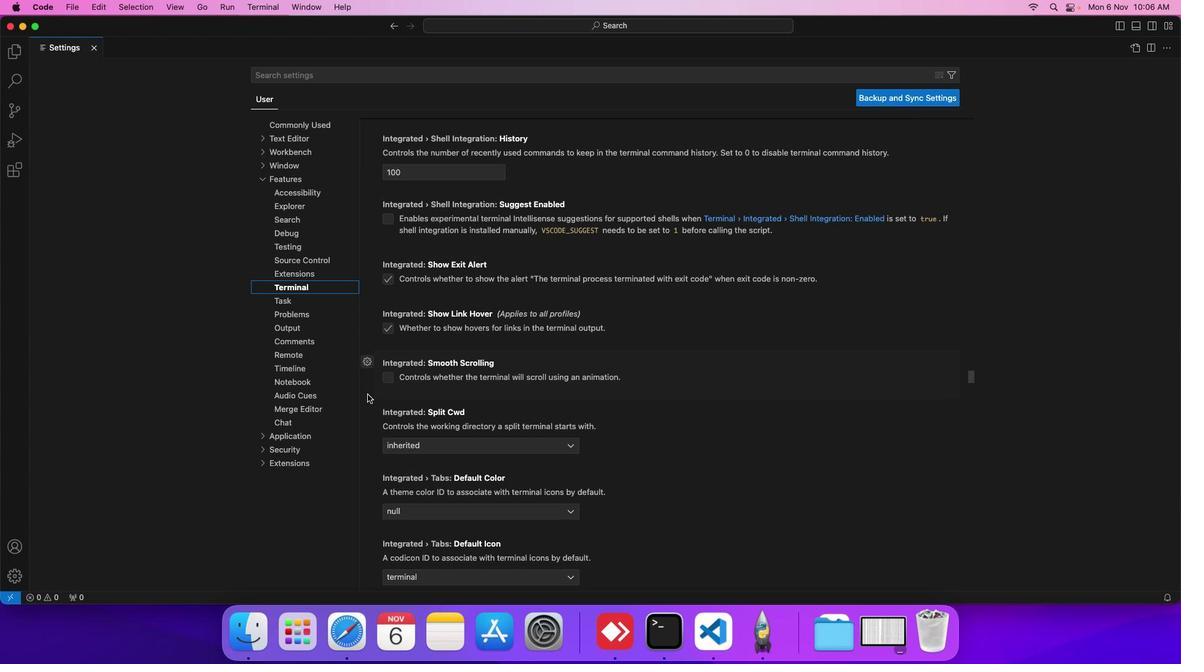 
Action: Mouse scrolled (367, 394) with delta (0, 0)
Screenshot: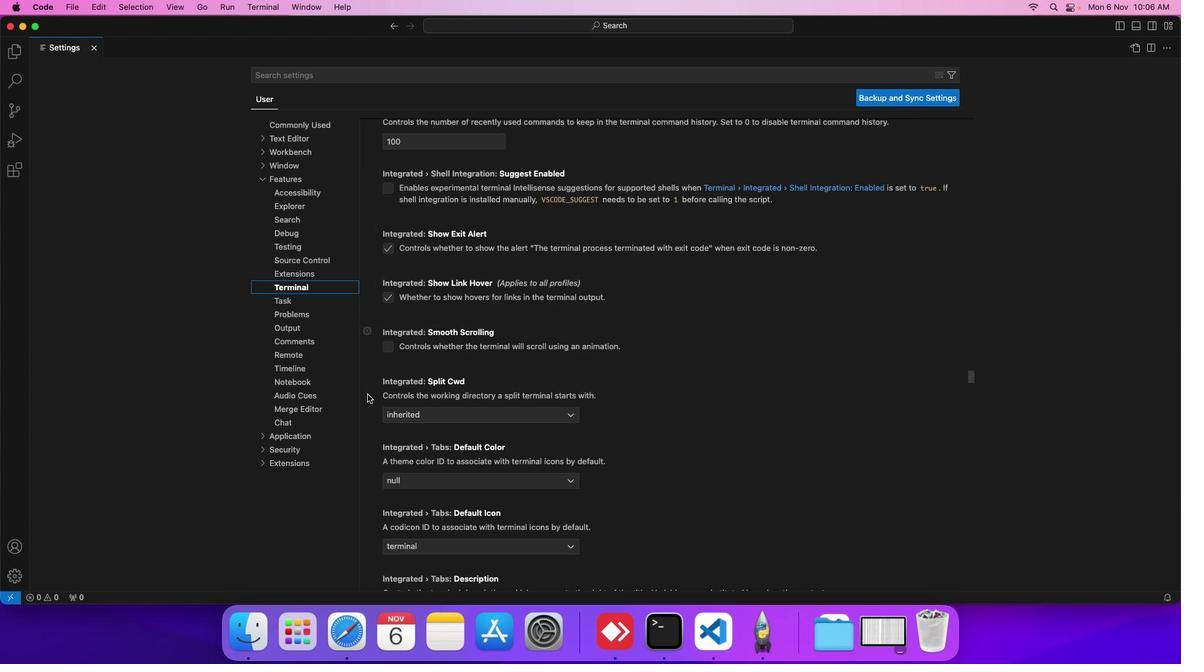 
Action: Mouse scrolled (367, 394) with delta (0, 0)
Screenshot: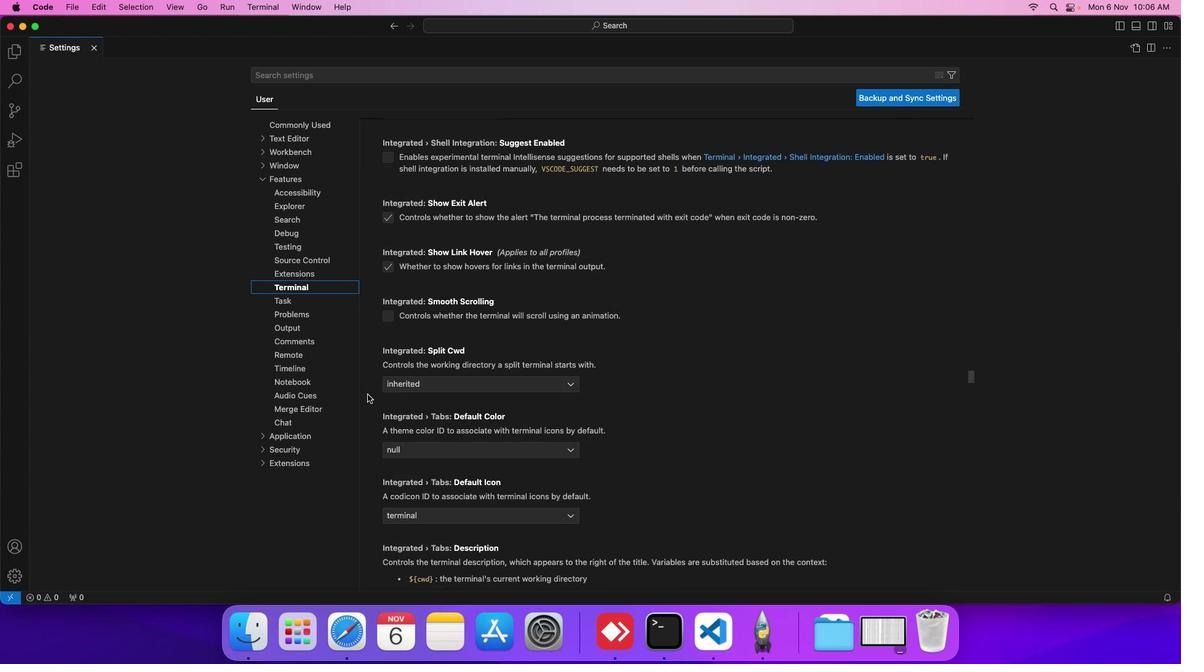 
Action: Mouse scrolled (367, 394) with delta (0, 0)
Screenshot: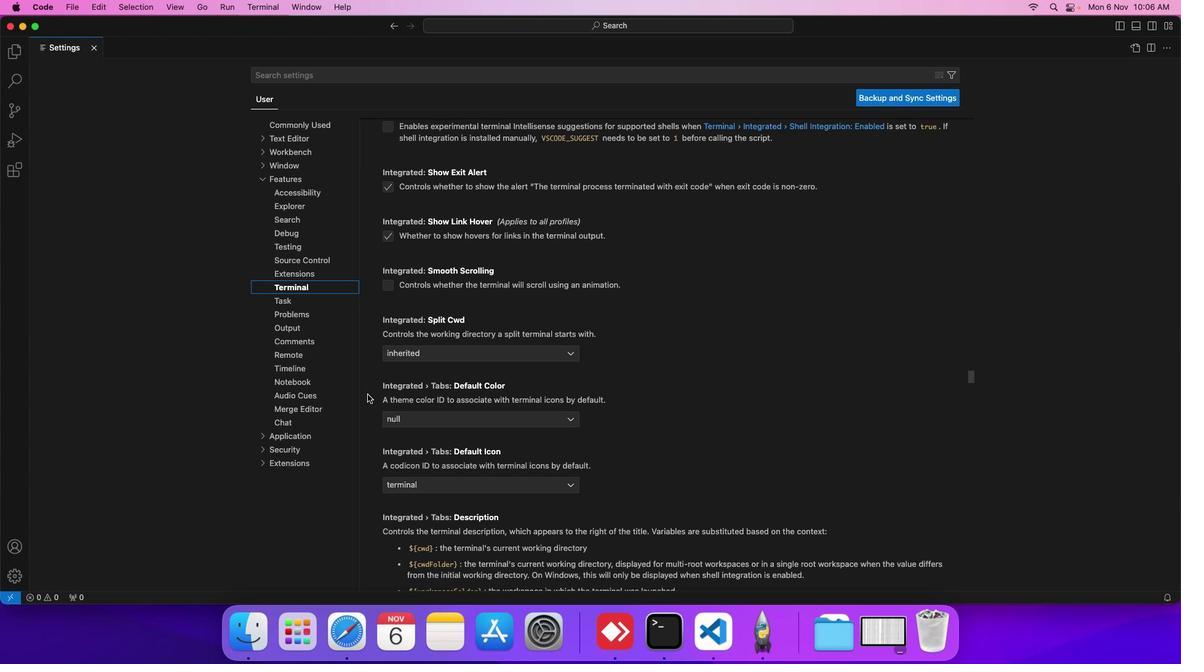 
Action: Mouse scrolled (367, 394) with delta (0, 0)
Screenshot: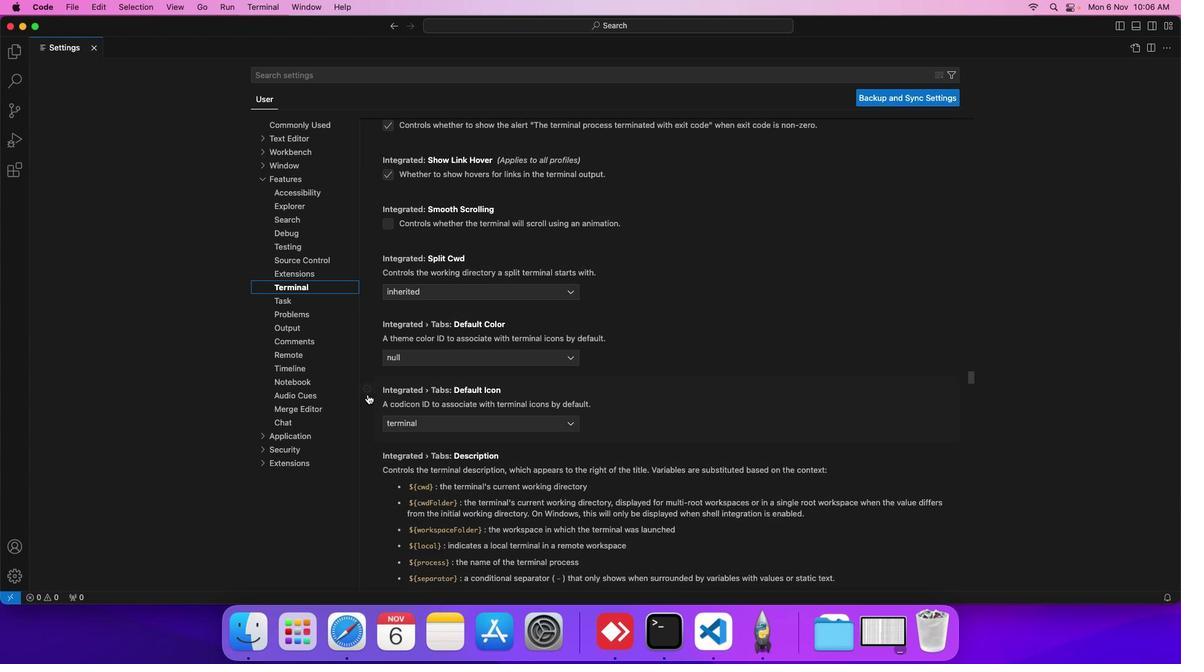 
Action: Mouse scrolled (367, 394) with delta (0, 0)
Screenshot: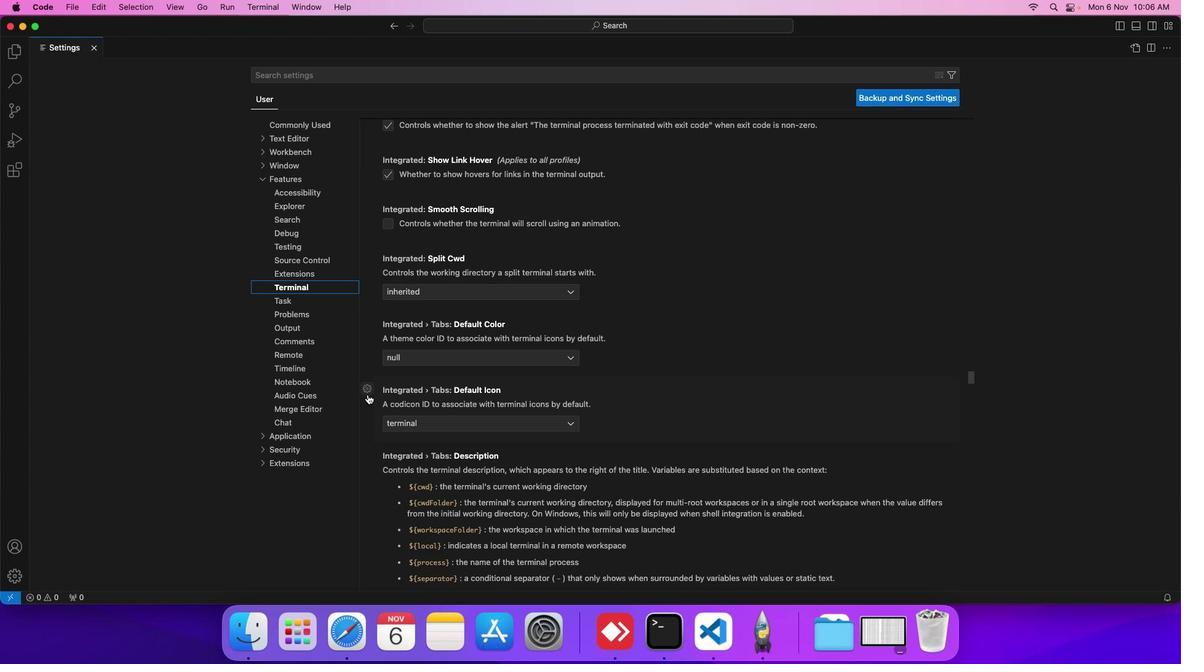 
Action: Mouse scrolled (367, 394) with delta (0, 0)
Screenshot: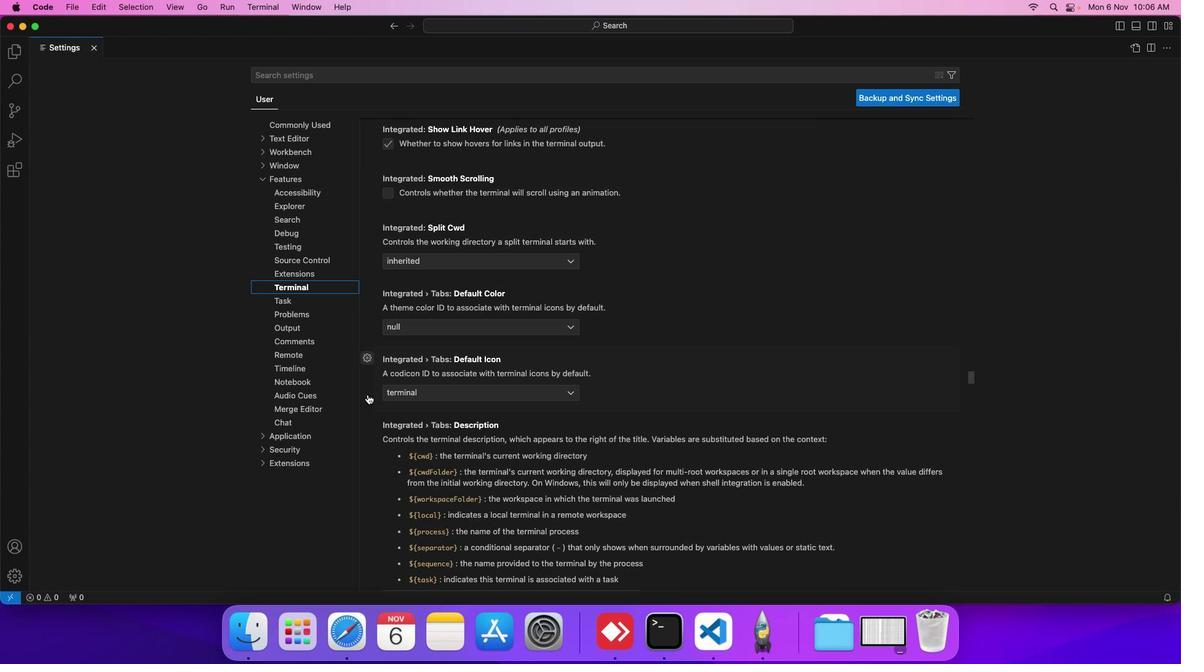 
Action: Mouse scrolled (367, 394) with delta (0, 0)
Screenshot: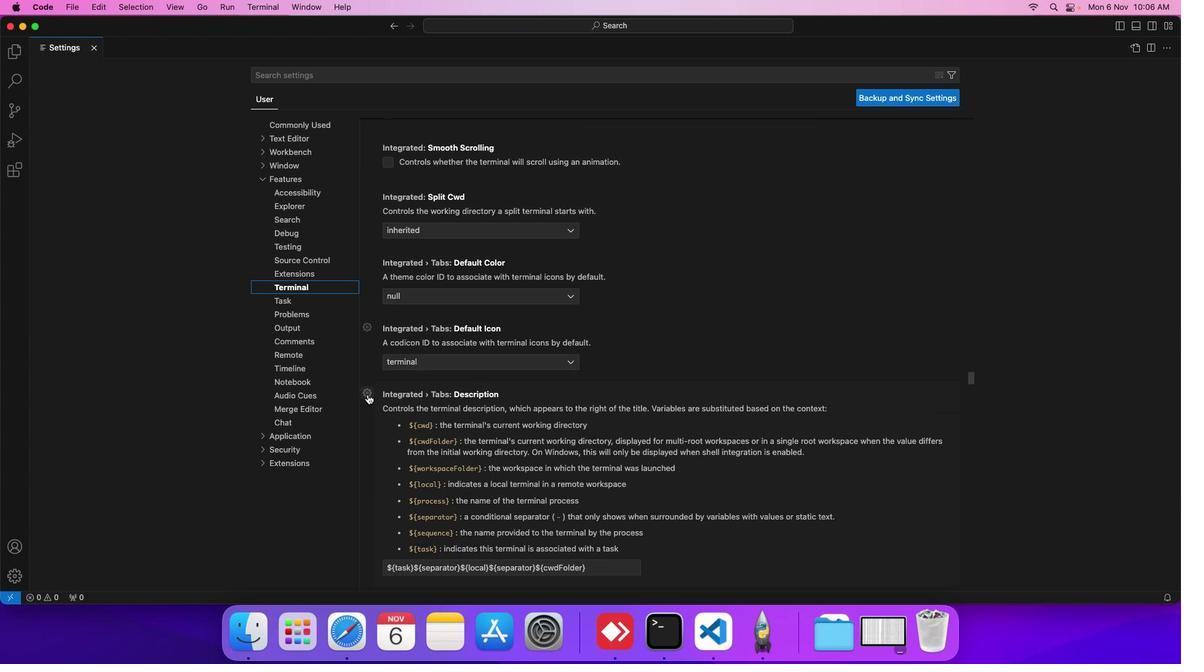 
Action: Mouse scrolled (367, 394) with delta (0, 0)
Screenshot: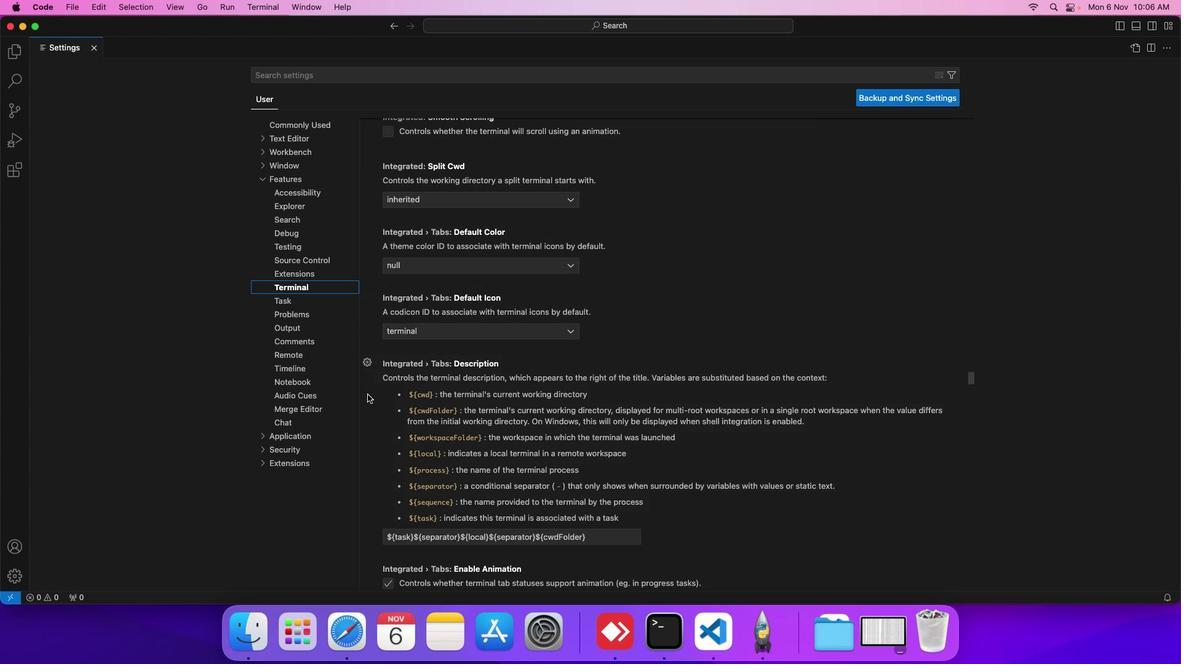 
Action: Mouse scrolled (367, 394) with delta (0, 0)
Screenshot: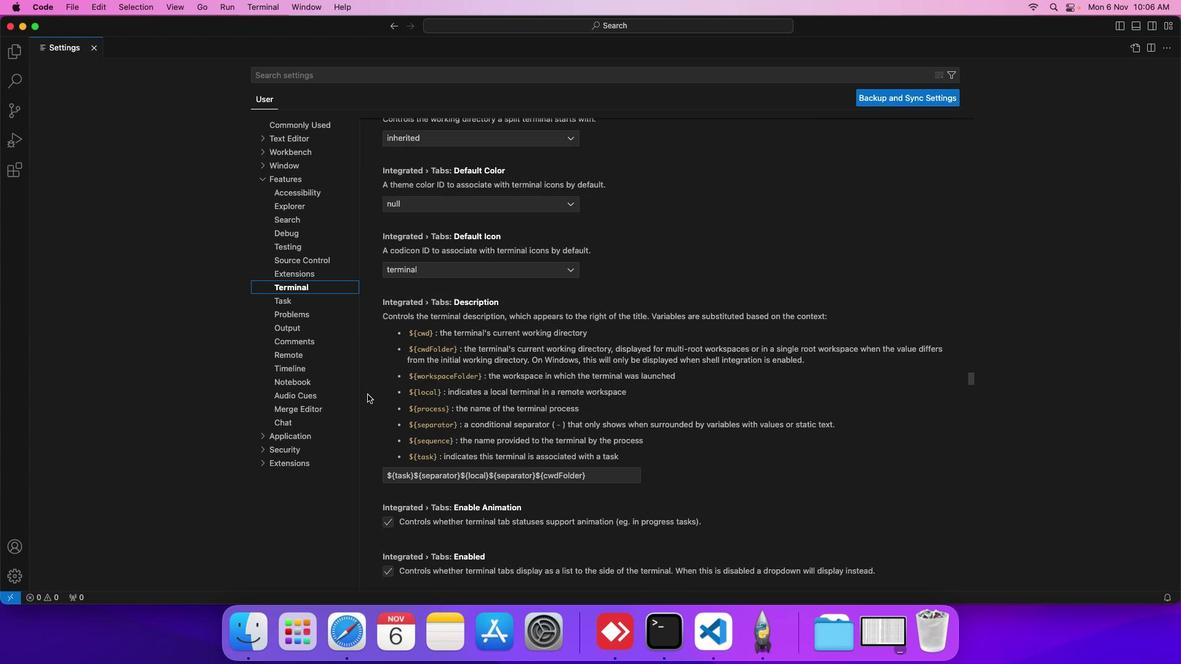 
Action: Mouse scrolled (367, 394) with delta (0, 0)
Screenshot: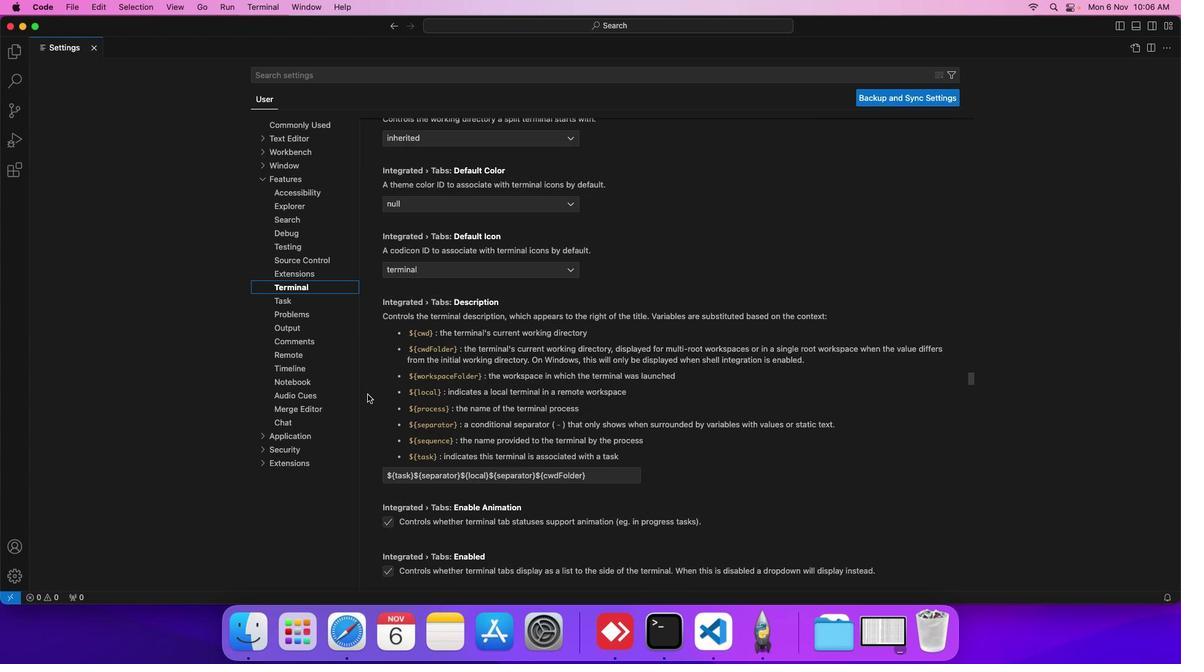 
Action: Mouse scrolled (367, 394) with delta (0, 0)
Screenshot: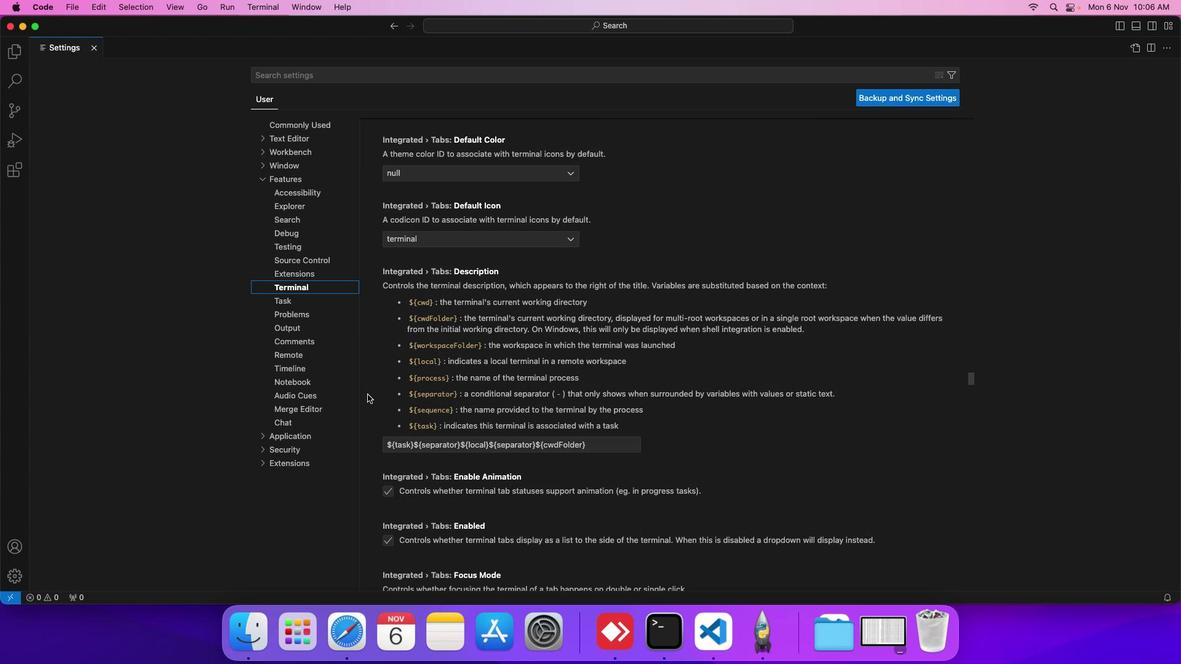 
Action: Mouse scrolled (367, 394) with delta (0, 0)
Screenshot: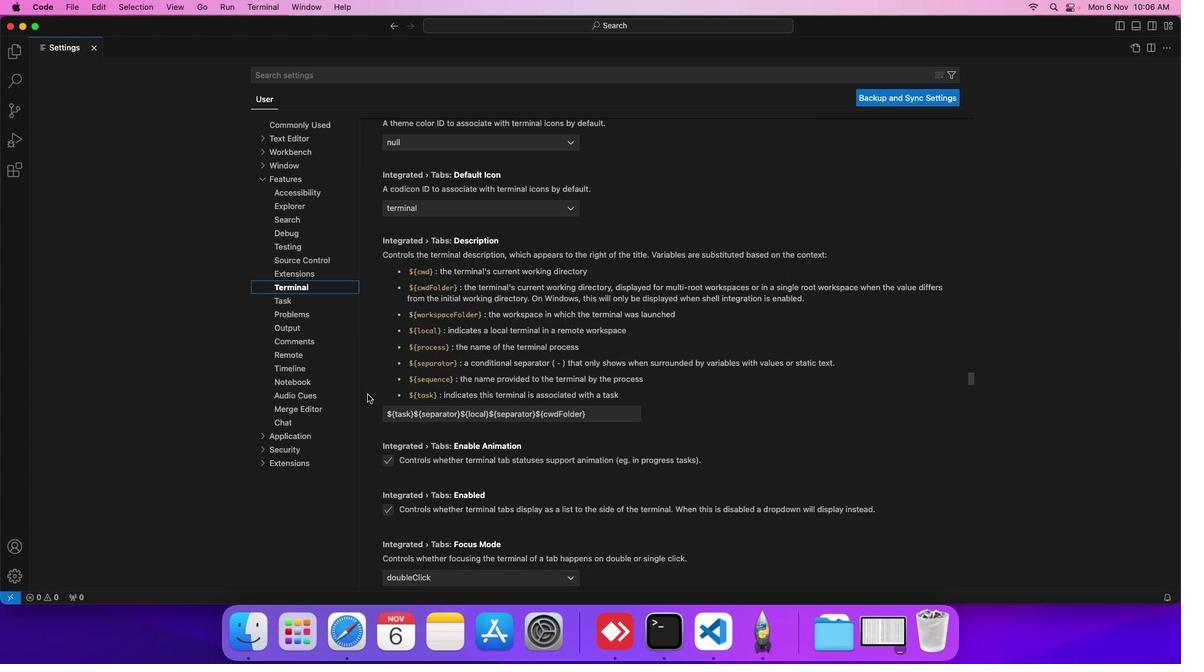 
Action: Mouse scrolled (367, 394) with delta (0, 0)
Screenshot: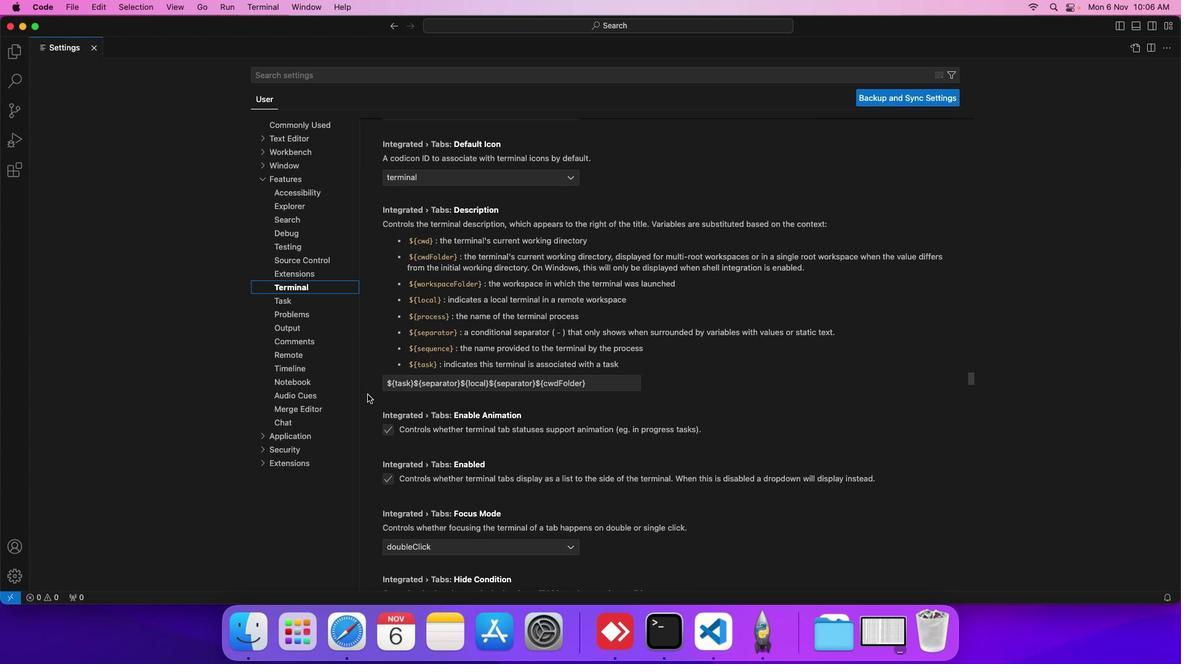 
Action: Mouse scrolled (367, 394) with delta (0, 0)
Screenshot: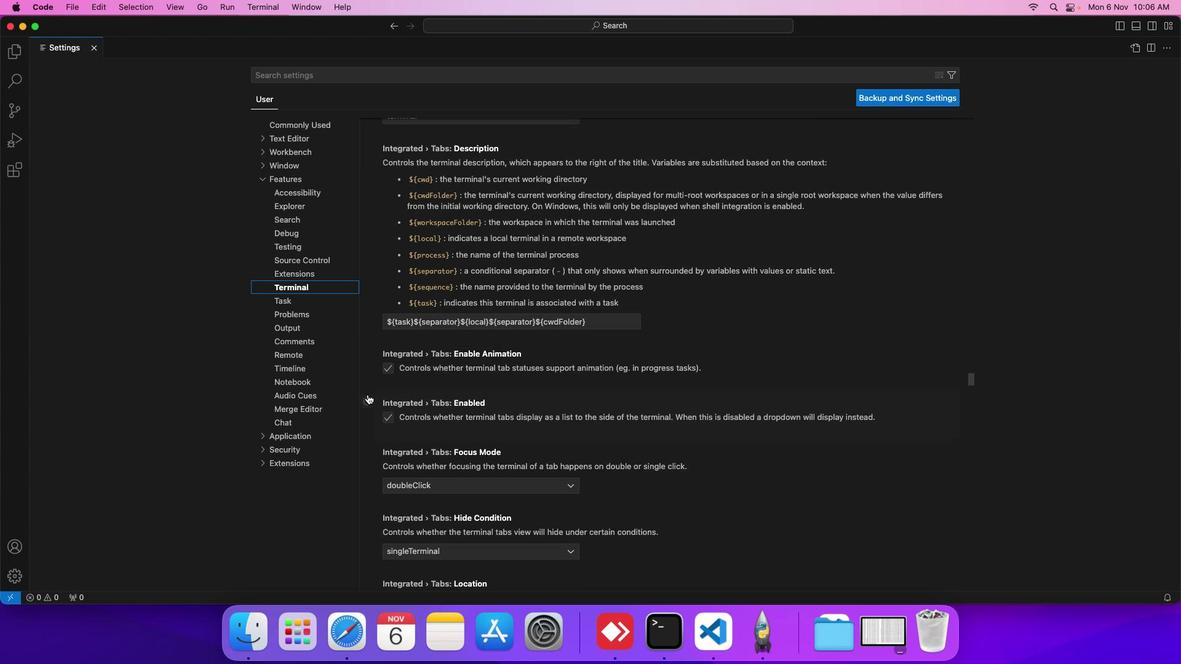 
Action: Mouse scrolled (367, 394) with delta (0, 0)
Screenshot: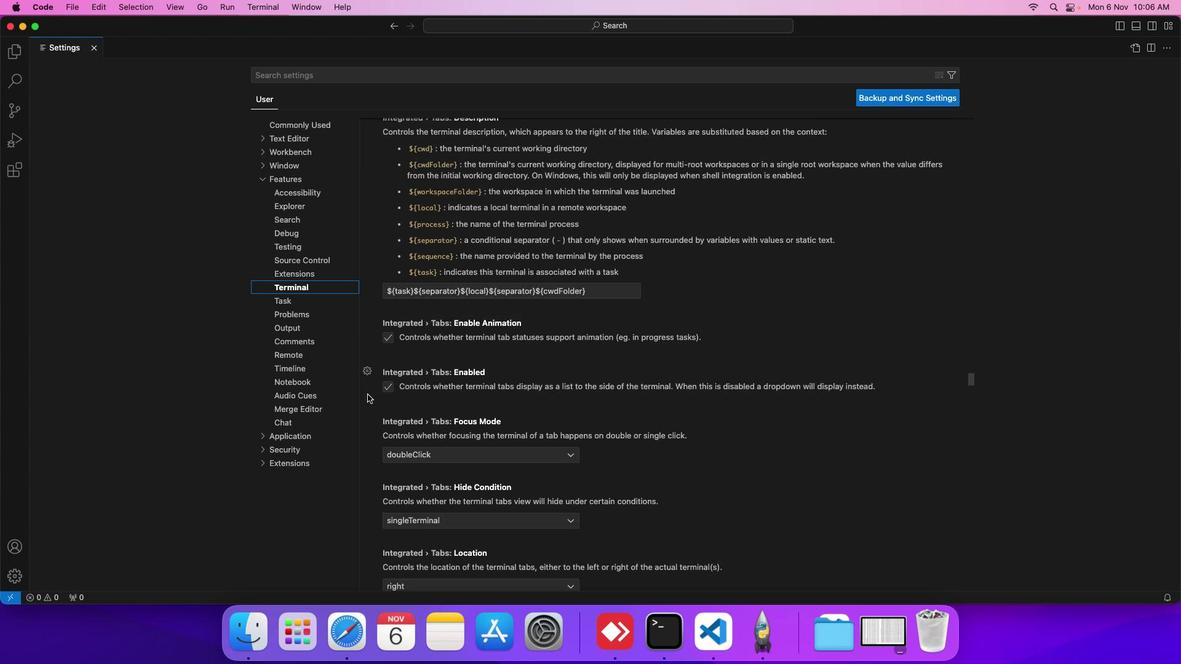 
Action: Mouse scrolled (367, 394) with delta (0, 0)
Screenshot: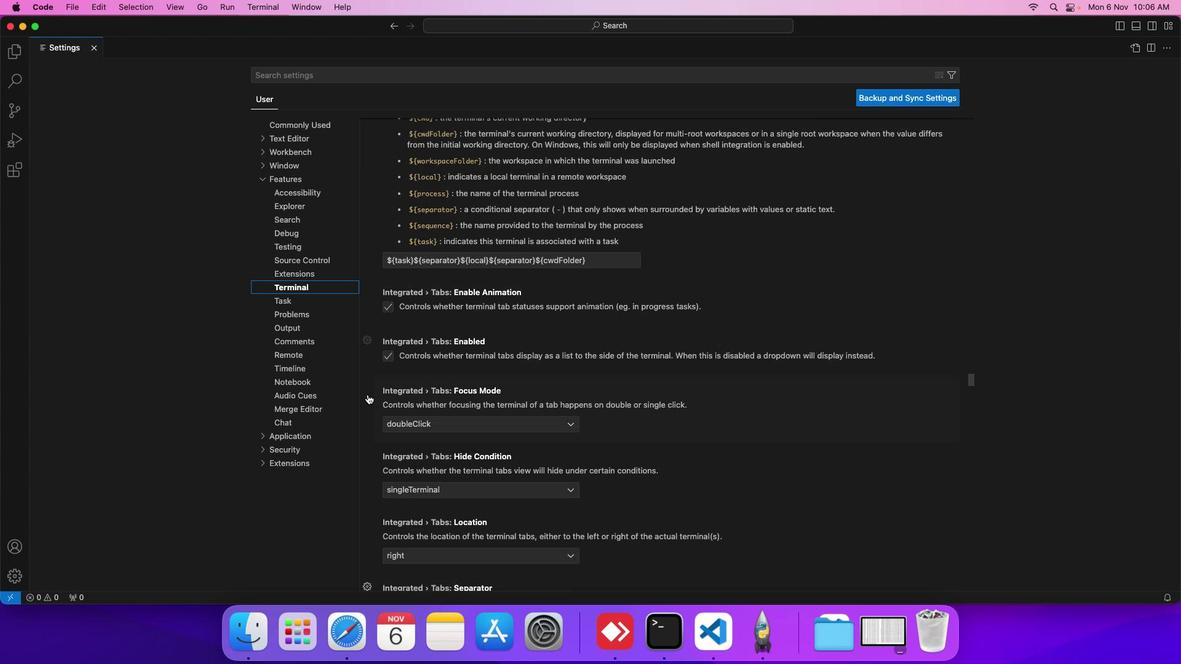 
Action: Mouse scrolled (367, 394) with delta (0, 0)
Screenshot: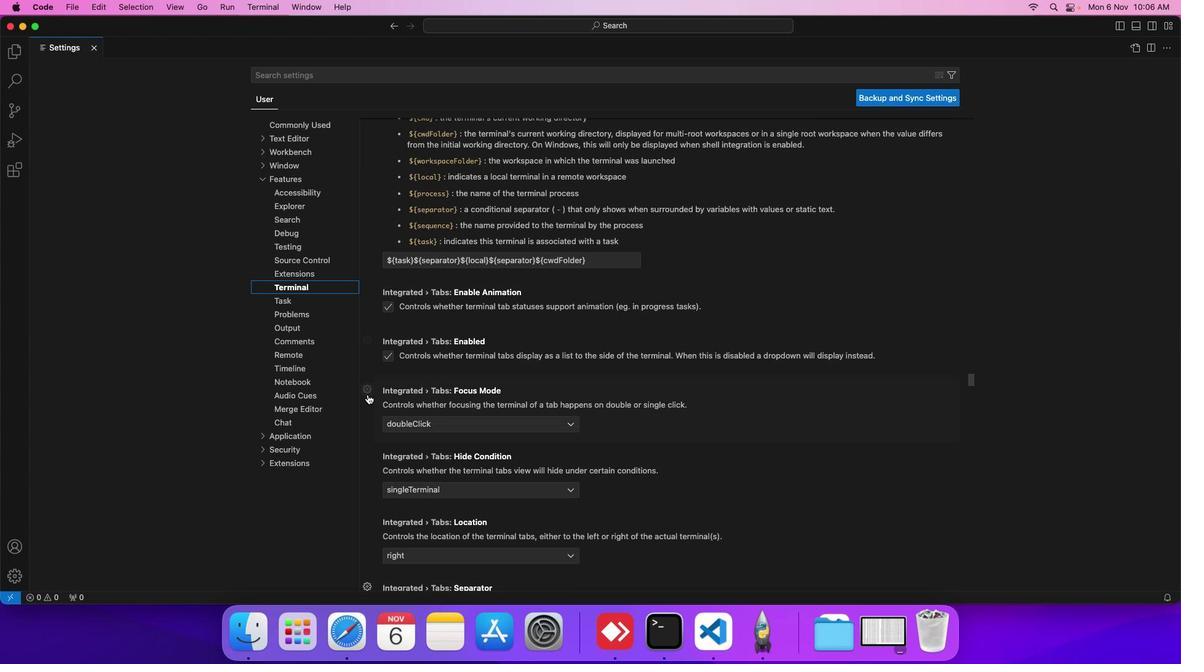
Action: Mouse scrolled (367, 394) with delta (0, 0)
Screenshot: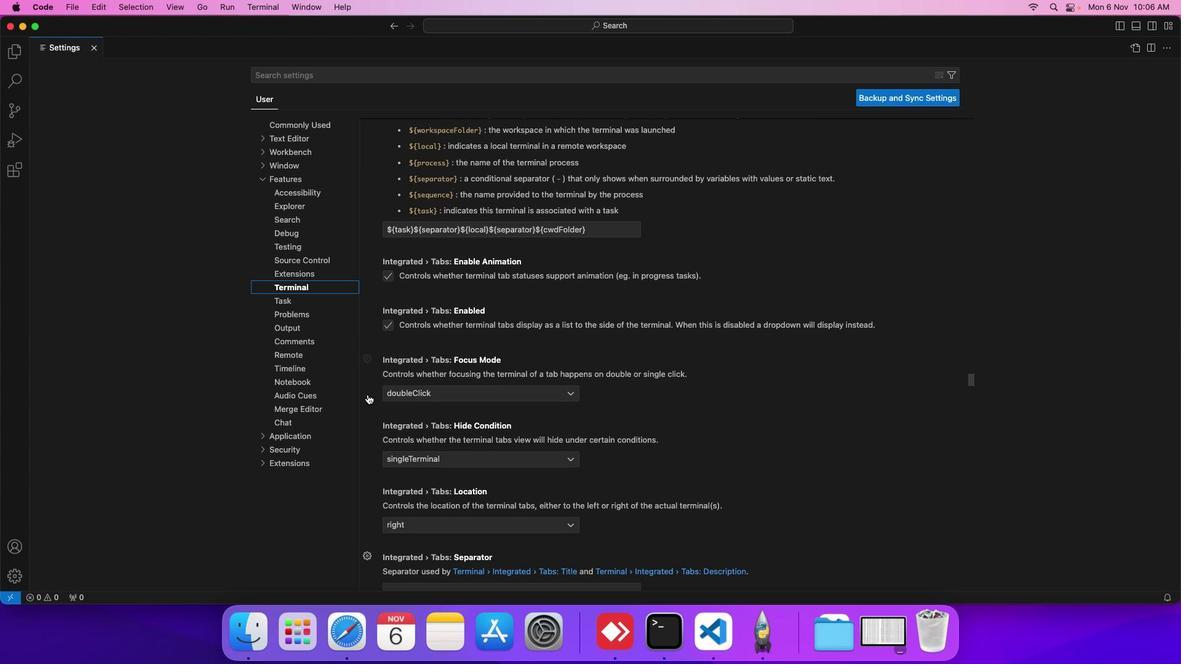 
Action: Mouse scrolled (367, 394) with delta (0, 0)
Screenshot: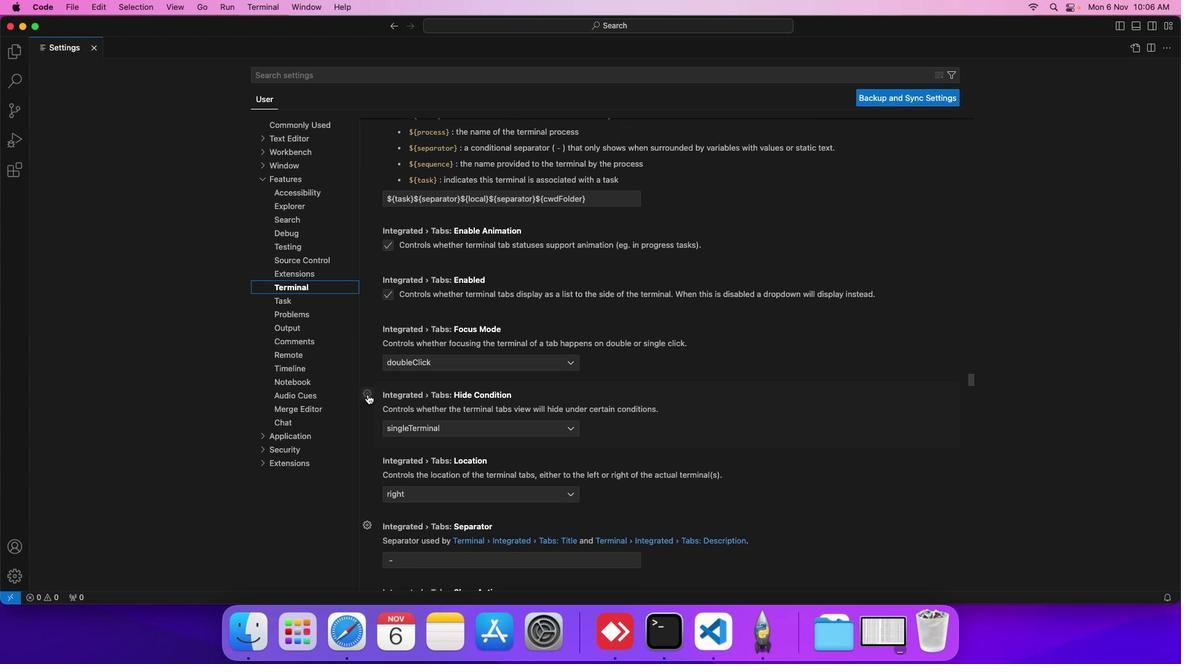 
Action: Mouse scrolled (367, 394) with delta (0, 0)
Screenshot: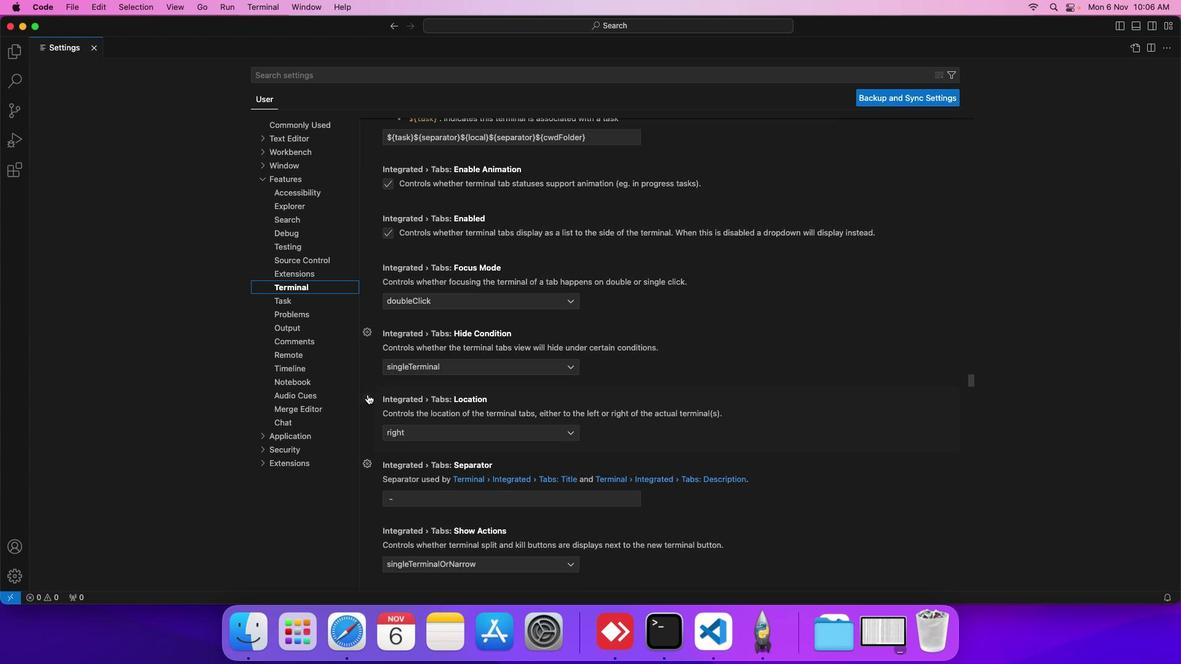
Action: Mouse scrolled (367, 394) with delta (0, 0)
Screenshot: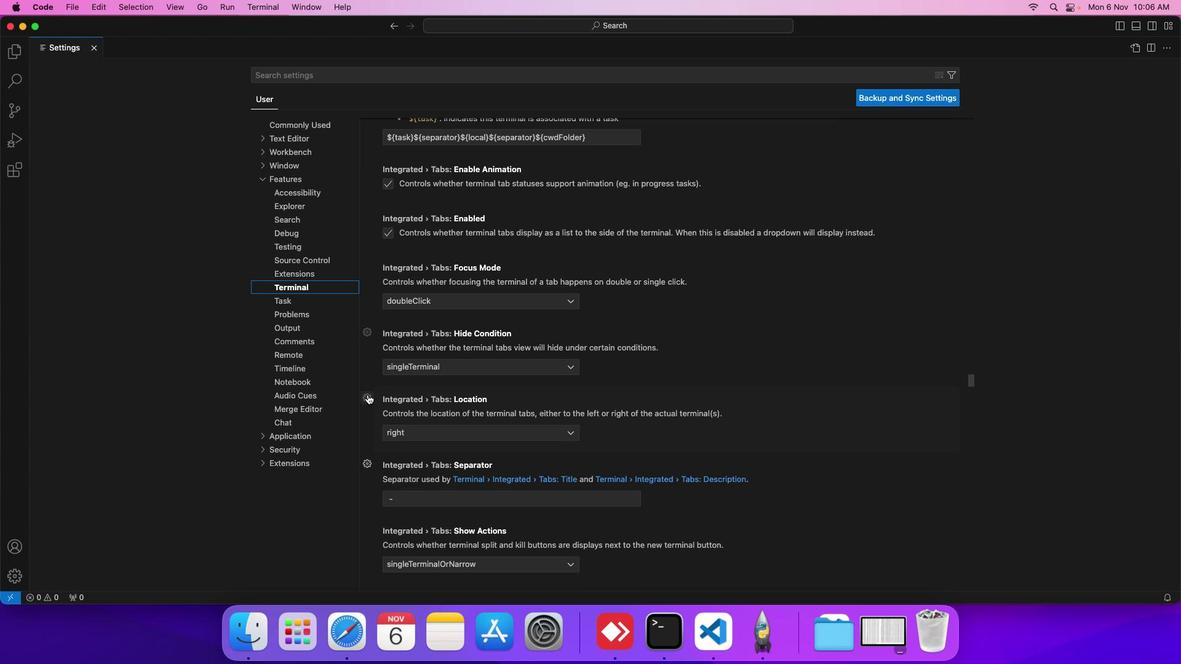 
Action: Mouse scrolled (367, 394) with delta (0, 0)
Screenshot: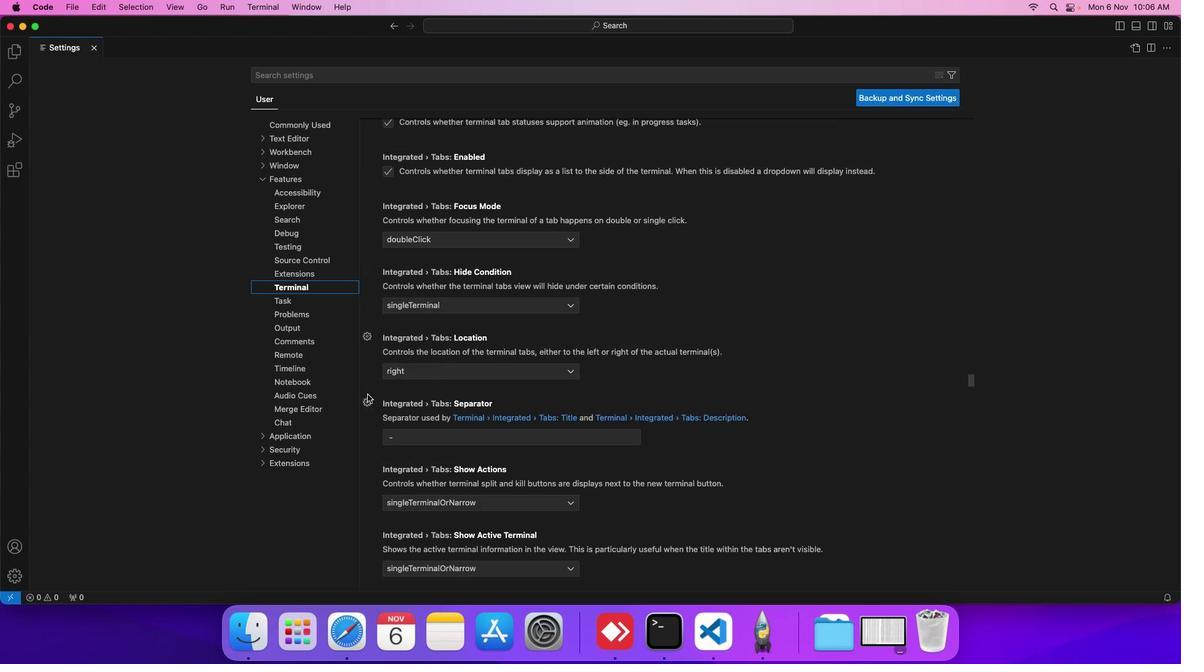 
Action: Mouse scrolled (367, 394) with delta (0, 0)
Screenshot: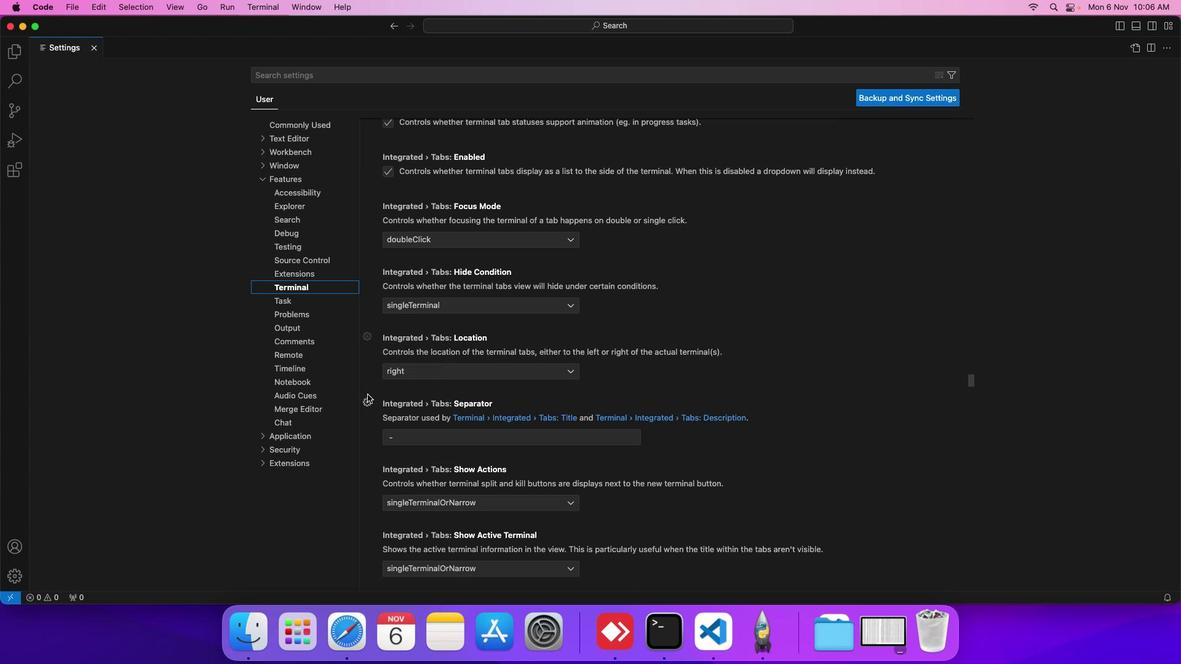 
Action: Mouse scrolled (367, 394) with delta (0, 0)
Screenshot: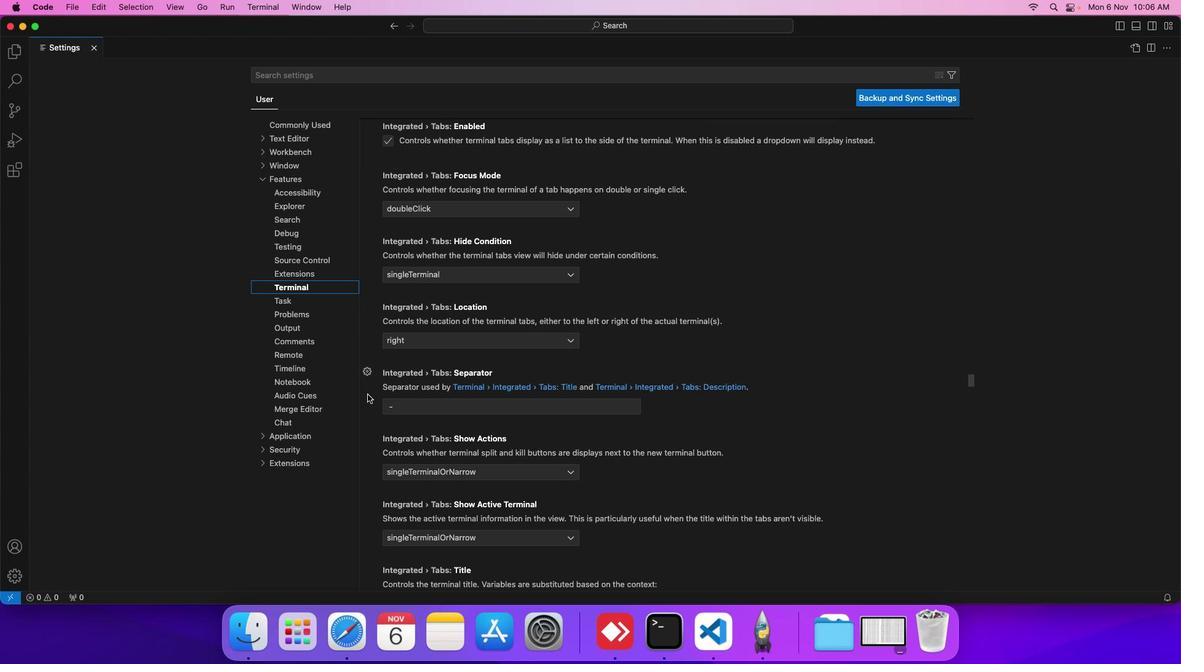 
Action: Mouse scrolled (367, 394) with delta (0, 0)
Screenshot: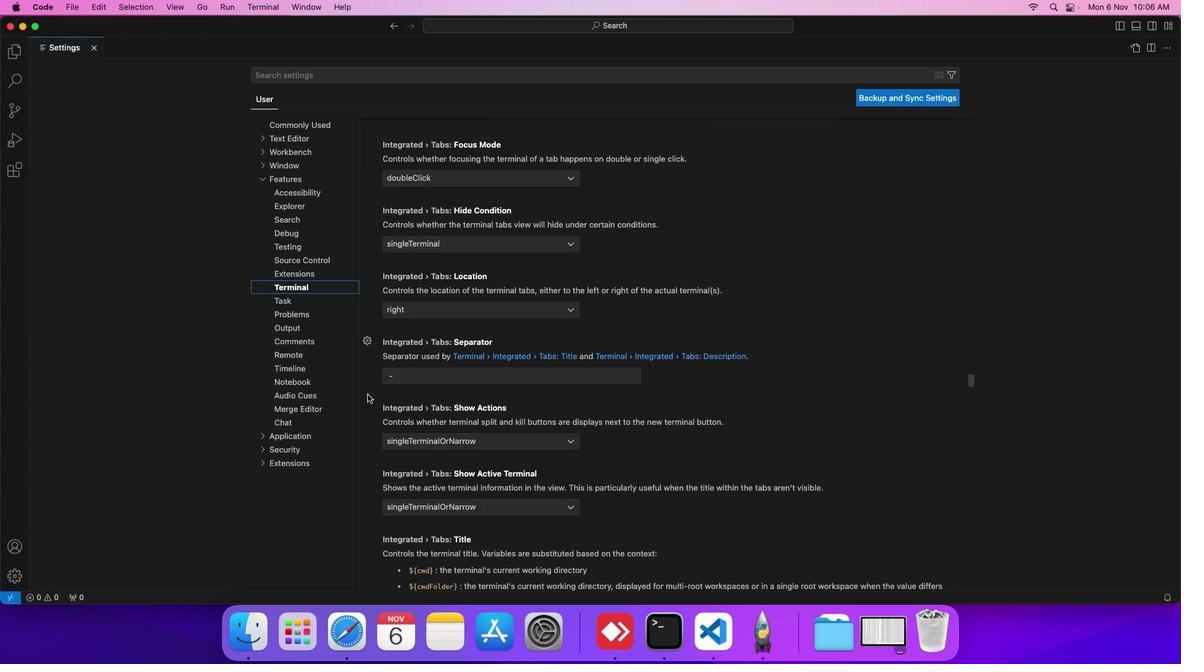 
Action: Mouse scrolled (367, 394) with delta (0, 0)
Screenshot: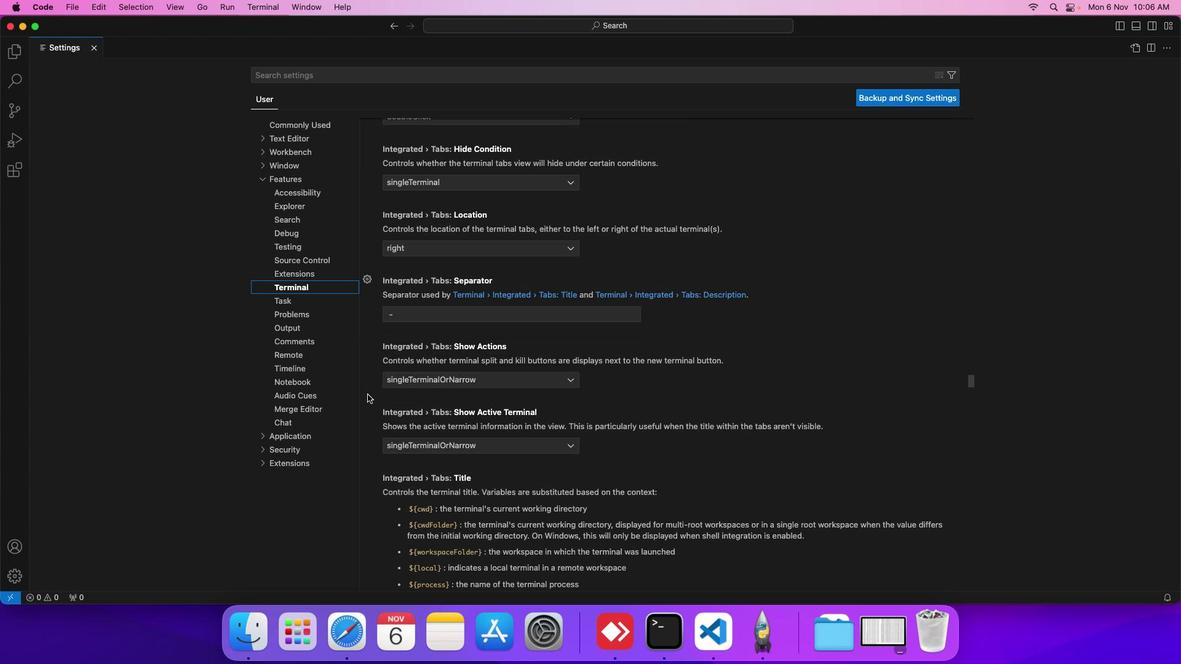 
Action: Mouse scrolled (367, 394) with delta (0, 0)
Screenshot: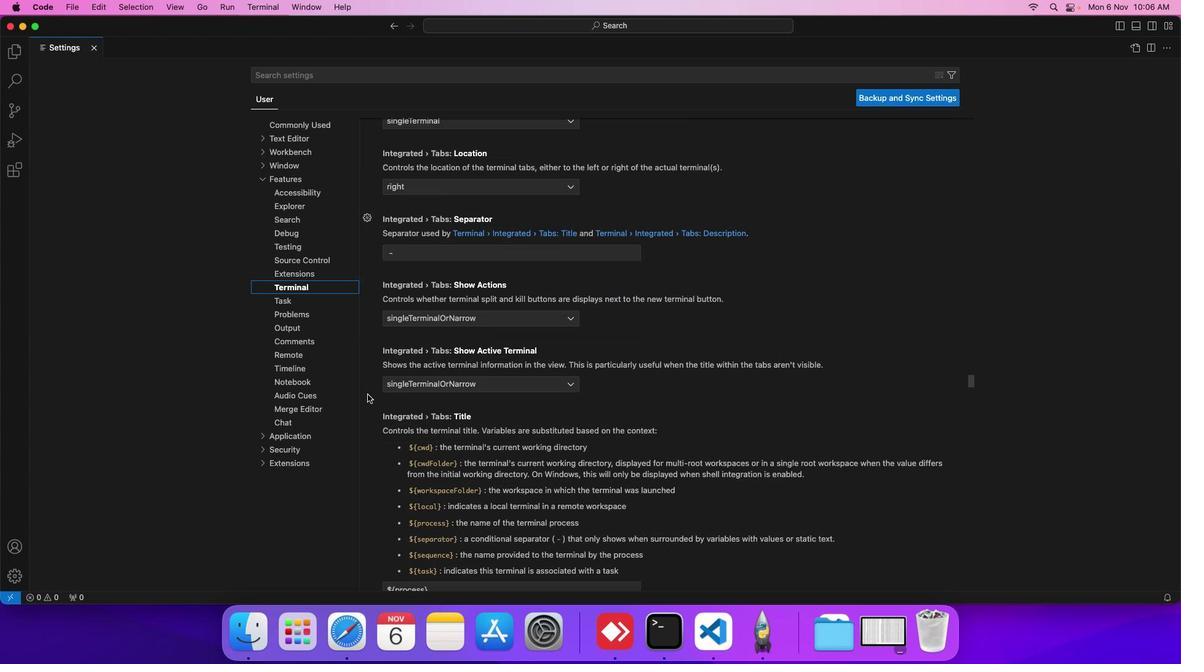 
Action: Mouse scrolled (367, 394) with delta (0, -1)
Screenshot: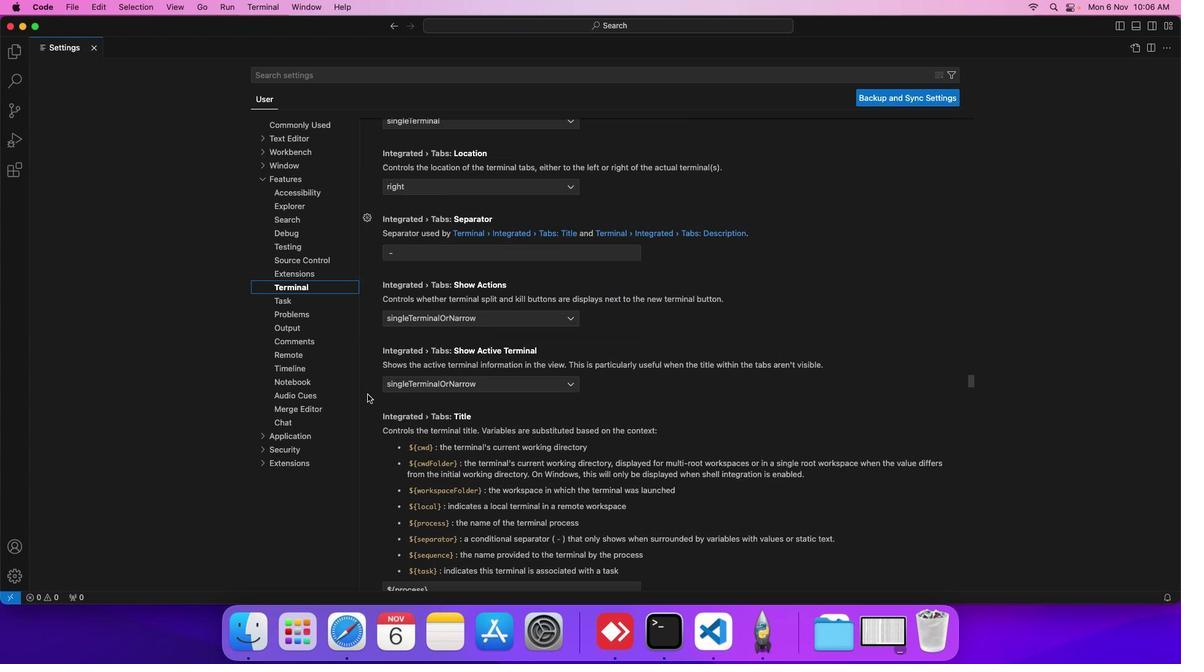 
Action: Mouse scrolled (367, 394) with delta (0, -1)
Screenshot: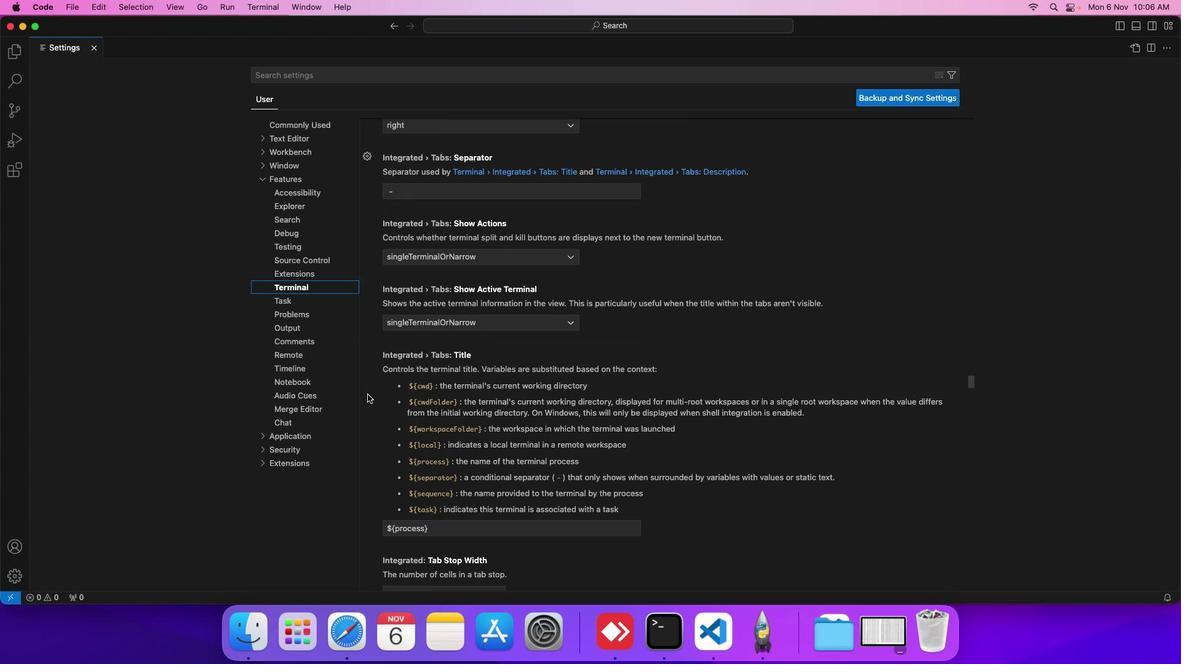 
Action: Mouse scrolled (367, 394) with delta (0, -1)
Screenshot: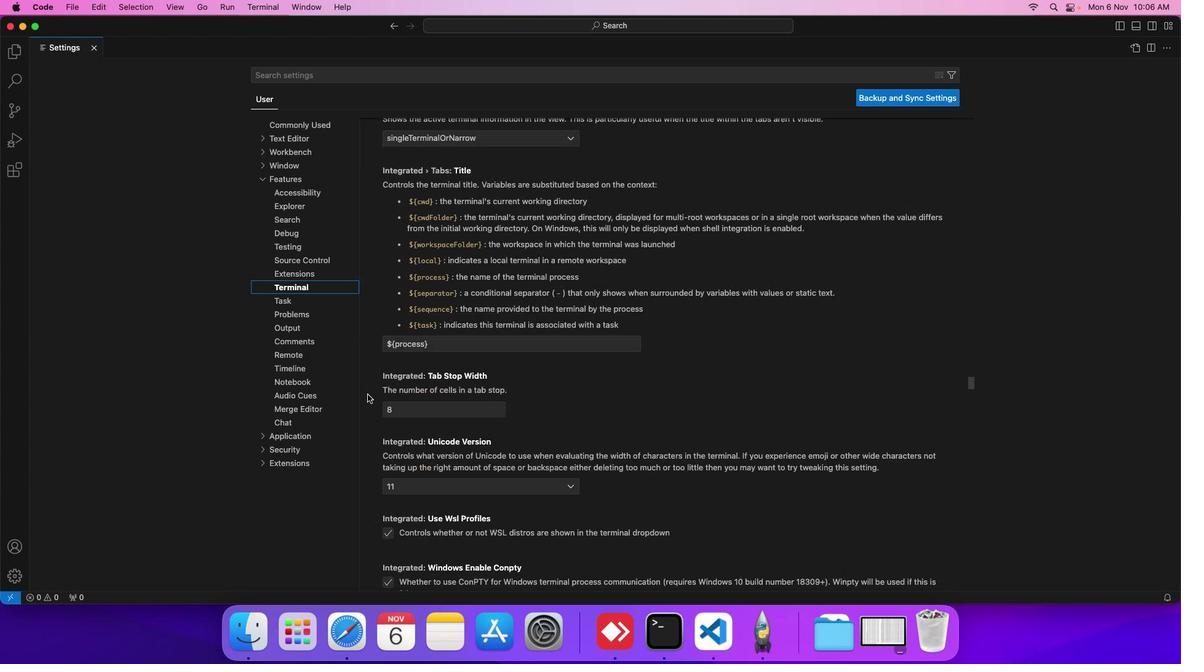 
Action: Mouse scrolled (367, 394) with delta (0, -1)
Screenshot: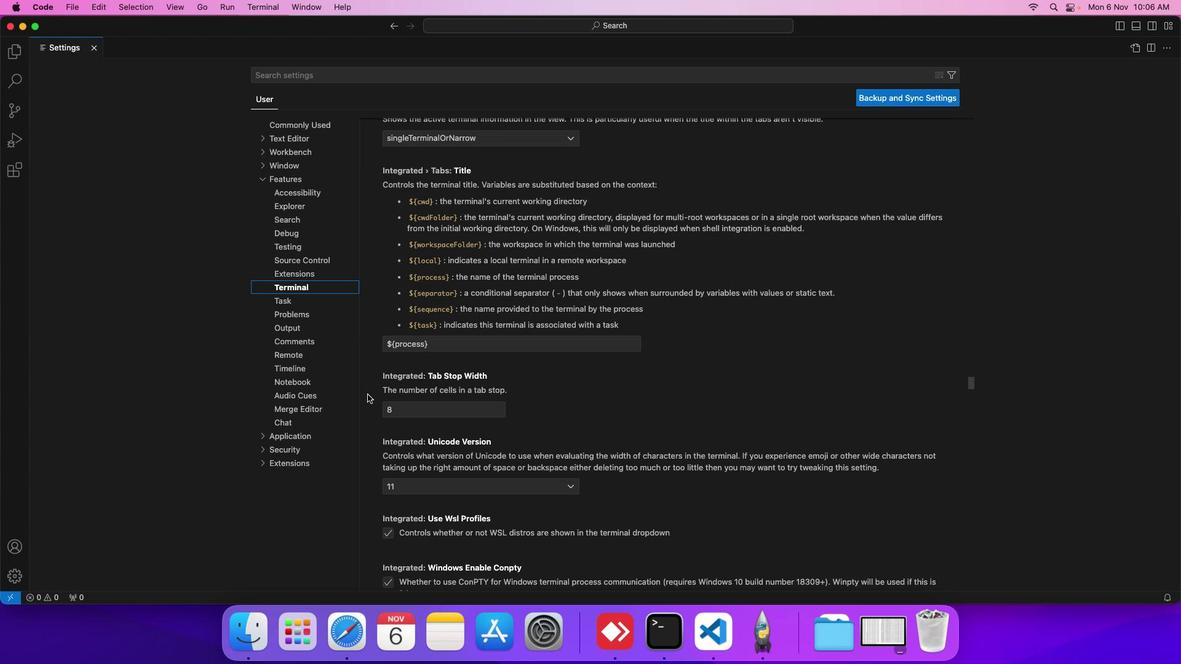 
Action: Mouse scrolled (367, 394) with delta (0, 0)
Screenshot: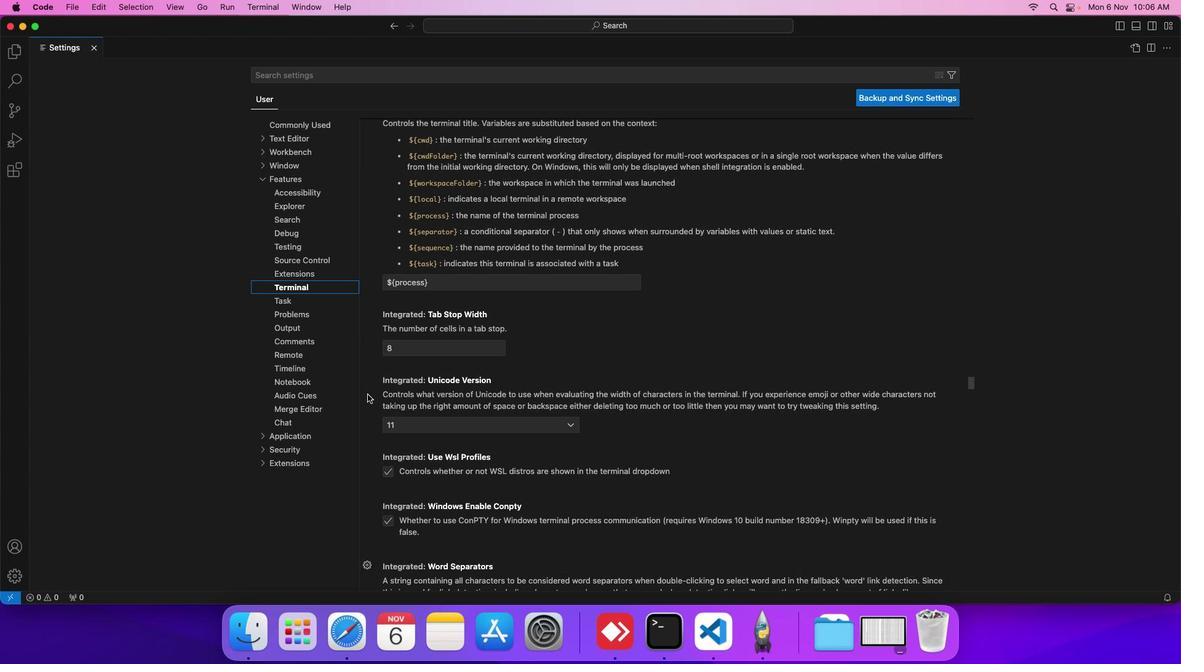 
Action: Mouse scrolled (367, 394) with delta (0, 0)
Screenshot: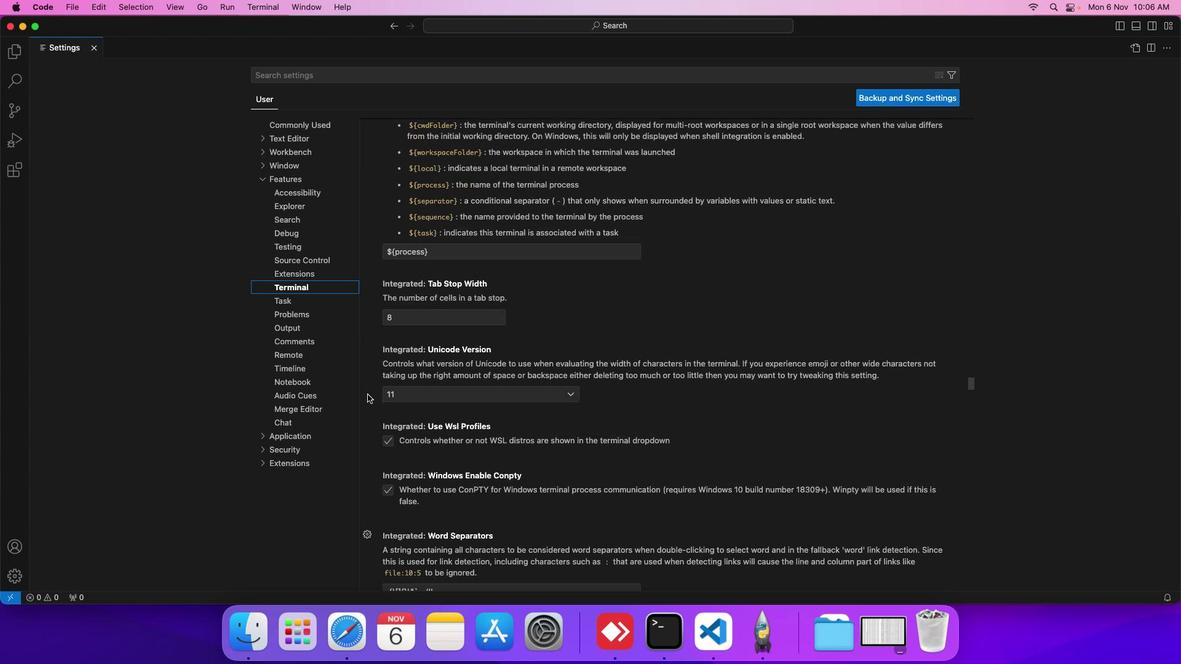 
Action: Mouse scrolled (367, 394) with delta (0, 0)
Screenshot: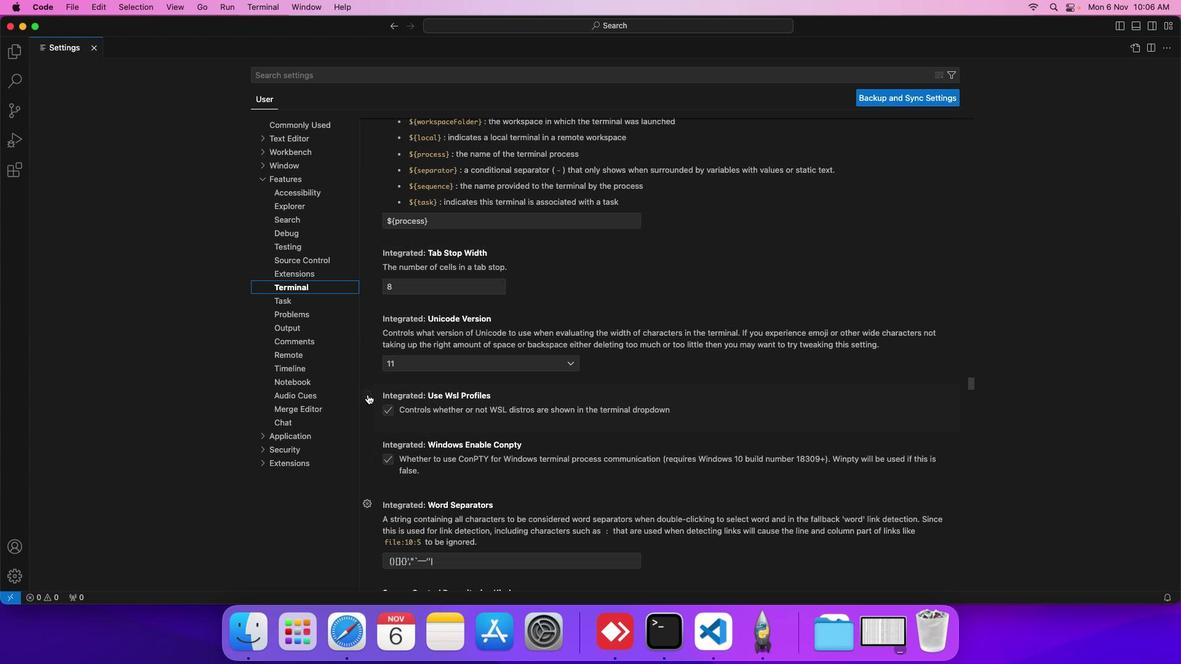 
Action: Mouse scrolled (367, 394) with delta (0, 0)
Screenshot: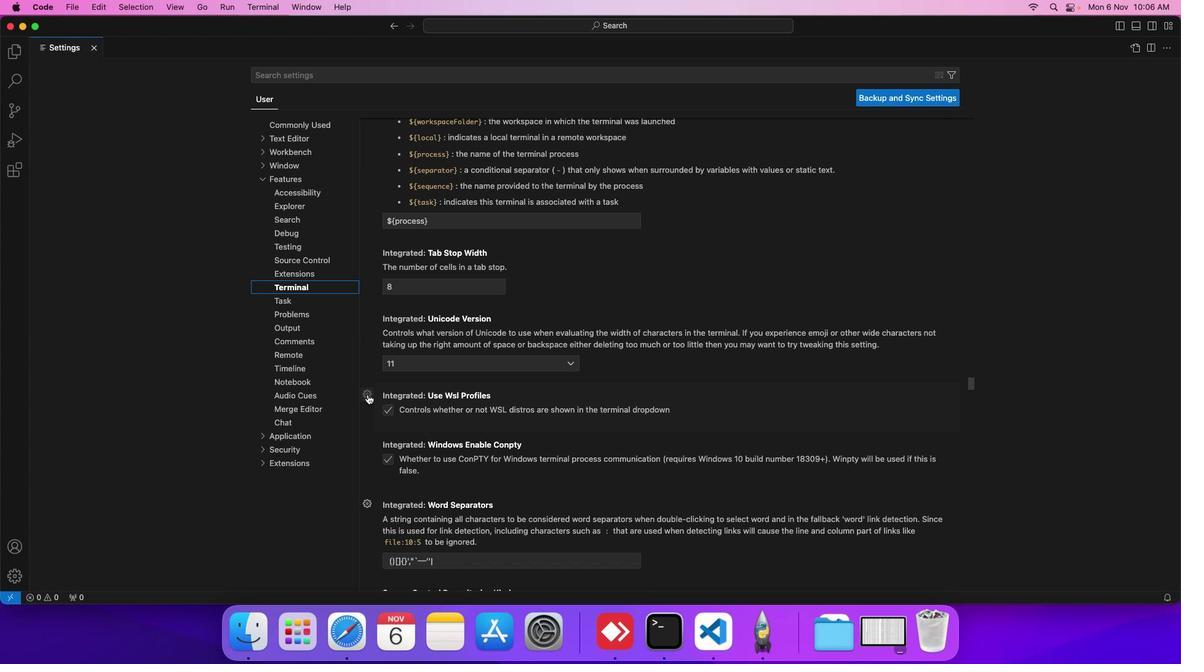 
Action: Mouse scrolled (367, 394) with delta (0, 0)
Screenshot: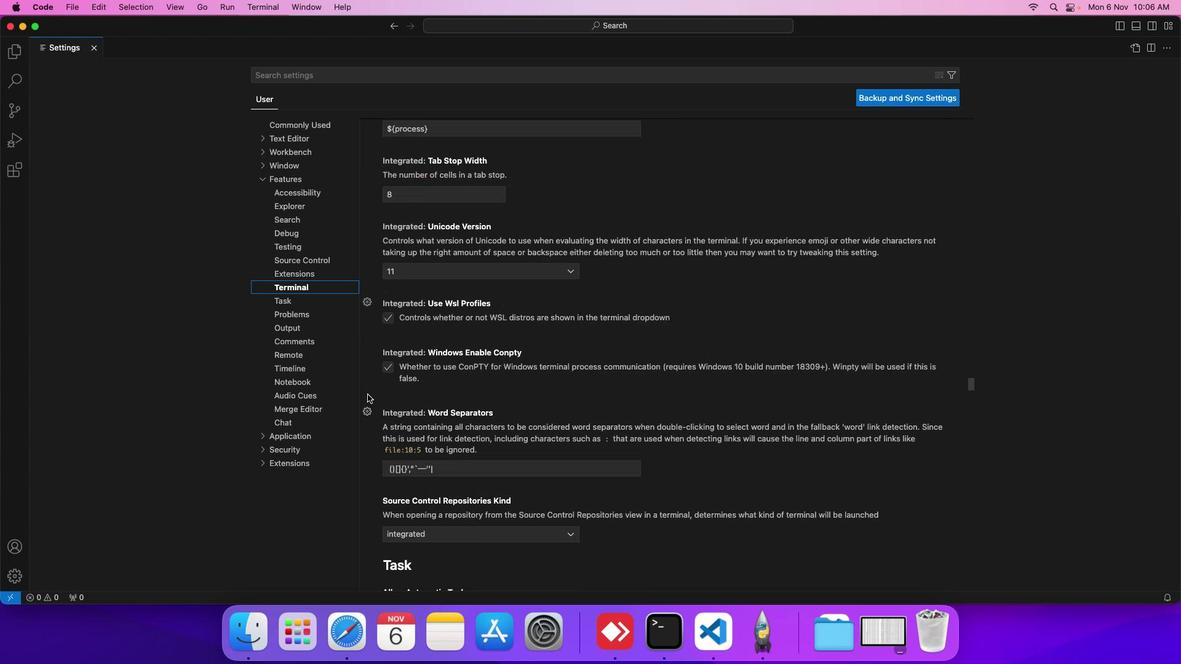 
Action: Mouse scrolled (367, 394) with delta (0, -1)
Screenshot: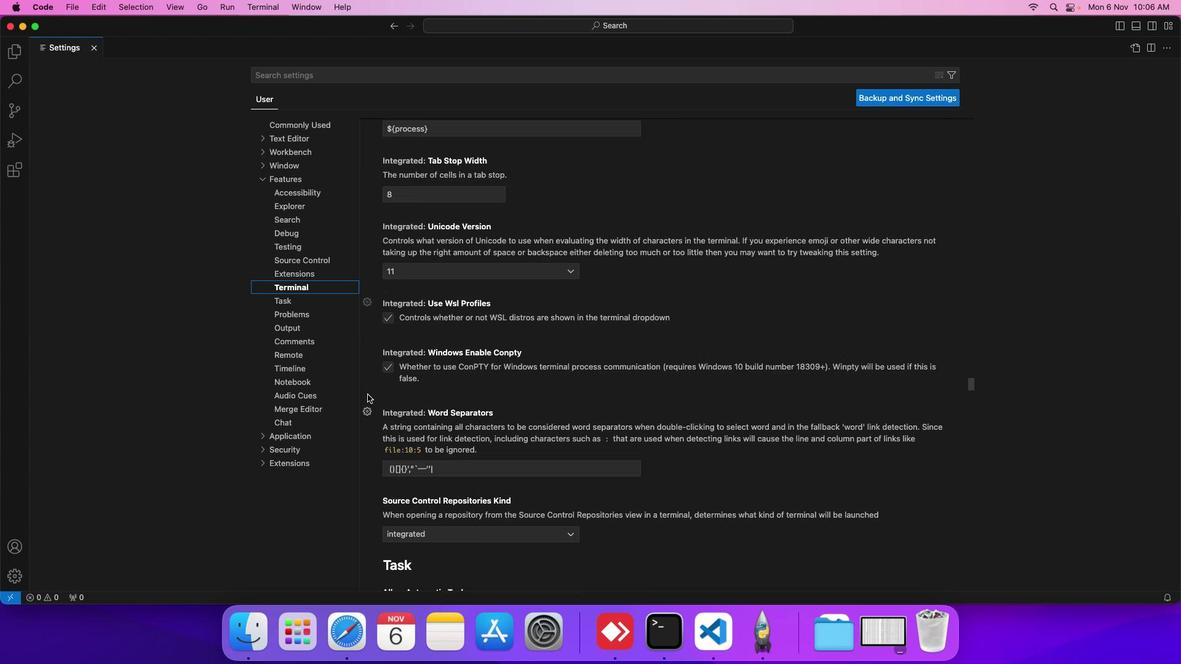 
Action: Mouse scrolled (367, 394) with delta (0, 0)
Screenshot: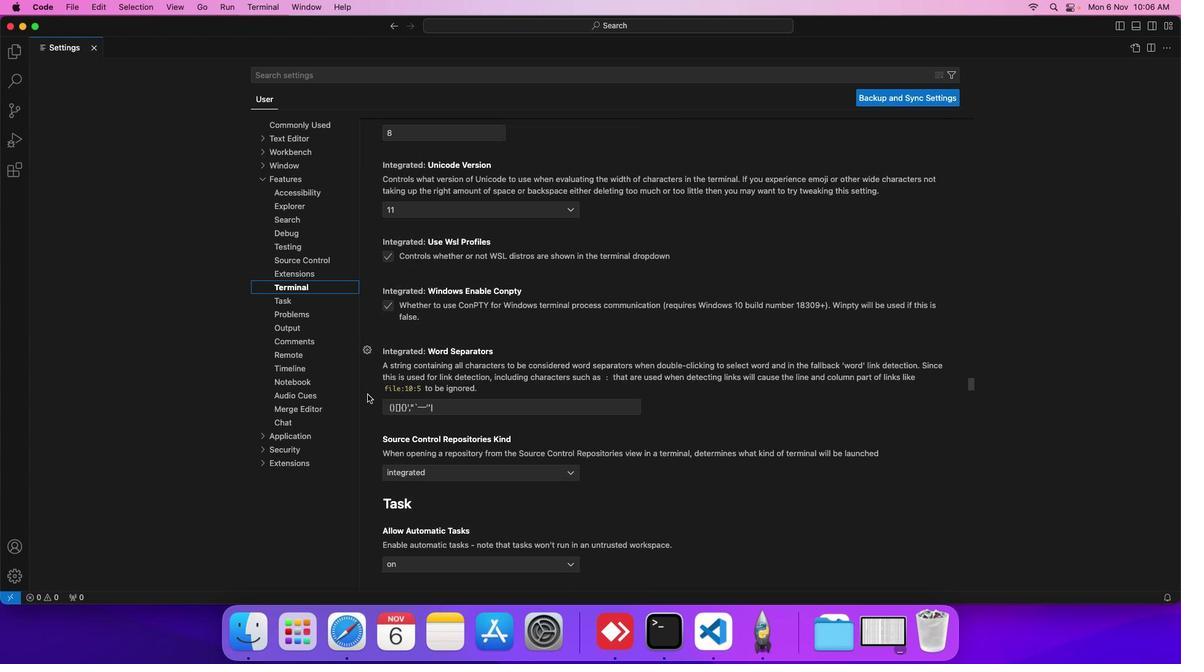 
Action: Mouse scrolled (367, 394) with delta (0, 0)
Screenshot: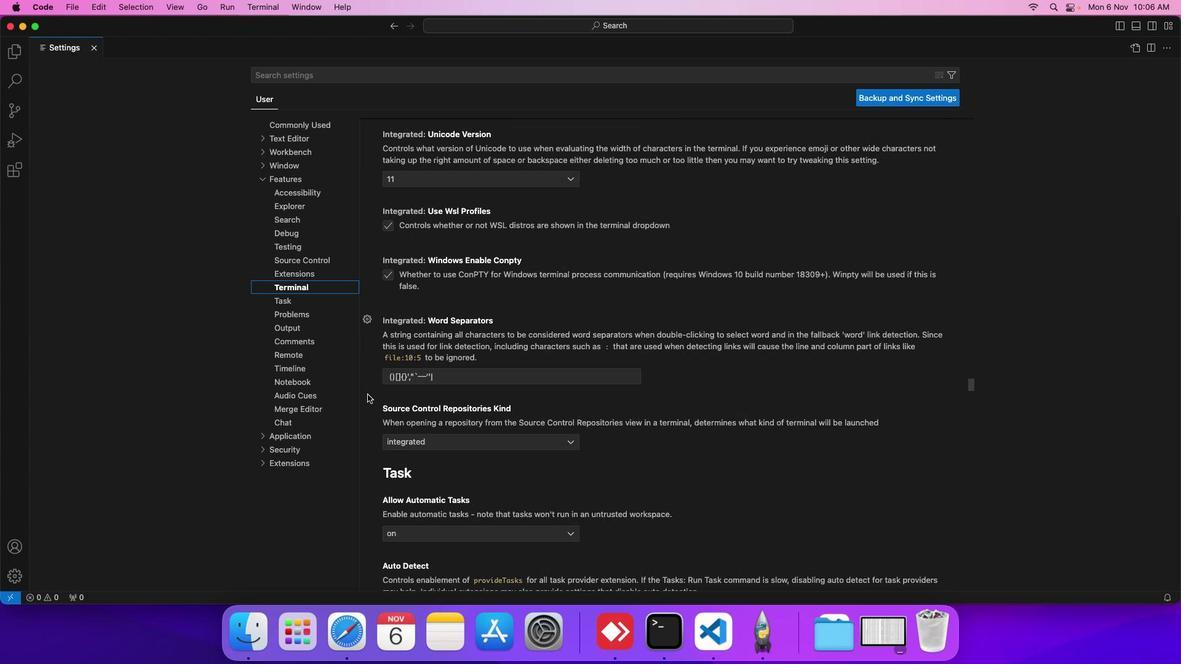 
Action: Mouse scrolled (367, 394) with delta (0, 0)
Screenshot: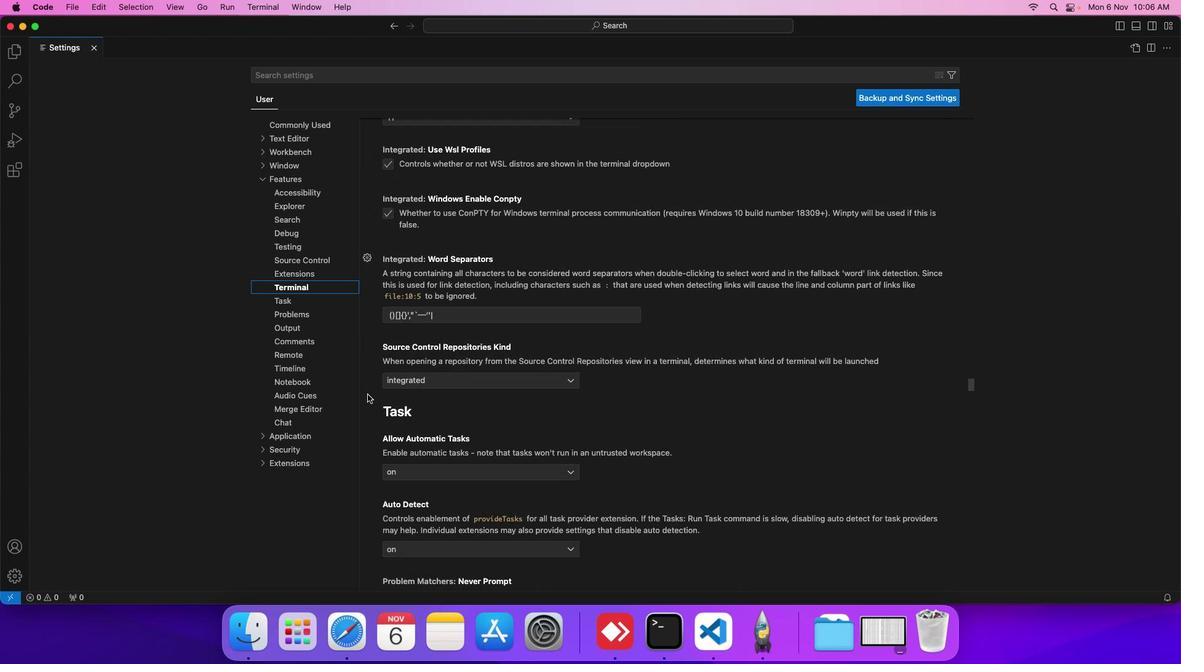 
Action: Mouse scrolled (367, 394) with delta (0, -1)
Screenshot: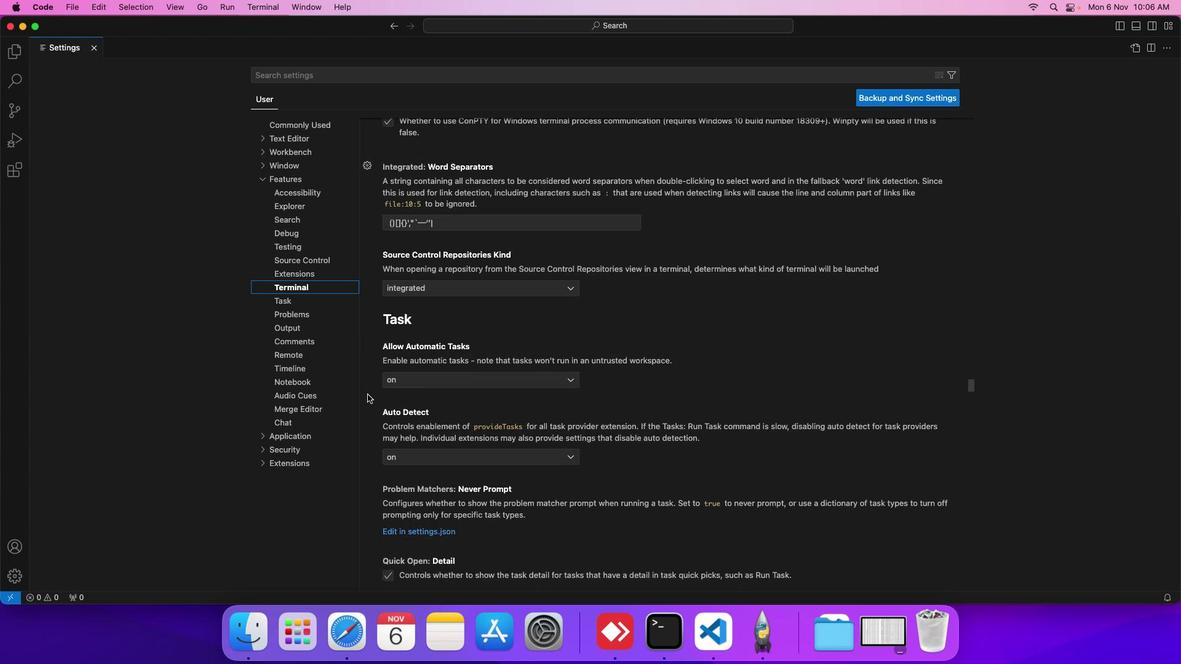 
Action: Mouse scrolled (367, 394) with delta (0, -1)
Screenshot: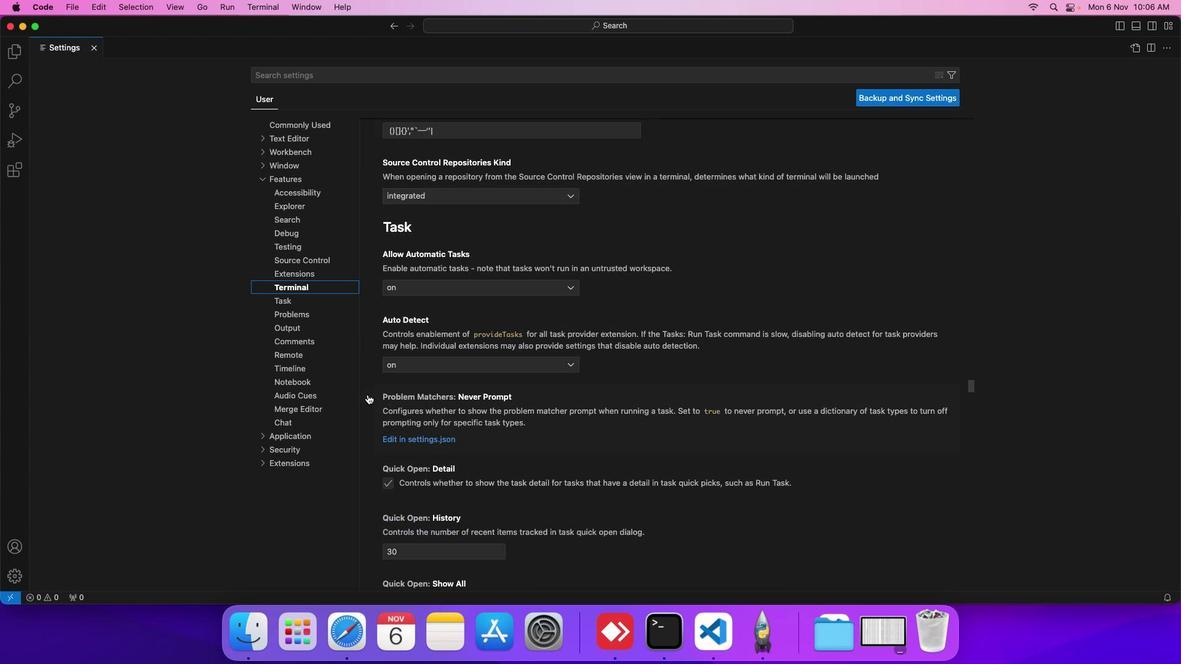 
Action: Mouse scrolled (367, 394) with delta (0, -1)
Screenshot: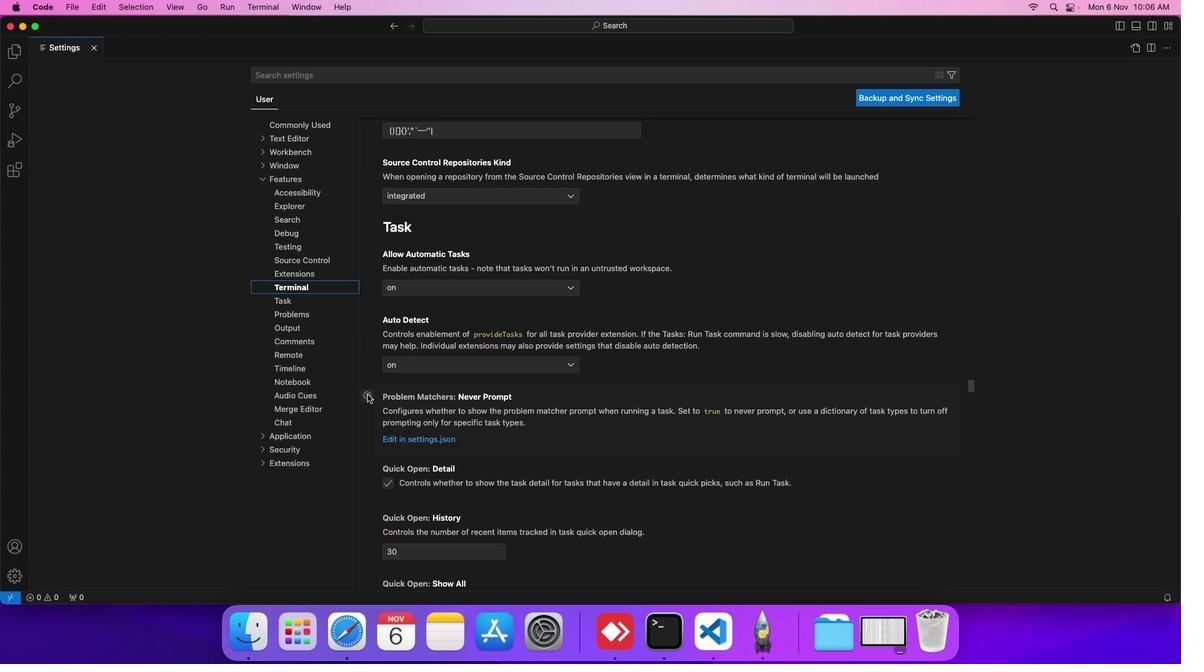 
Action: Mouse scrolled (367, 394) with delta (0, -1)
Screenshot: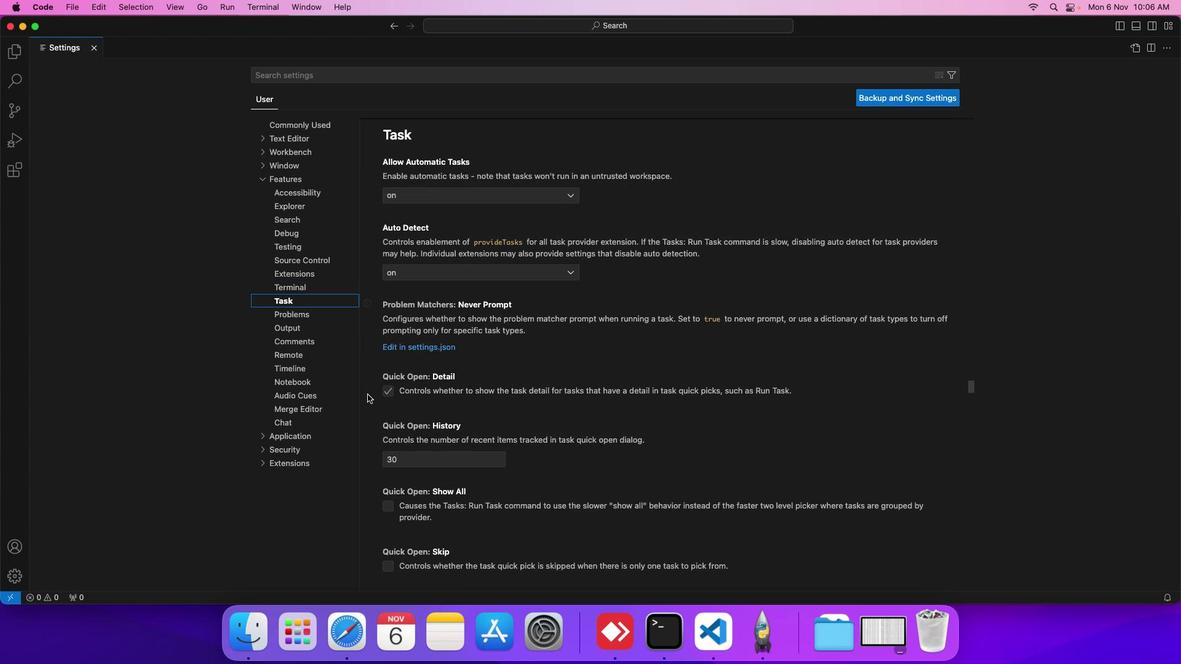 
Action: Mouse scrolled (367, 394) with delta (0, 0)
Screenshot: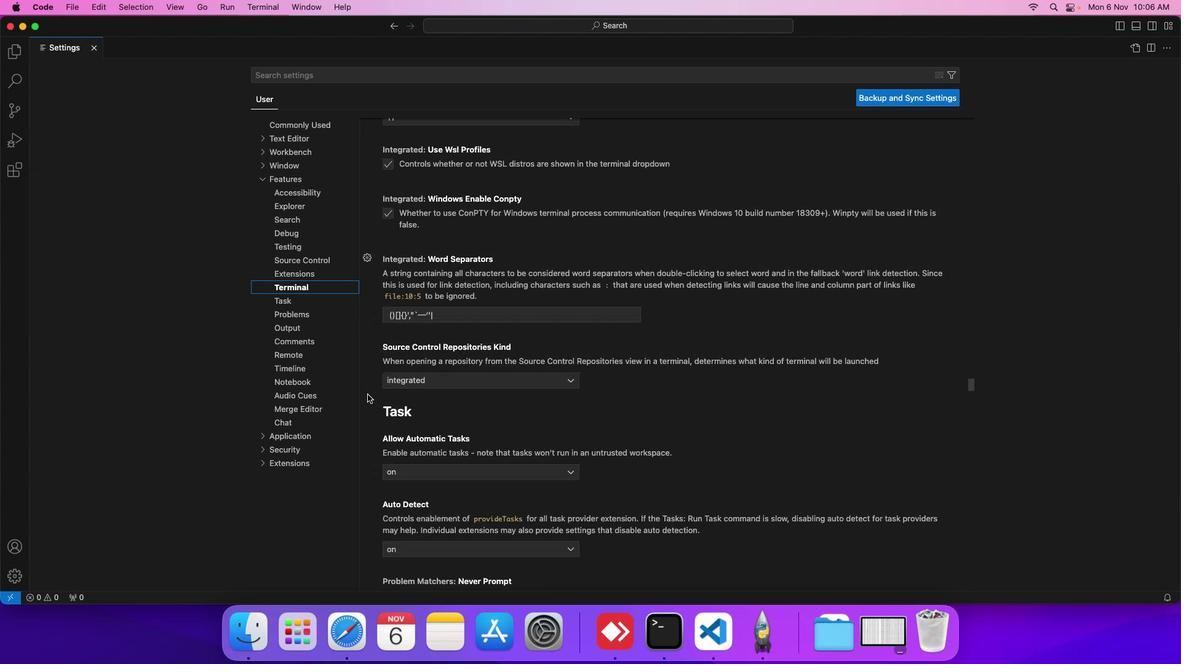 
Action: Mouse moved to (367, 395)
Screenshot: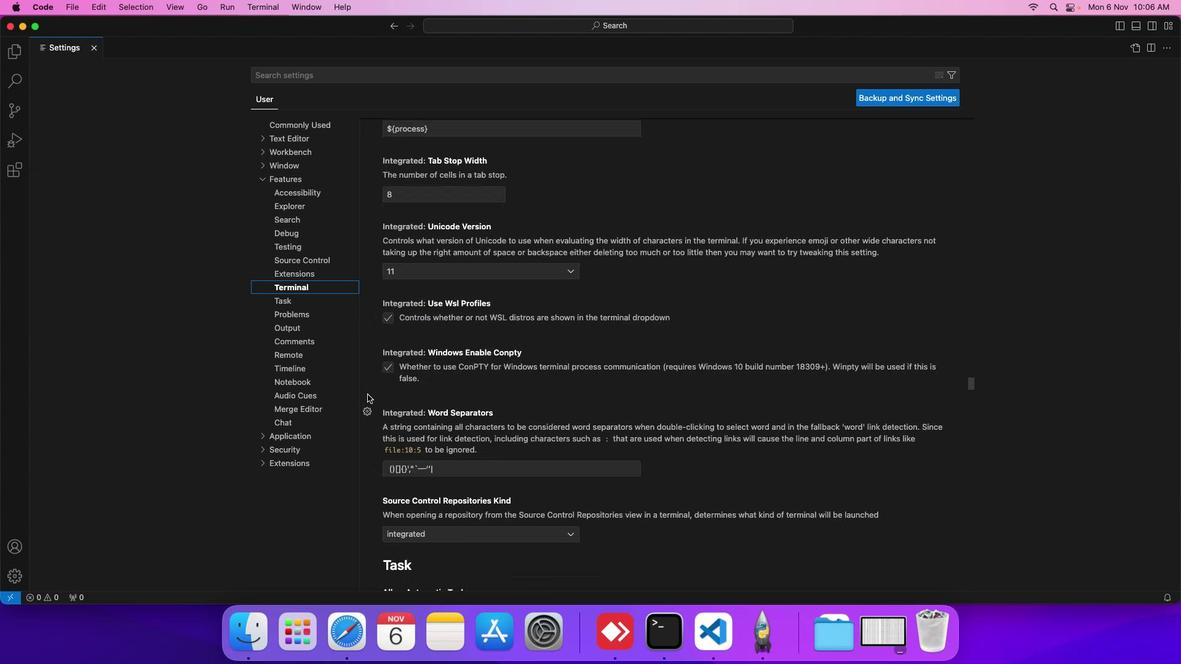 
Action: Mouse scrolled (367, 395) with delta (0, 0)
Screenshot: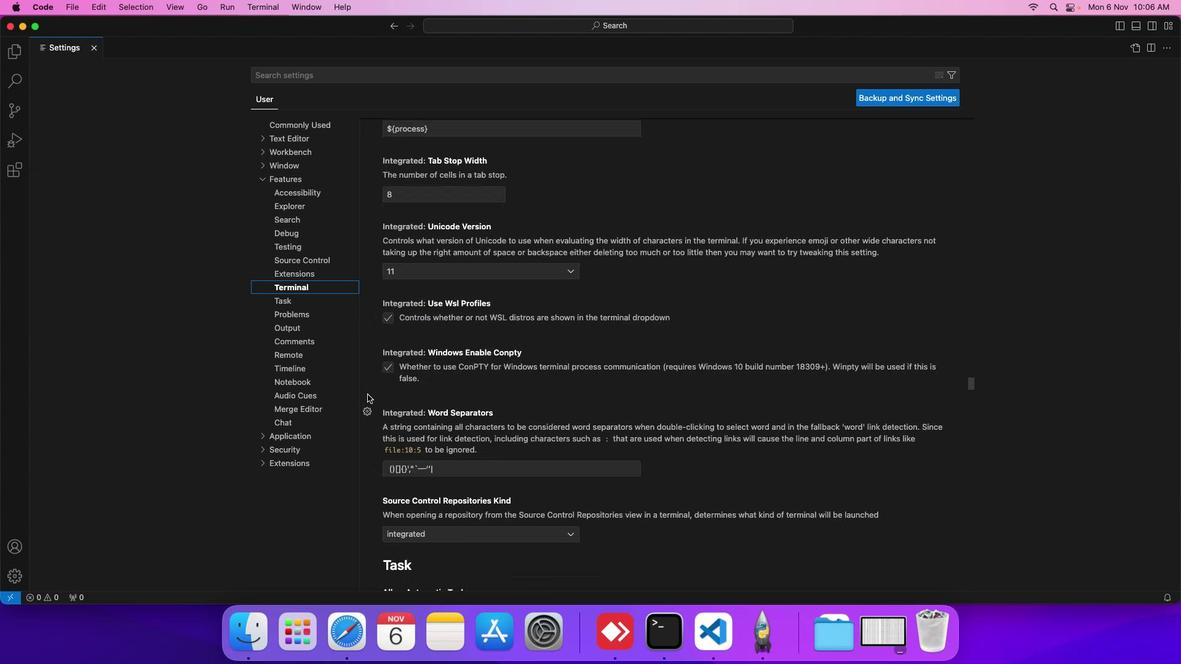 
Action: Mouse scrolled (367, 395) with delta (0, 1)
Screenshot: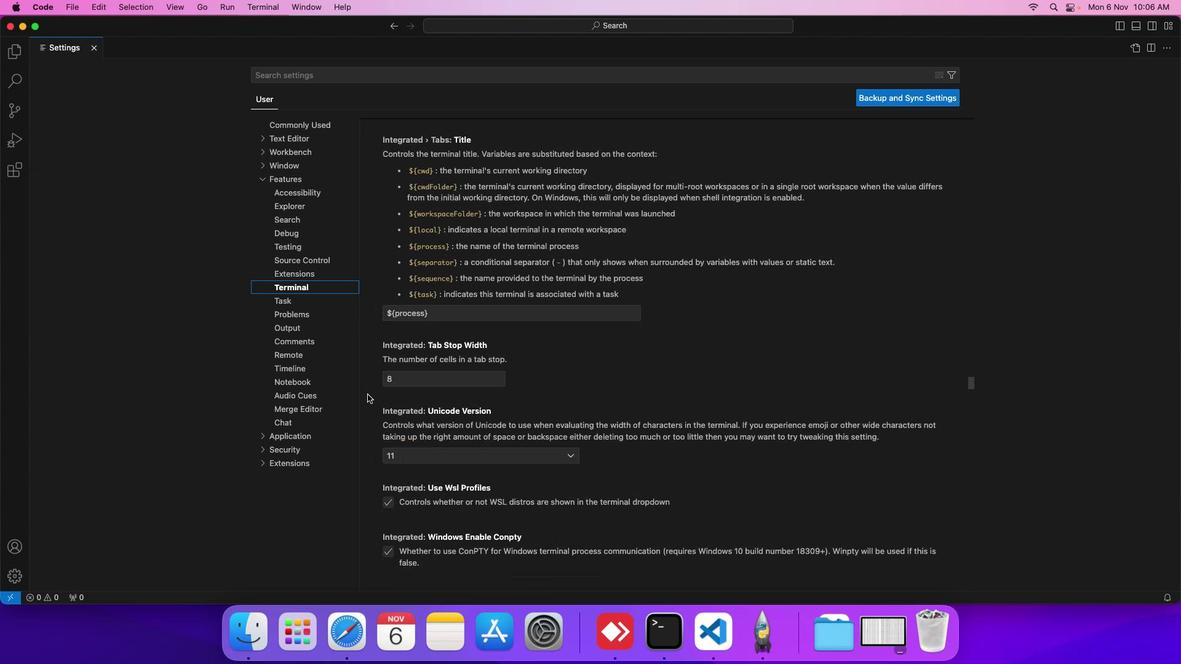 
Action: Mouse scrolled (367, 395) with delta (0, 2)
Screenshot: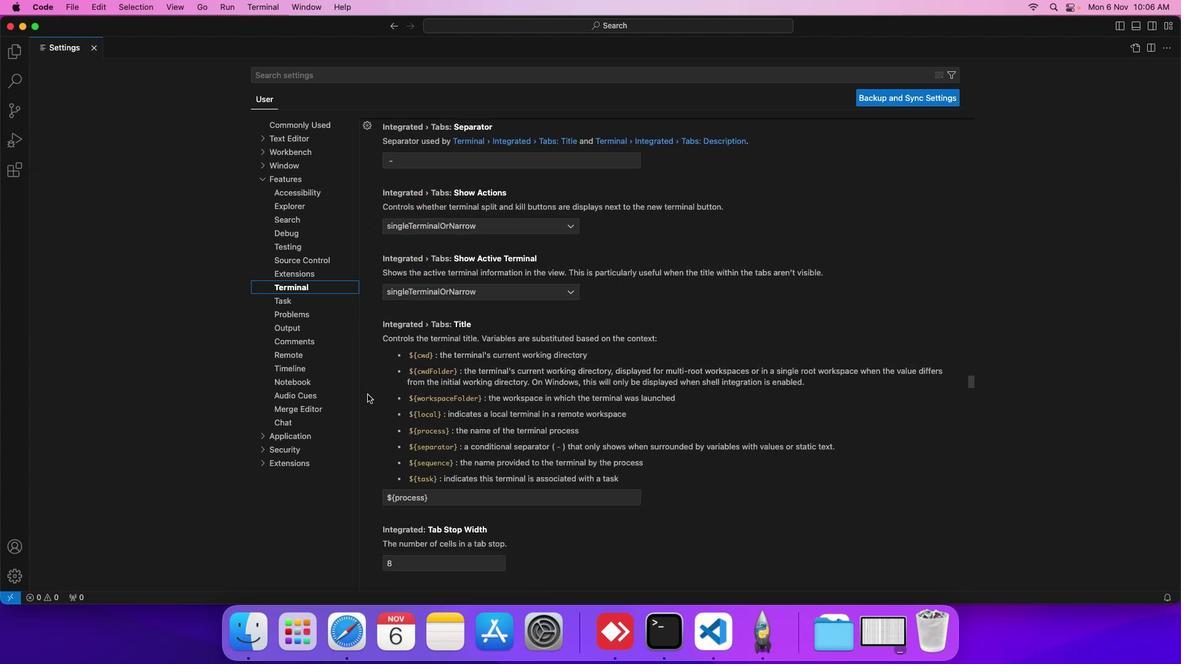 
Action: Mouse scrolled (367, 395) with delta (0, 3)
Screenshot: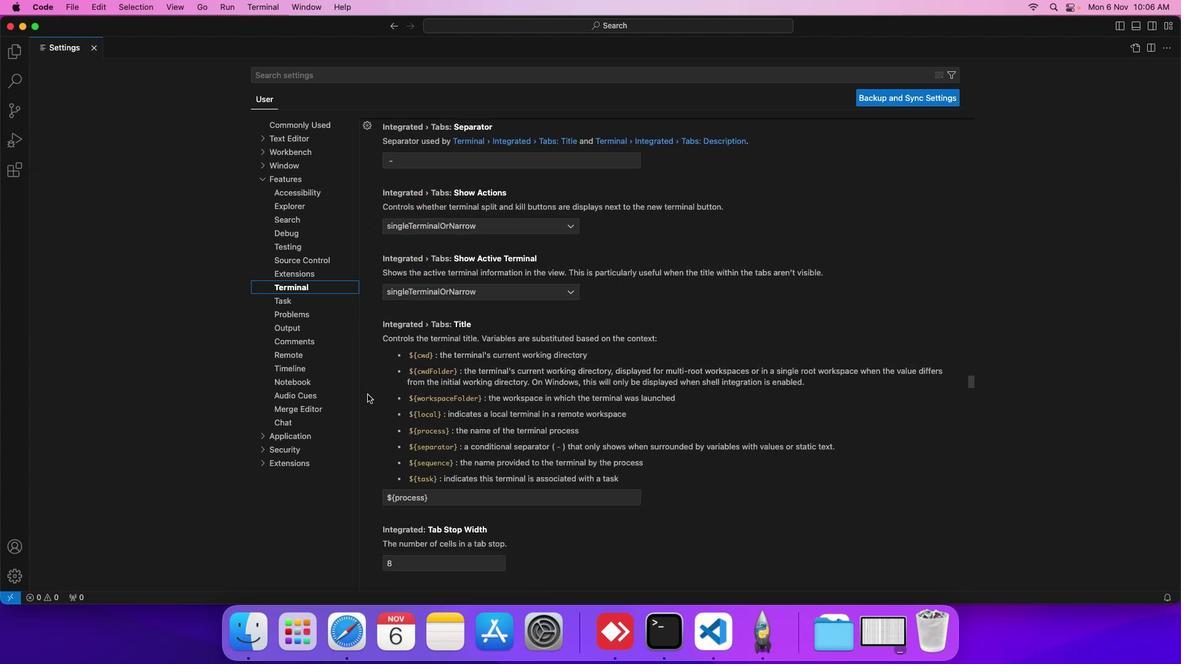 
Action: Mouse scrolled (367, 395) with delta (0, 3)
Screenshot: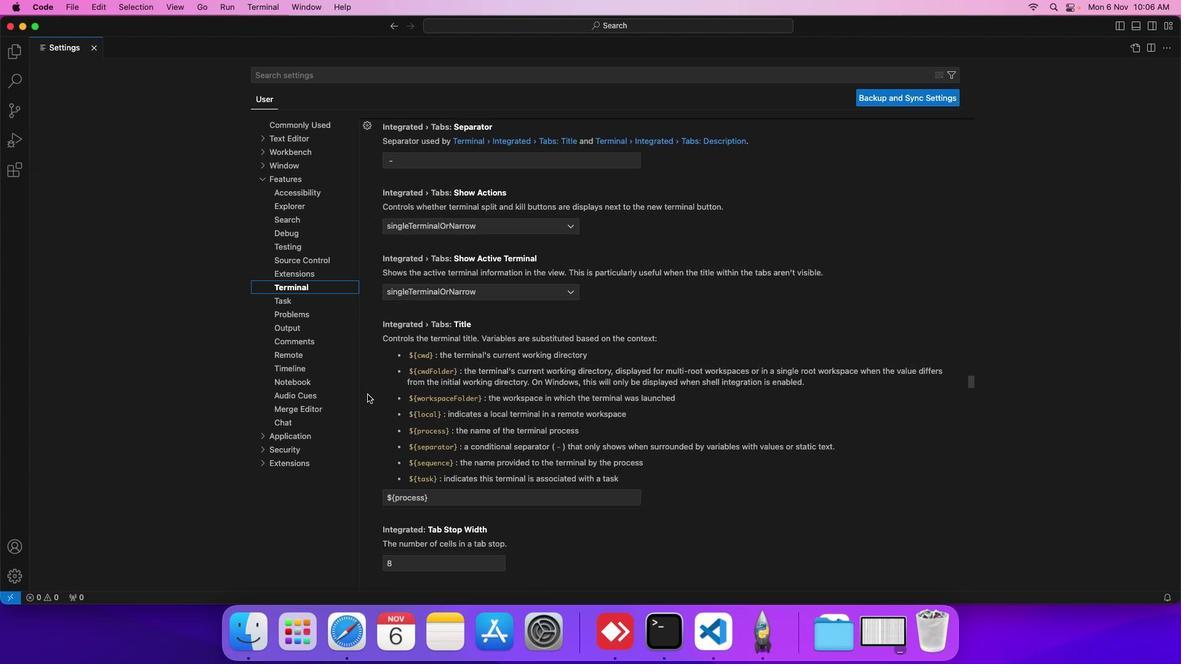 
Action: Mouse scrolled (367, 395) with delta (0, 3)
Screenshot: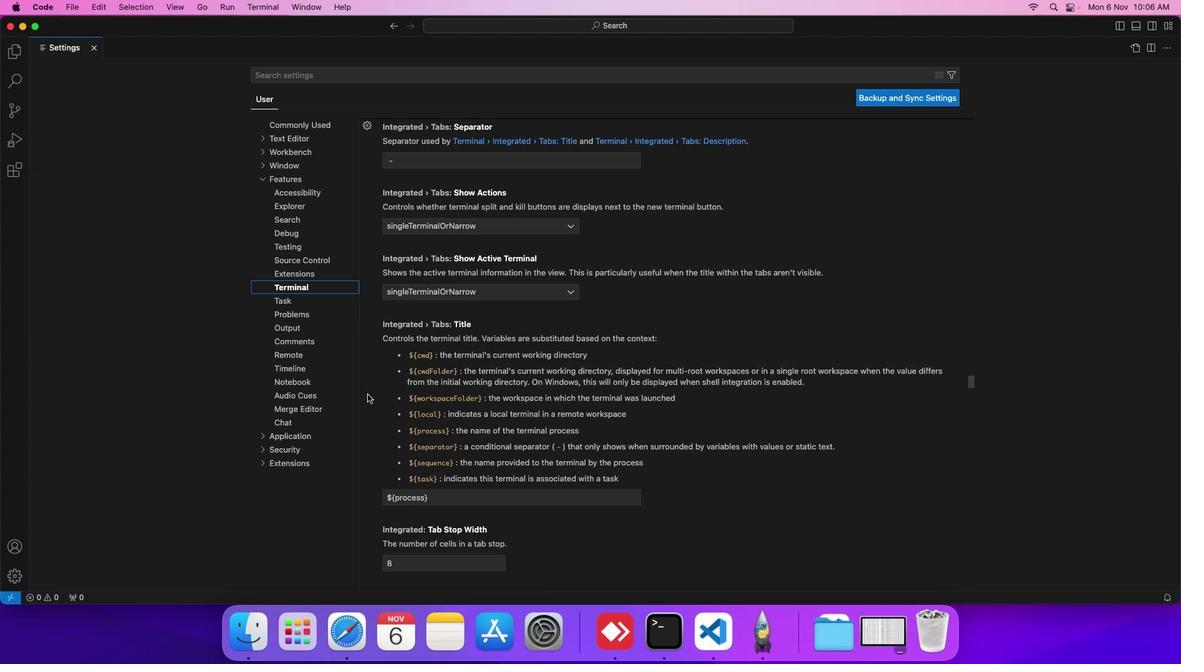 
Action: Mouse scrolled (367, 395) with delta (0, 3)
Screenshot: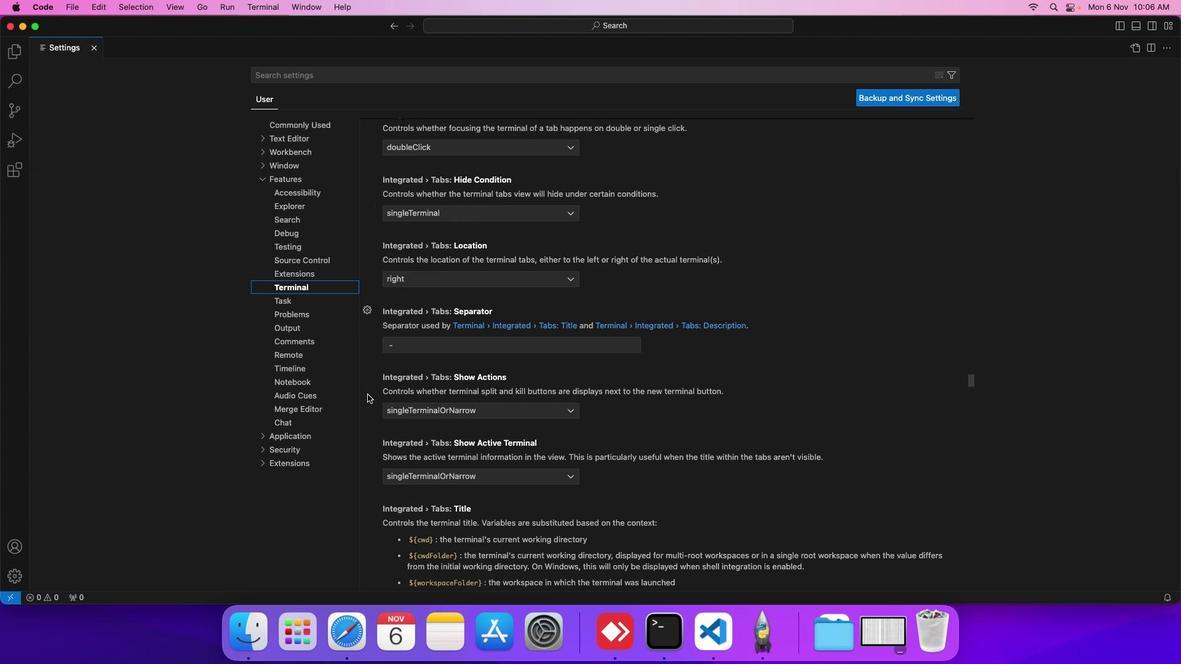 
Action: Mouse scrolled (367, 395) with delta (0, 0)
Screenshot: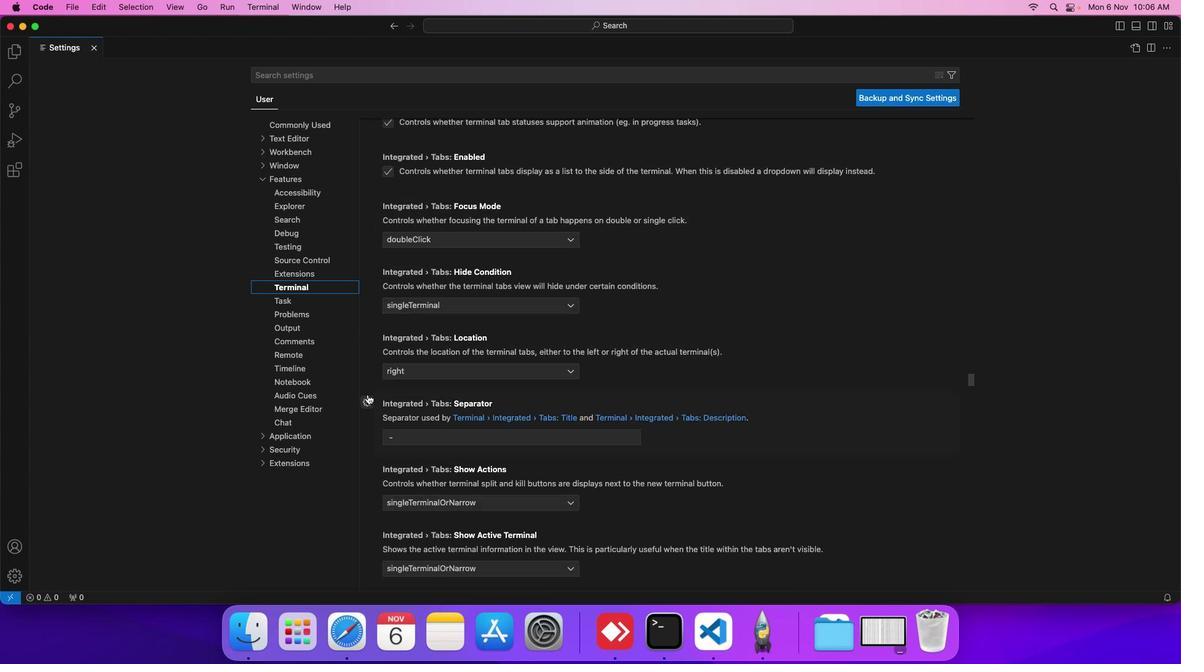 
Action: Mouse scrolled (367, 395) with delta (0, 0)
Screenshot: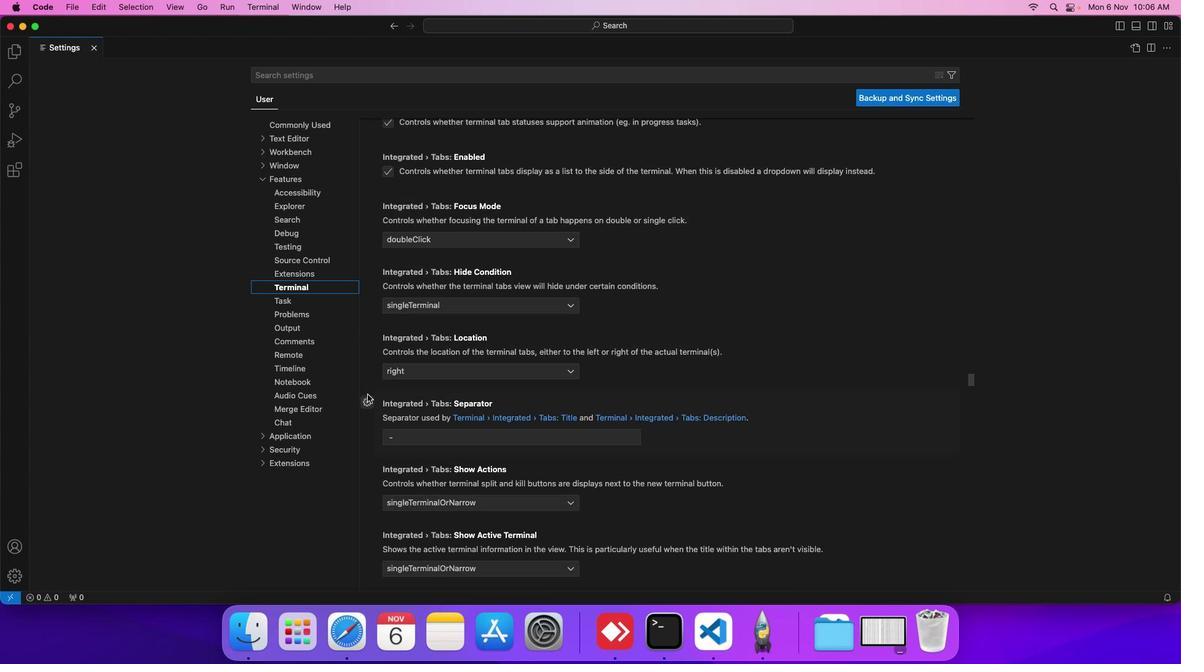 
Action: Mouse scrolled (367, 395) with delta (0, 0)
Screenshot: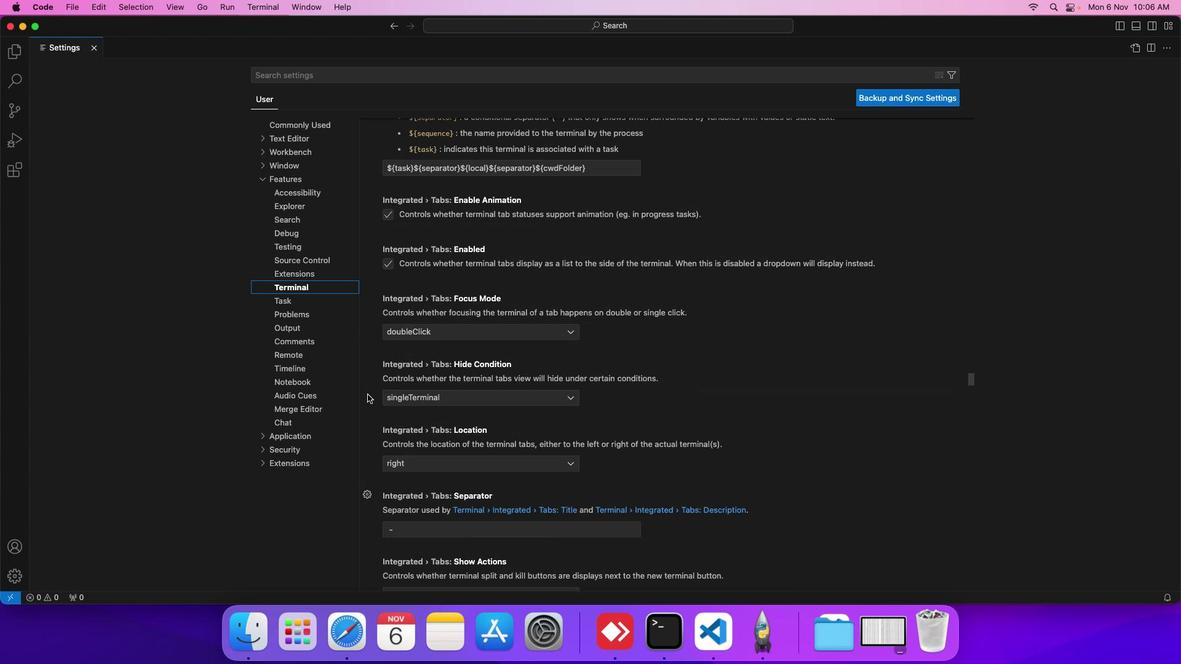 
Action: Mouse scrolled (367, 395) with delta (0, 1)
Screenshot: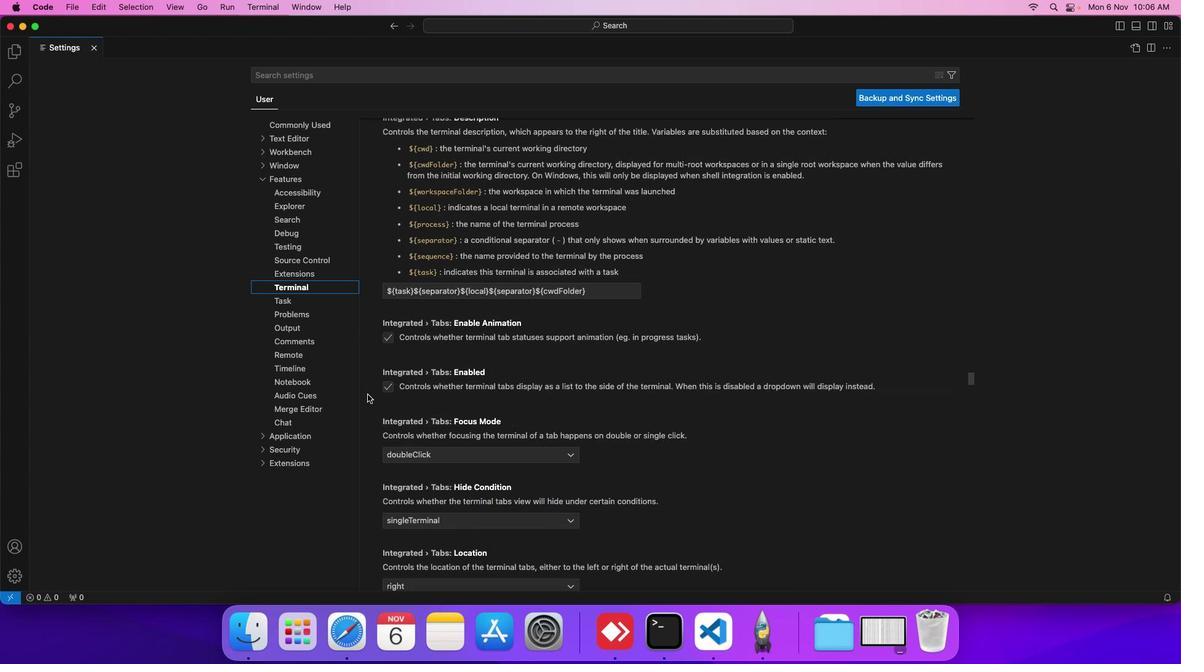 
Action: Mouse scrolled (367, 395) with delta (0, 2)
Screenshot: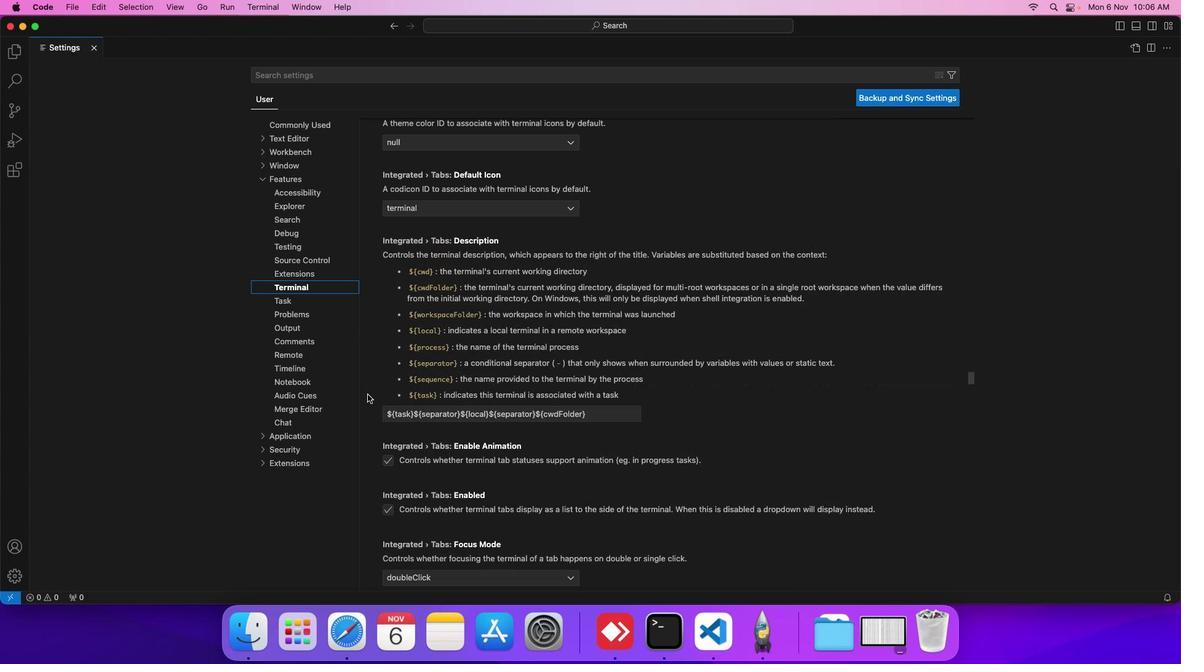
Action: Mouse scrolled (367, 395) with delta (0, 2)
Screenshot: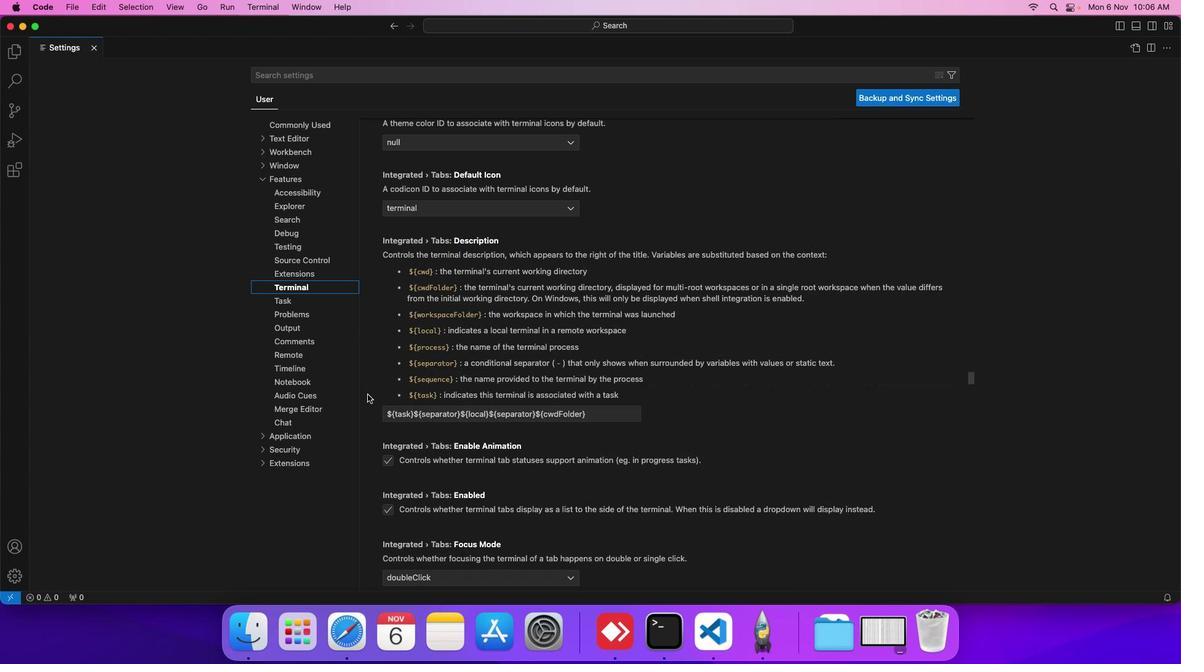 
Action: Mouse scrolled (367, 395) with delta (0, 0)
Screenshot: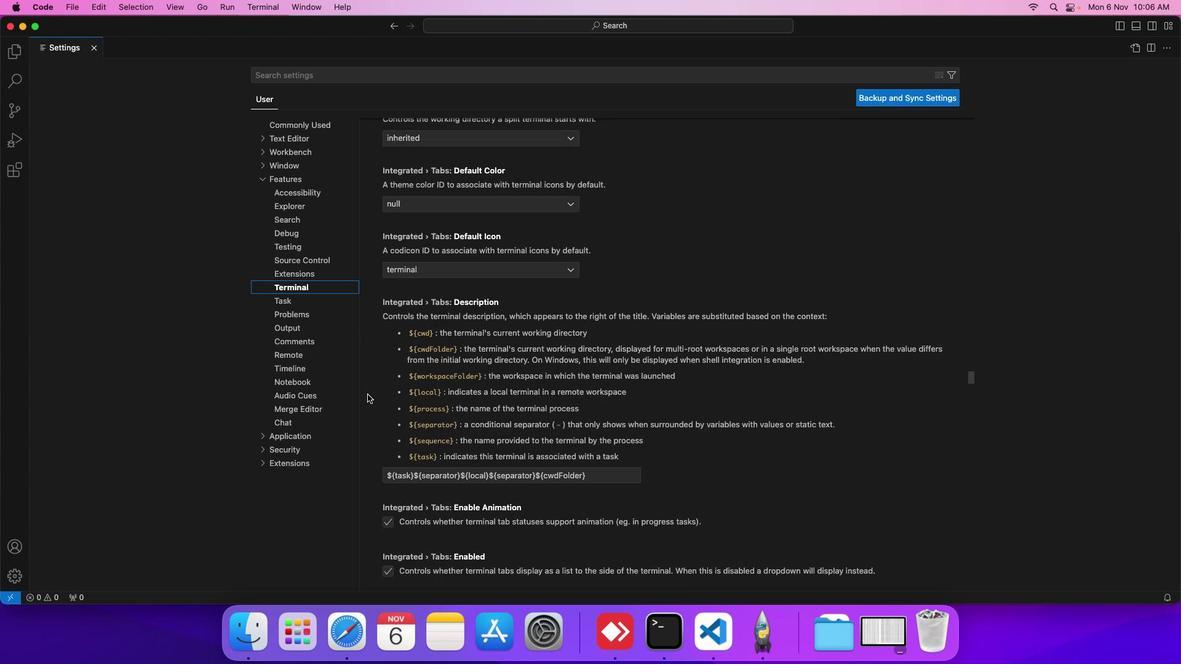 
Action: Mouse scrolled (367, 395) with delta (0, 0)
Screenshot: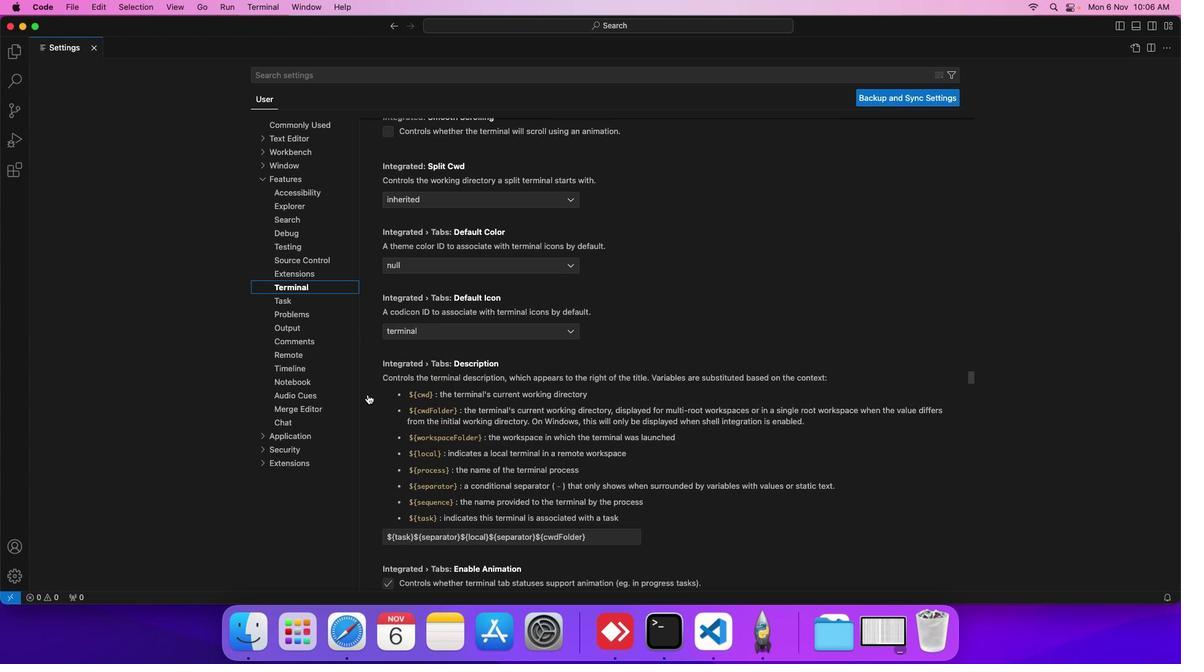 
Action: Mouse scrolled (367, 395) with delta (0, 1)
Screenshot: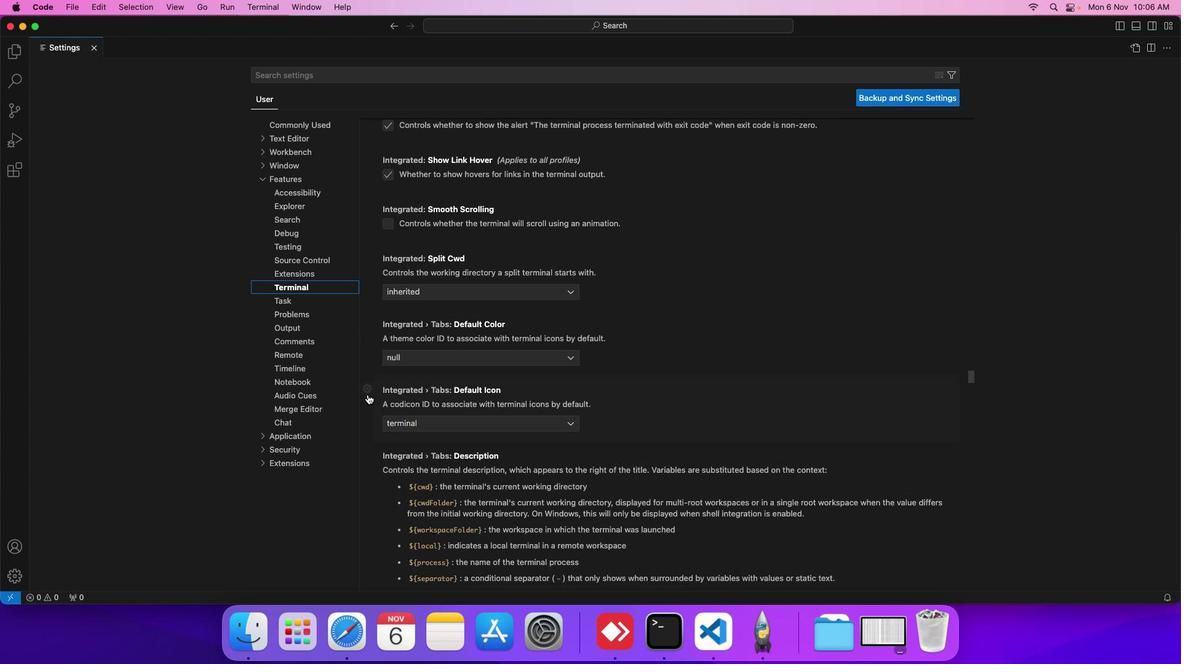 
Action: Mouse scrolled (367, 395) with delta (0, 1)
Screenshot: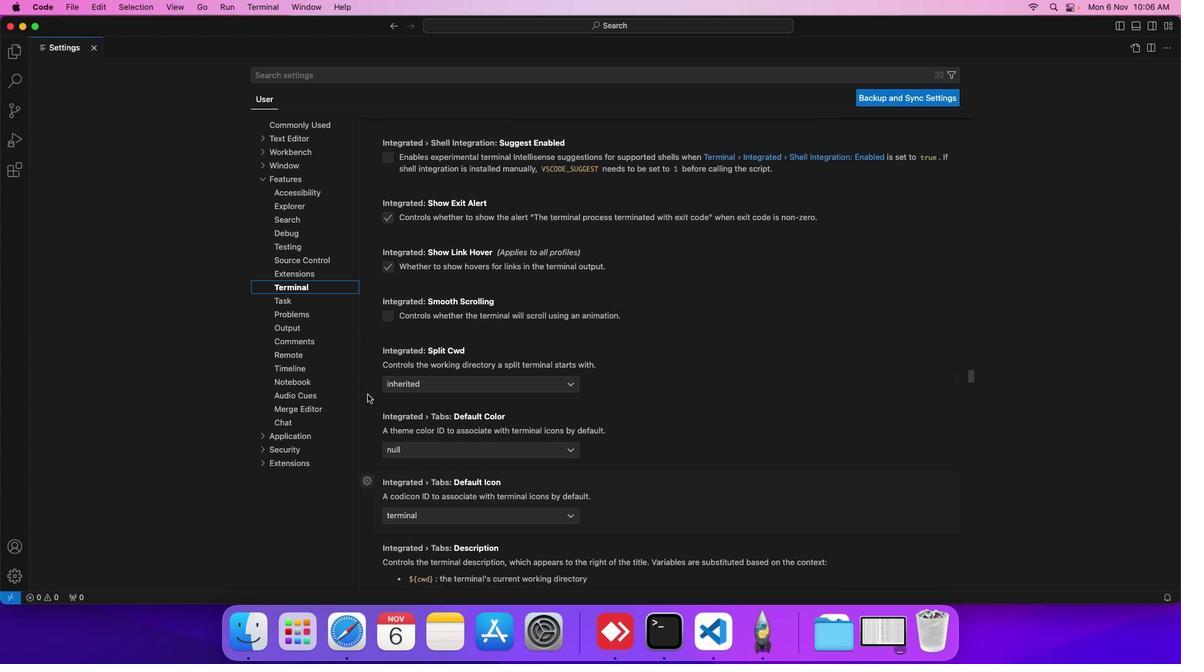 
Action: Mouse scrolled (367, 395) with delta (0, 1)
Screenshot: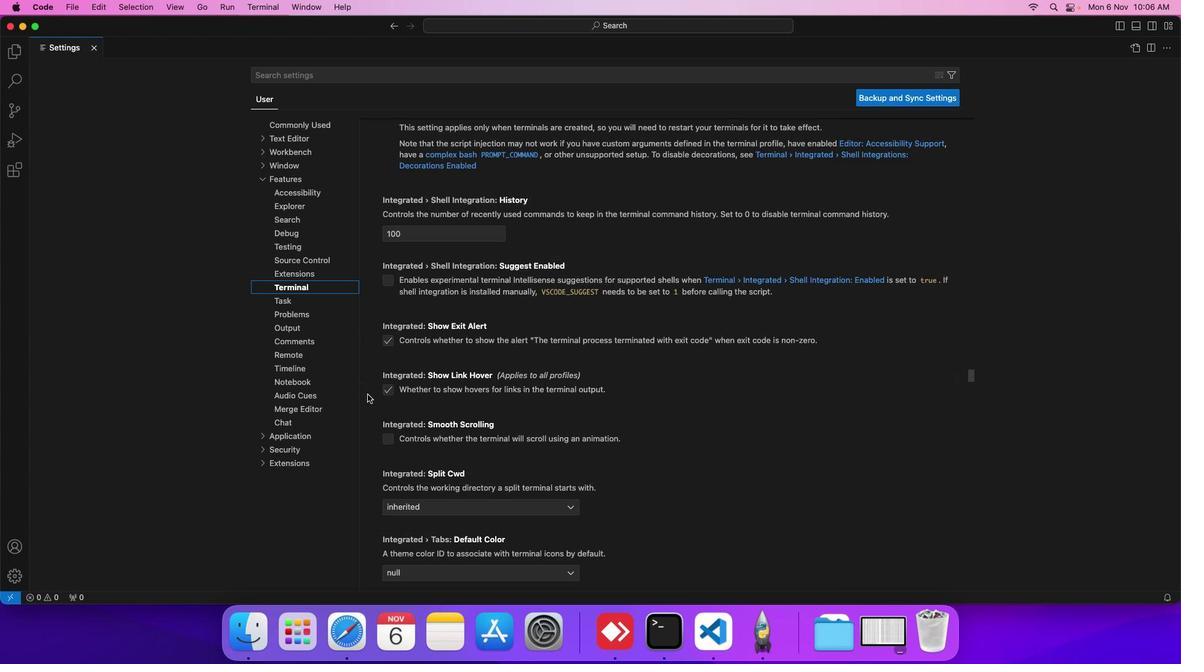 
Action: Mouse scrolled (367, 395) with delta (0, 2)
Screenshot: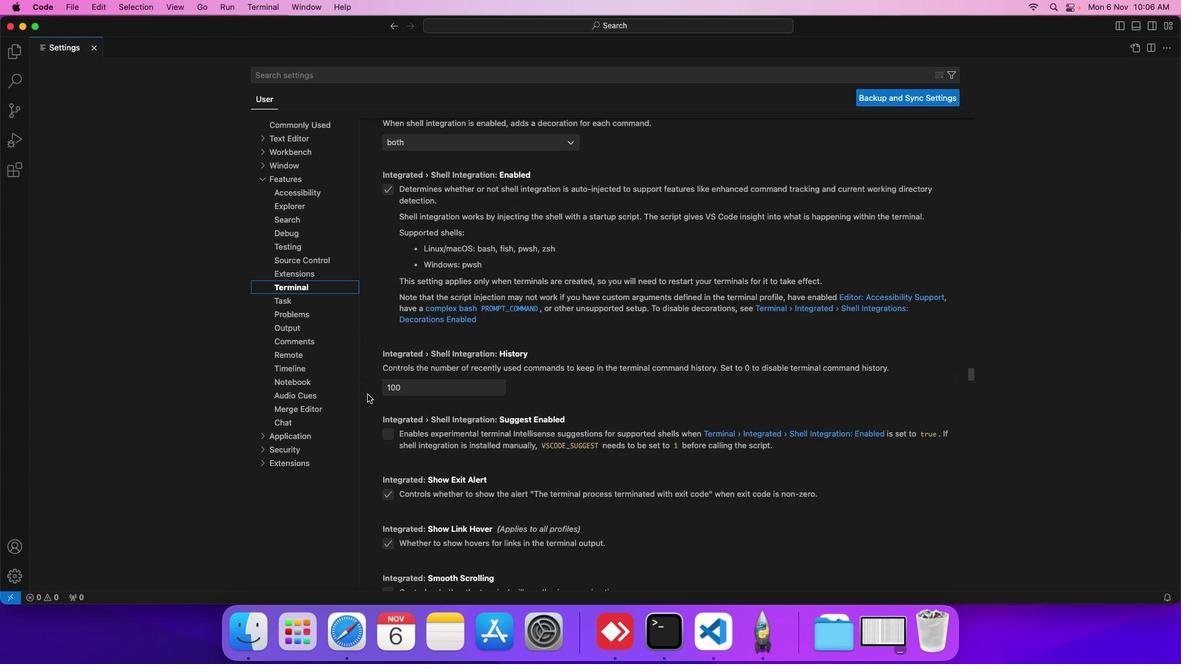 
Action: Mouse scrolled (367, 395) with delta (0, 3)
Screenshot: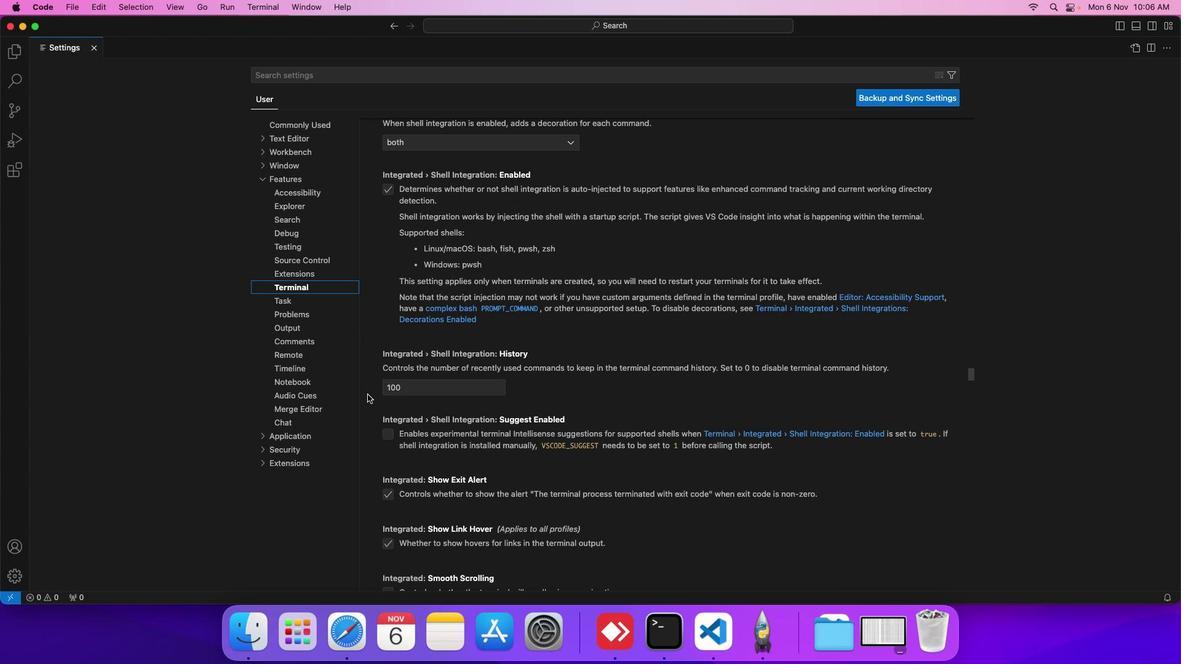 
Action: Mouse scrolled (367, 395) with delta (0, 0)
Screenshot: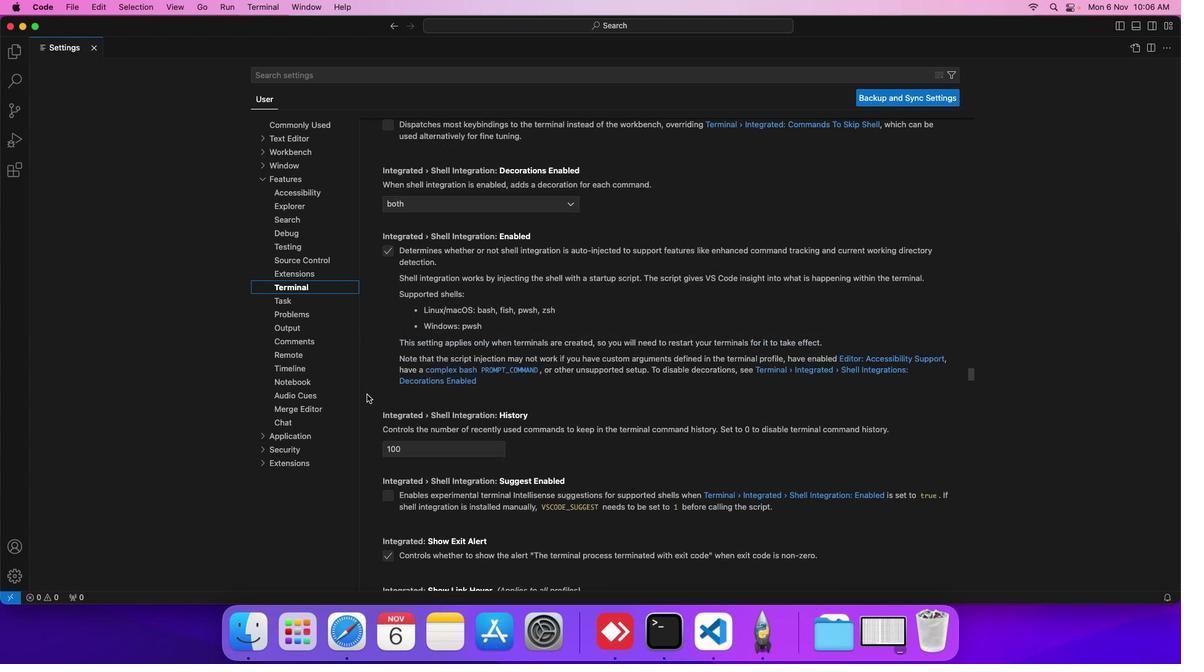 
Action: Mouse moved to (367, 395)
Screenshot: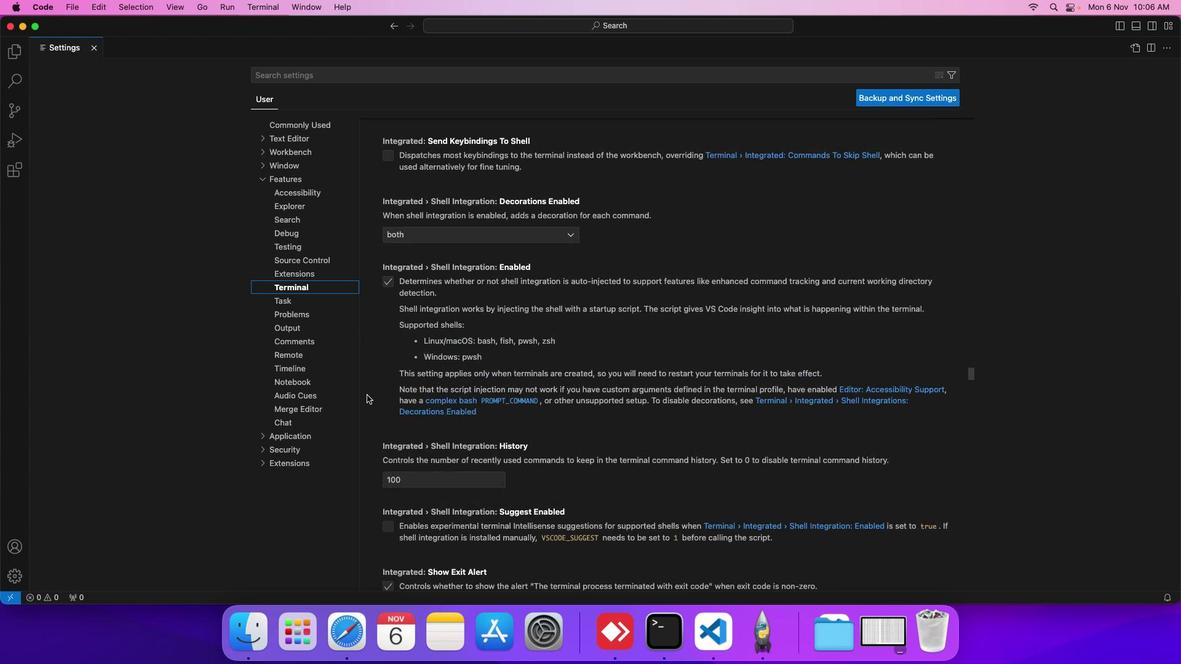 
Action: Mouse scrolled (367, 395) with delta (0, 0)
Screenshot: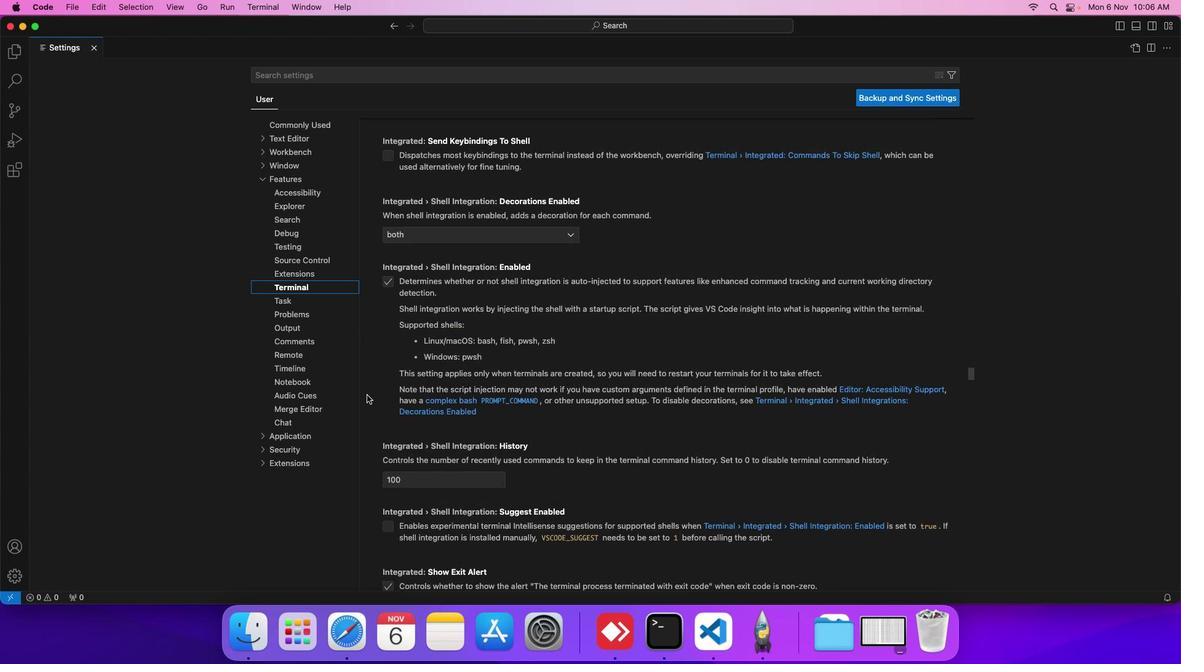 
Action: Mouse scrolled (367, 395) with delta (0, 0)
Screenshot: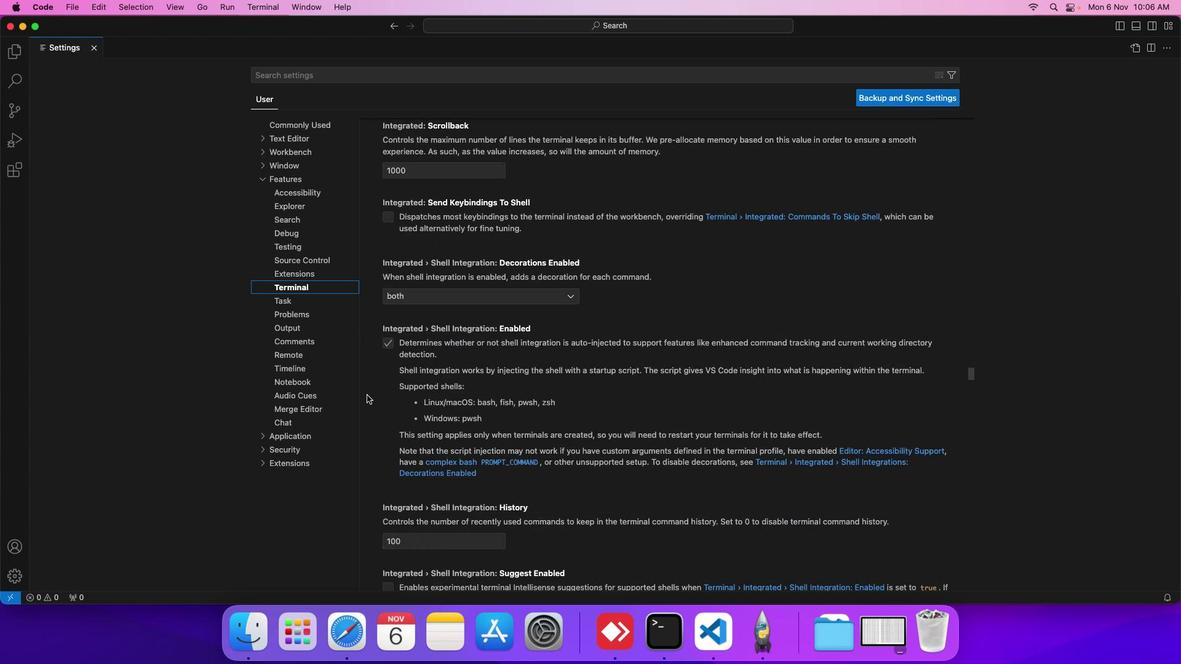 
Action: Mouse moved to (367, 395)
Screenshot: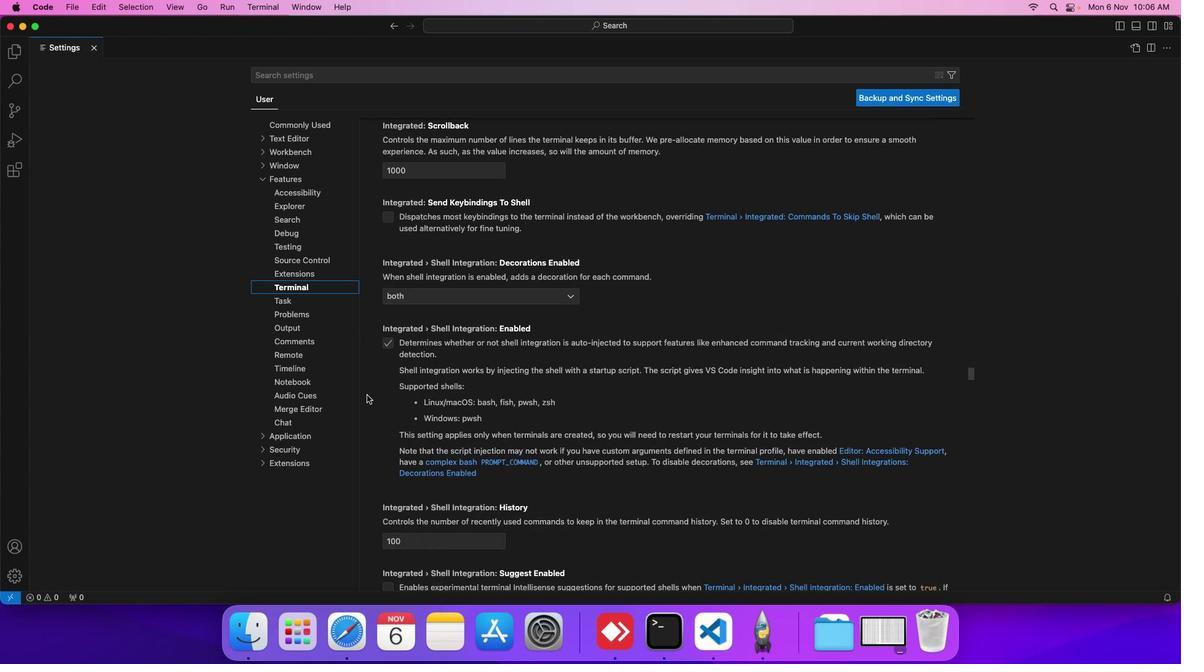 
Action: Mouse scrolled (367, 395) with delta (0, 1)
Screenshot: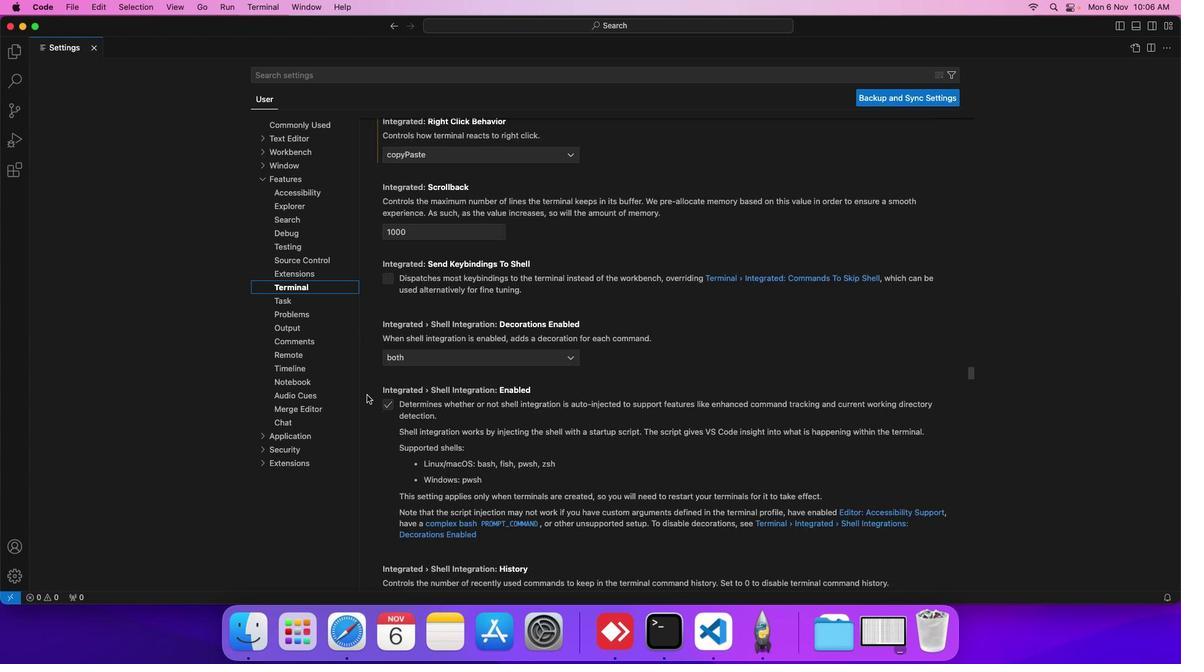 
Action: Mouse scrolled (367, 395) with delta (0, 1)
Screenshot: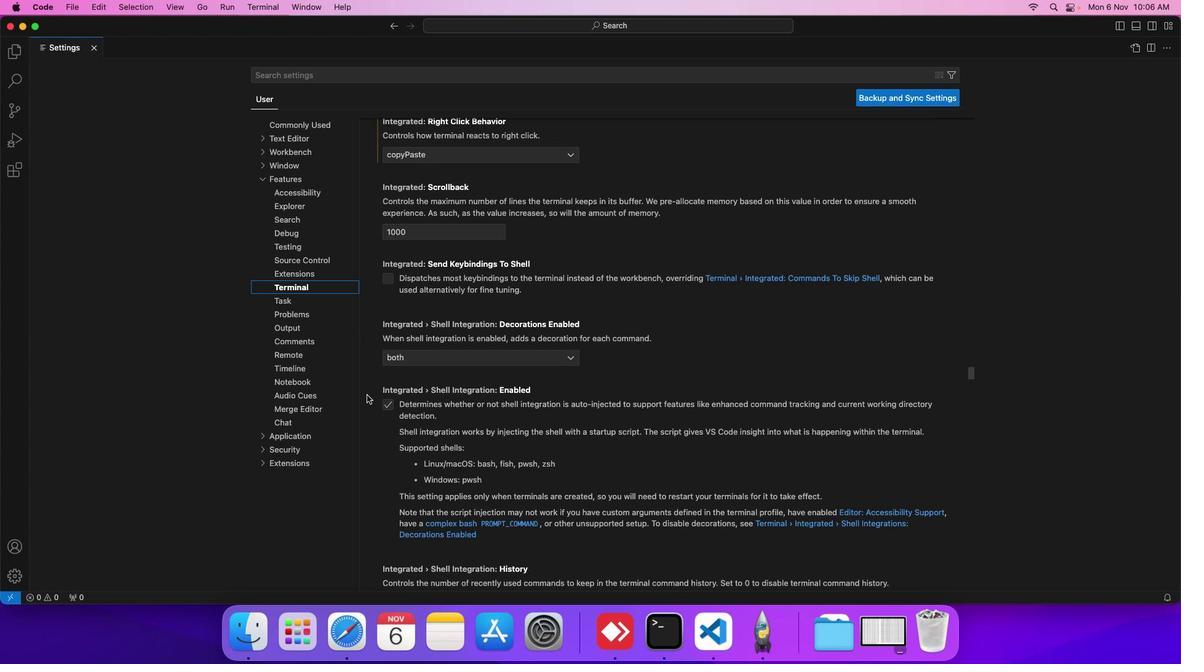 
Action: Mouse scrolled (367, 395) with delta (0, 0)
Screenshot: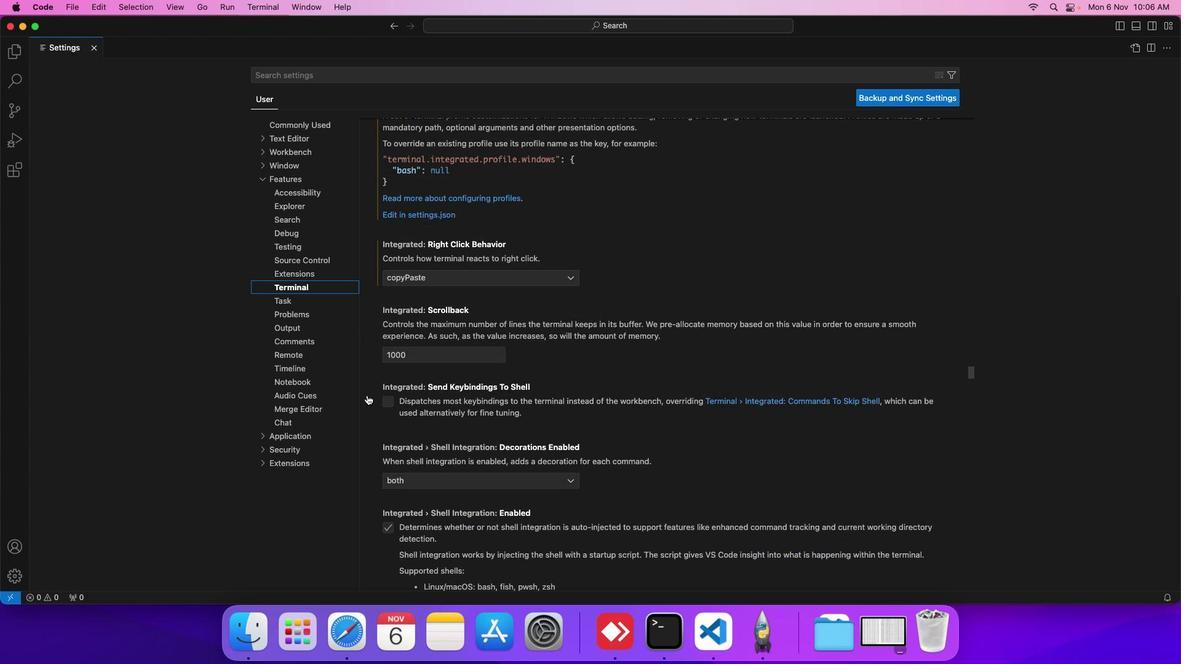 
Action: Mouse scrolled (367, 395) with delta (0, 0)
Screenshot: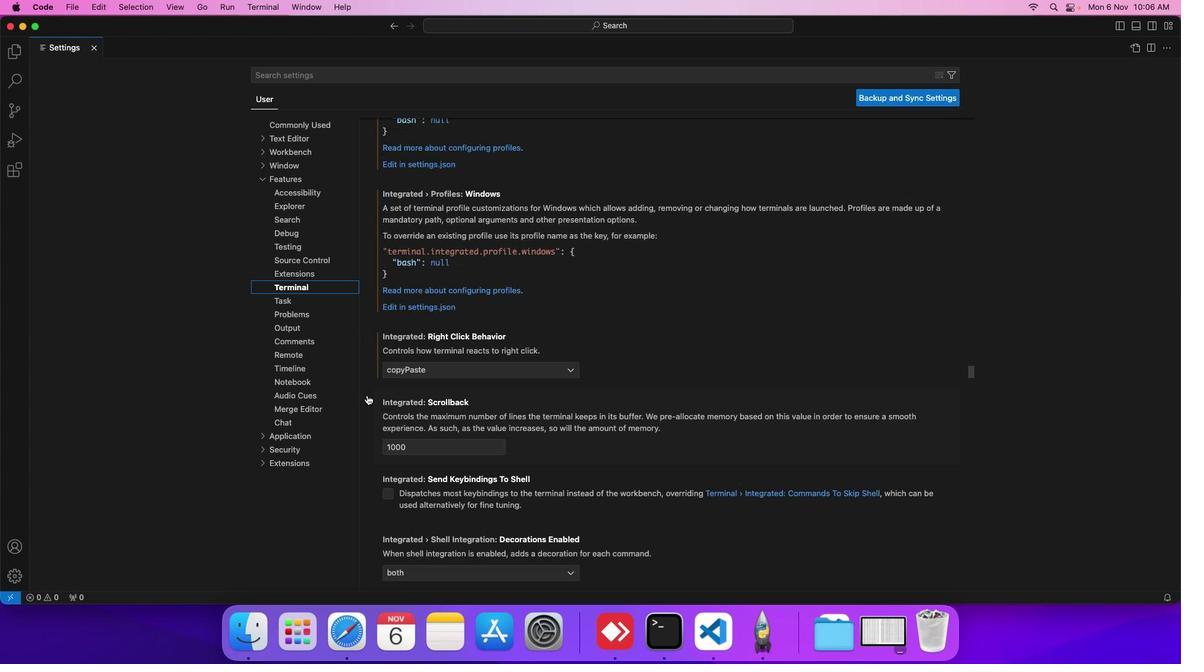 
Action: Mouse scrolled (367, 395) with delta (0, 1)
Screenshot: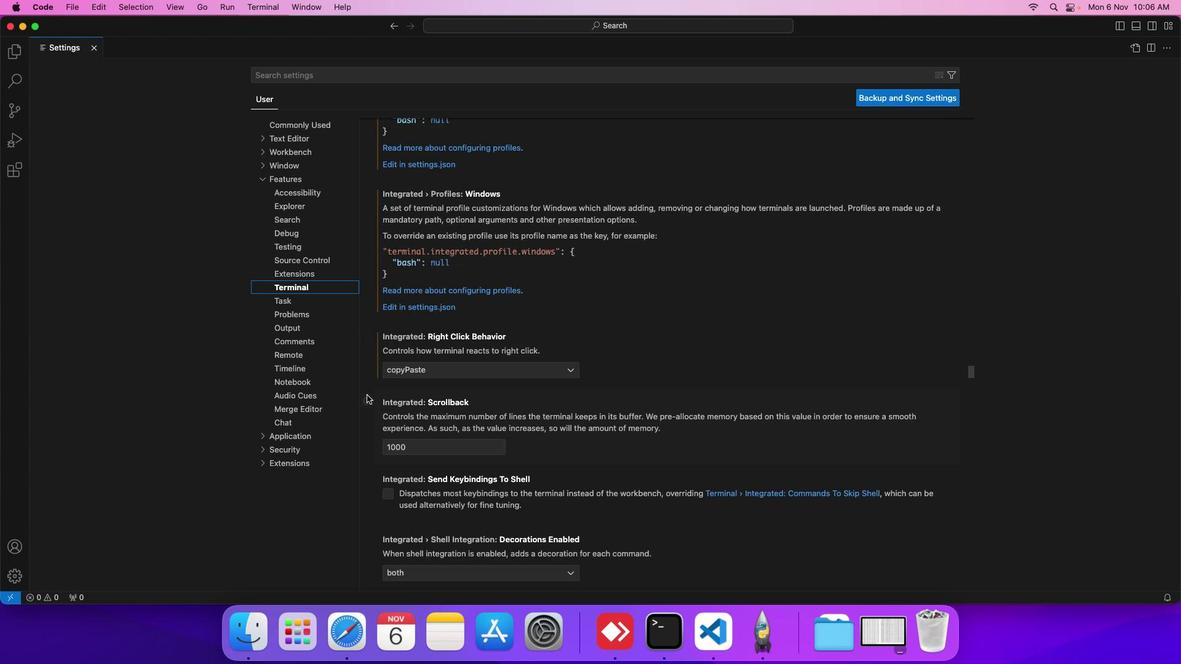 
Action: Mouse scrolled (367, 395) with delta (0, 1)
Screenshot: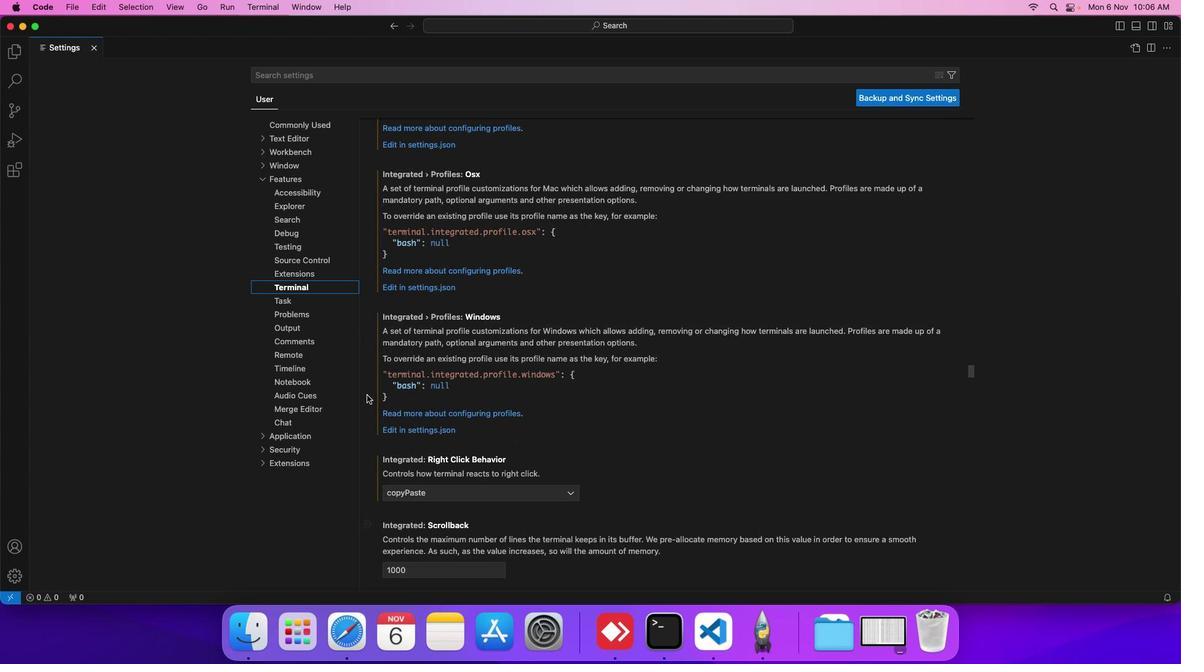 
Action: Mouse scrolled (367, 395) with delta (0, 2)
Screenshot: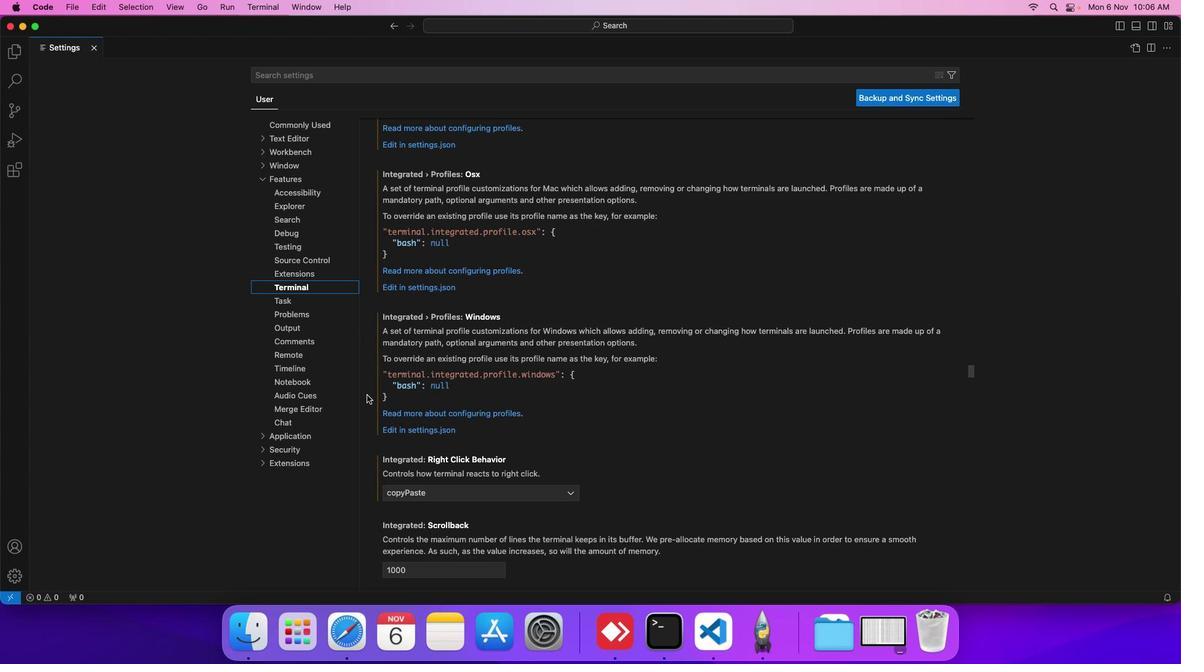 
Action: Mouse scrolled (367, 395) with delta (0, 0)
Screenshot: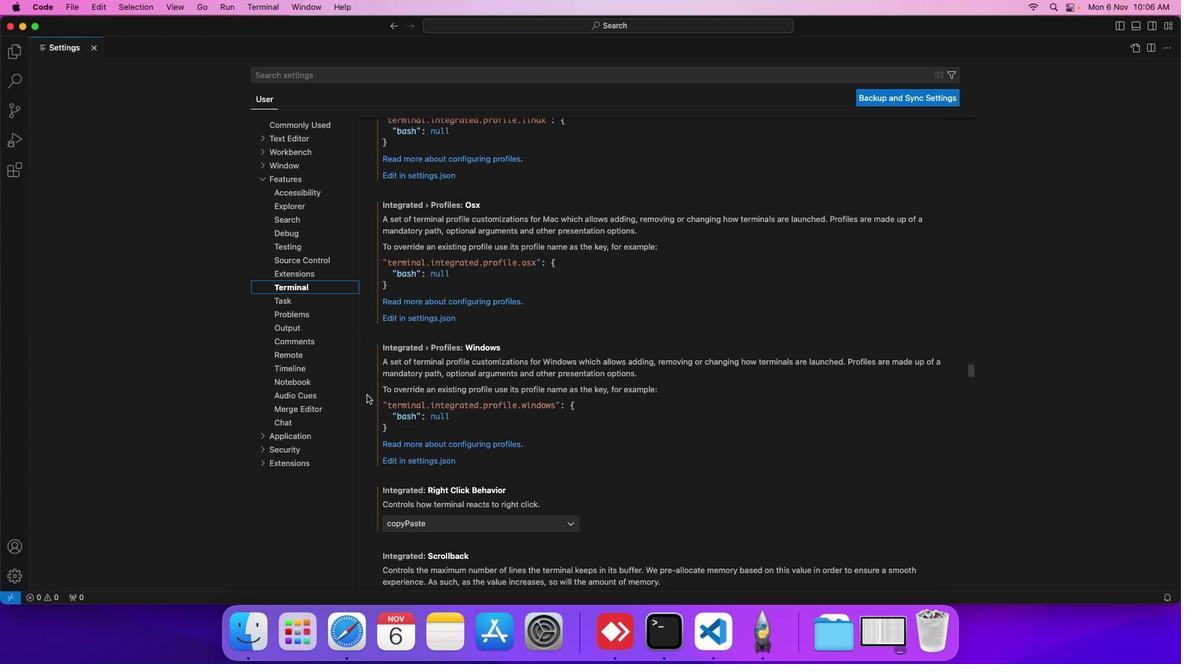 
Action: Mouse scrolled (367, 395) with delta (0, 0)
Screenshot: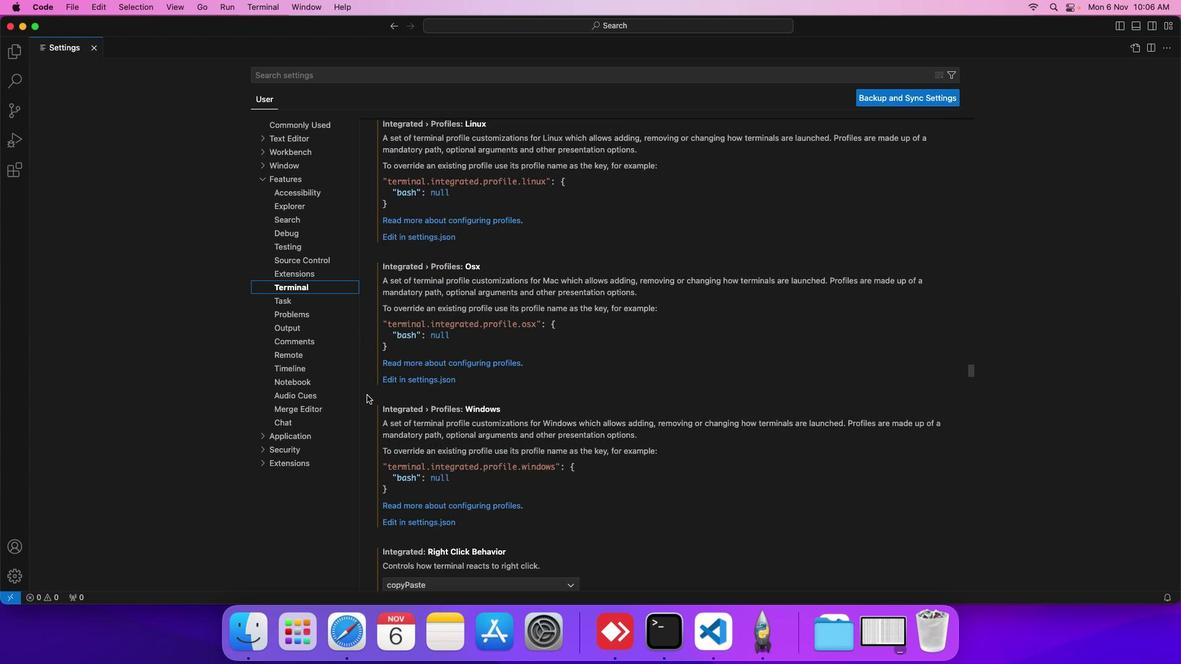 
Action: Mouse scrolled (367, 395) with delta (0, 0)
Screenshot: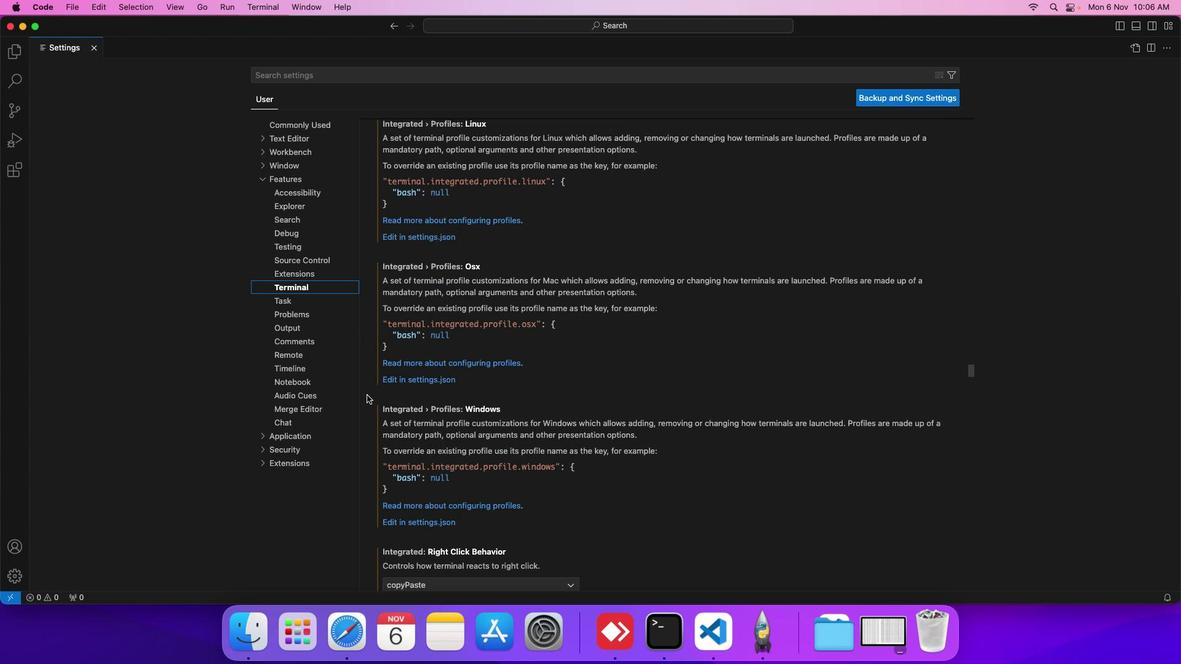 
Action: Mouse scrolled (367, 395) with delta (0, 0)
